 Task: Look for Airbnb options in KÃ©dougou, Senegal from 4th December, 2023 to 10th December, 2023 for 1 adult.1  bedroom having 1 bed and 1 bathroom. Property type can be hotel. Look for 5 properties as per requirement.
Action: Mouse moved to (537, 124)
Screenshot: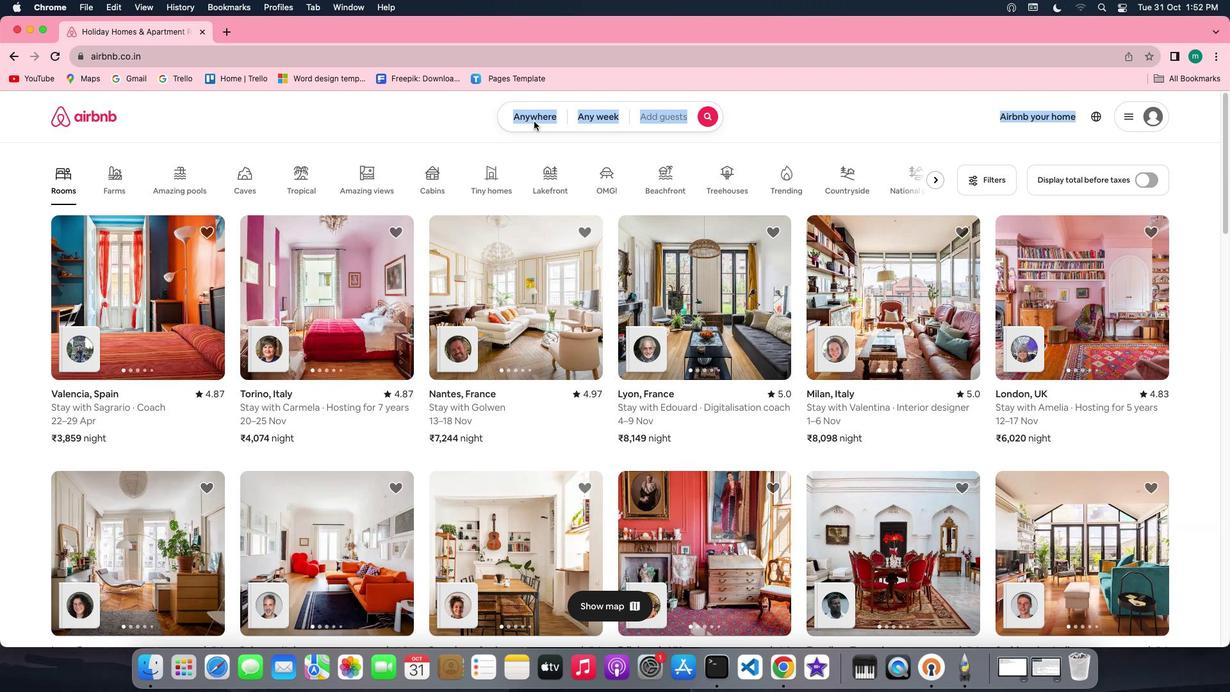 
Action: Mouse pressed left at (537, 124)
Screenshot: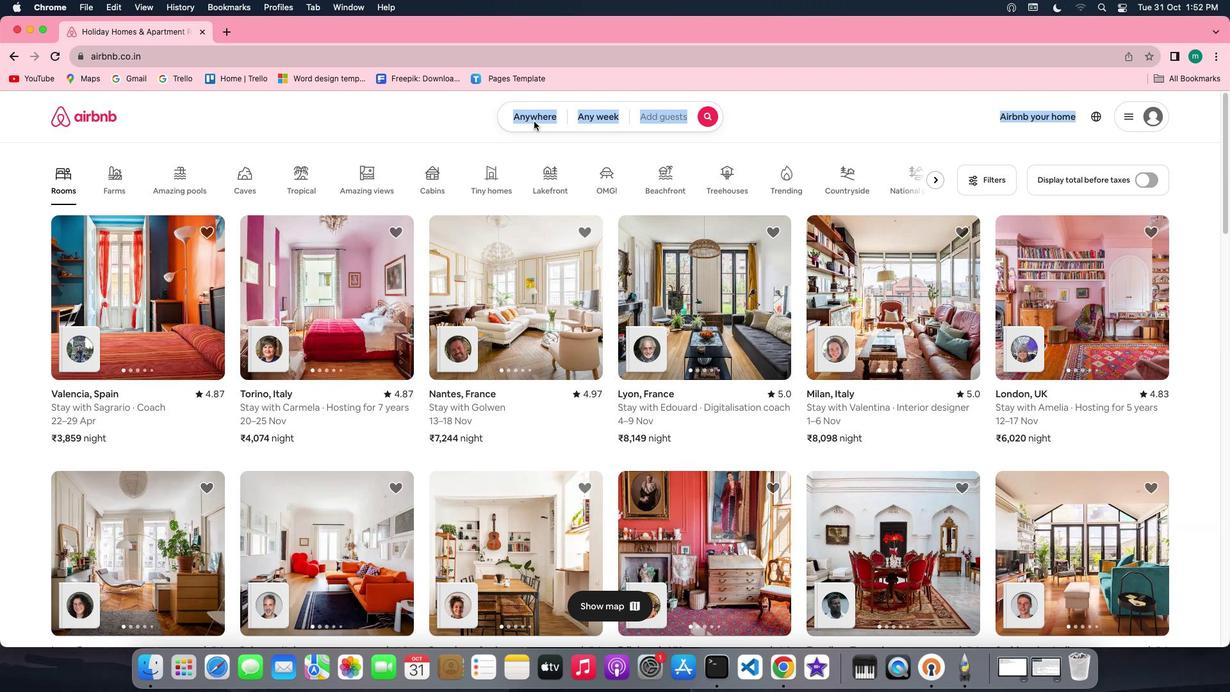 
Action: Mouse pressed left at (537, 124)
Screenshot: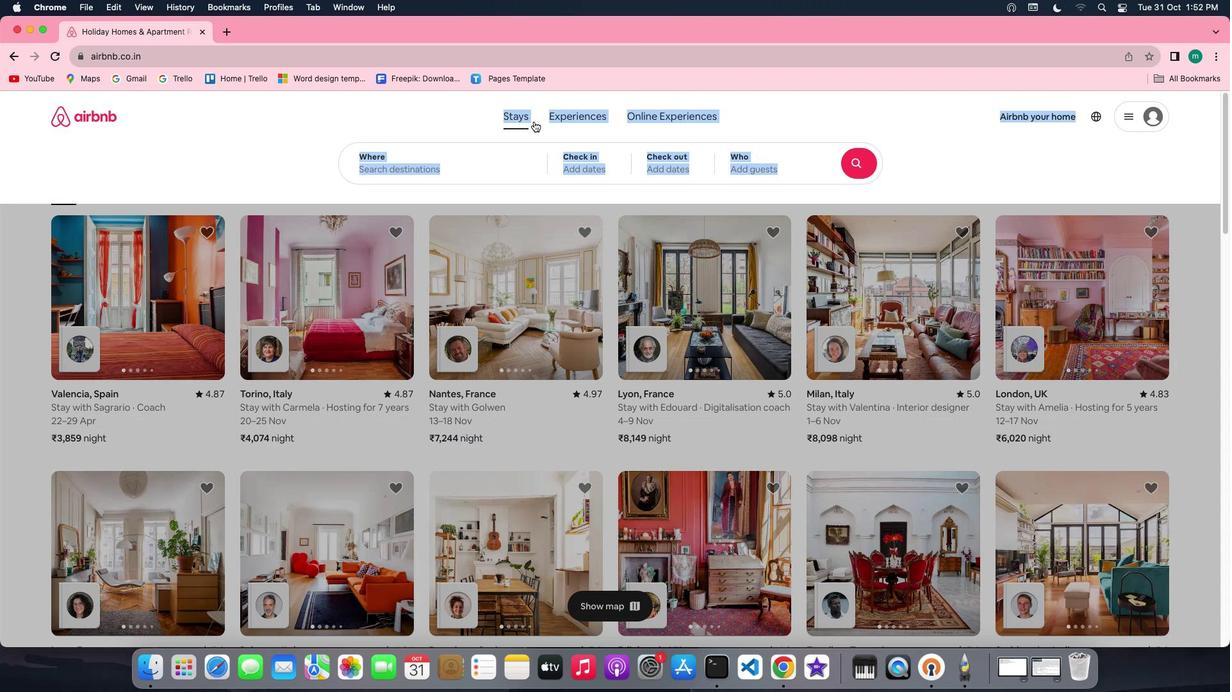 
Action: Mouse moved to (480, 164)
Screenshot: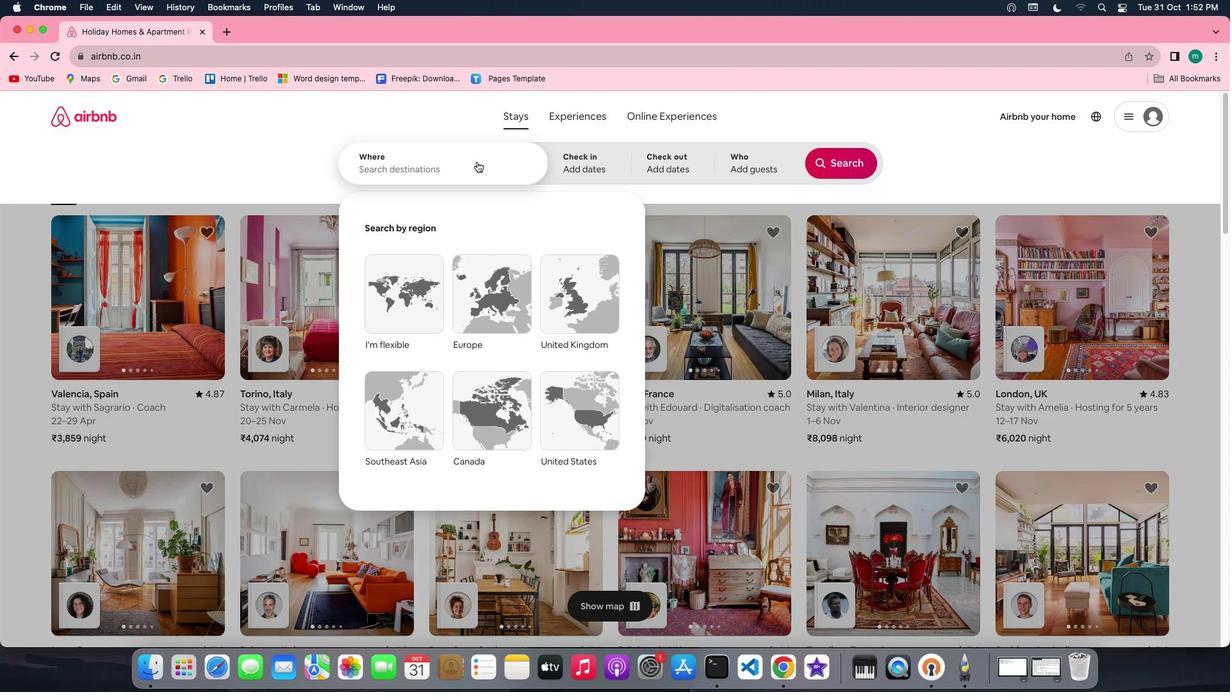 
Action: Mouse pressed left at (480, 164)
Screenshot: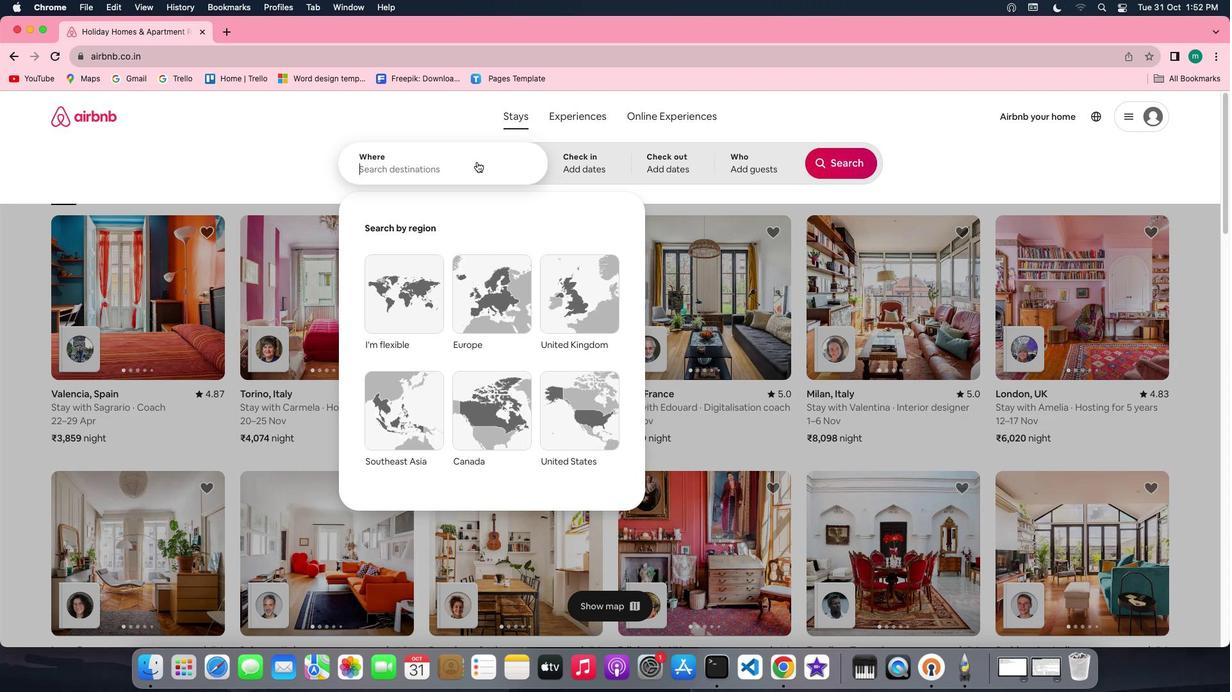 
Action: Key pressed Key.shift'K''e''d''o''u''g''o''u'','Key.spaceKey.shift'S''e''n''e''g''a''l'
Screenshot: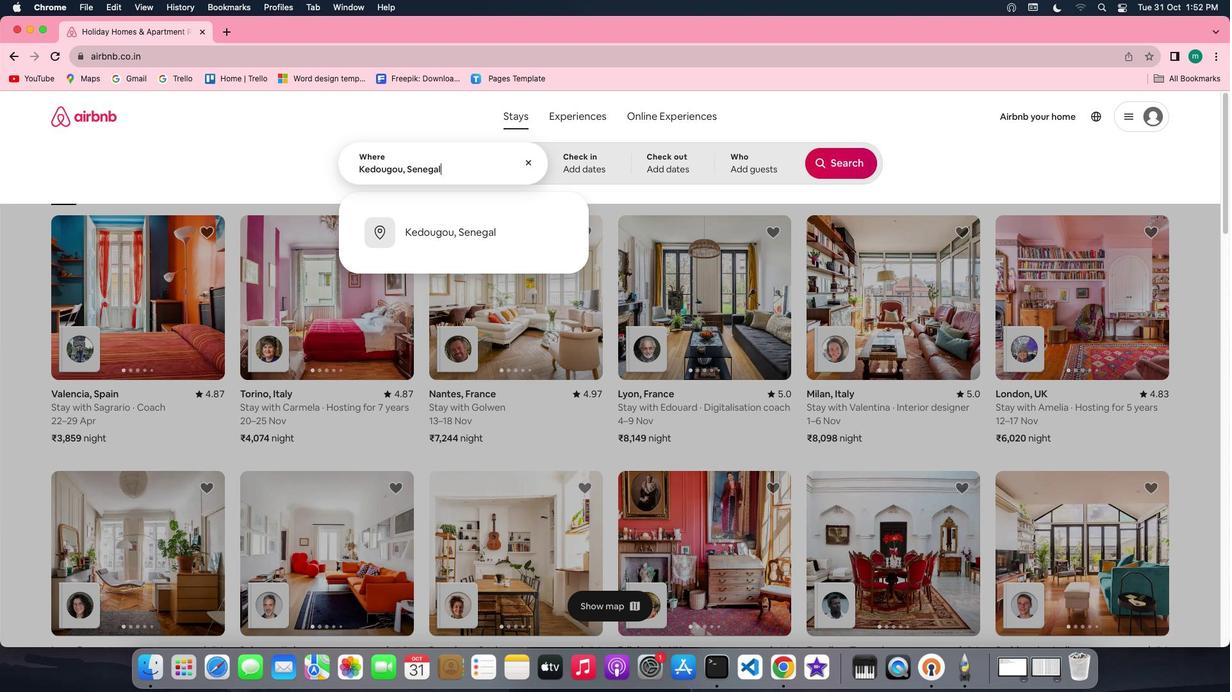 
Action: Mouse moved to (570, 160)
Screenshot: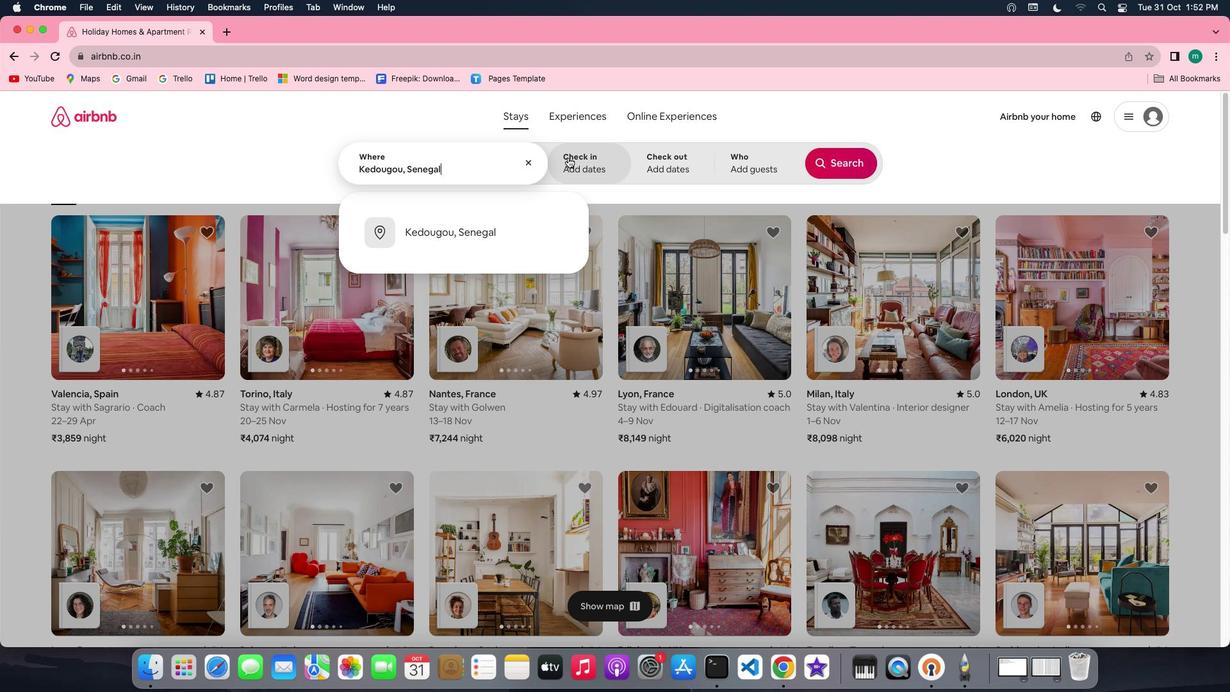 
Action: Mouse pressed left at (570, 160)
Screenshot: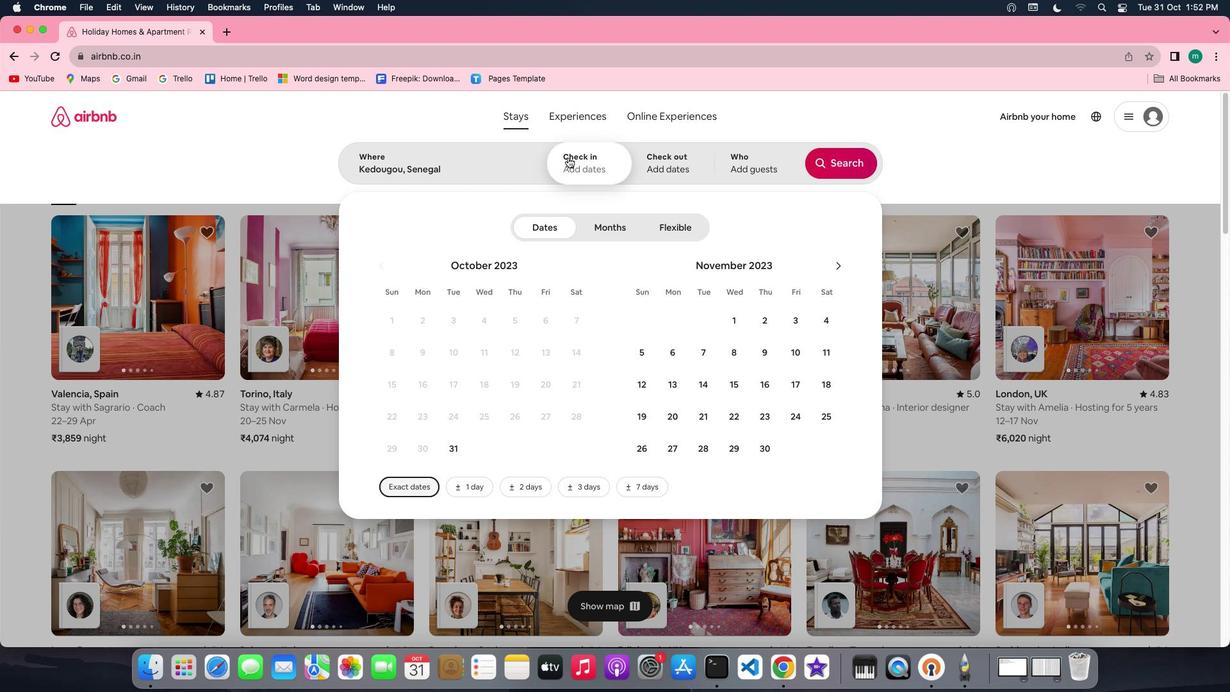 
Action: Mouse moved to (845, 265)
Screenshot: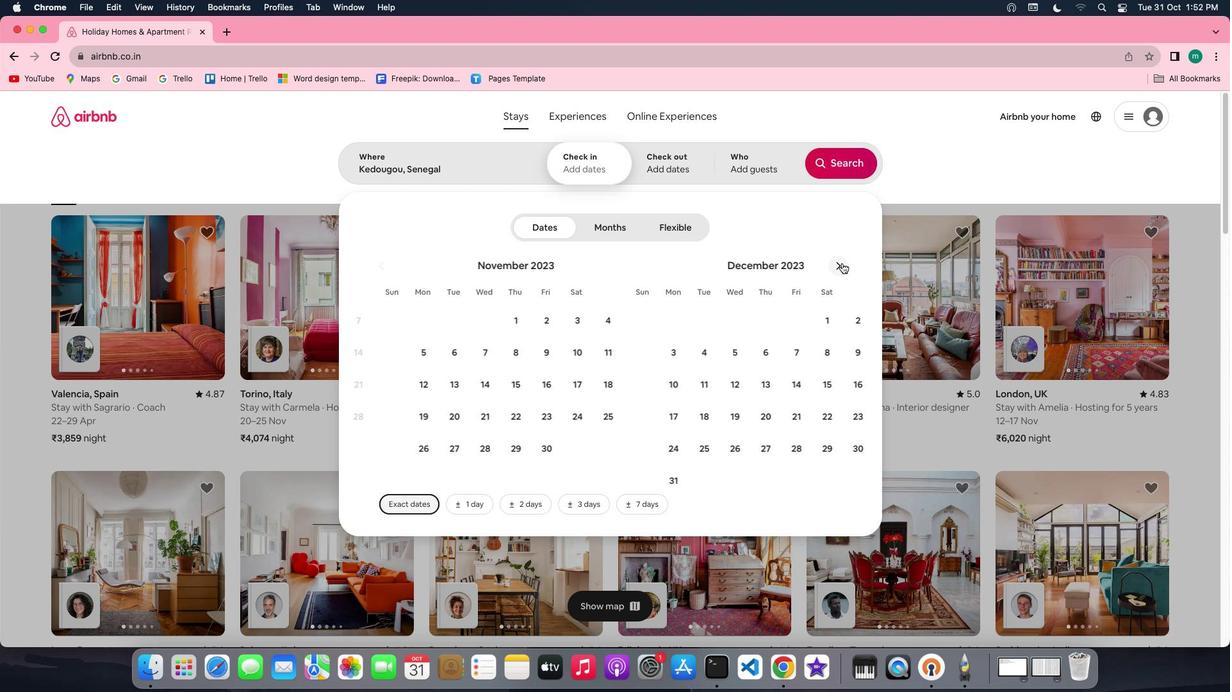 
Action: Mouse pressed left at (845, 265)
Screenshot: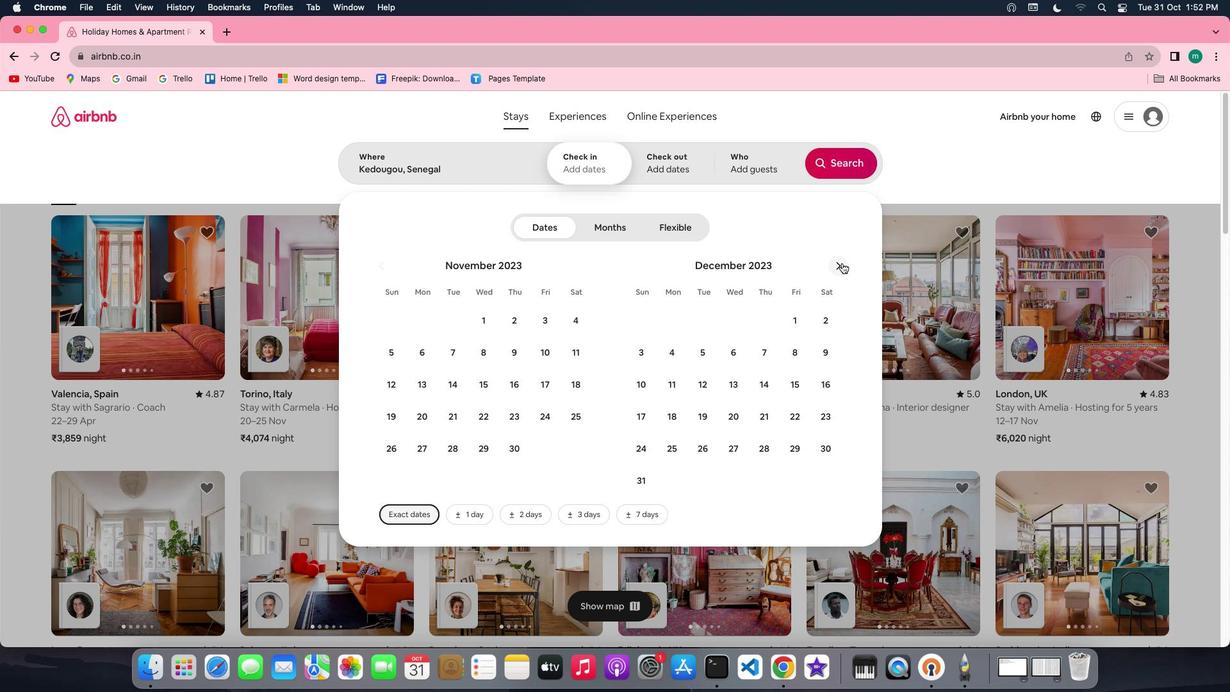 
Action: Mouse moved to (679, 355)
Screenshot: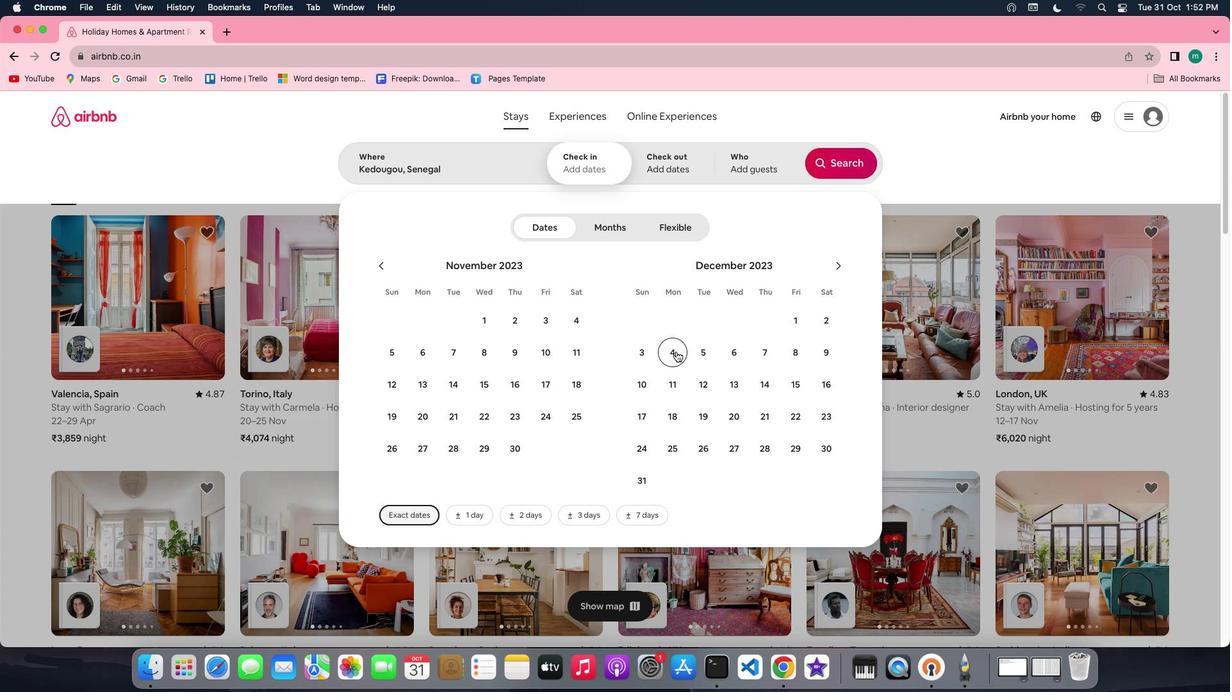 
Action: Mouse pressed left at (679, 355)
Screenshot: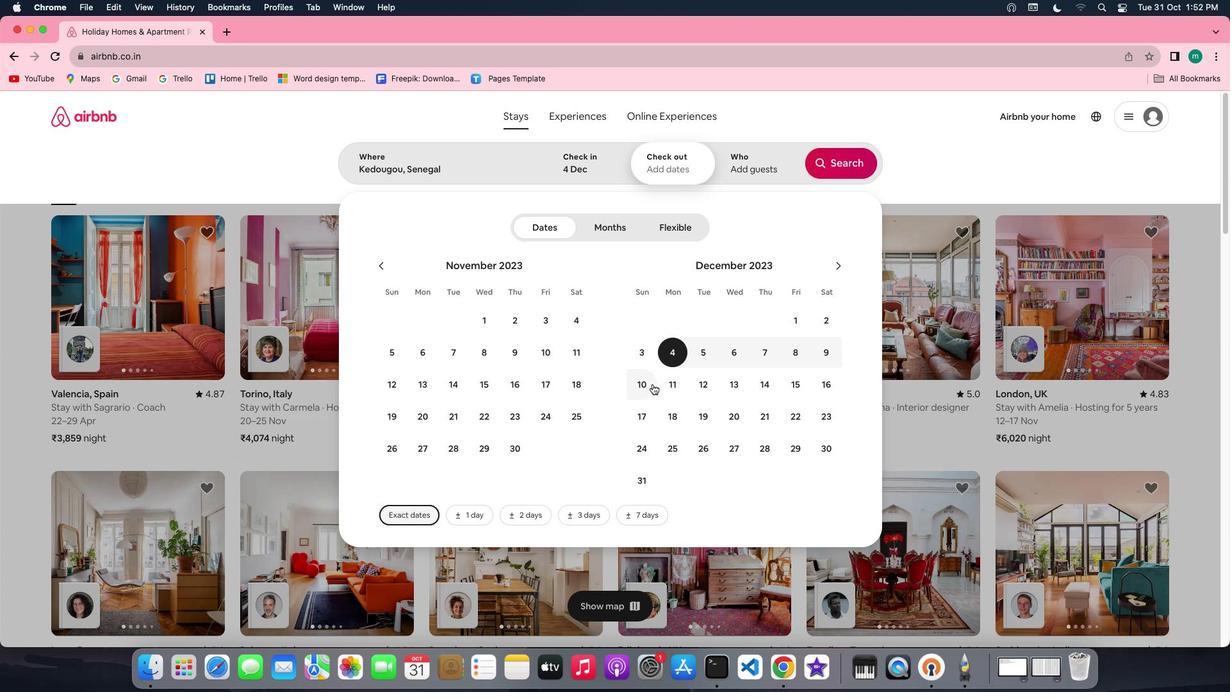 
Action: Mouse moved to (656, 387)
Screenshot: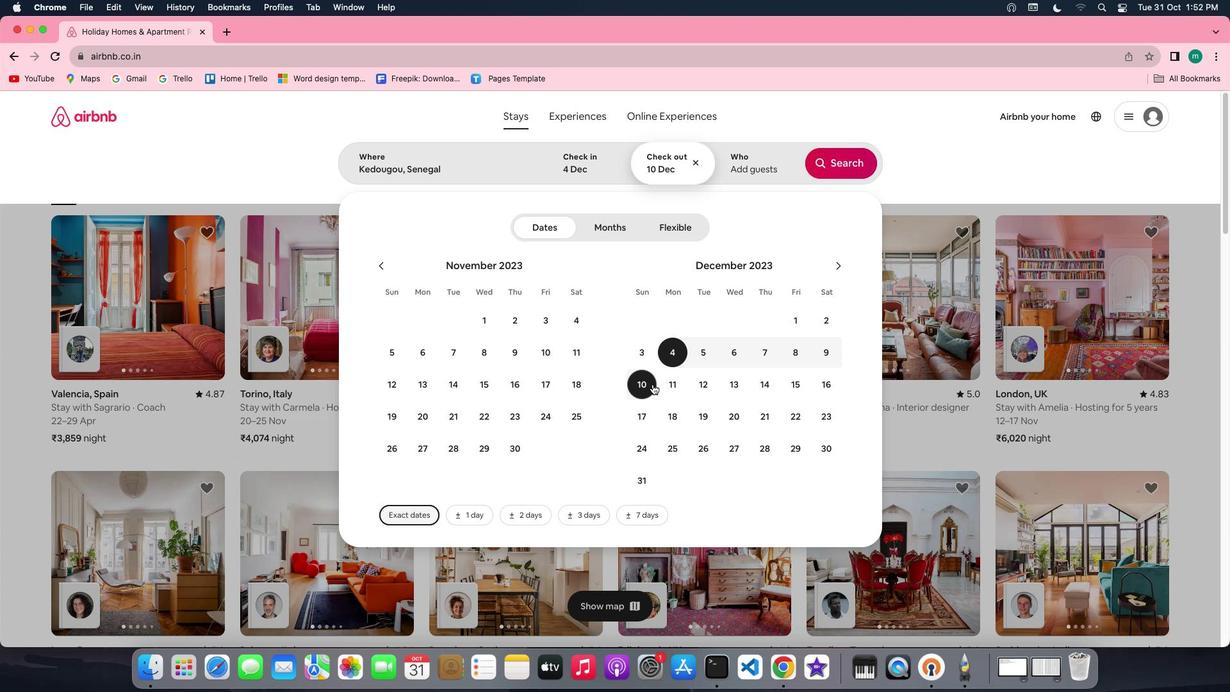 
Action: Mouse pressed left at (656, 387)
Screenshot: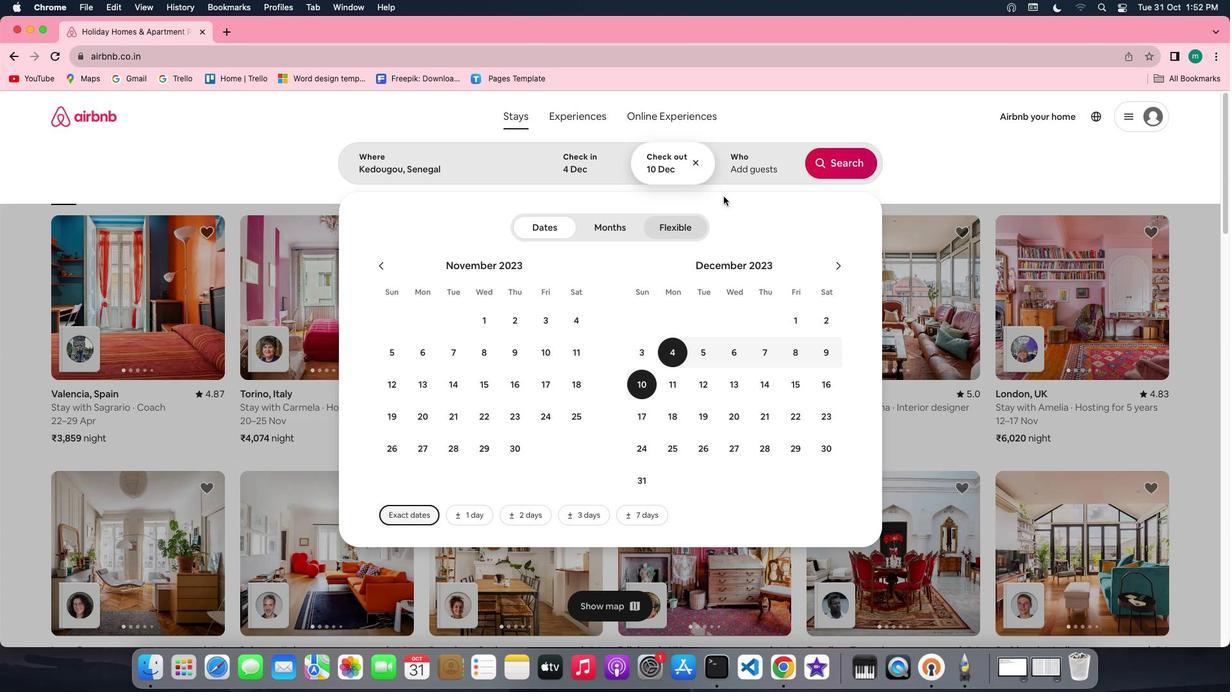 
Action: Mouse moved to (776, 160)
Screenshot: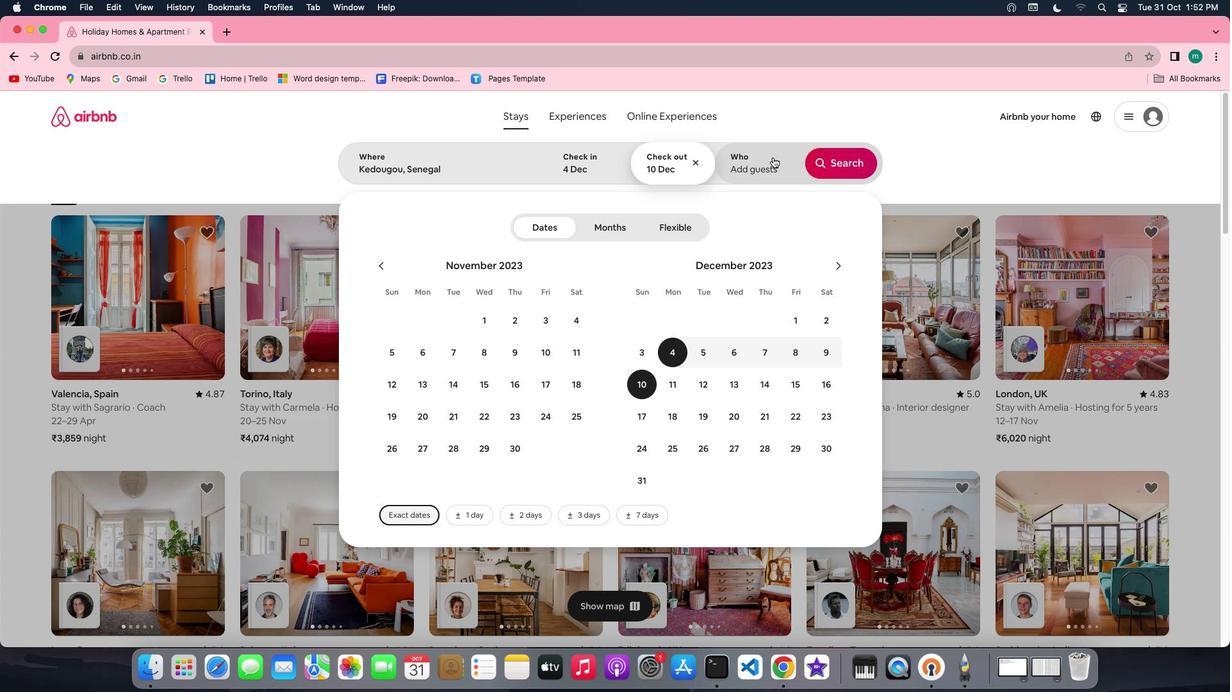 
Action: Mouse pressed left at (776, 160)
Screenshot: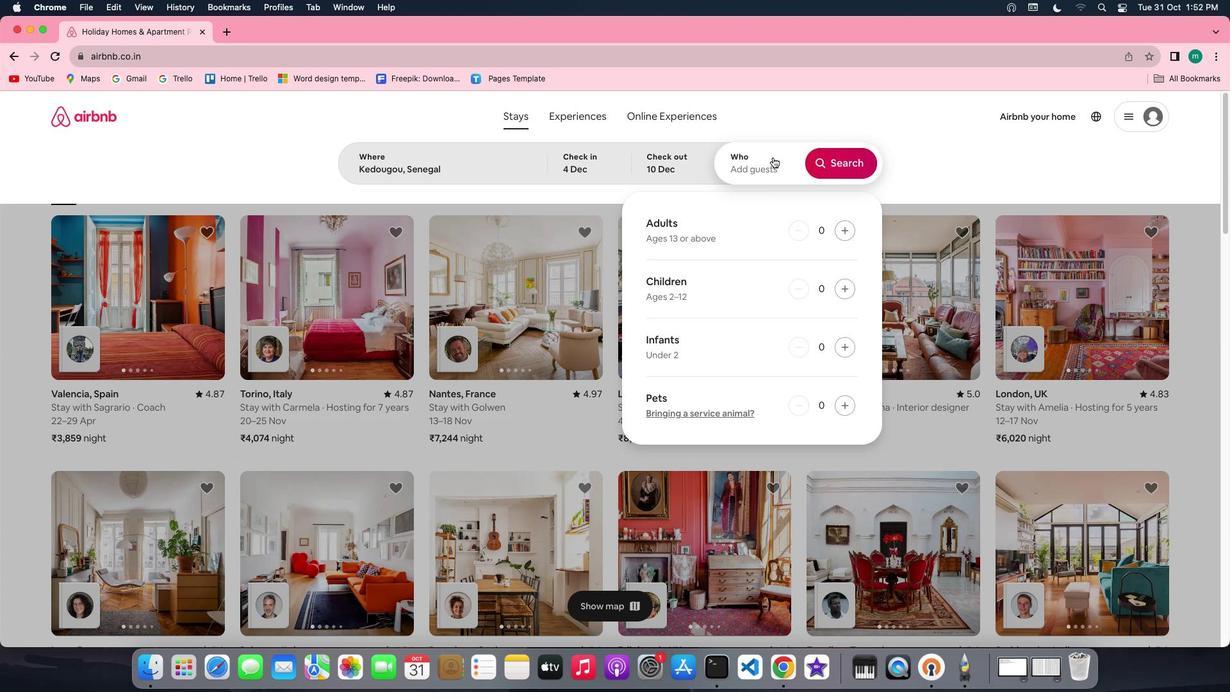 
Action: Mouse moved to (848, 228)
Screenshot: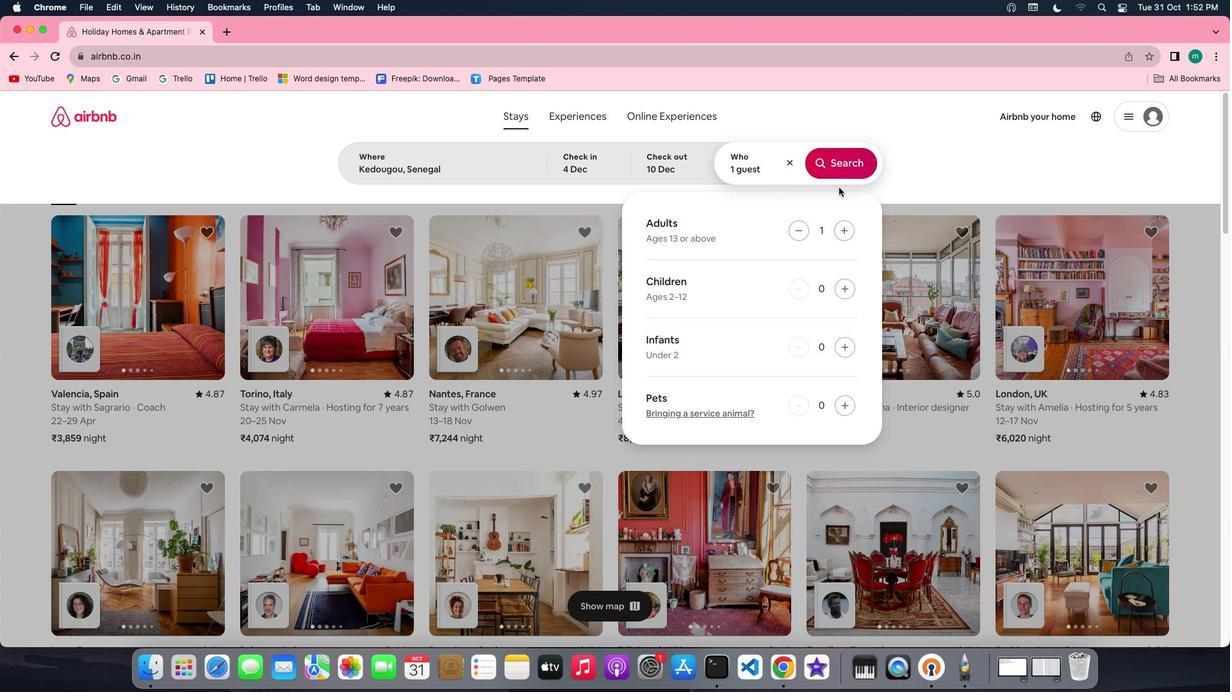 
Action: Mouse pressed left at (848, 228)
Screenshot: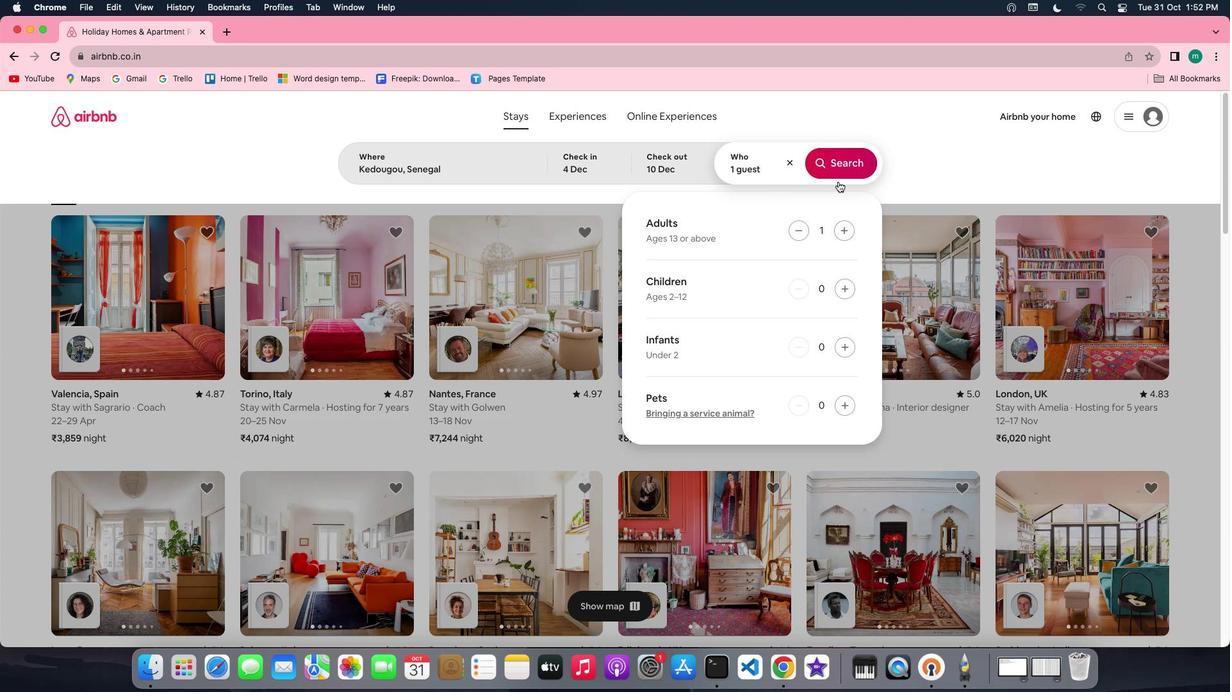 
Action: Mouse moved to (845, 176)
Screenshot: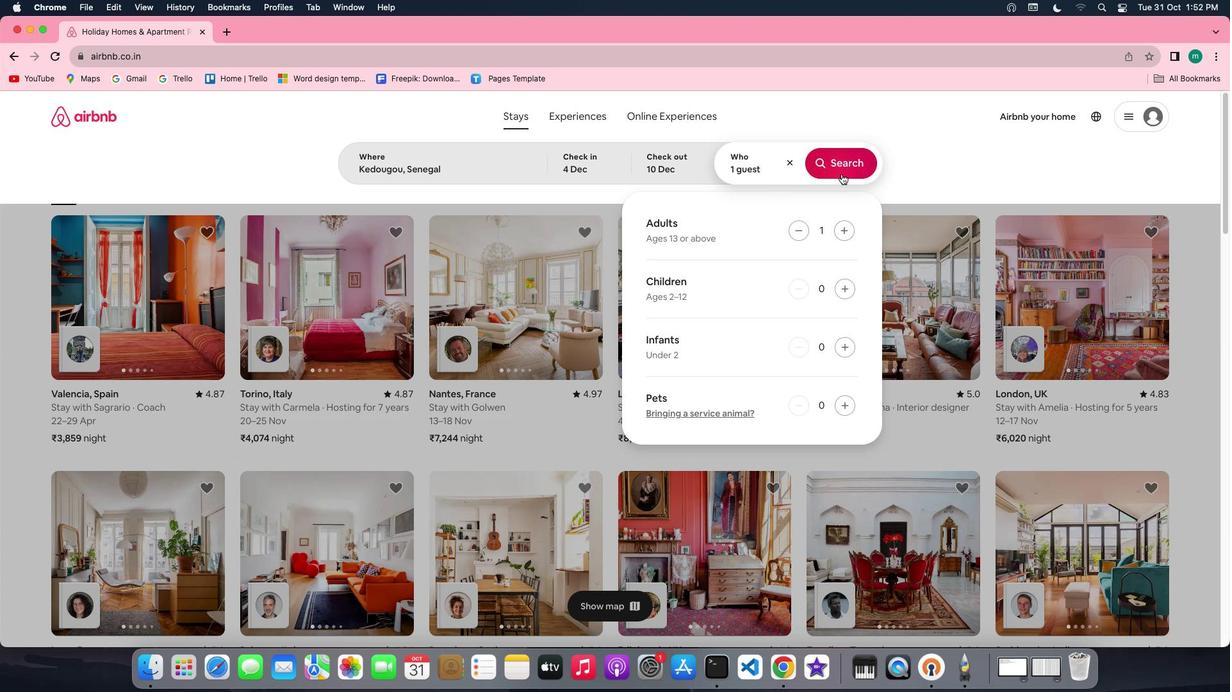 
Action: Mouse pressed left at (845, 176)
Screenshot: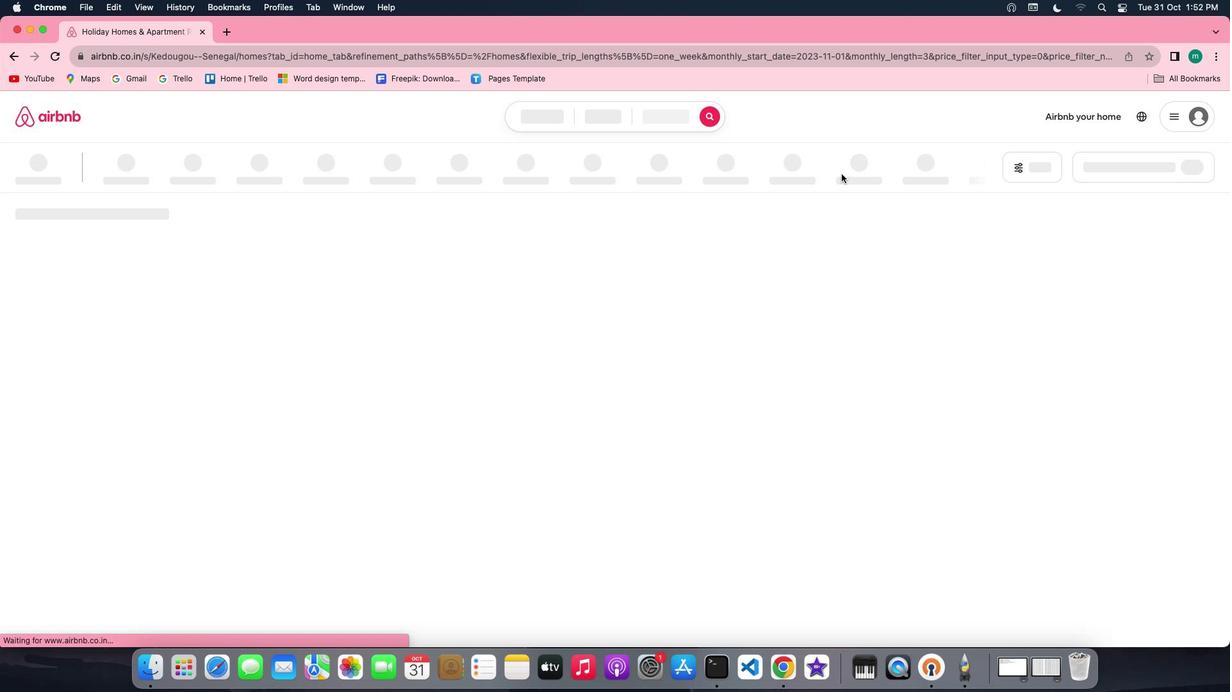 
Action: Mouse moved to (1024, 170)
Screenshot: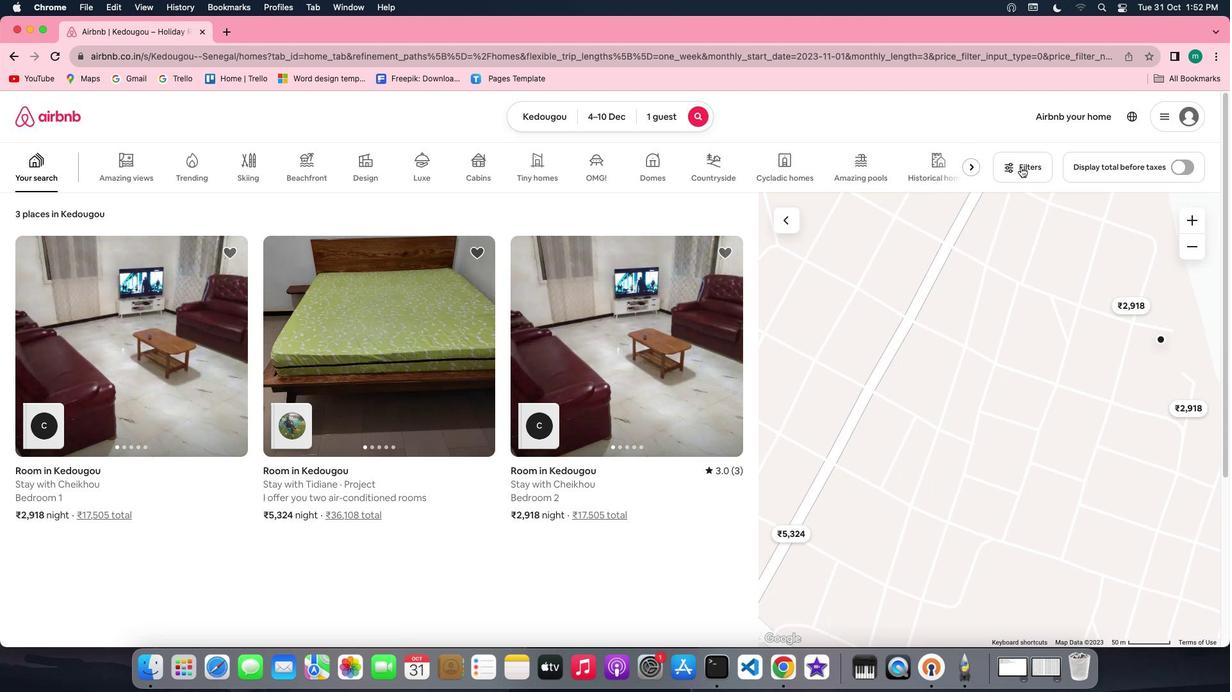 
Action: Mouse pressed left at (1024, 170)
Screenshot: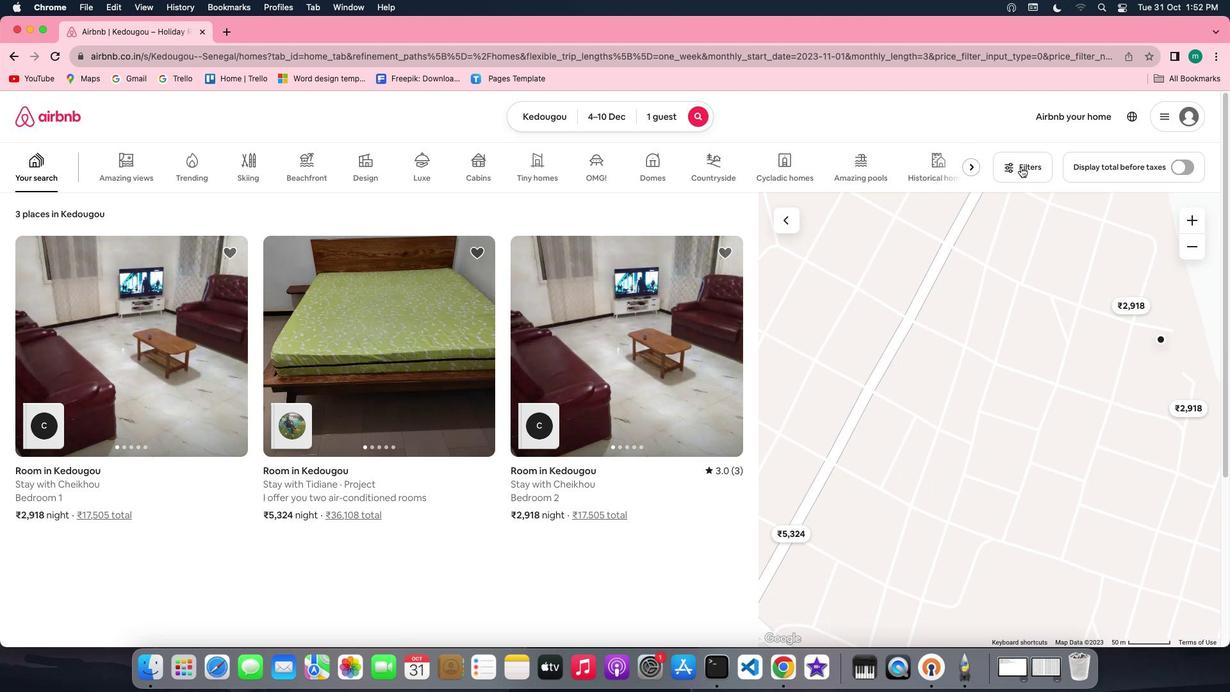 
Action: Mouse moved to (671, 301)
Screenshot: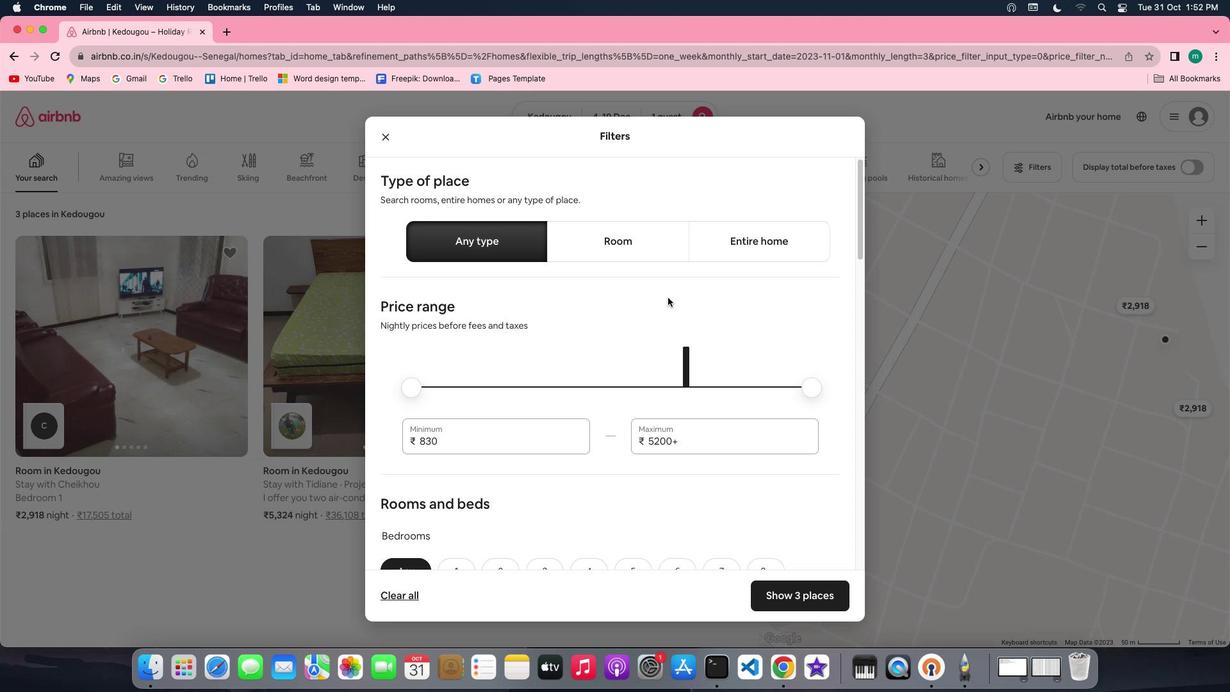 
Action: Mouse scrolled (671, 301) with delta (3, 2)
Screenshot: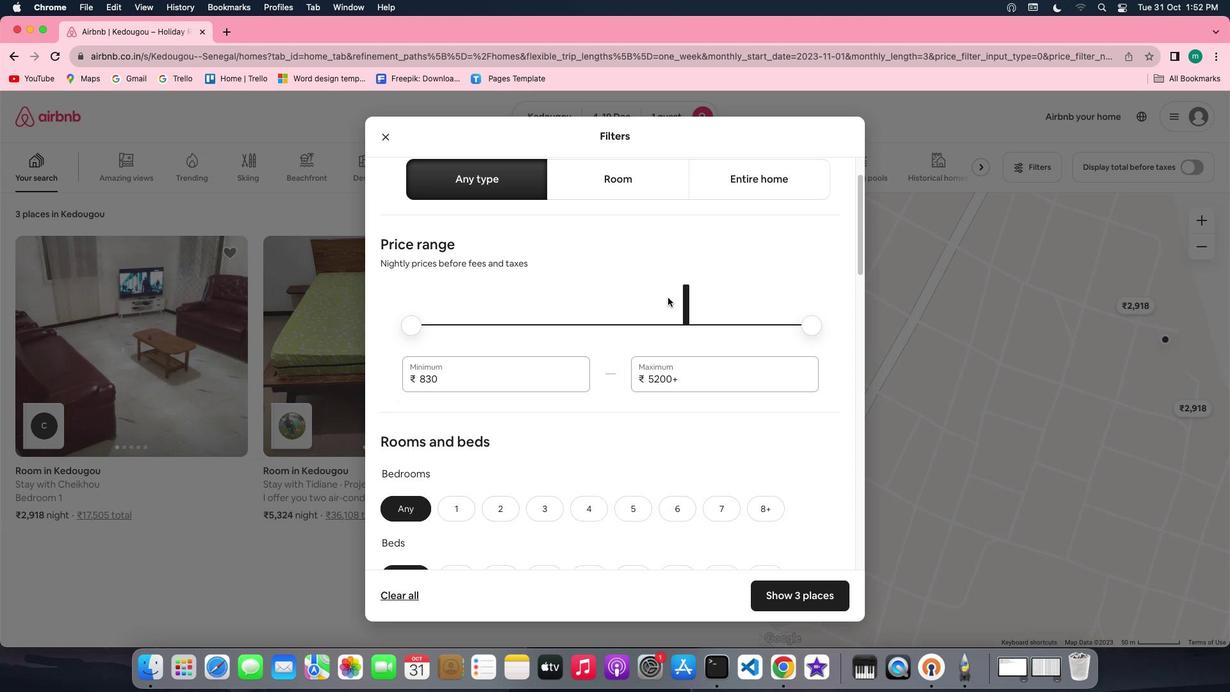 
Action: Mouse scrolled (671, 301) with delta (3, 2)
Screenshot: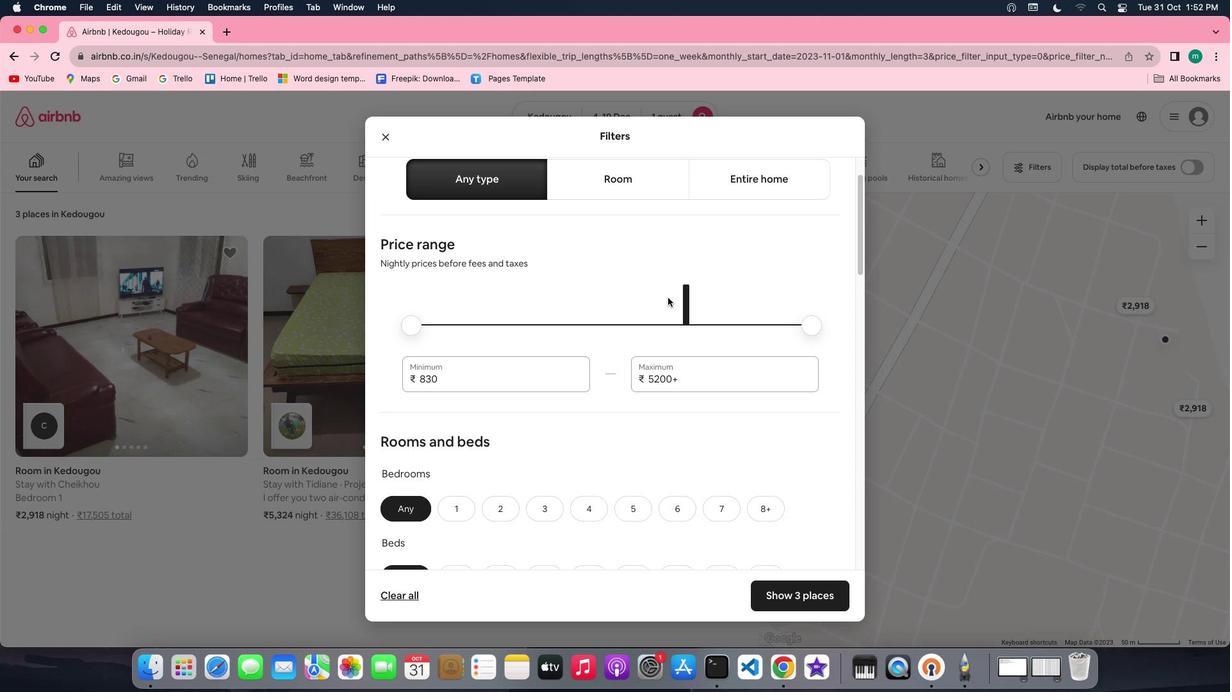 
Action: Mouse scrolled (671, 301) with delta (3, 2)
Screenshot: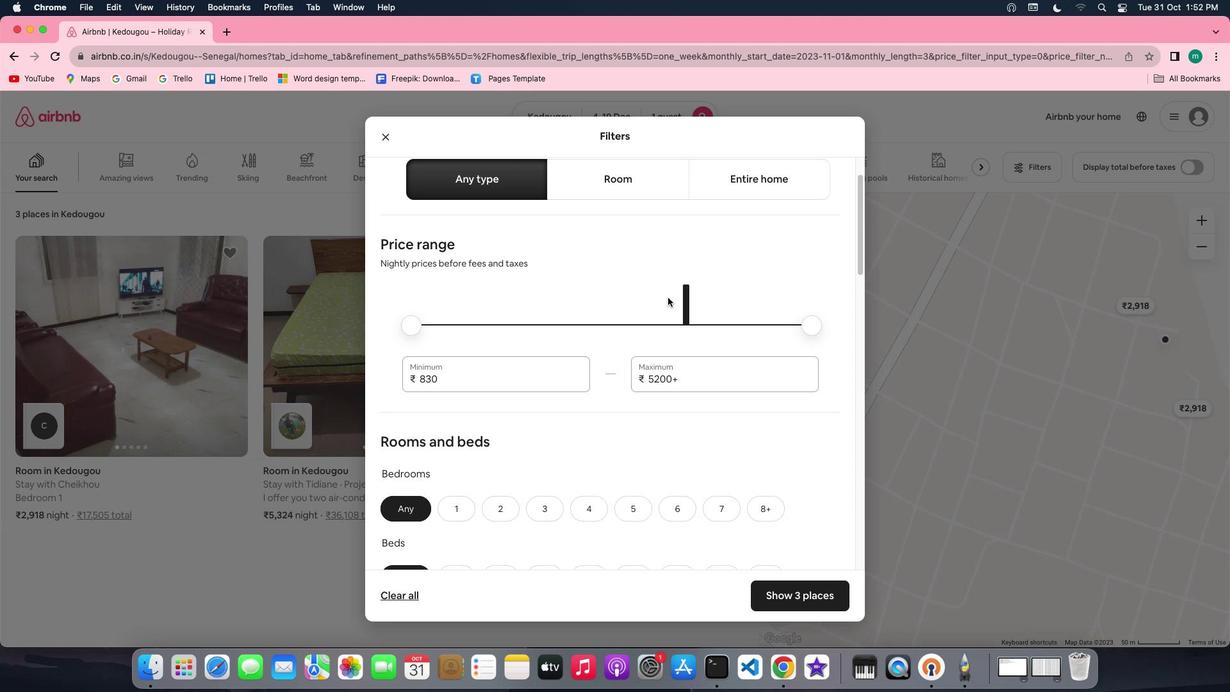 
Action: Mouse scrolled (671, 301) with delta (3, 2)
Screenshot: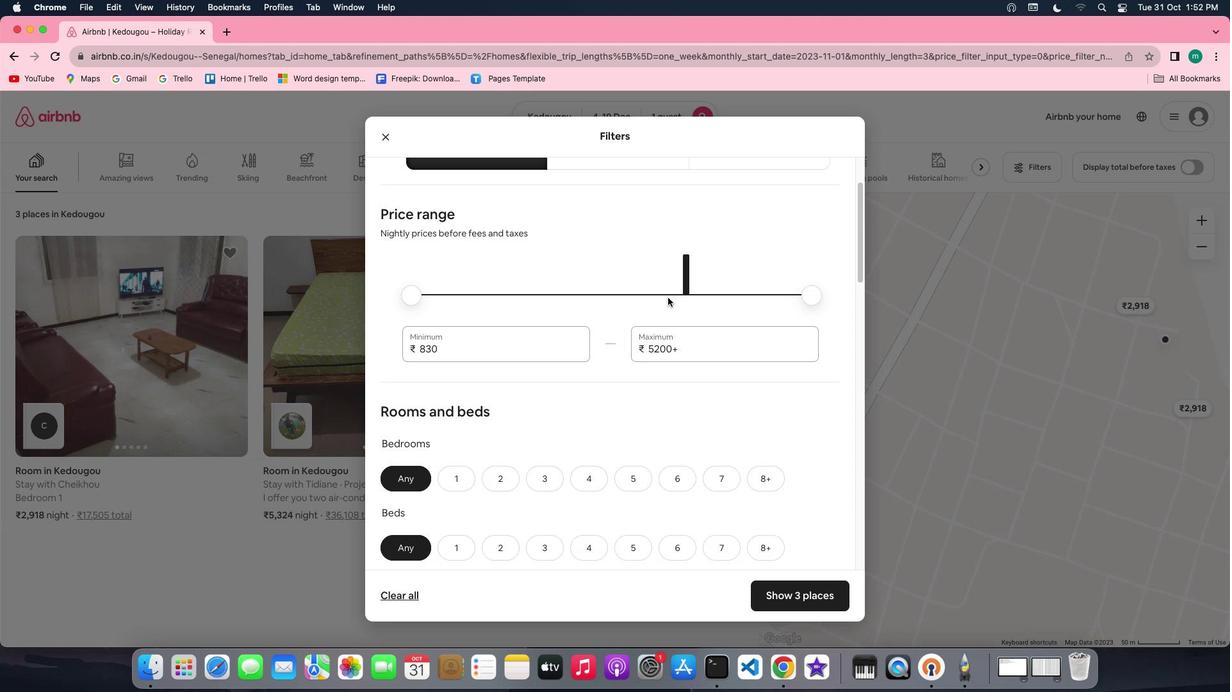 
Action: Mouse scrolled (671, 301) with delta (3, 2)
Screenshot: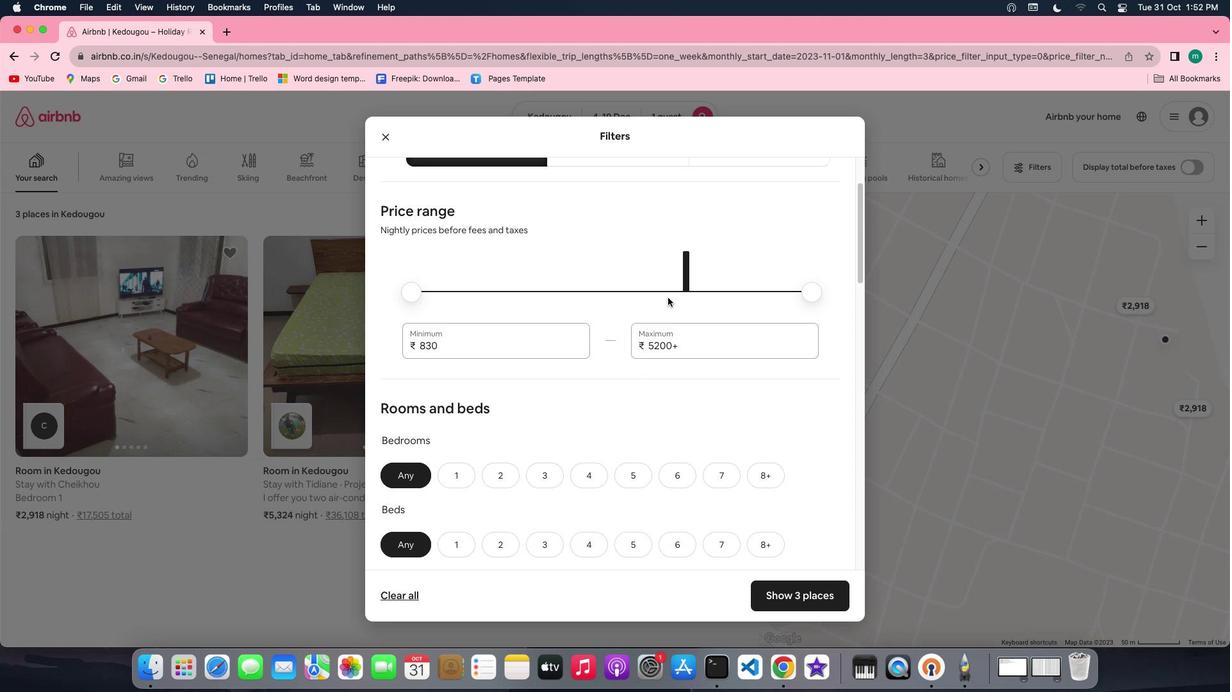 
Action: Mouse scrolled (671, 301) with delta (3, 2)
Screenshot: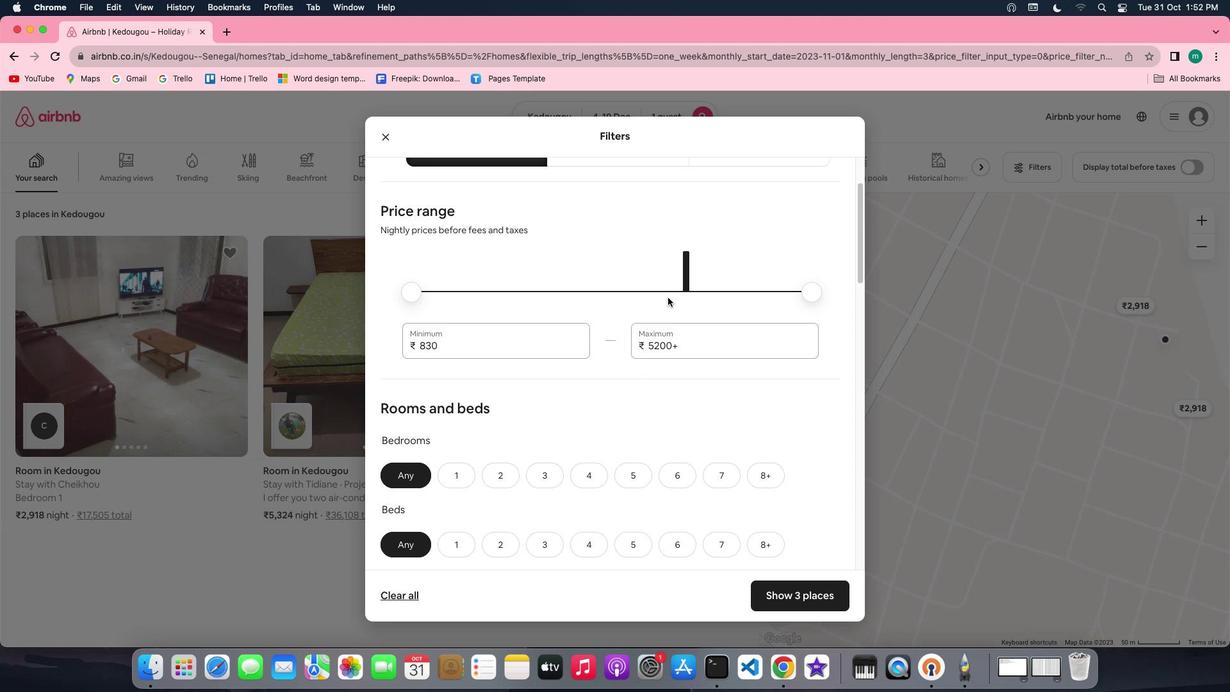 
Action: Mouse scrolled (671, 301) with delta (3, 2)
Screenshot: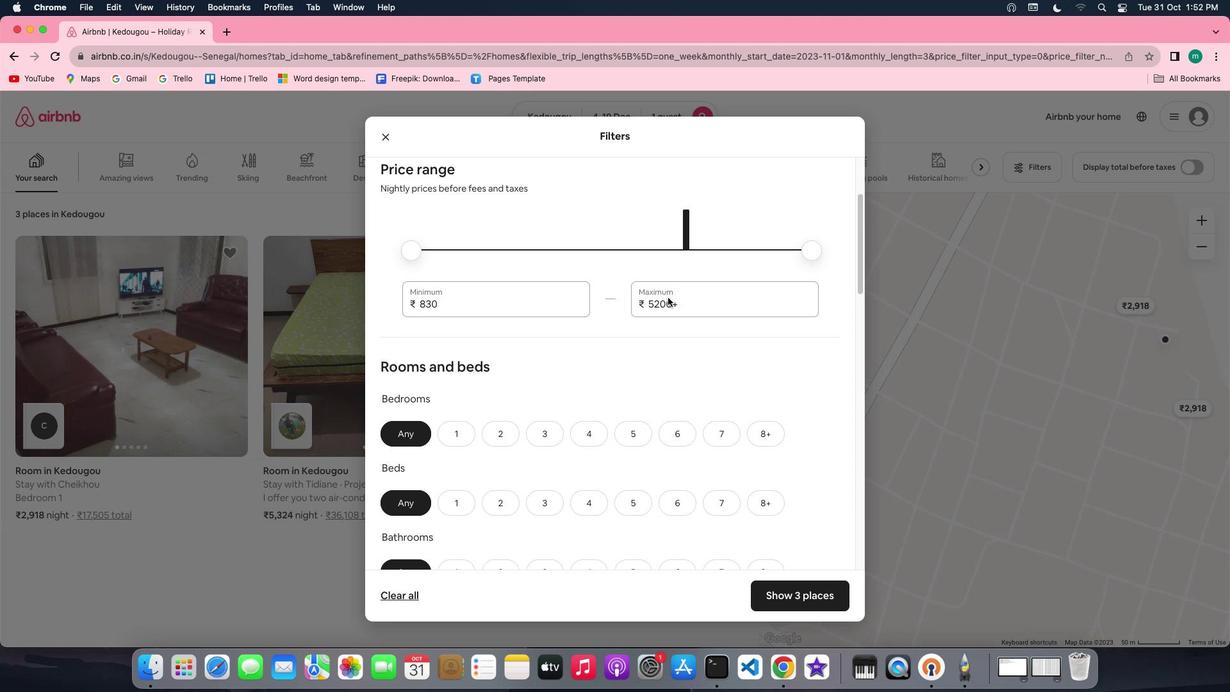 
Action: Mouse scrolled (671, 301) with delta (3, 2)
Screenshot: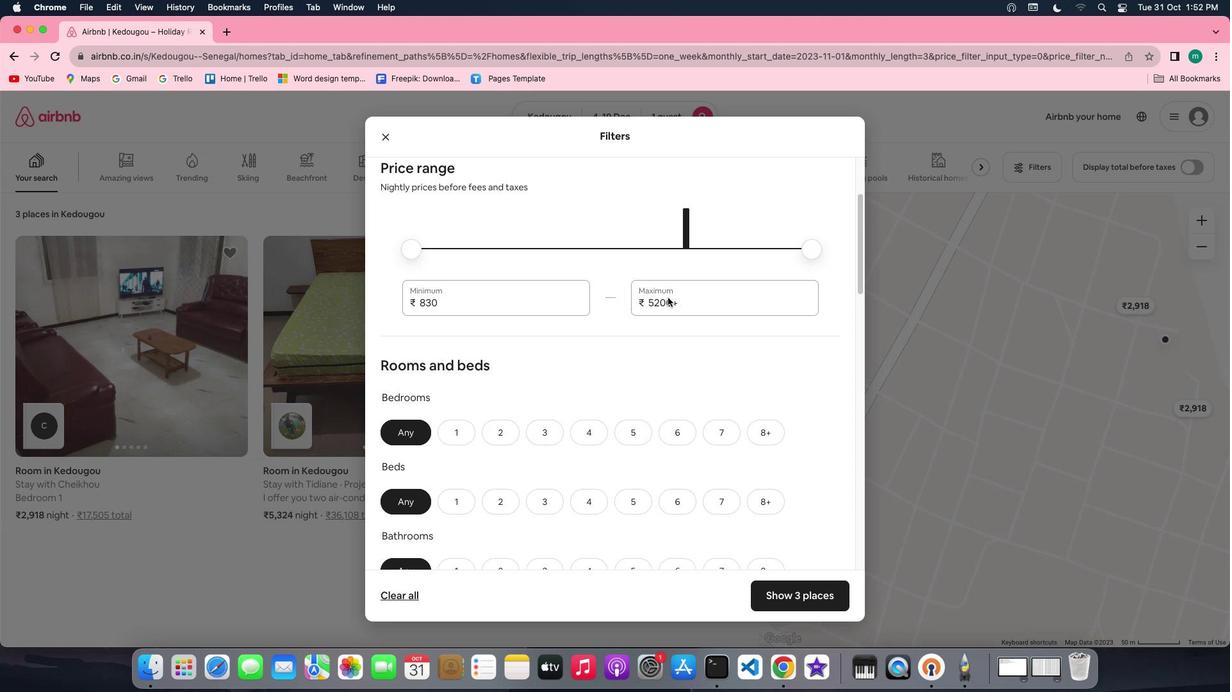 
Action: Mouse scrolled (671, 301) with delta (3, 2)
Screenshot: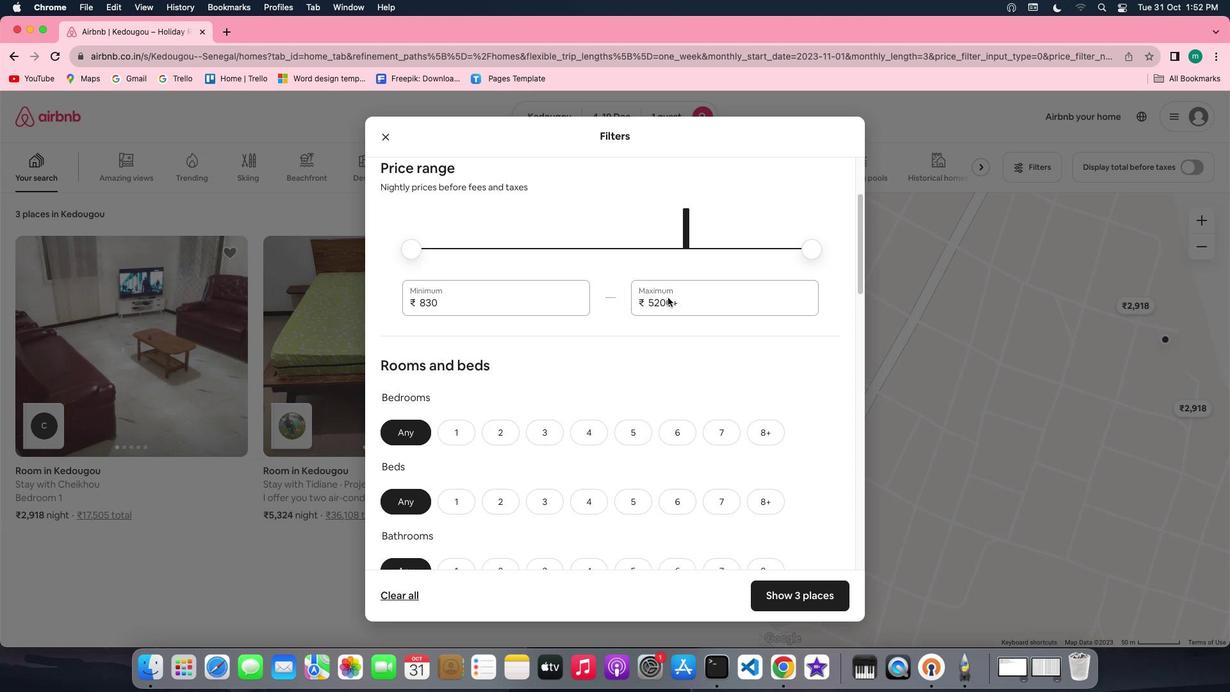 
Action: Mouse scrolled (671, 301) with delta (3, 2)
Screenshot: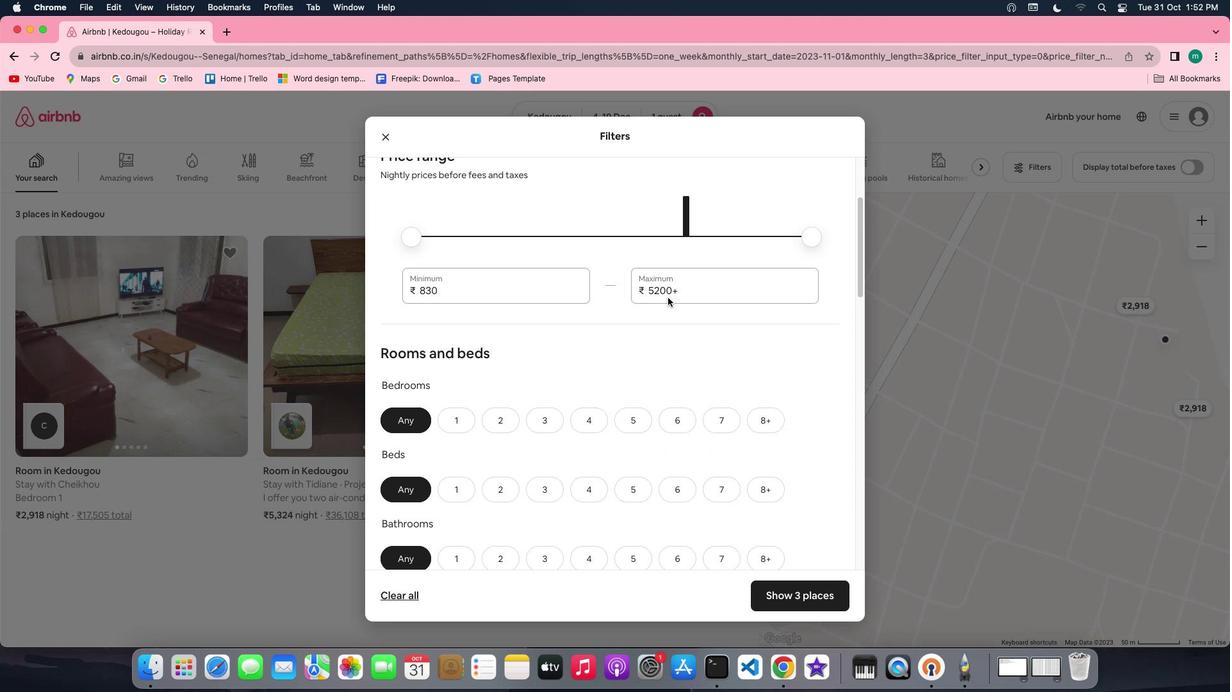 
Action: Mouse scrolled (671, 301) with delta (3, 2)
Screenshot: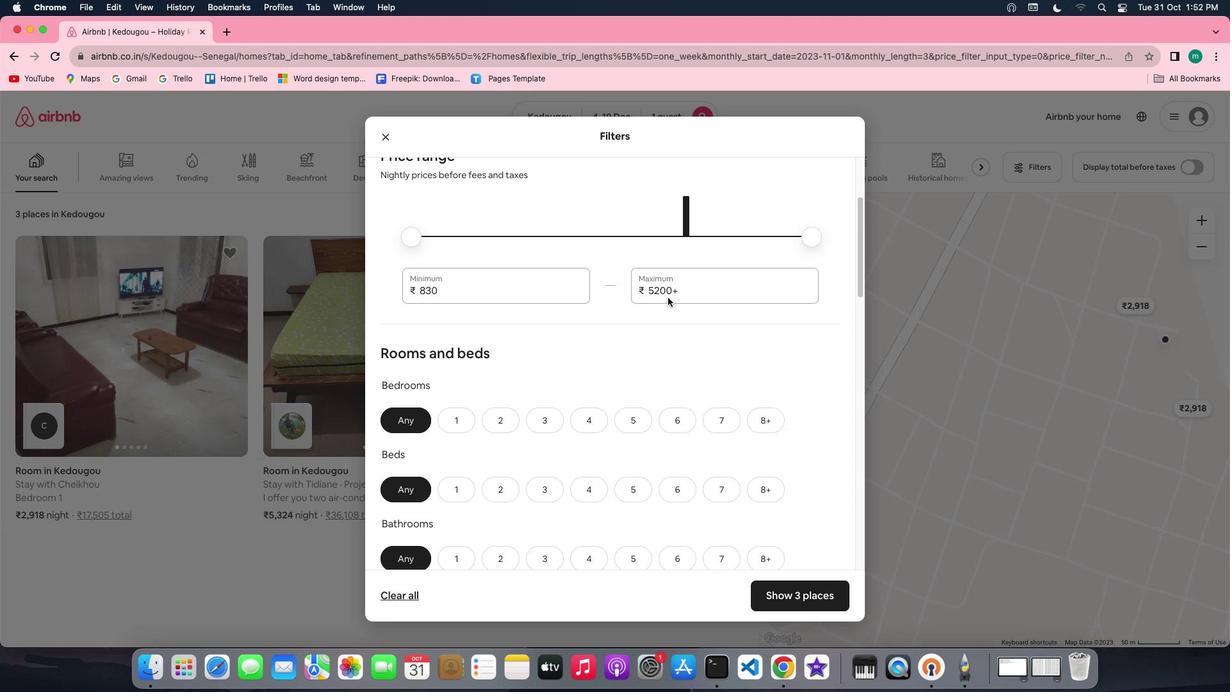
Action: Mouse scrolled (671, 301) with delta (3, 2)
Screenshot: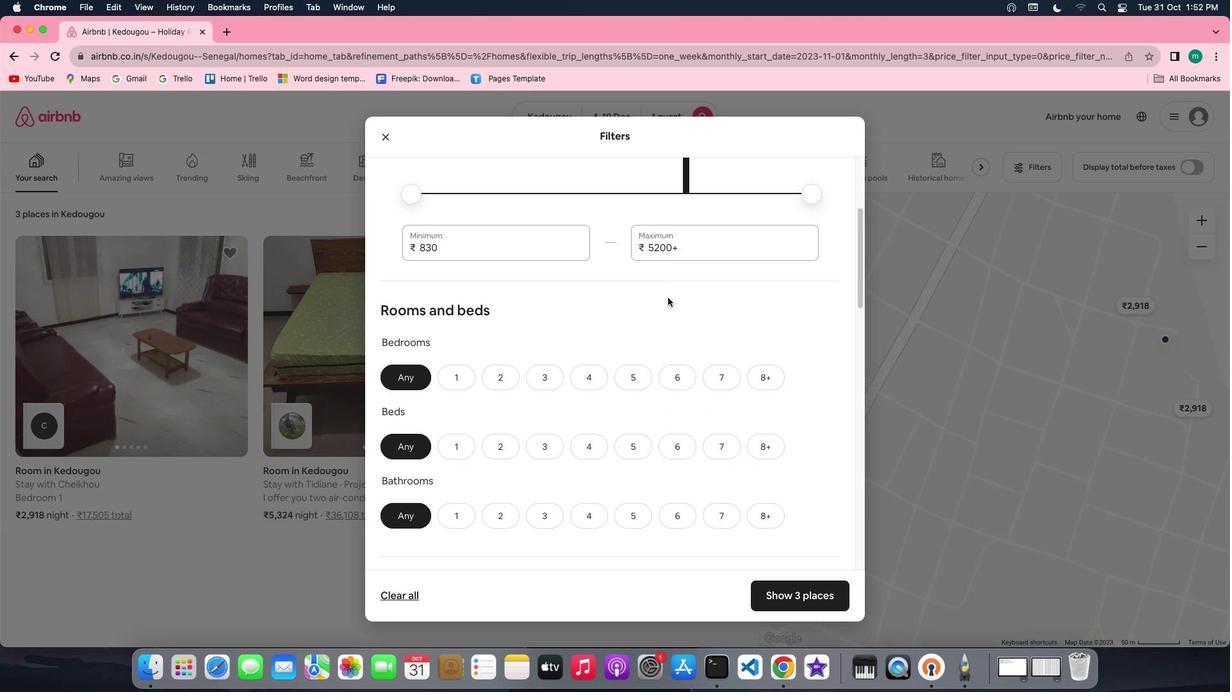 
Action: Mouse scrolled (671, 301) with delta (3, 2)
Screenshot: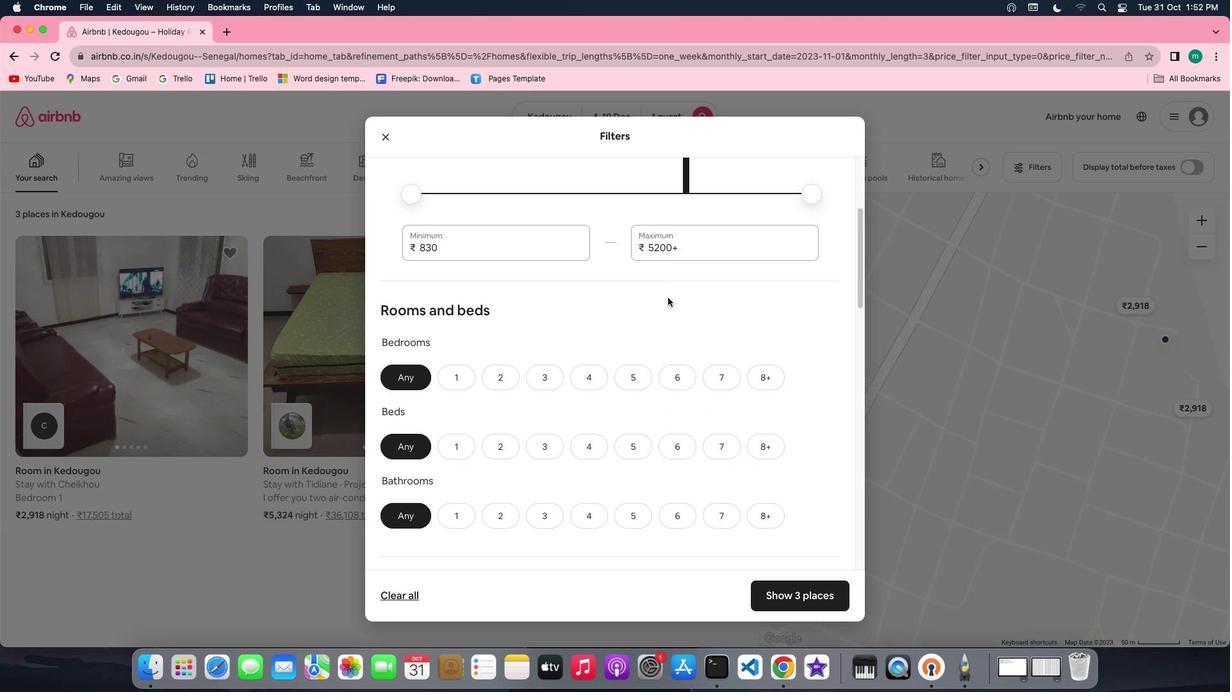 
Action: Mouse scrolled (671, 301) with delta (3, 2)
Screenshot: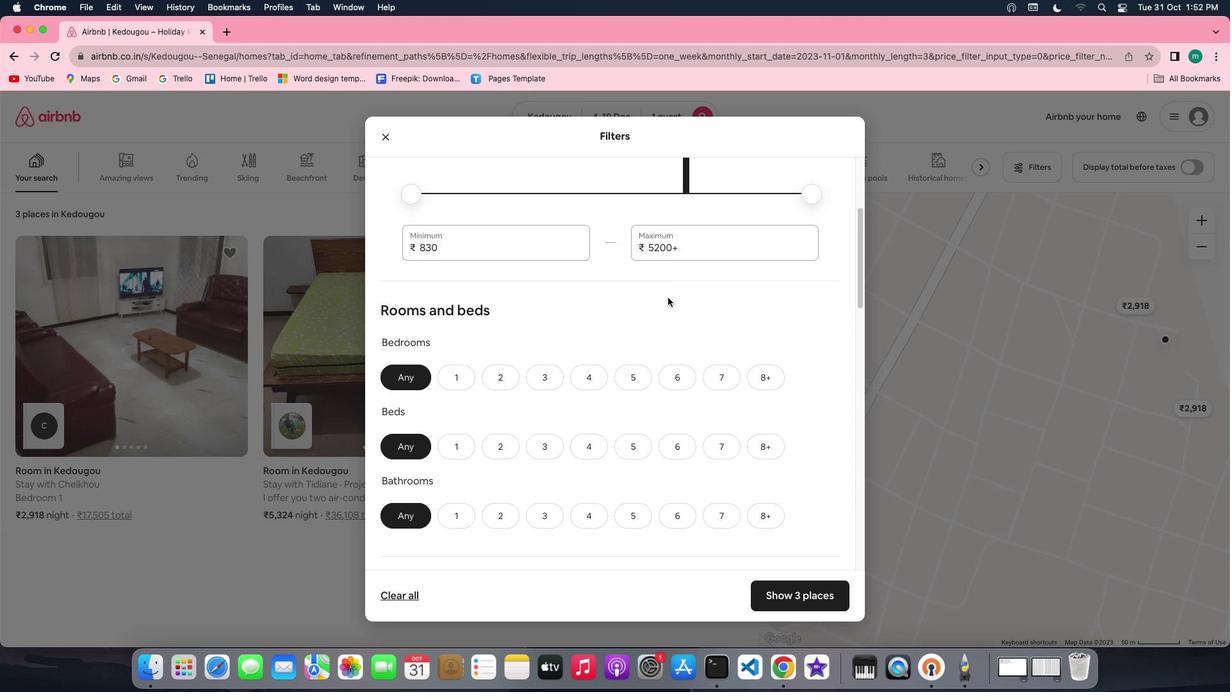 
Action: Mouse scrolled (671, 301) with delta (3, 2)
Screenshot: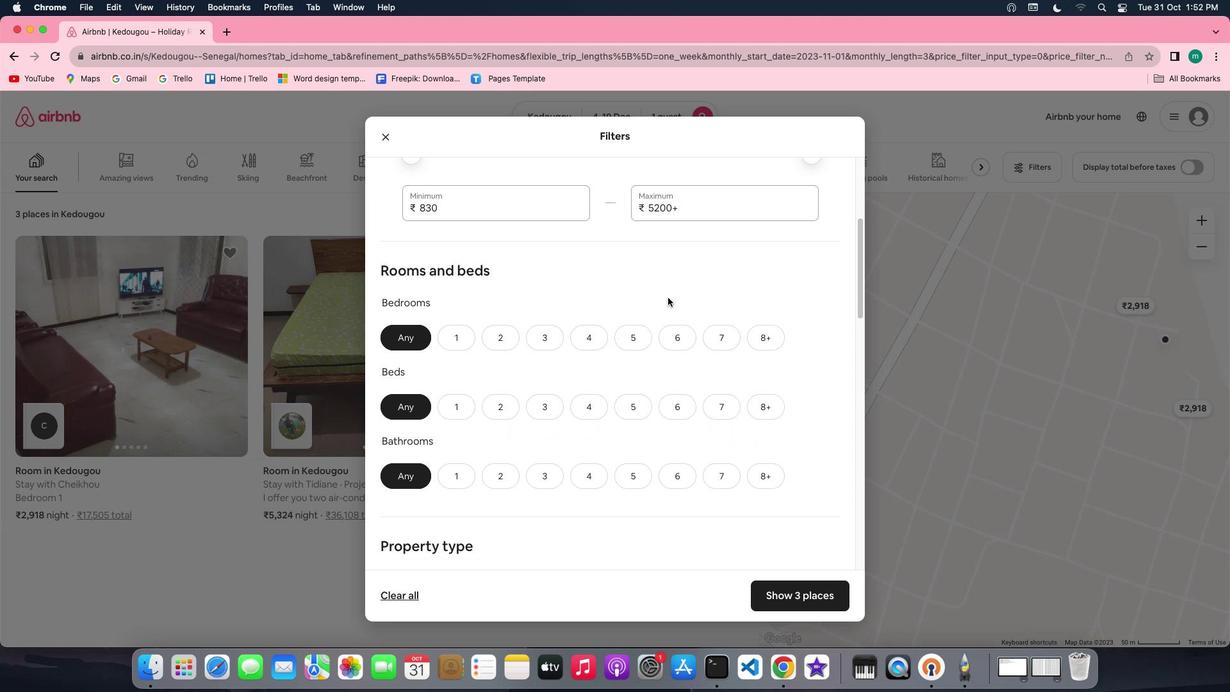 
Action: Mouse scrolled (671, 301) with delta (3, 2)
Screenshot: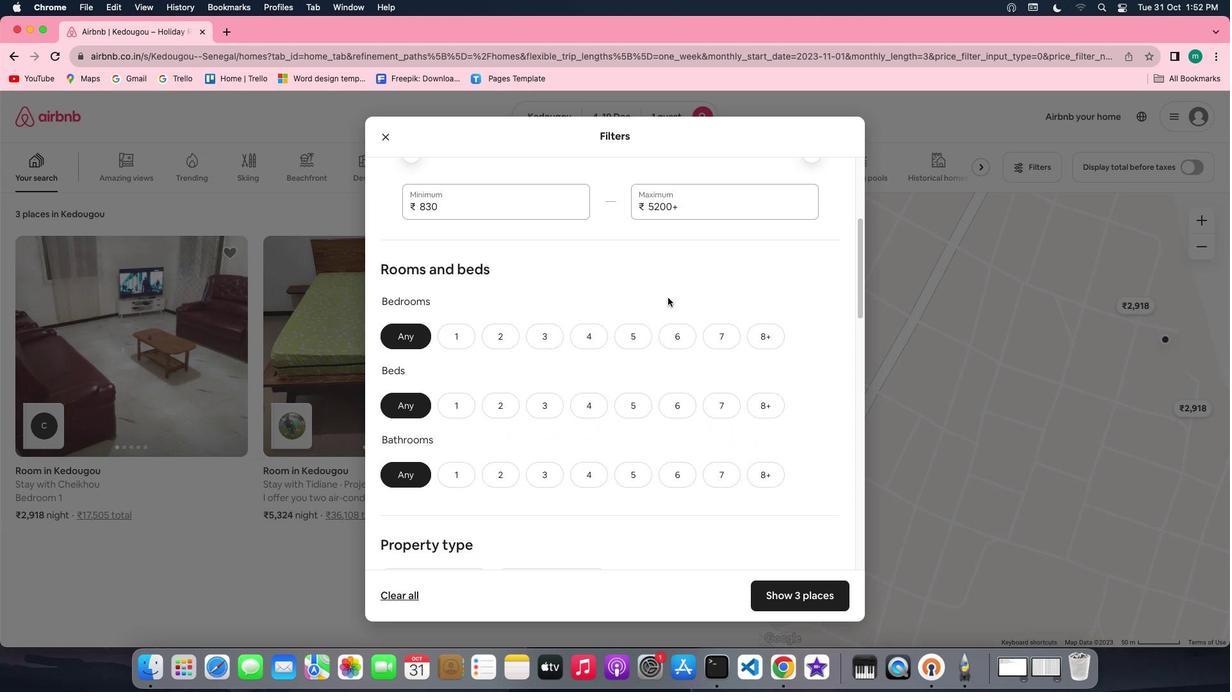 
Action: Mouse scrolled (671, 301) with delta (3, 2)
Screenshot: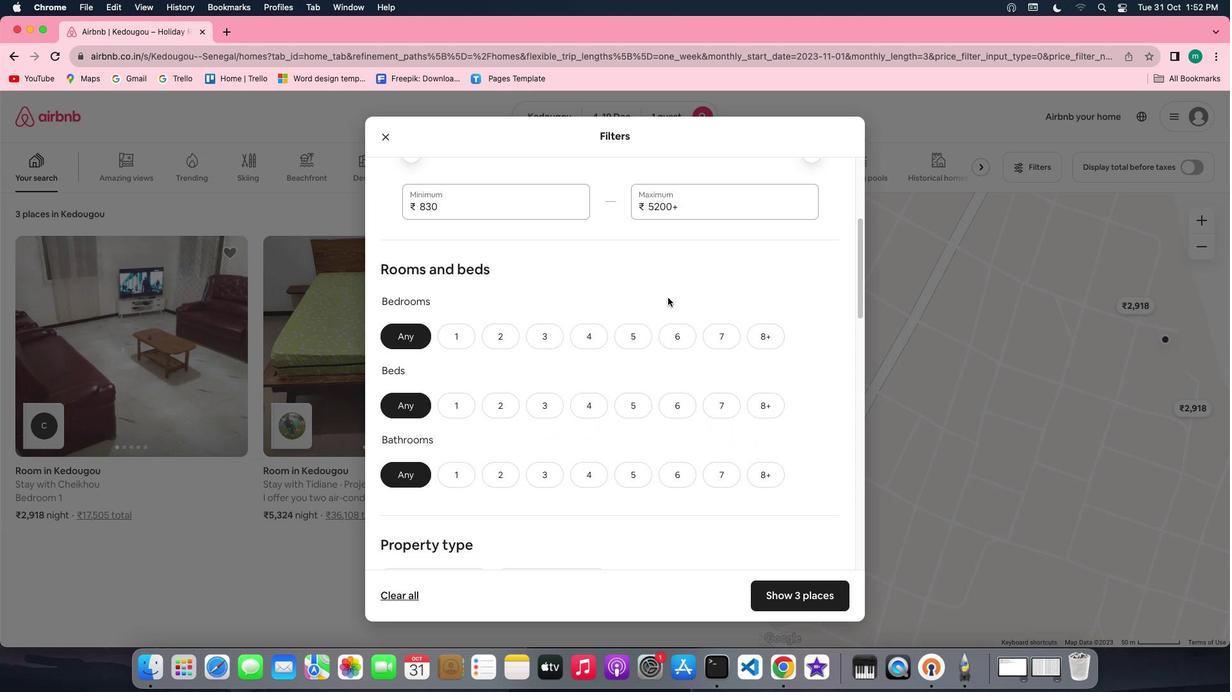 
Action: Mouse scrolled (671, 301) with delta (3, 2)
Screenshot: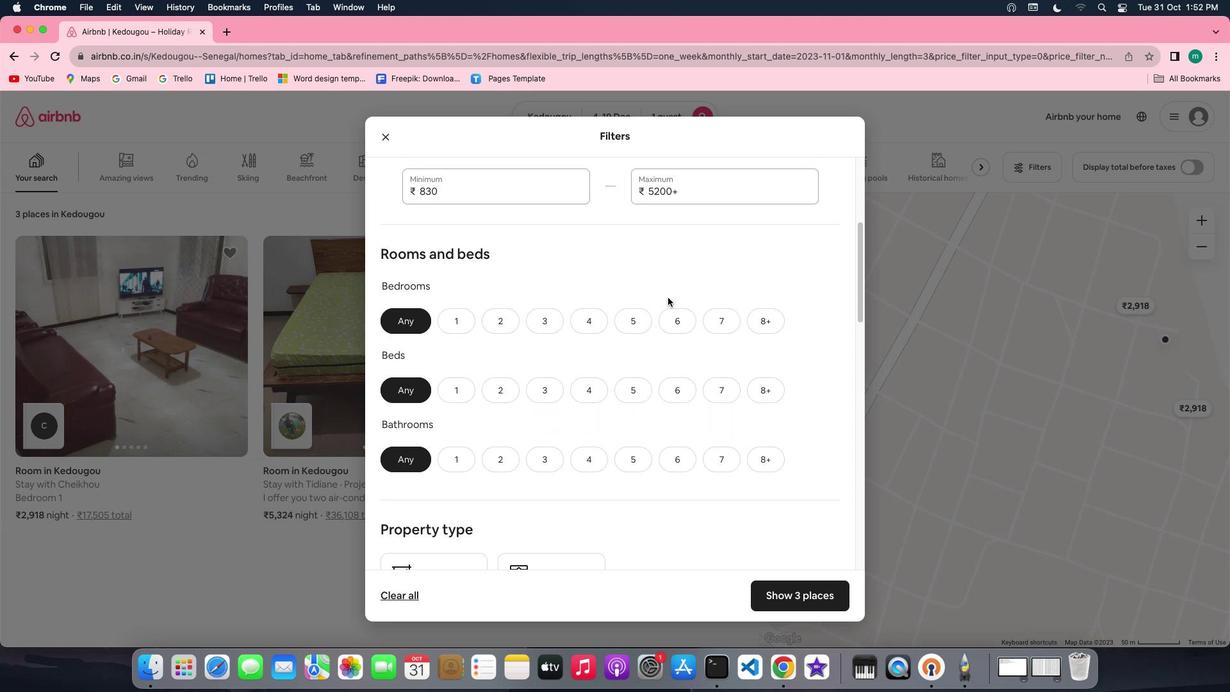 
Action: Mouse scrolled (671, 301) with delta (3, 2)
Screenshot: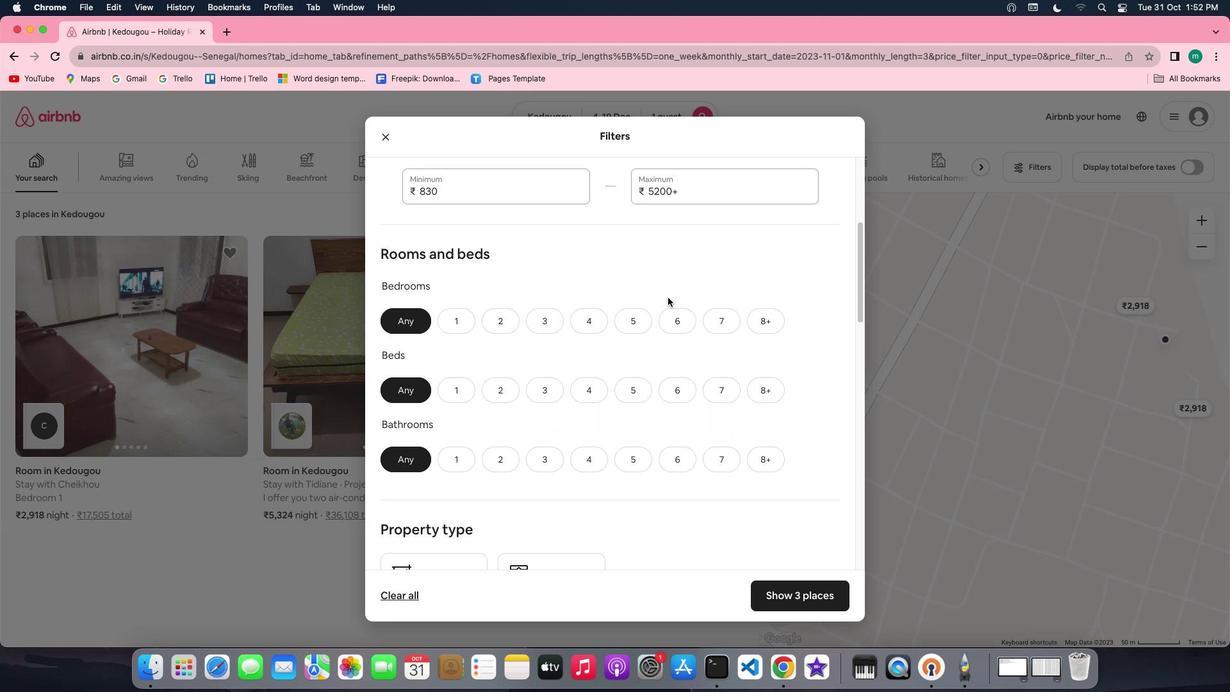 
Action: Mouse scrolled (671, 301) with delta (3, 2)
Screenshot: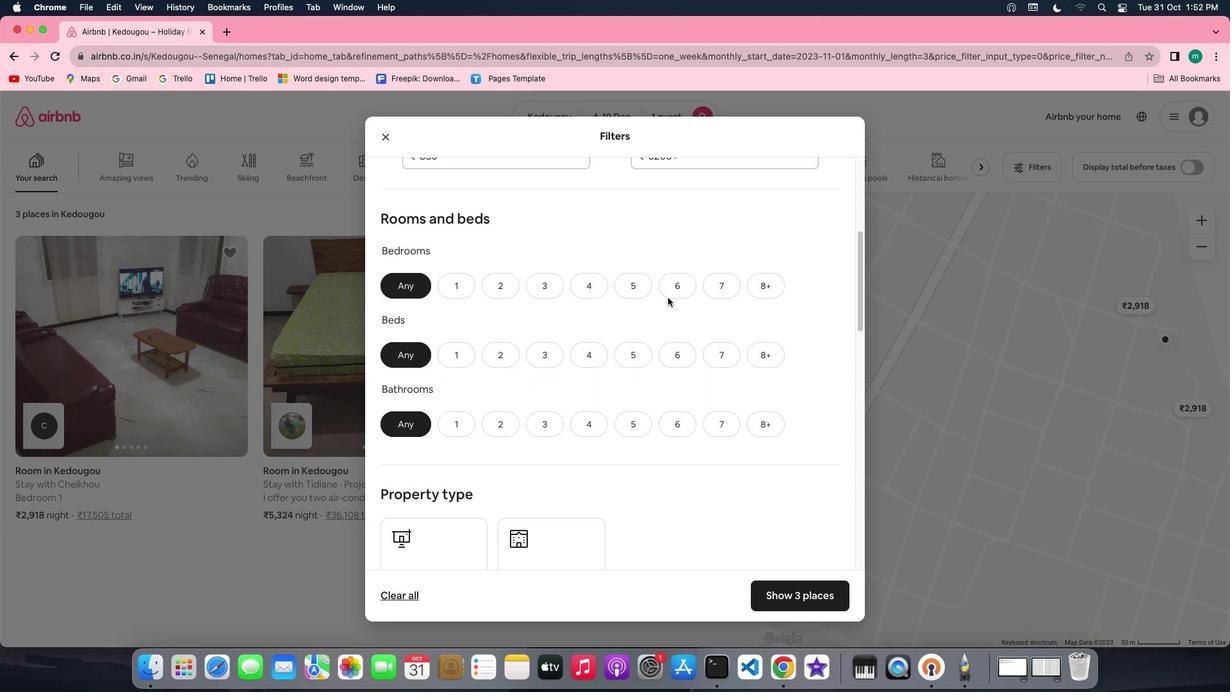 
Action: Mouse scrolled (671, 301) with delta (3, 2)
Screenshot: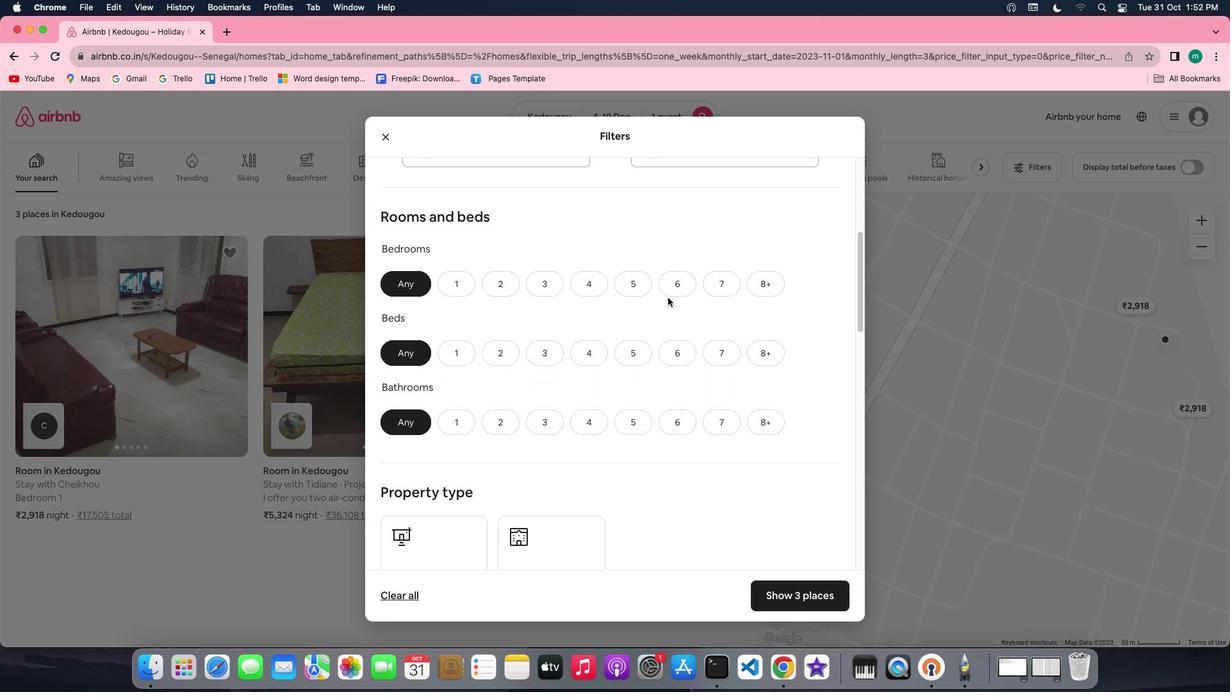 
Action: Mouse scrolled (671, 301) with delta (3, 2)
Screenshot: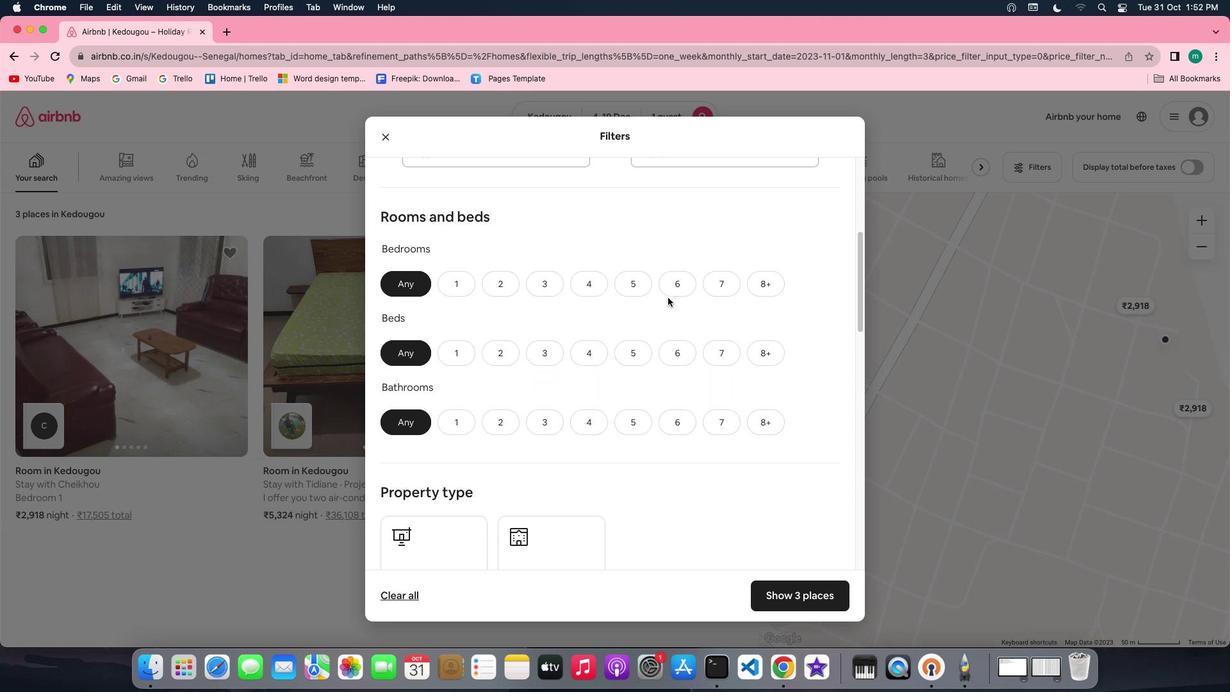 
Action: Mouse scrolled (671, 301) with delta (3, 2)
Screenshot: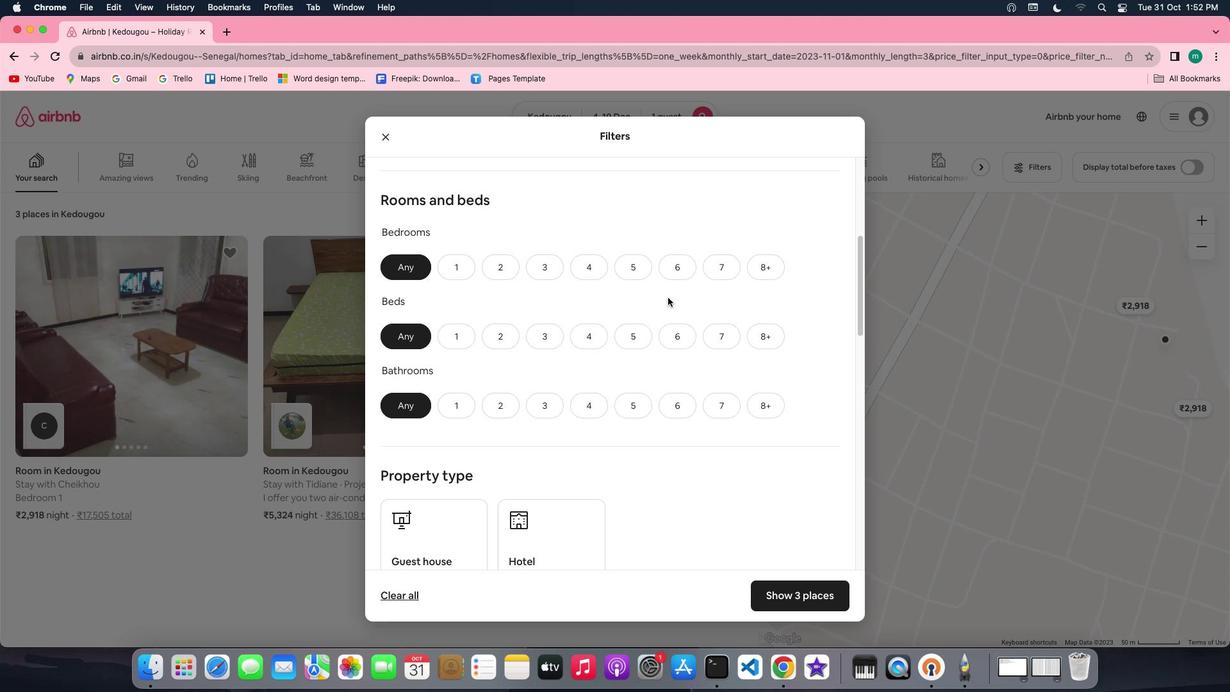 
Action: Mouse scrolled (671, 301) with delta (3, 2)
Screenshot: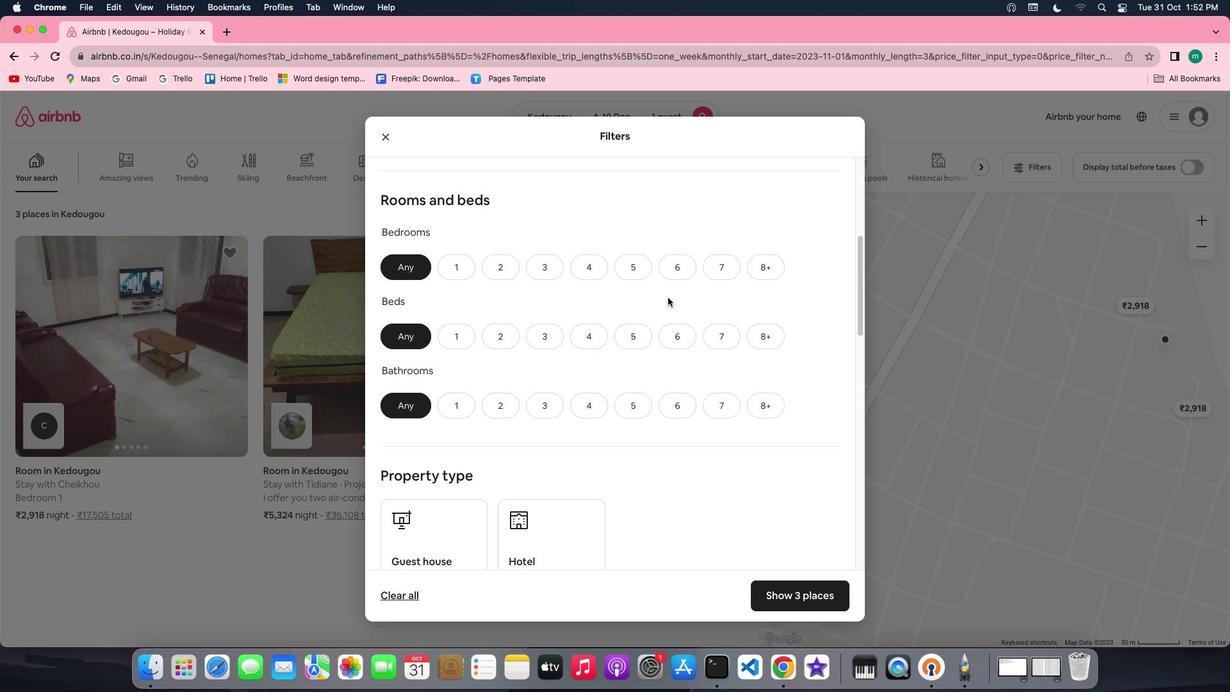 
Action: Mouse scrolled (671, 301) with delta (3, 2)
Screenshot: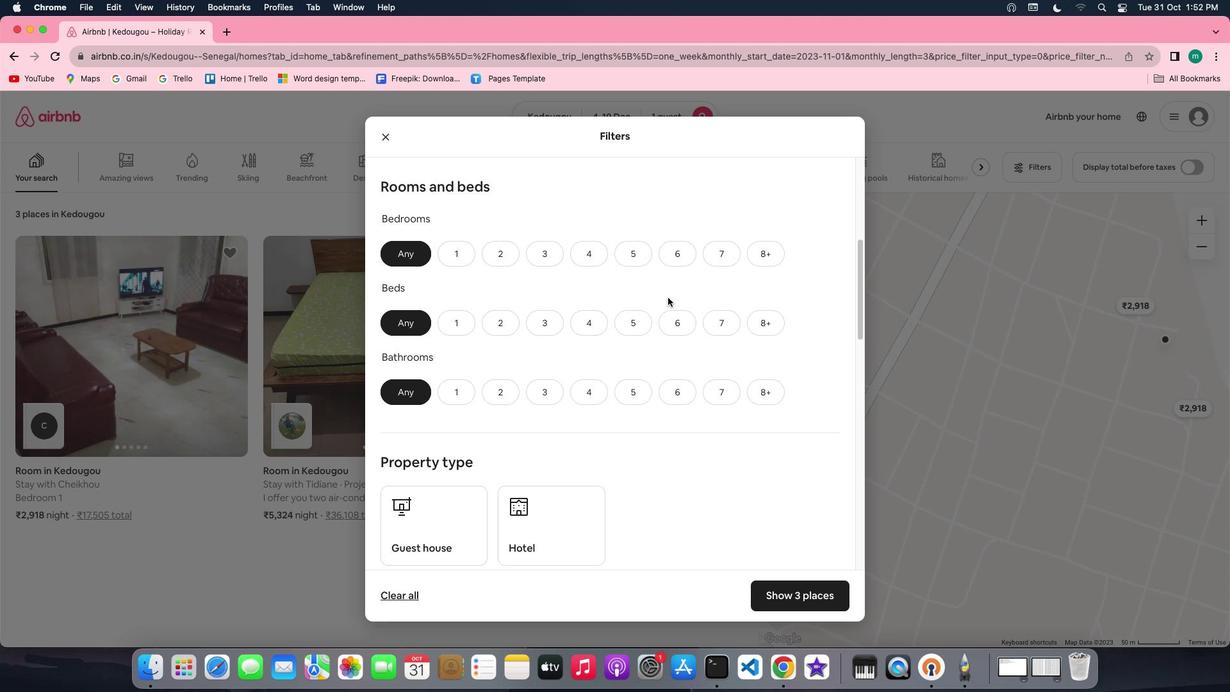 
Action: Mouse scrolled (671, 301) with delta (3, 2)
Screenshot: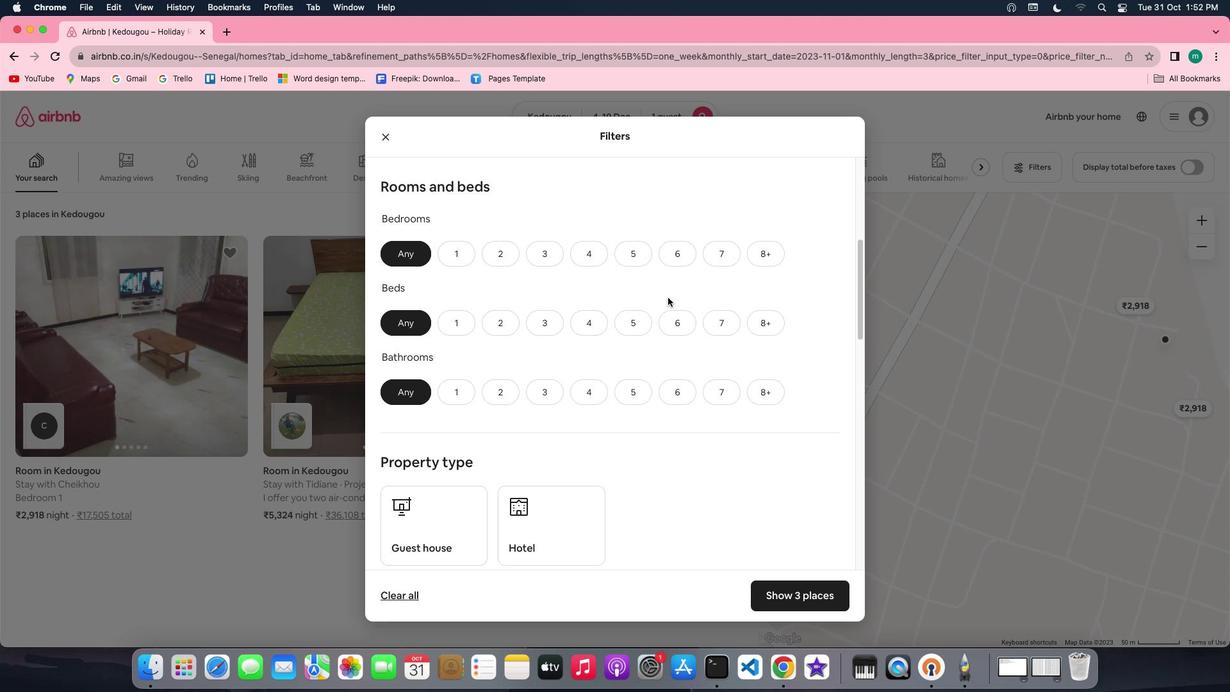 
Action: Mouse scrolled (671, 301) with delta (3, 2)
Screenshot: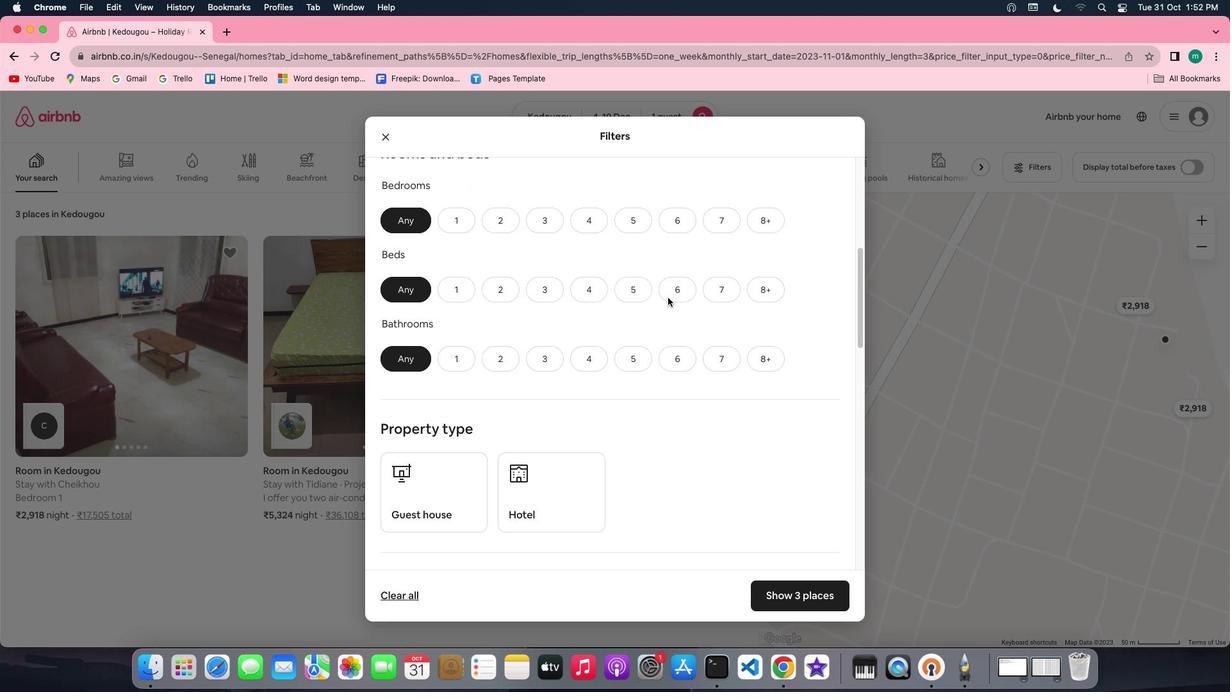 
Action: Mouse scrolled (671, 301) with delta (3, 2)
Screenshot: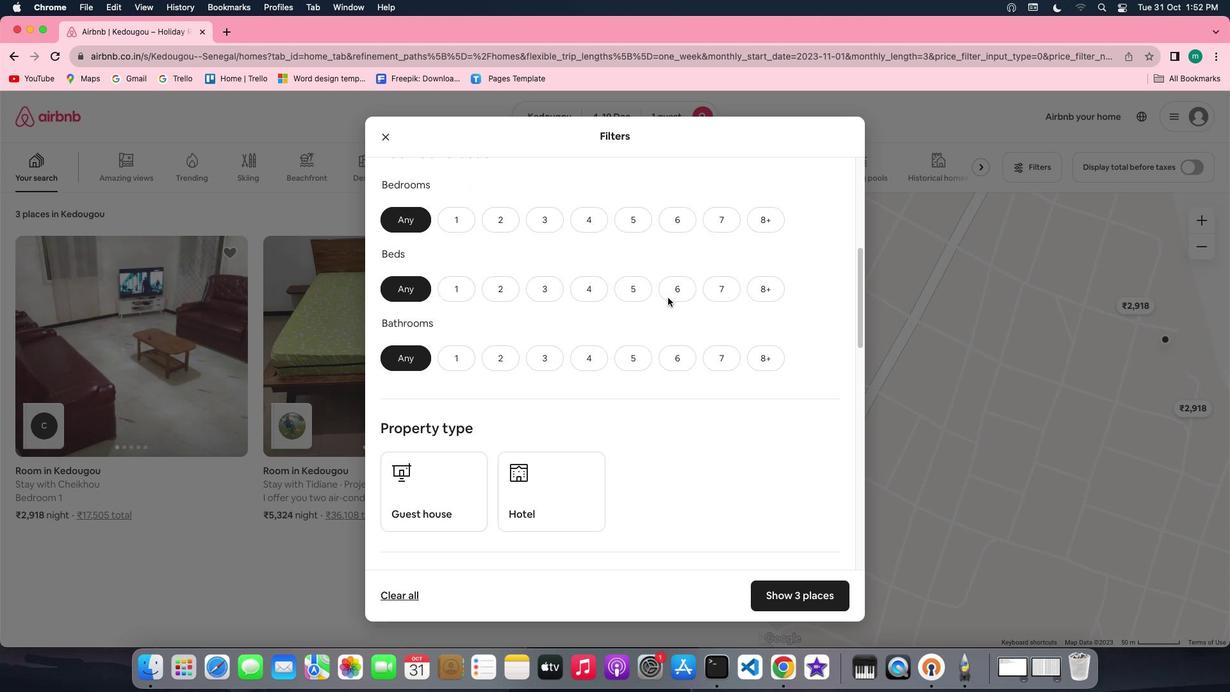 
Action: Mouse scrolled (671, 301) with delta (3, 2)
Screenshot: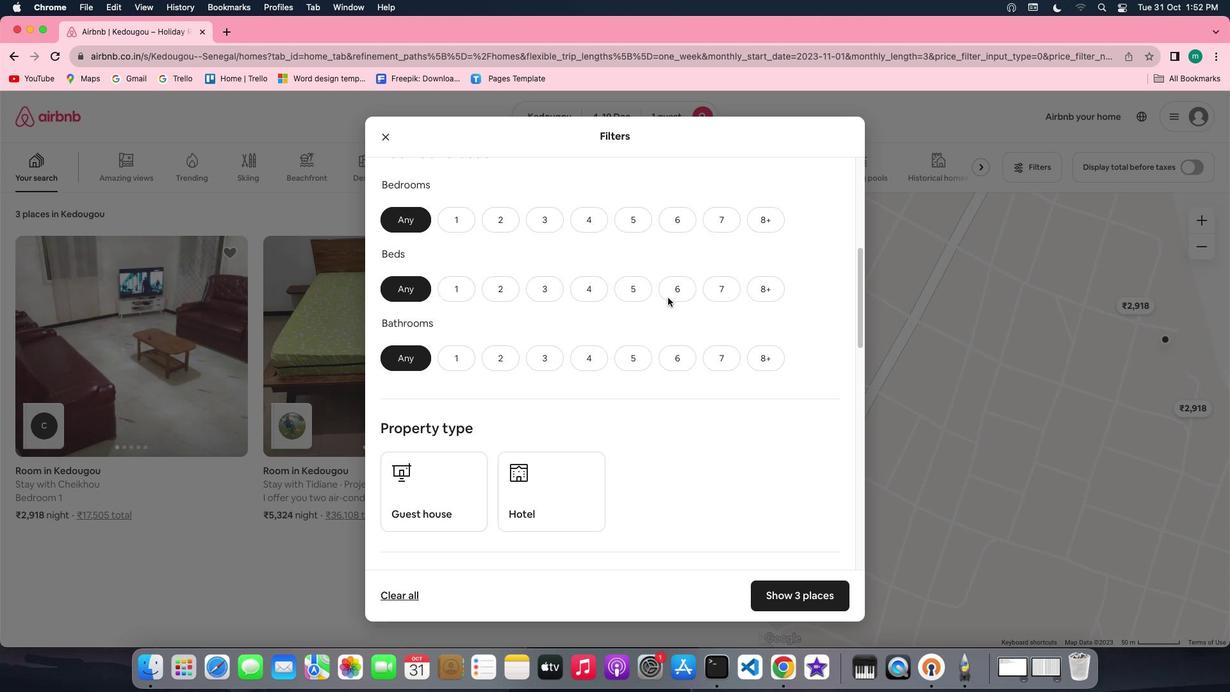 
Action: Mouse scrolled (671, 301) with delta (3, 2)
Screenshot: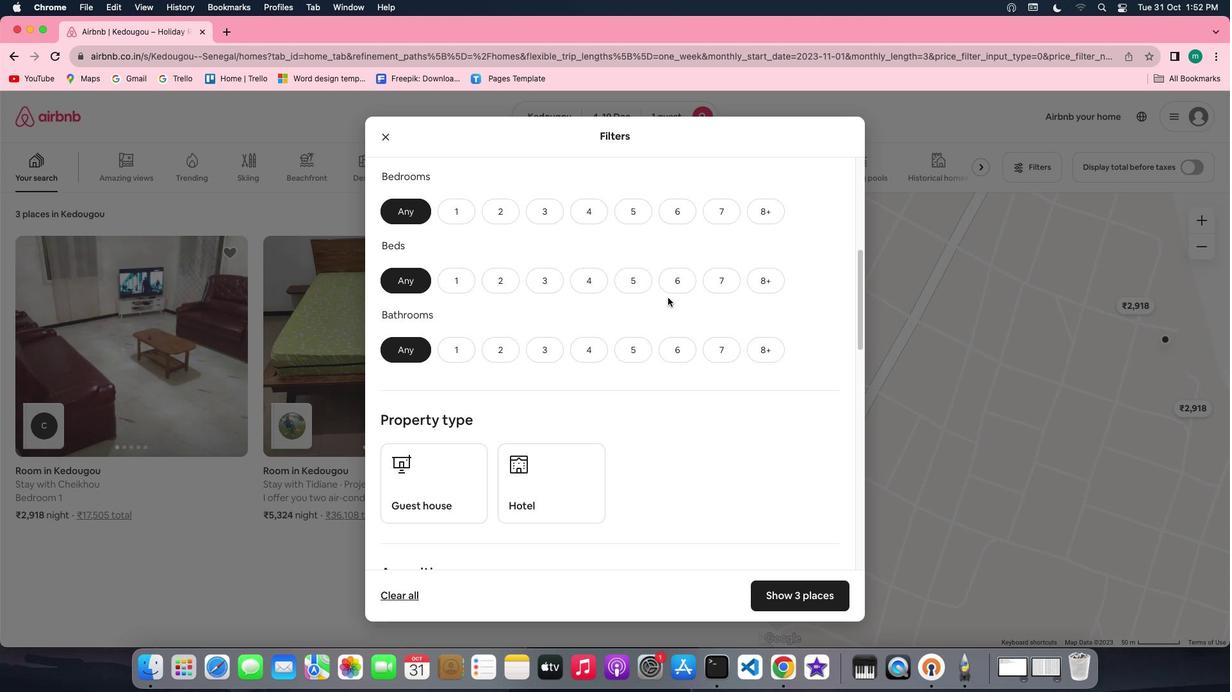
Action: Mouse scrolled (671, 301) with delta (3, 2)
Screenshot: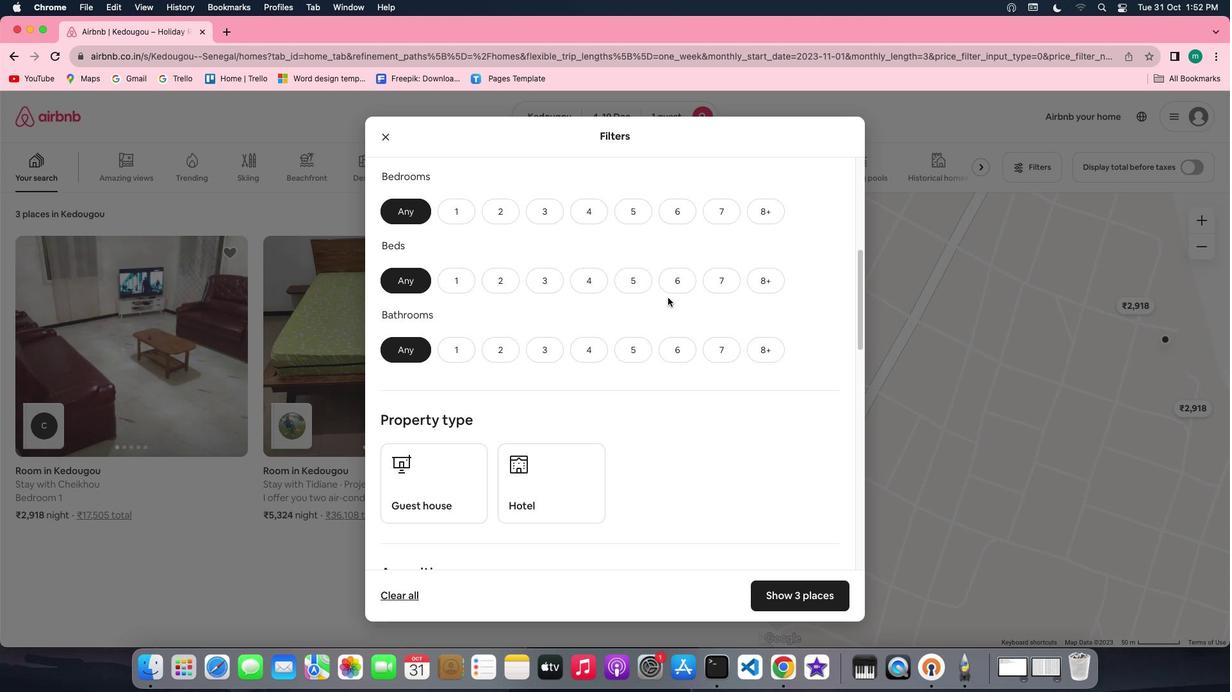 
Action: Mouse scrolled (671, 301) with delta (3, 2)
Screenshot: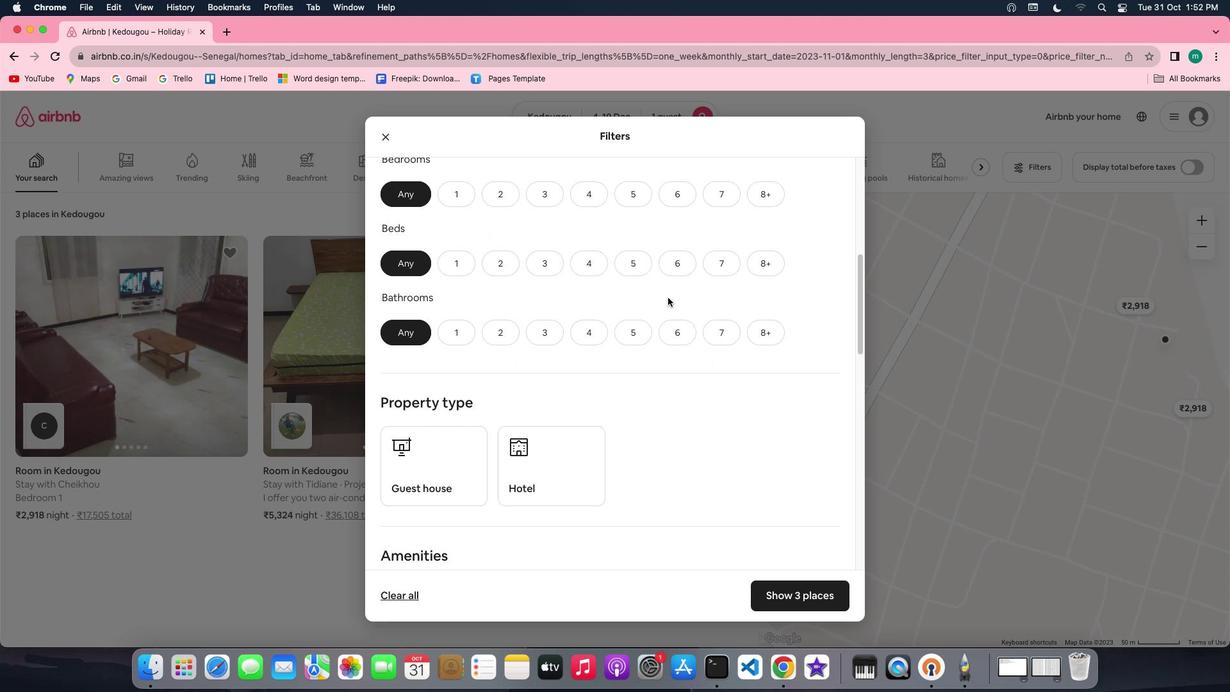 
Action: Mouse scrolled (671, 301) with delta (3, 2)
Screenshot: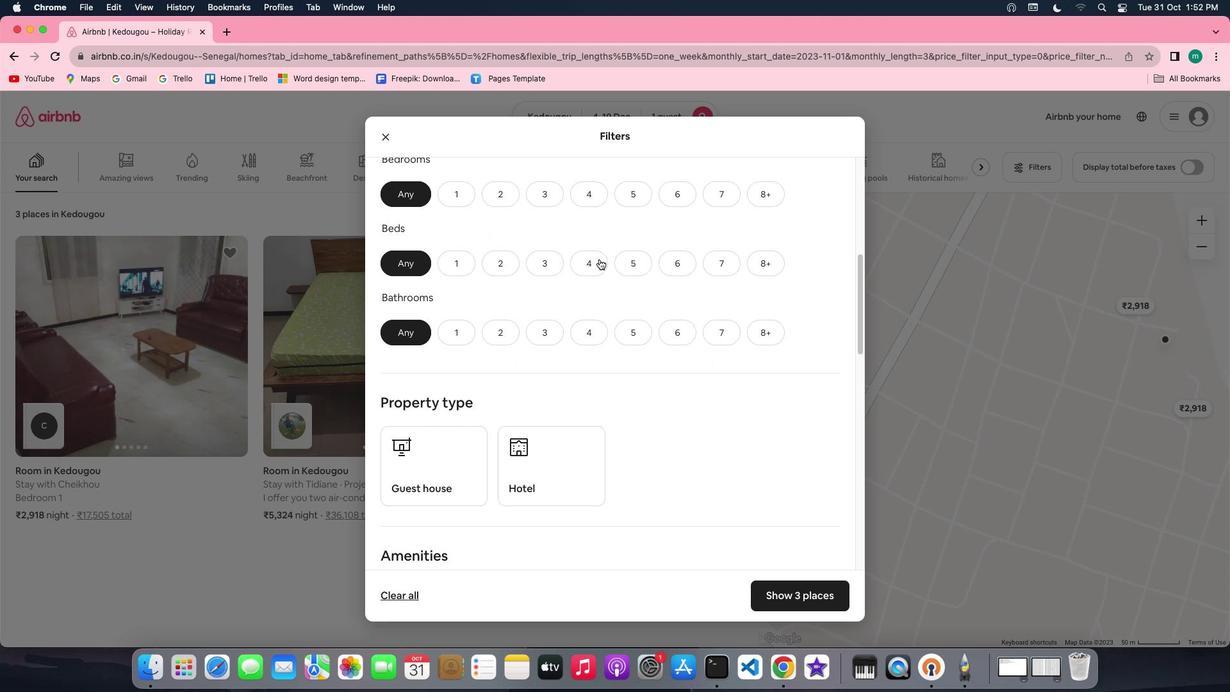 
Action: Mouse moved to (458, 194)
Screenshot: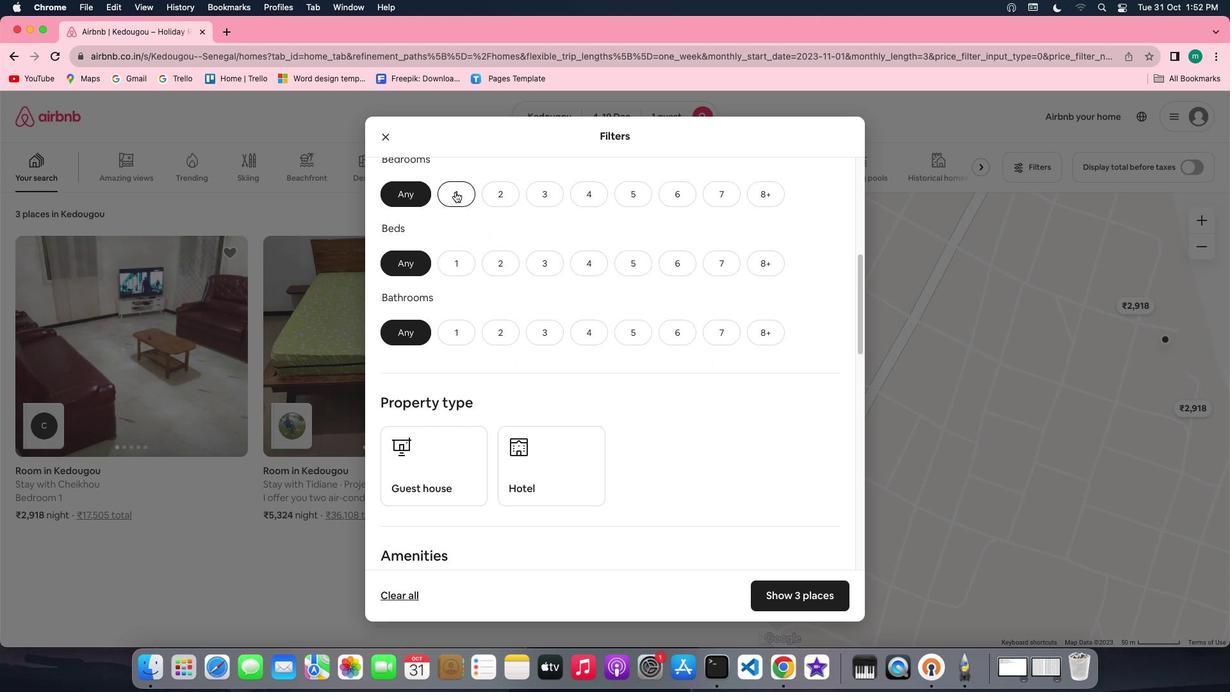 
Action: Mouse pressed left at (458, 194)
Screenshot: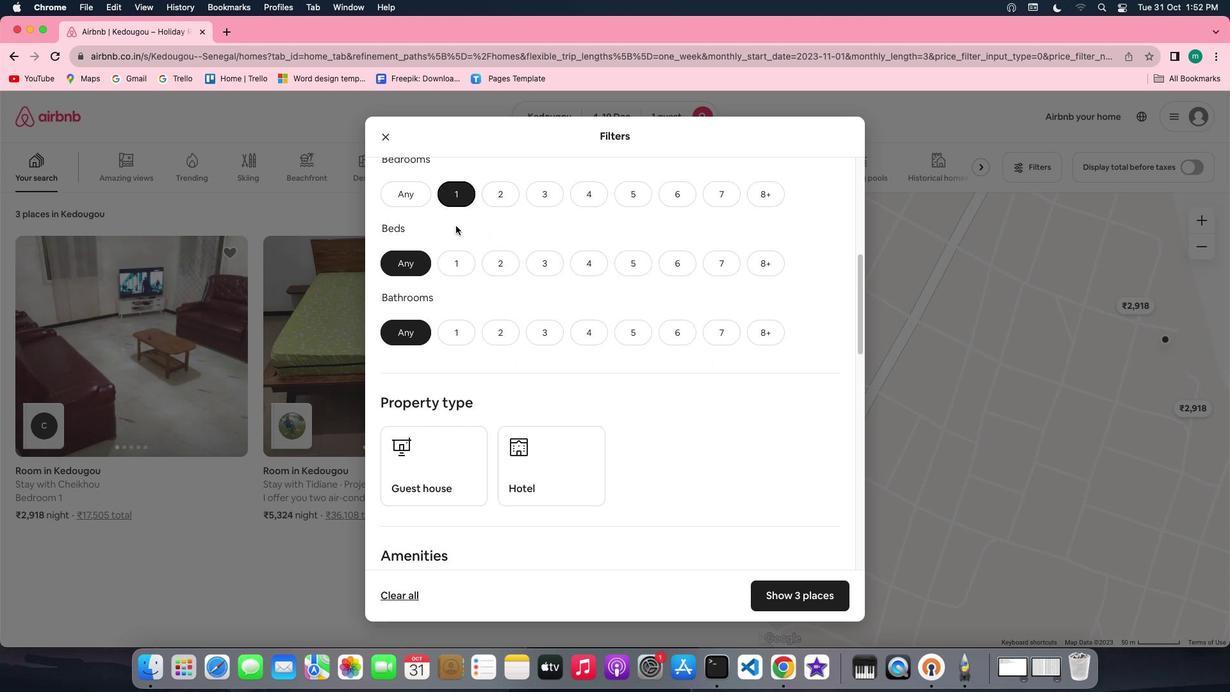 
Action: Mouse moved to (458, 273)
Screenshot: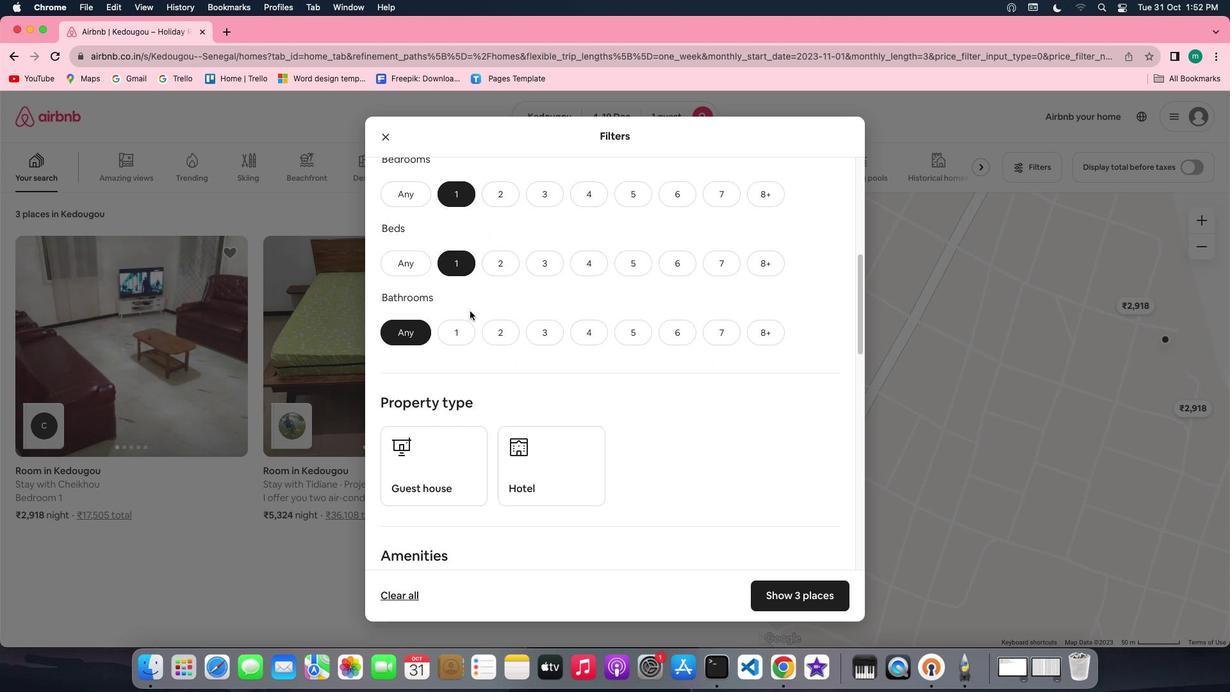 
Action: Mouse pressed left at (458, 273)
Screenshot: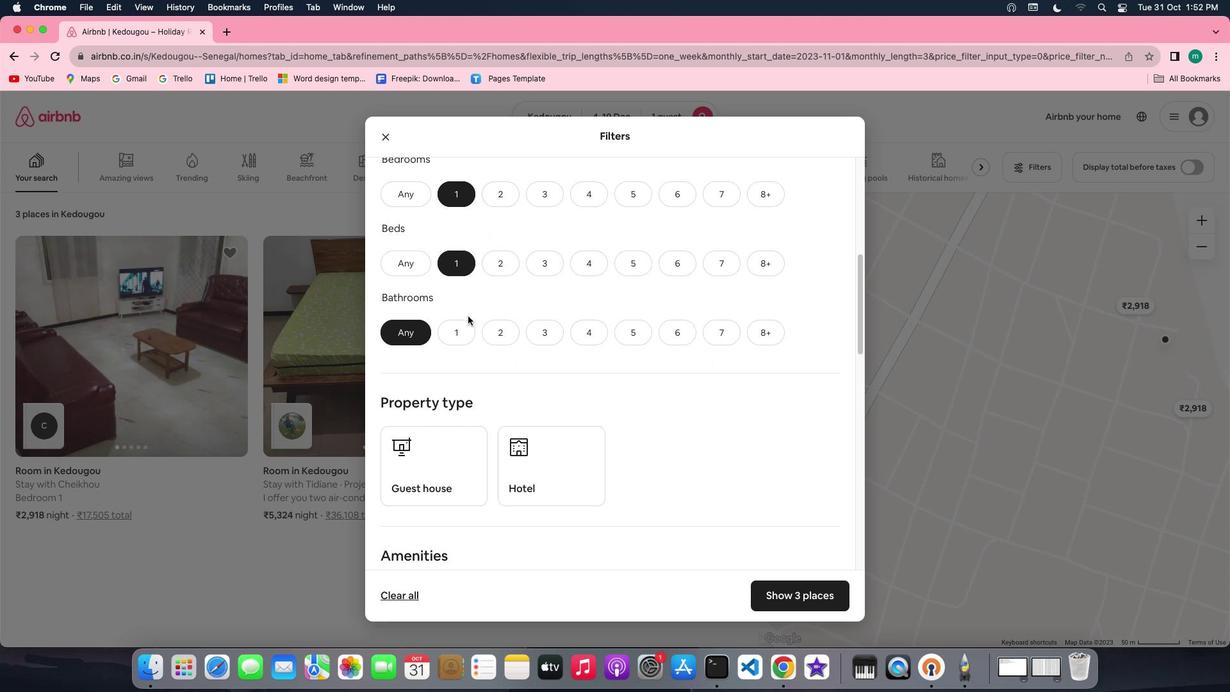 
Action: Mouse moved to (468, 333)
Screenshot: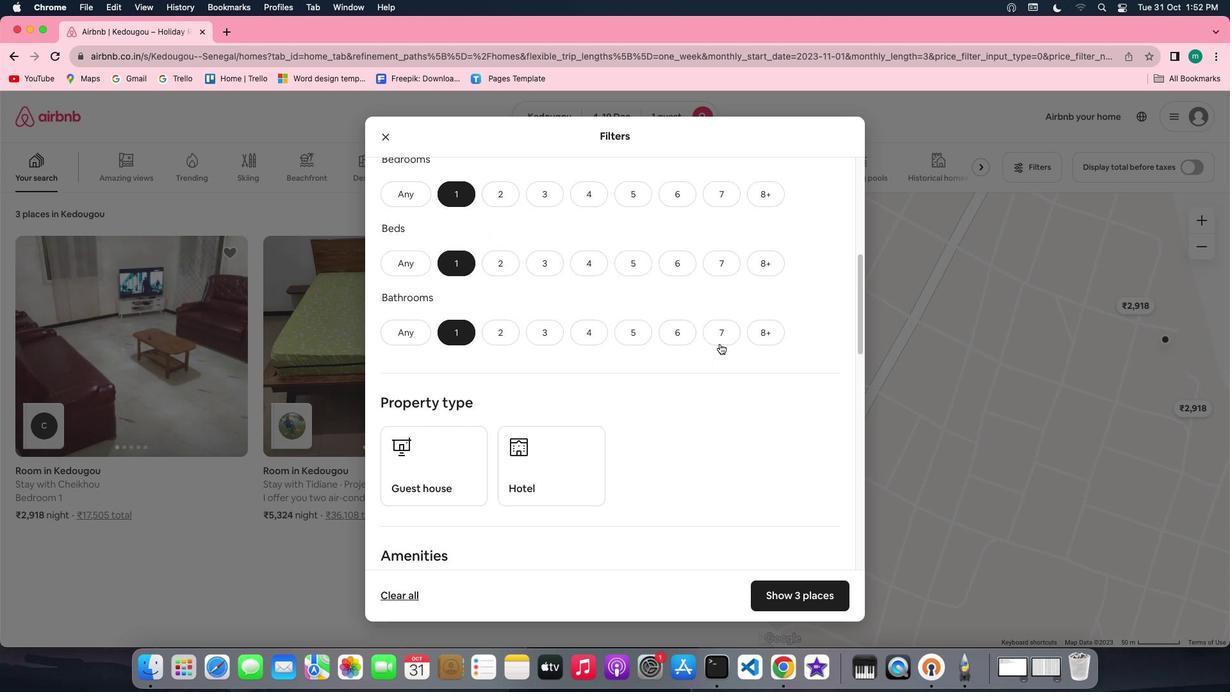 
Action: Mouse pressed left at (468, 333)
Screenshot: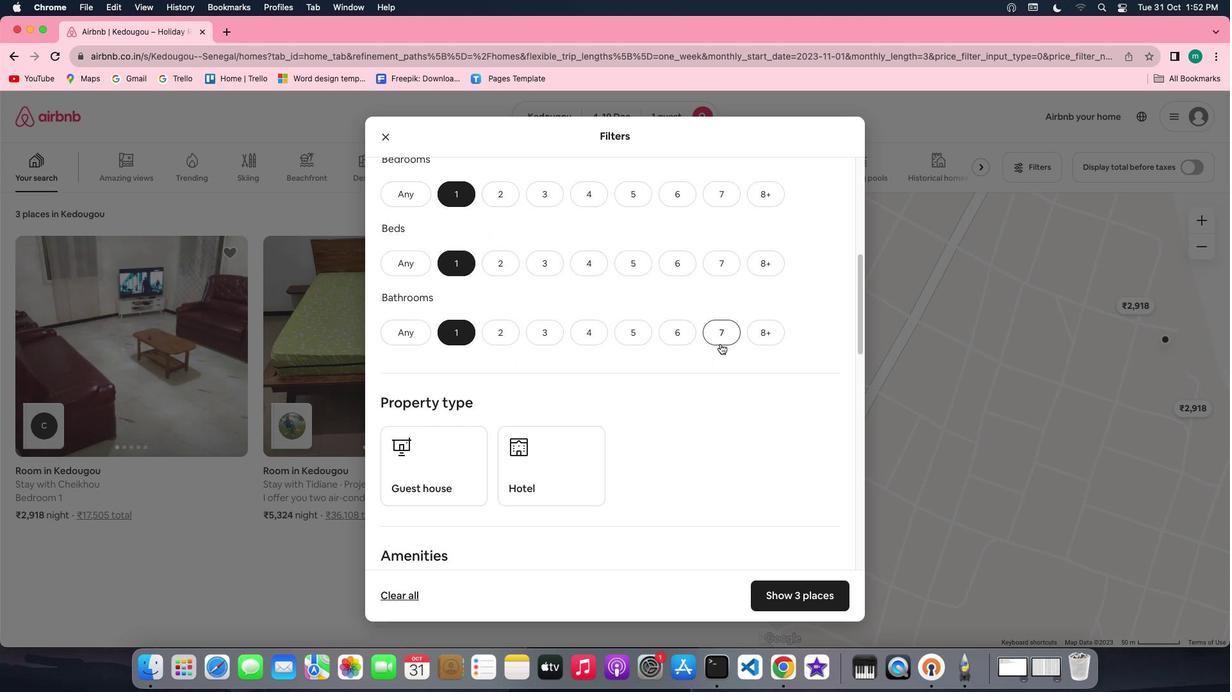
Action: Mouse moved to (724, 347)
Screenshot: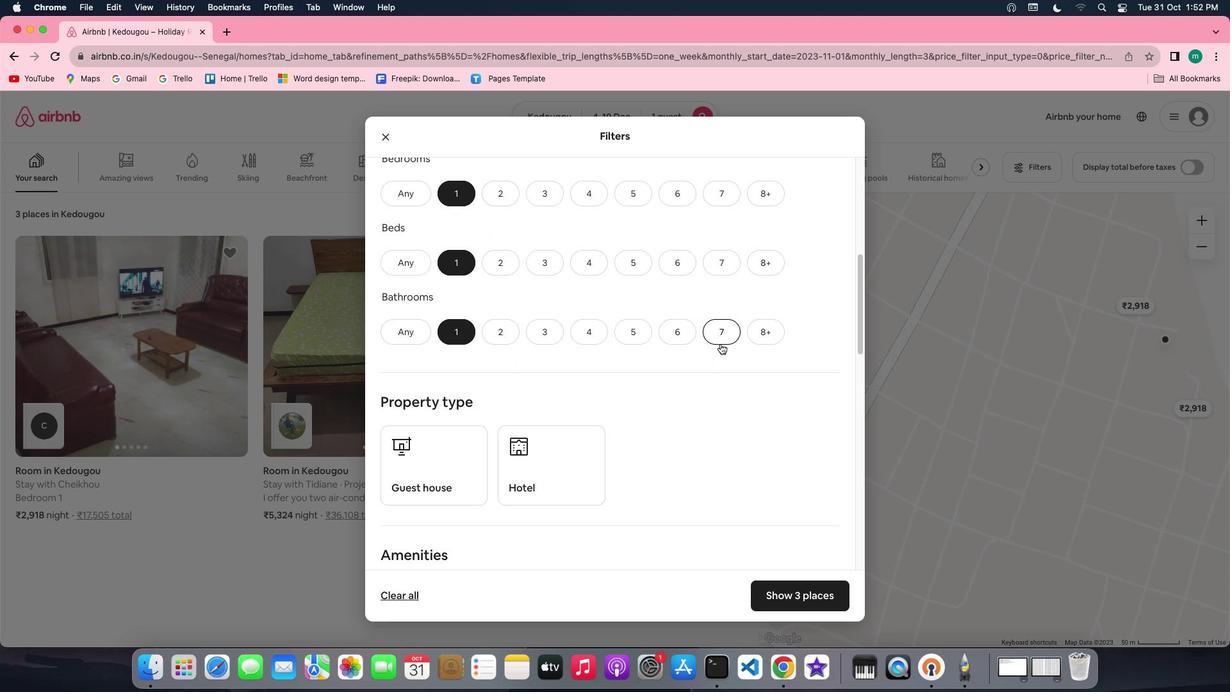 
Action: Mouse scrolled (724, 347) with delta (3, 2)
Screenshot: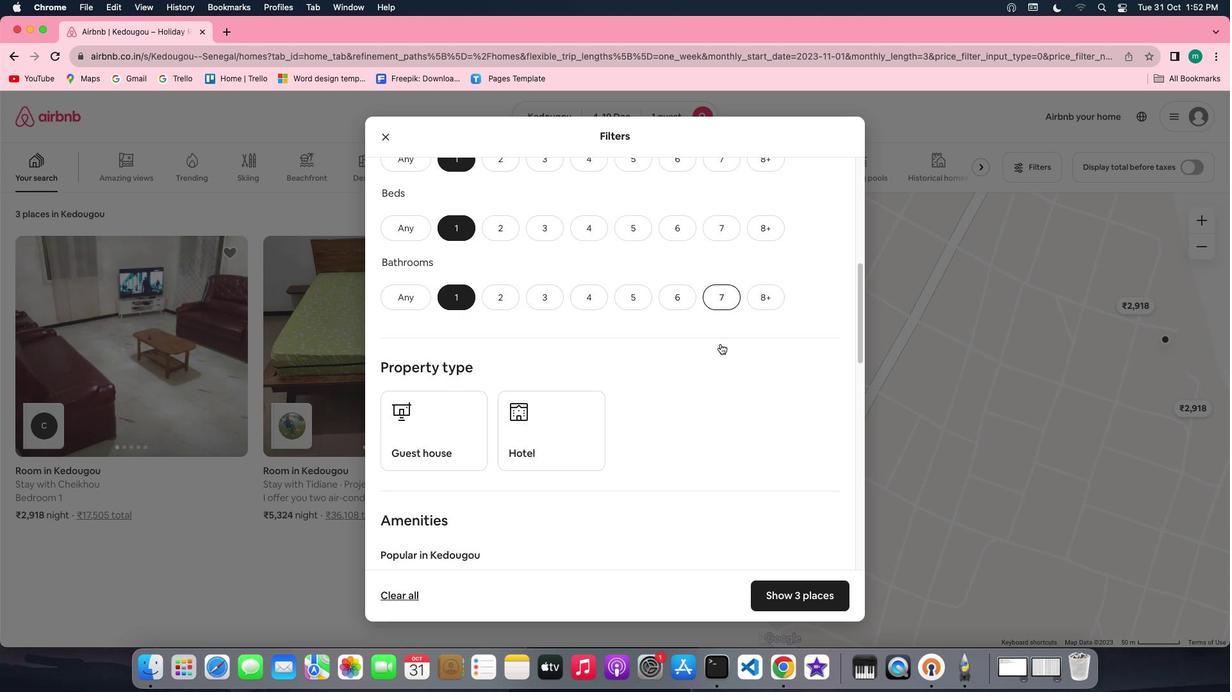 
Action: Mouse scrolled (724, 347) with delta (3, 2)
Screenshot: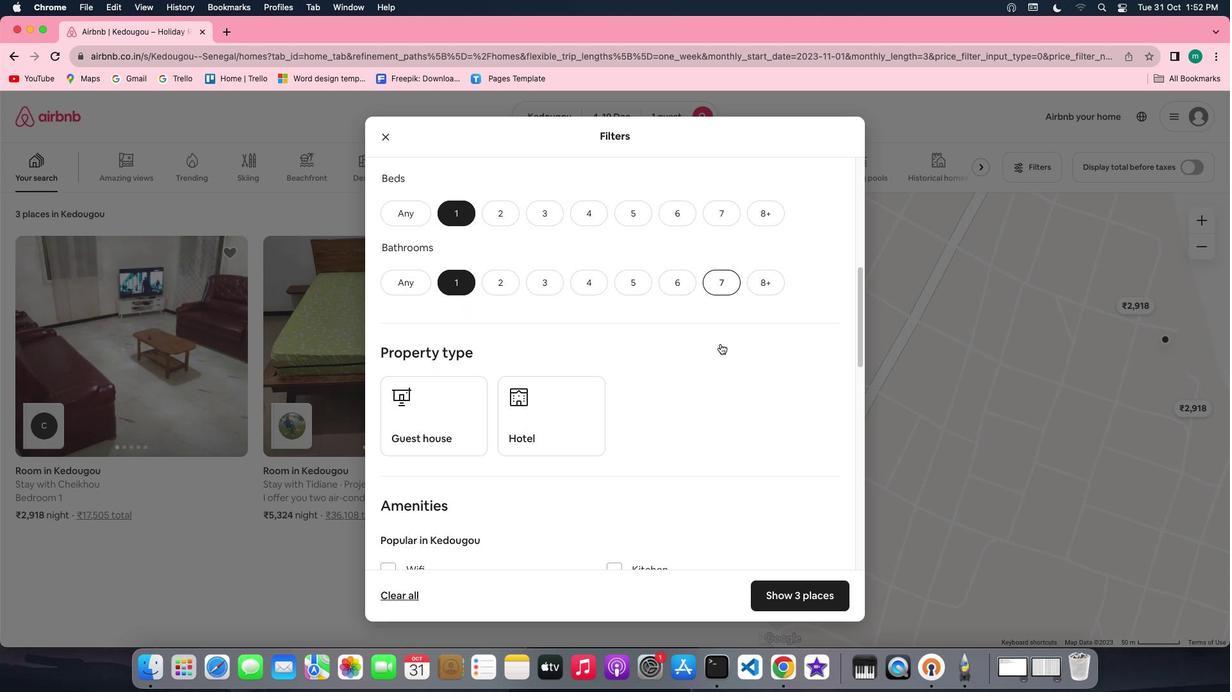 
Action: Mouse scrolled (724, 347) with delta (3, 2)
Screenshot: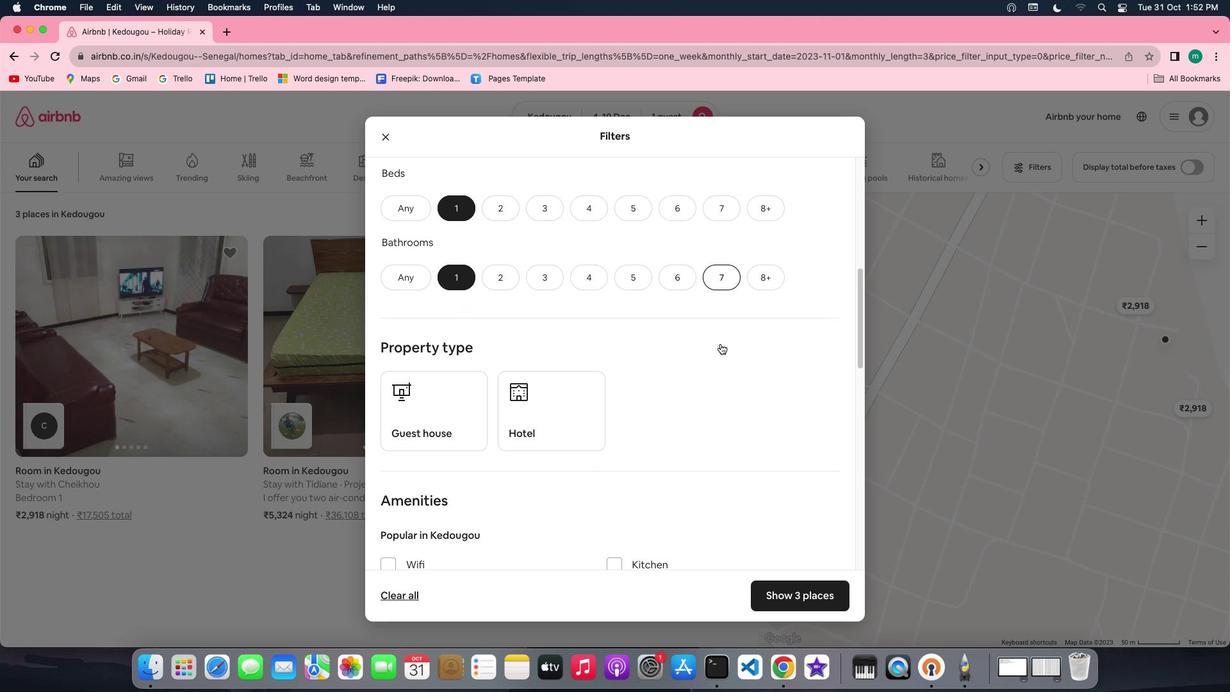 
Action: Mouse scrolled (724, 347) with delta (3, 2)
Screenshot: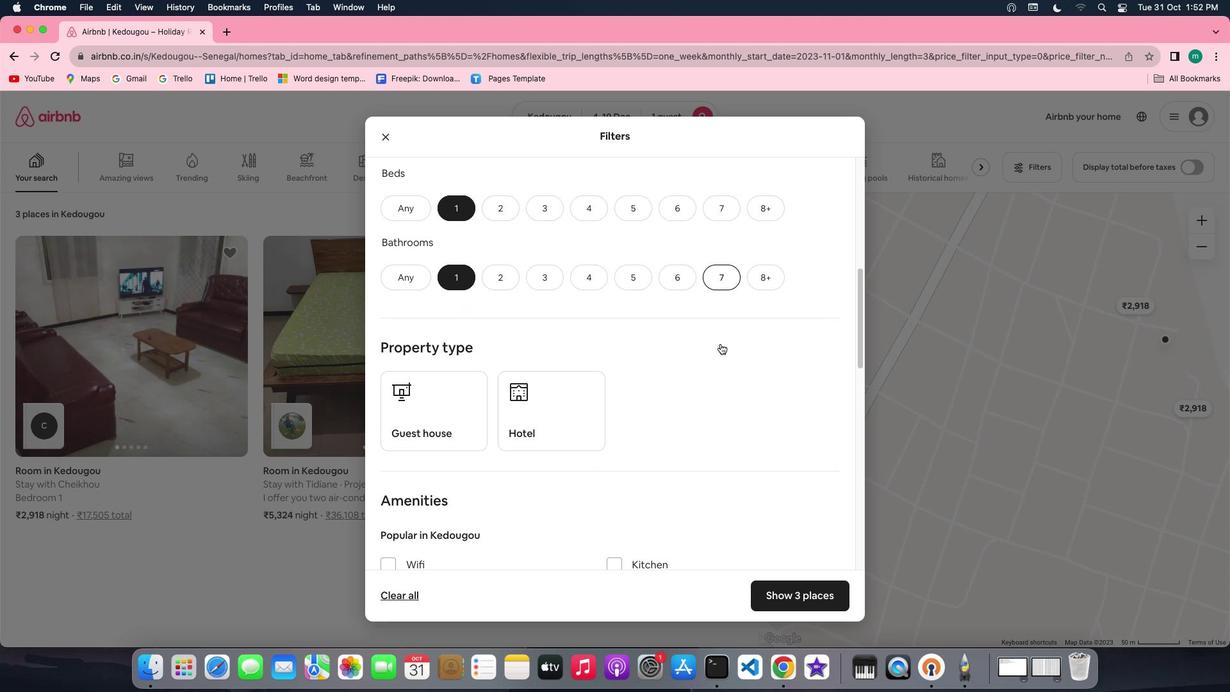 
Action: Mouse scrolled (724, 347) with delta (3, 2)
Screenshot: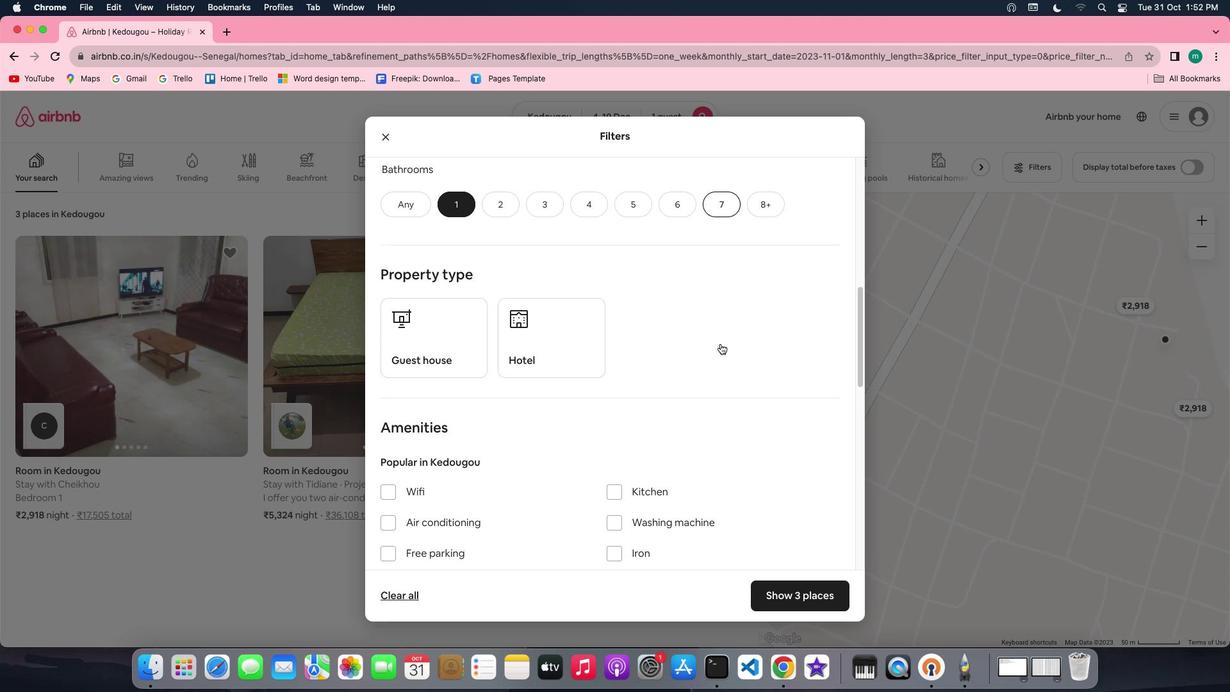 
Action: Mouse scrolled (724, 347) with delta (3, 2)
Screenshot: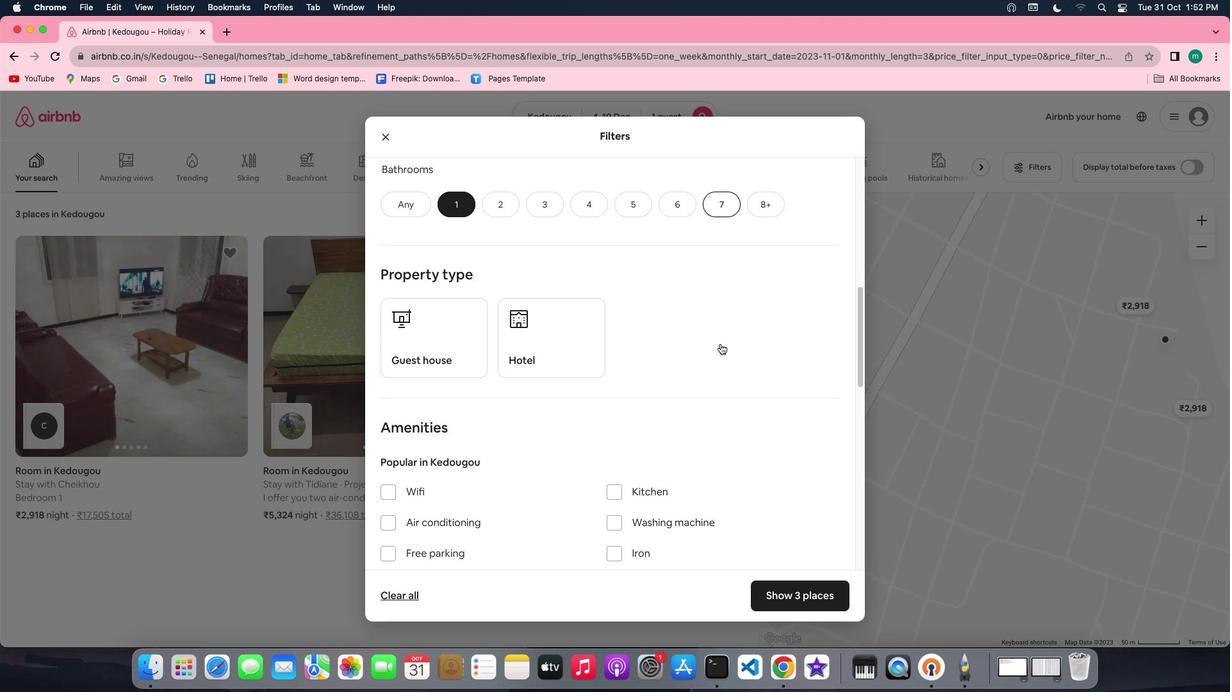 
Action: Mouse scrolled (724, 347) with delta (3, 1)
Screenshot: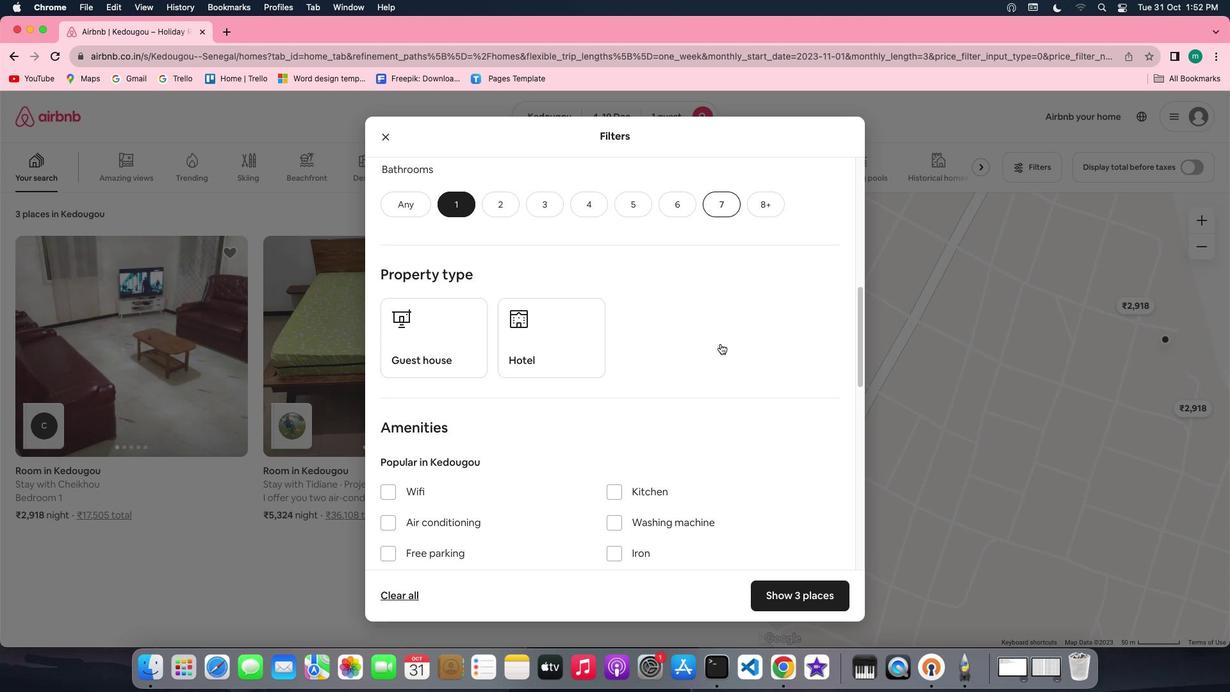 
Action: Mouse scrolled (724, 347) with delta (3, 2)
Screenshot: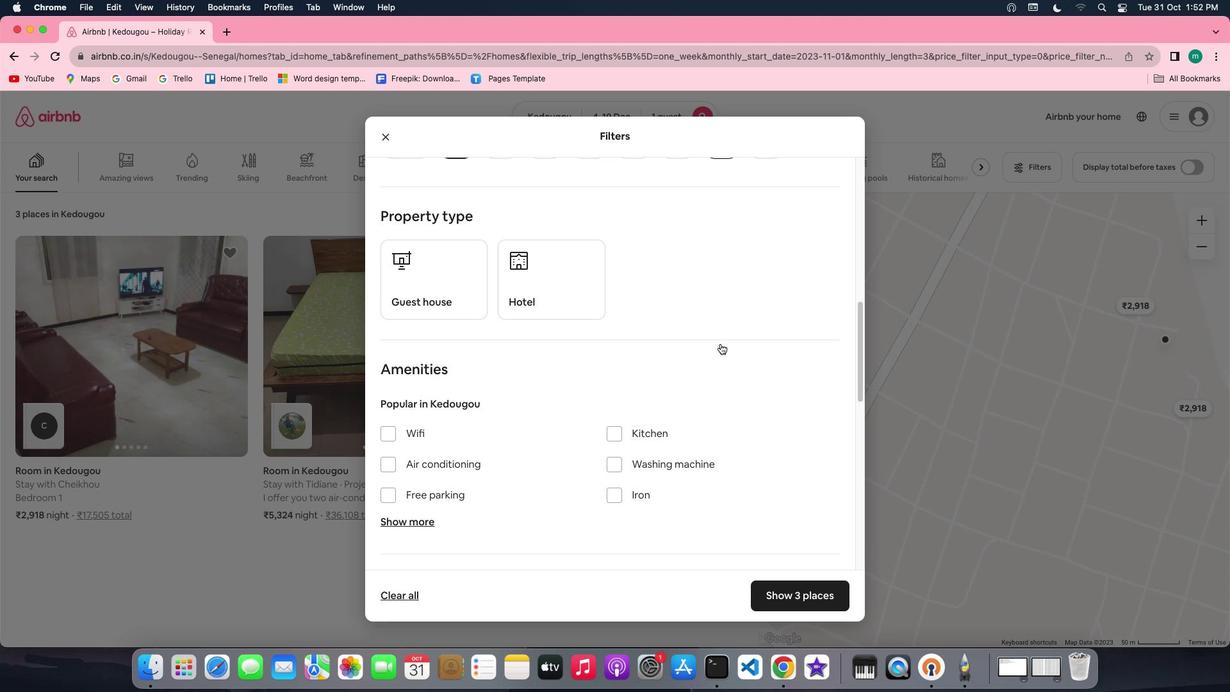 
Action: Mouse scrolled (724, 347) with delta (3, 2)
Screenshot: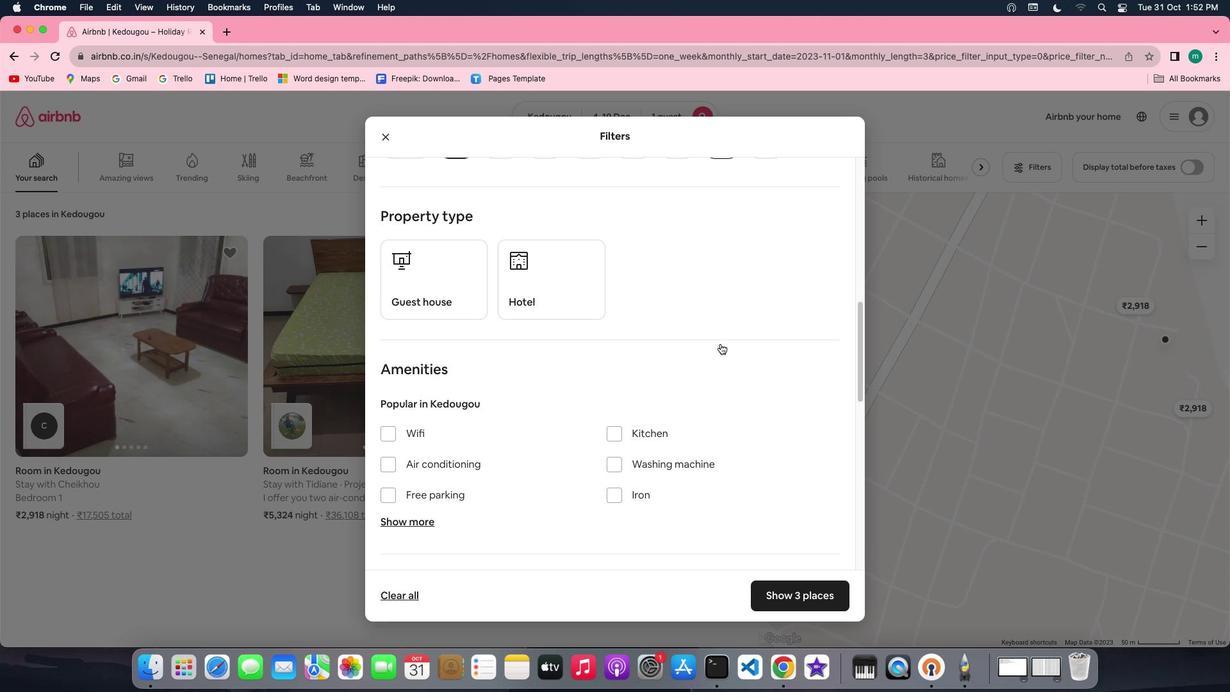 
Action: Mouse scrolled (724, 347) with delta (3, 2)
Screenshot: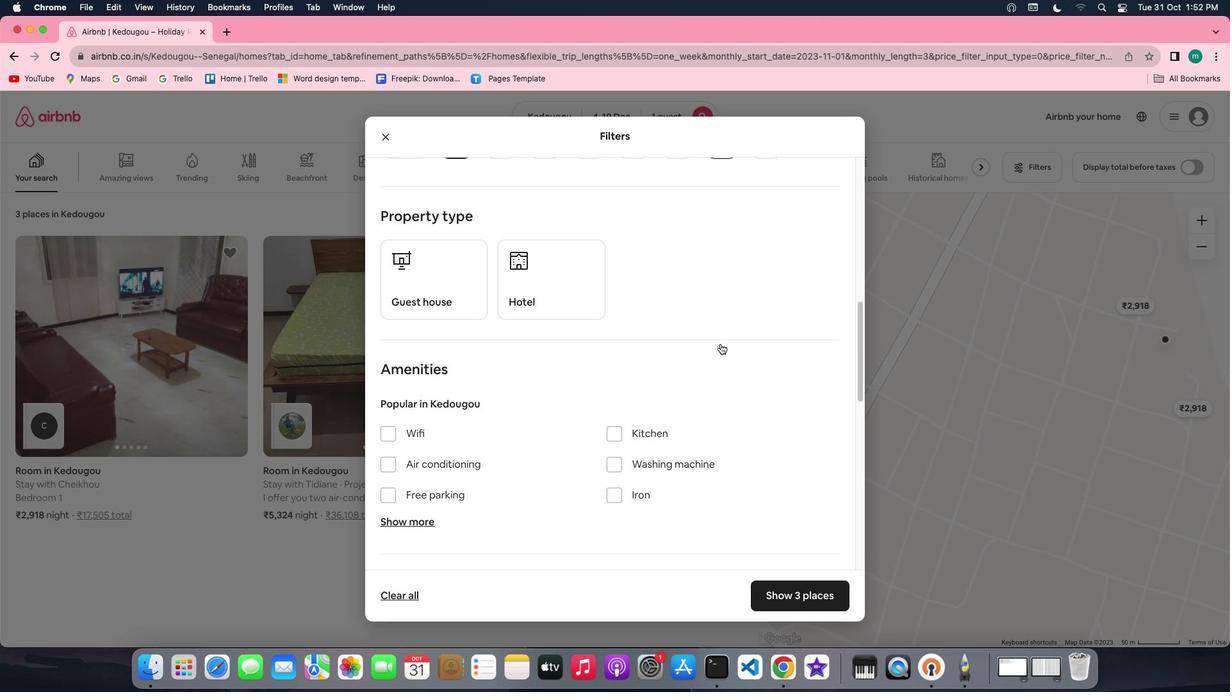 
Action: Mouse scrolled (724, 347) with delta (3, 2)
Screenshot: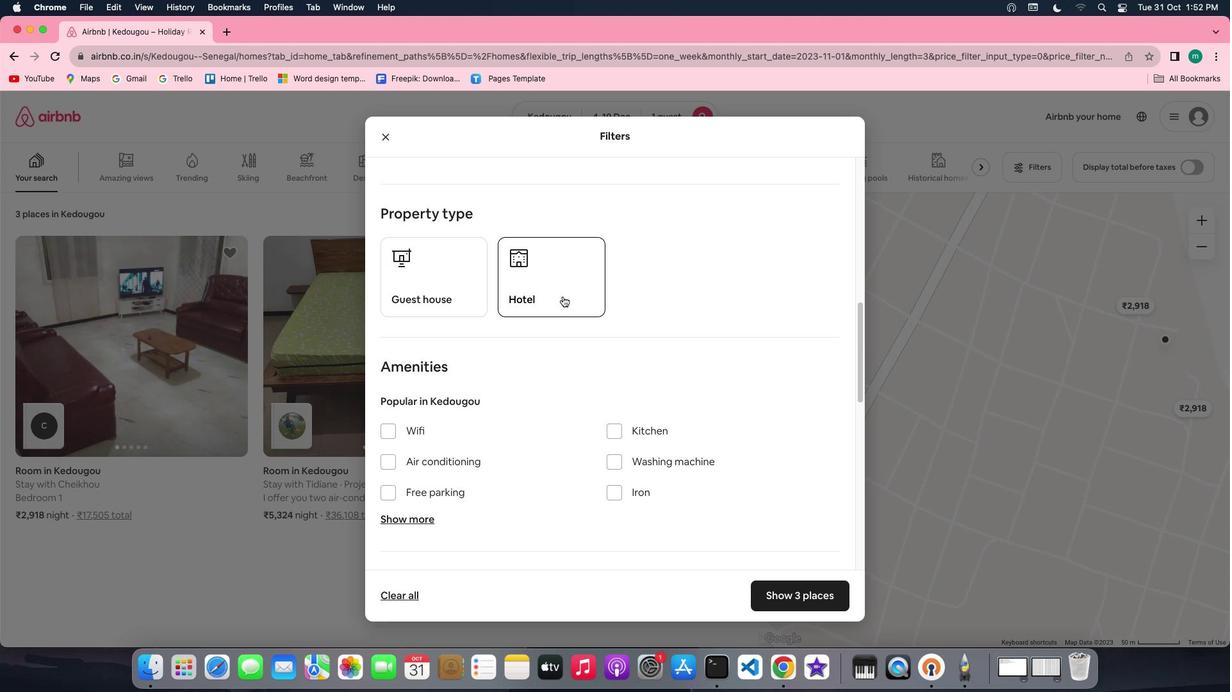 
Action: Mouse moved to (565, 299)
Screenshot: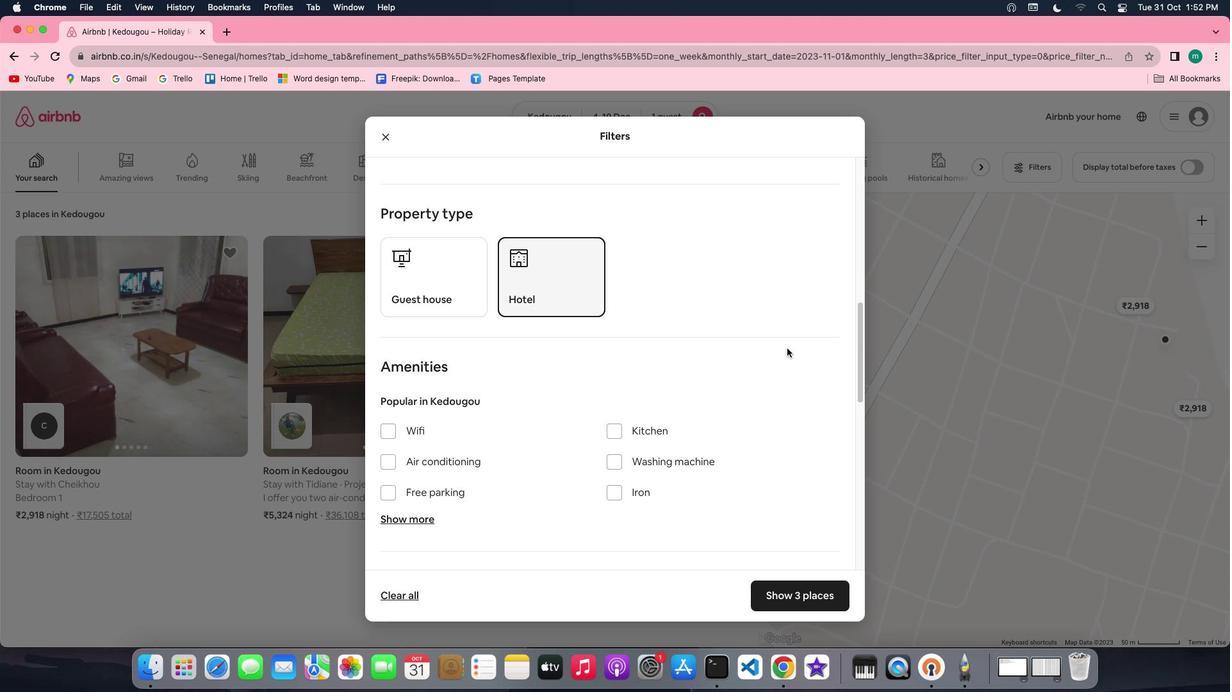 
Action: Mouse pressed left at (565, 299)
Screenshot: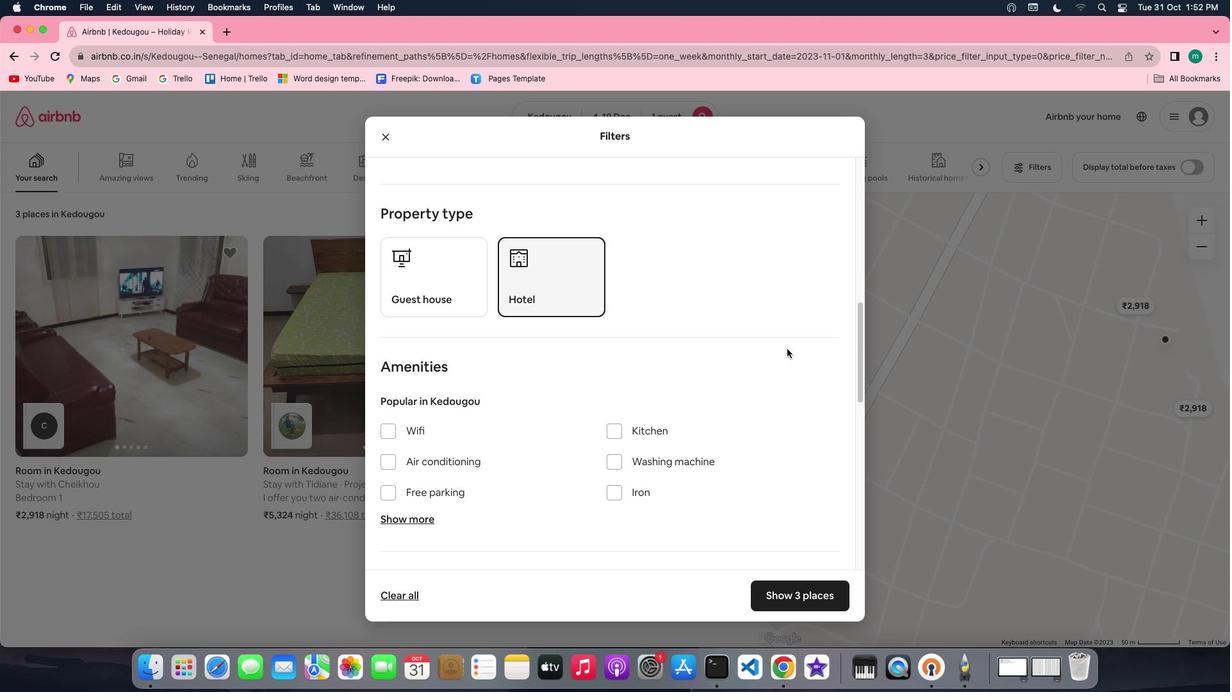 
Action: Mouse moved to (790, 351)
Screenshot: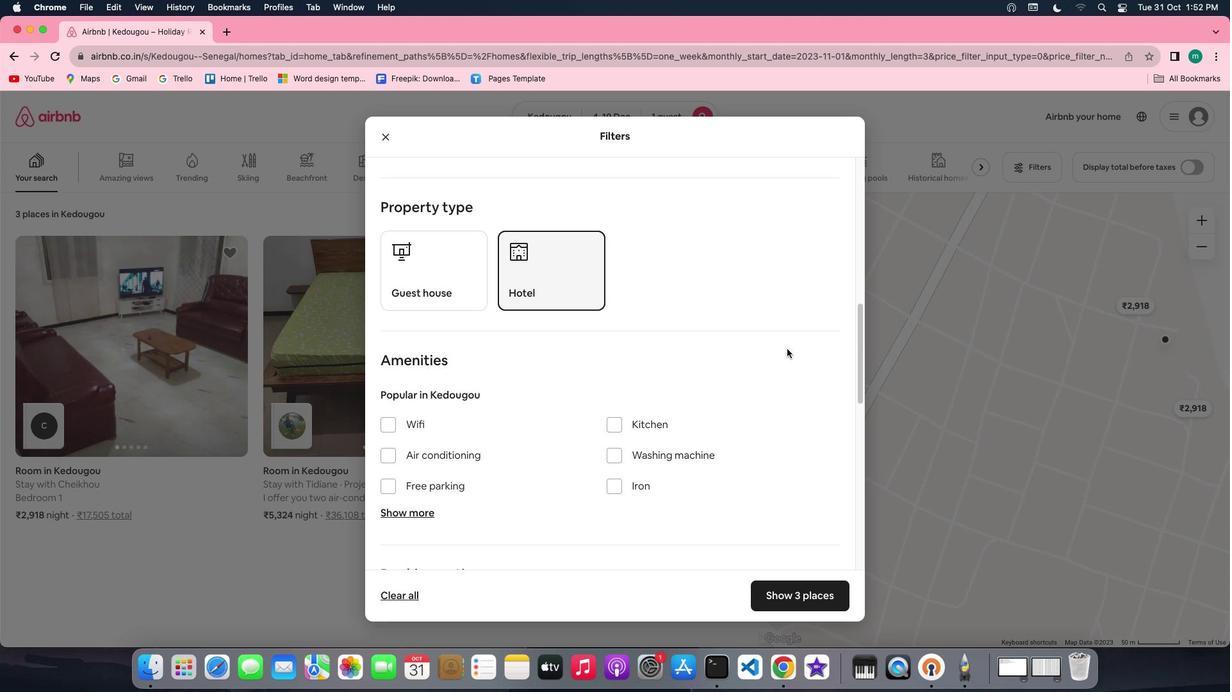 
Action: Mouse scrolled (790, 351) with delta (3, 2)
Screenshot: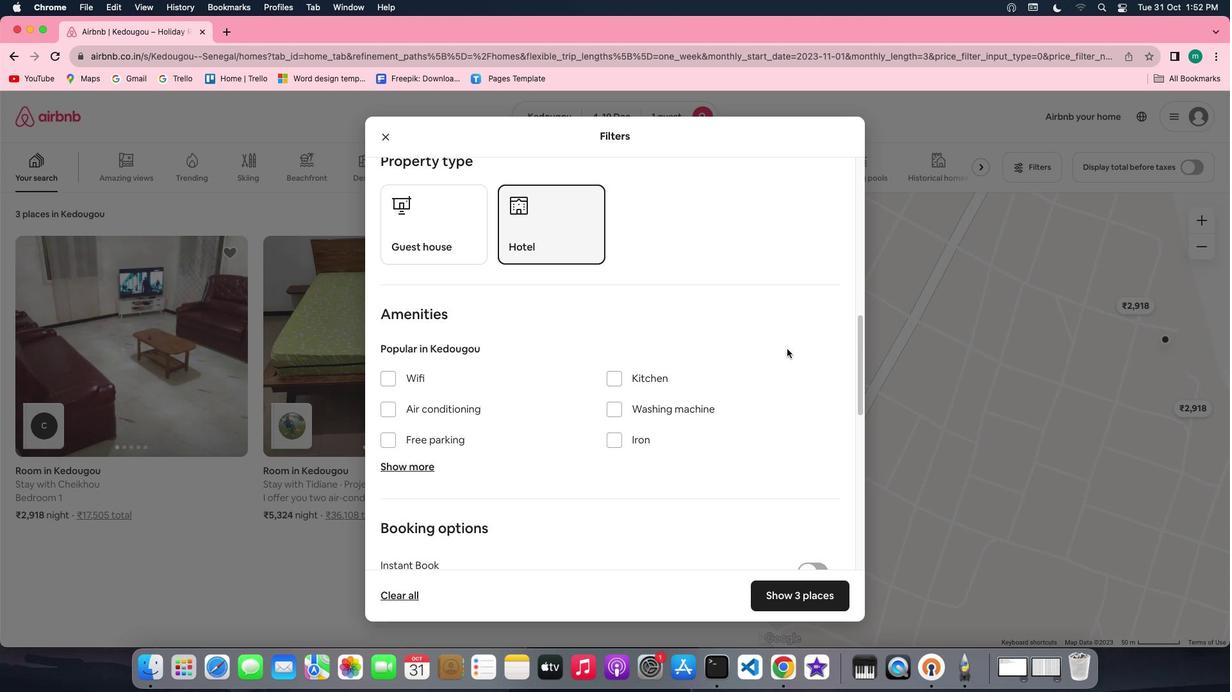 
Action: Mouse scrolled (790, 351) with delta (3, 2)
Screenshot: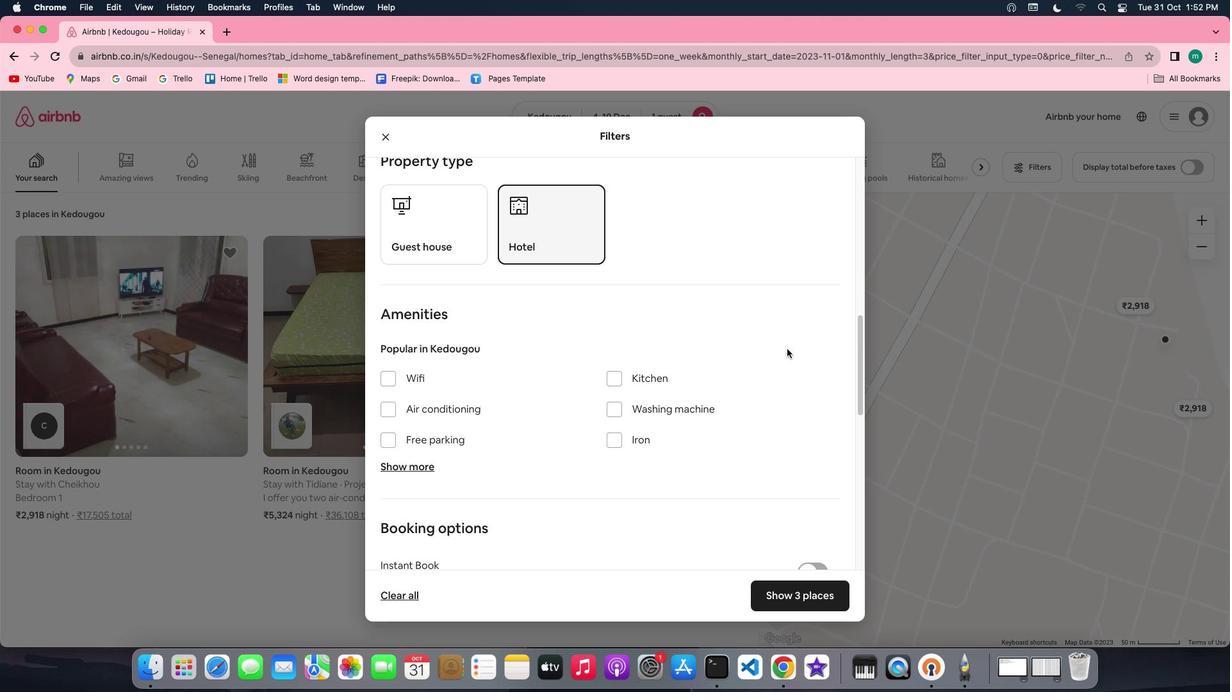 
Action: Mouse scrolled (790, 351) with delta (3, 2)
Screenshot: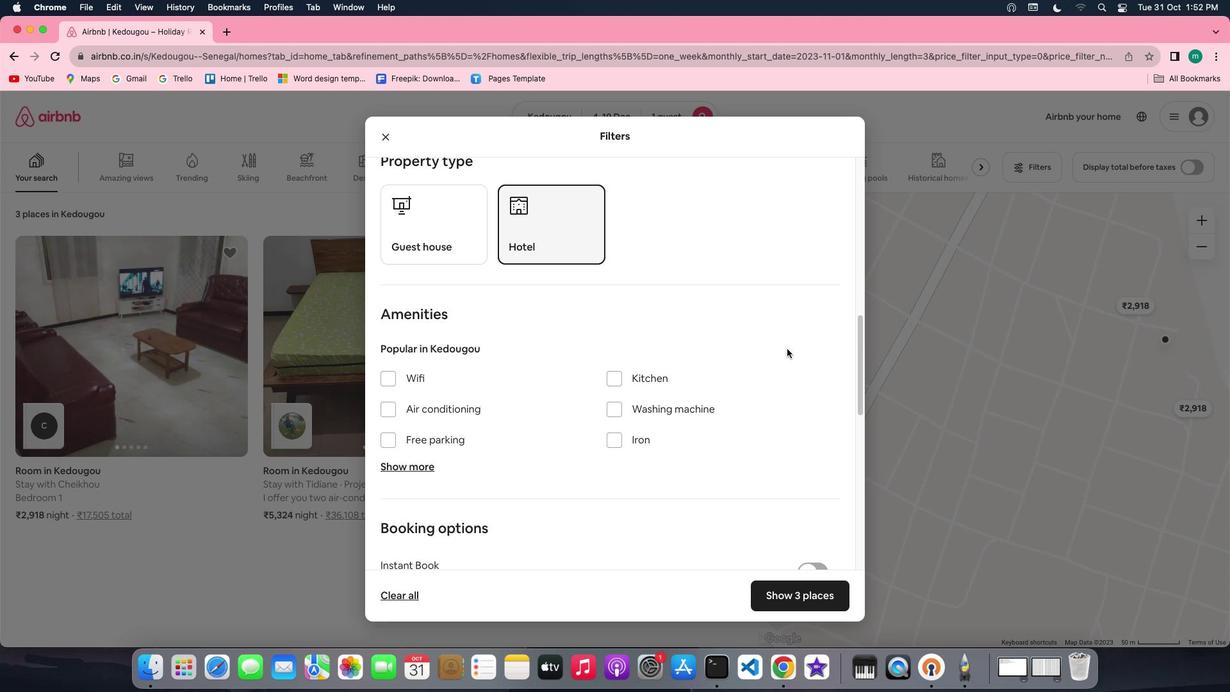 
Action: Mouse scrolled (790, 351) with delta (3, 2)
Screenshot: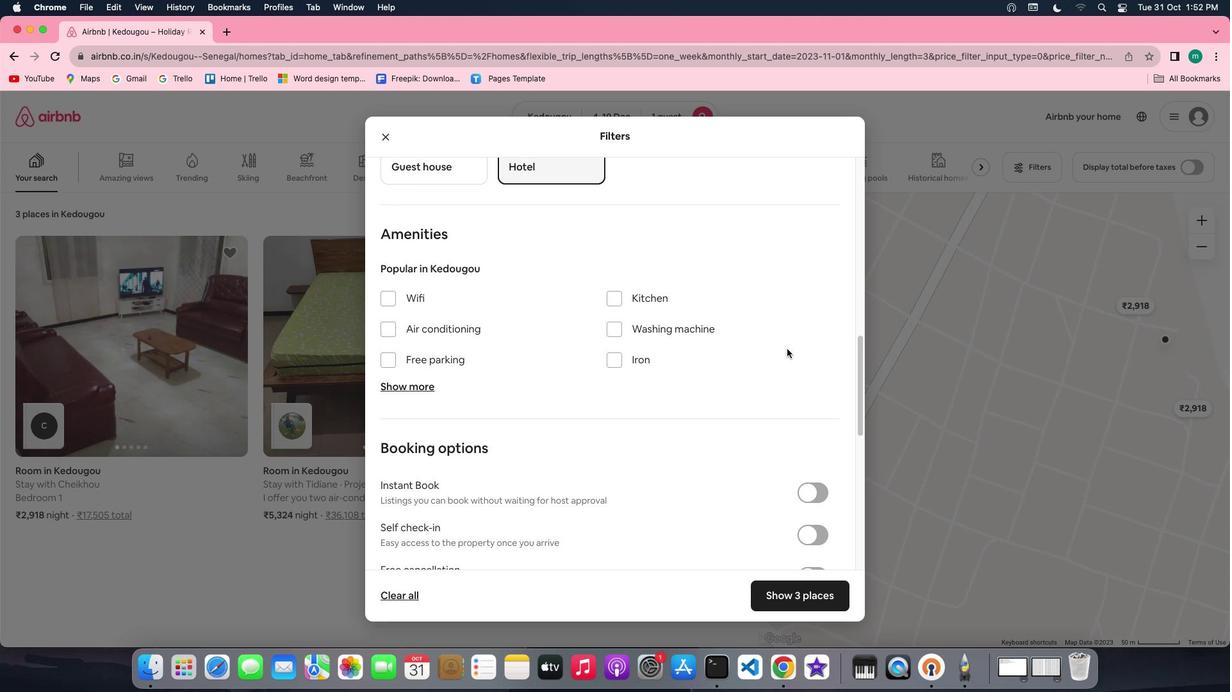 
Action: Mouse scrolled (790, 351) with delta (3, 2)
Screenshot: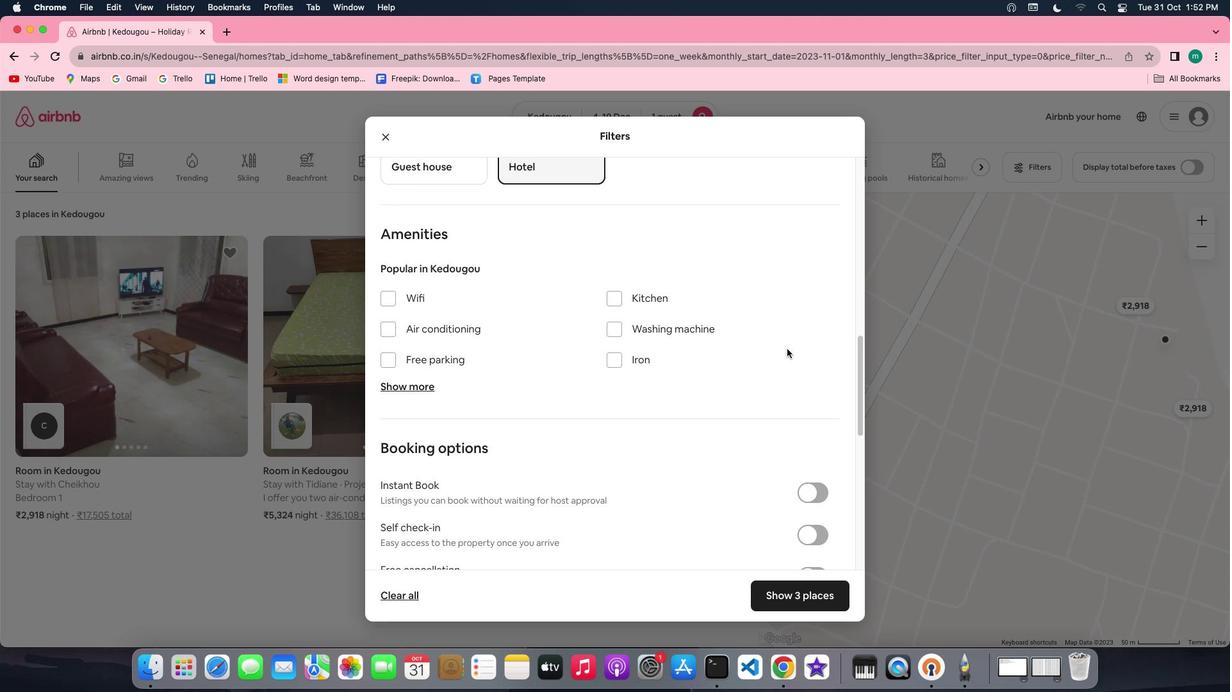 
Action: Mouse scrolled (790, 351) with delta (3, 1)
Screenshot: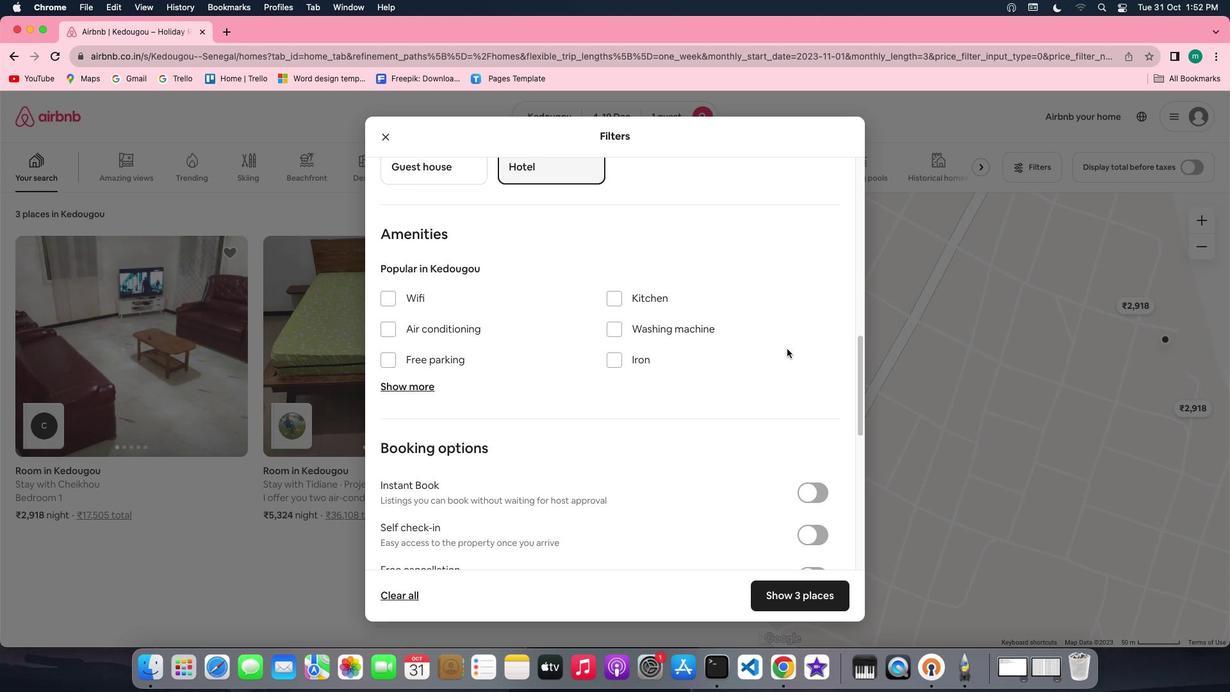 
Action: Mouse scrolled (790, 351) with delta (3, 2)
Screenshot: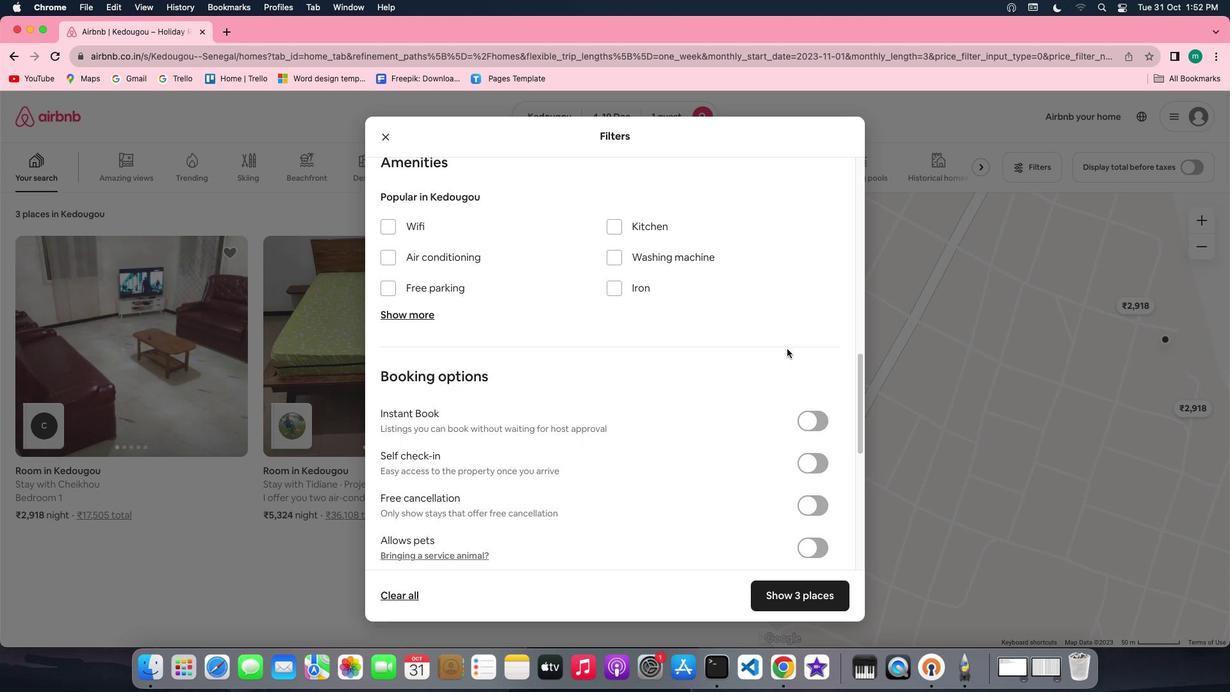 
Action: Mouse scrolled (790, 351) with delta (3, 2)
Screenshot: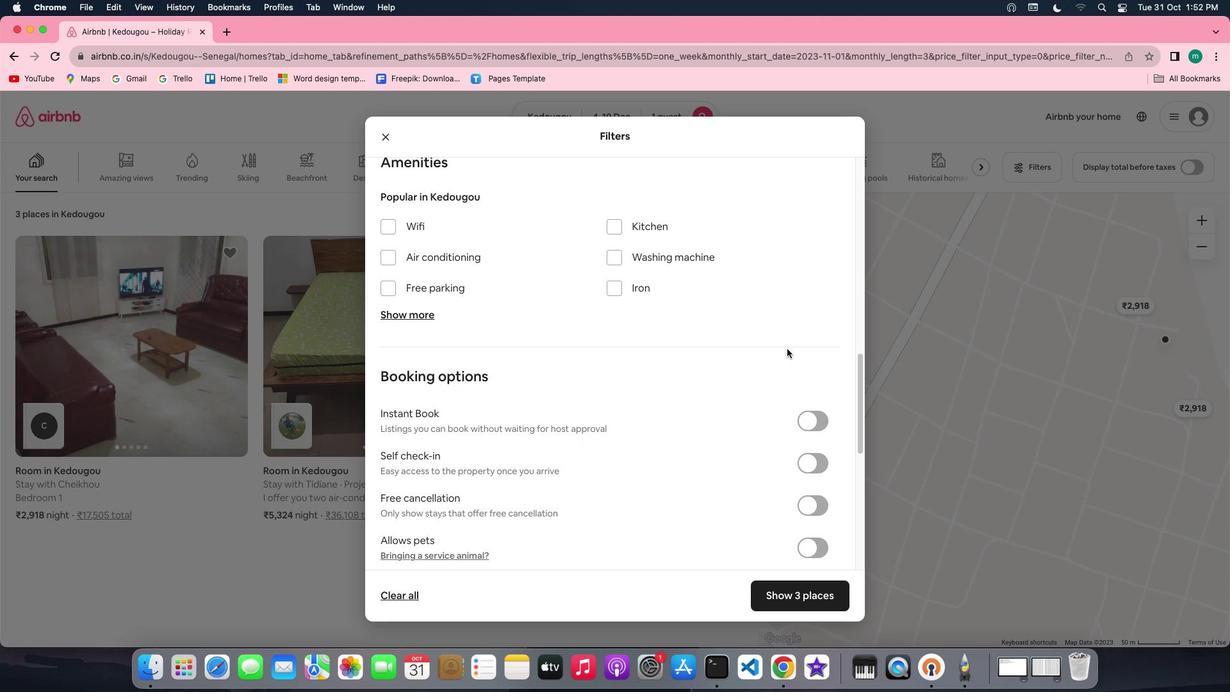 
Action: Mouse scrolled (790, 351) with delta (3, 1)
Screenshot: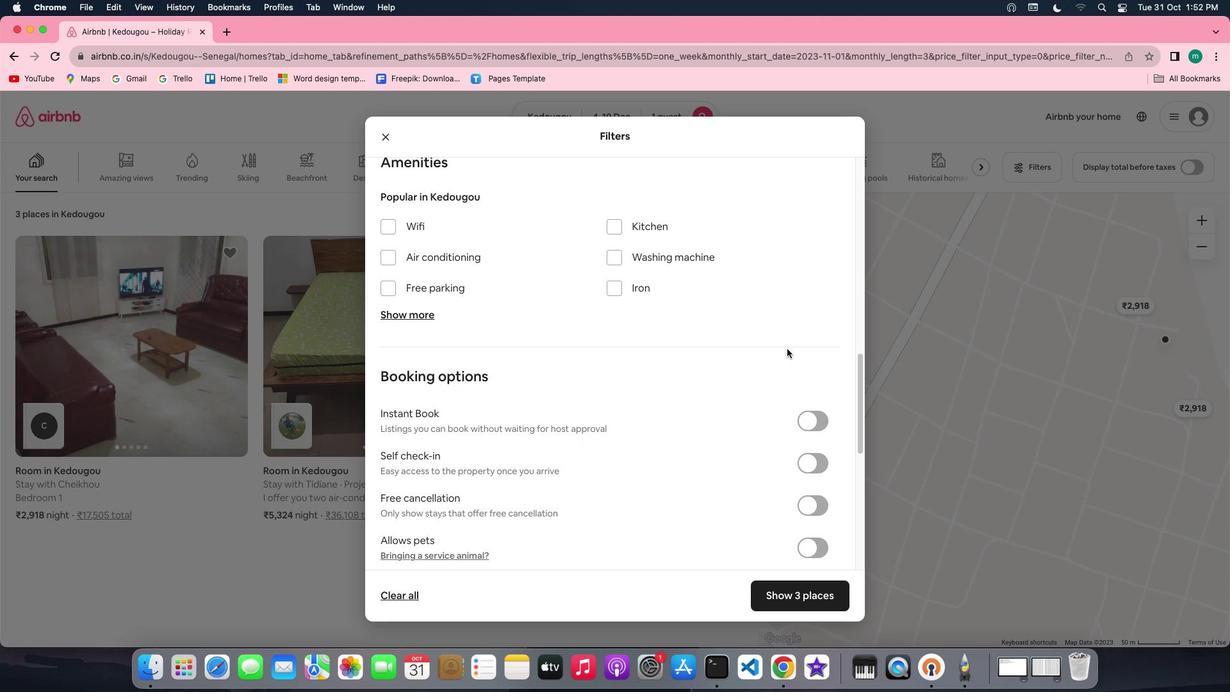 
Action: Mouse scrolled (790, 351) with delta (3, 2)
Screenshot: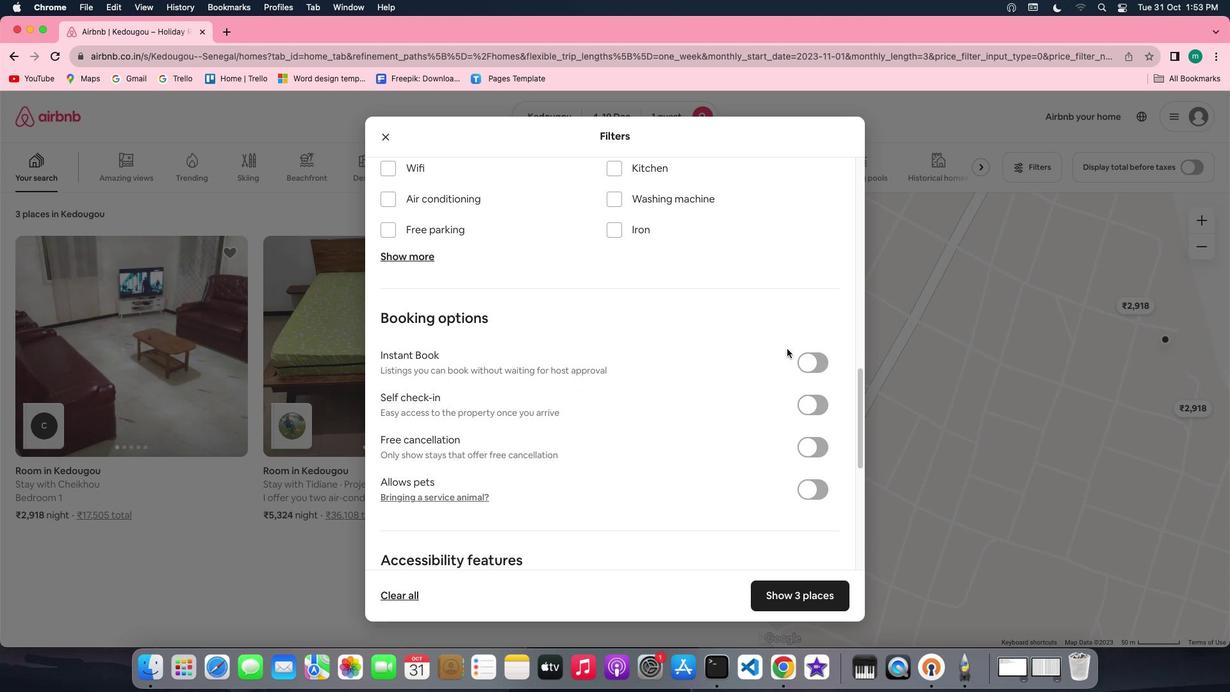 
Action: Mouse scrolled (790, 351) with delta (3, 2)
Screenshot: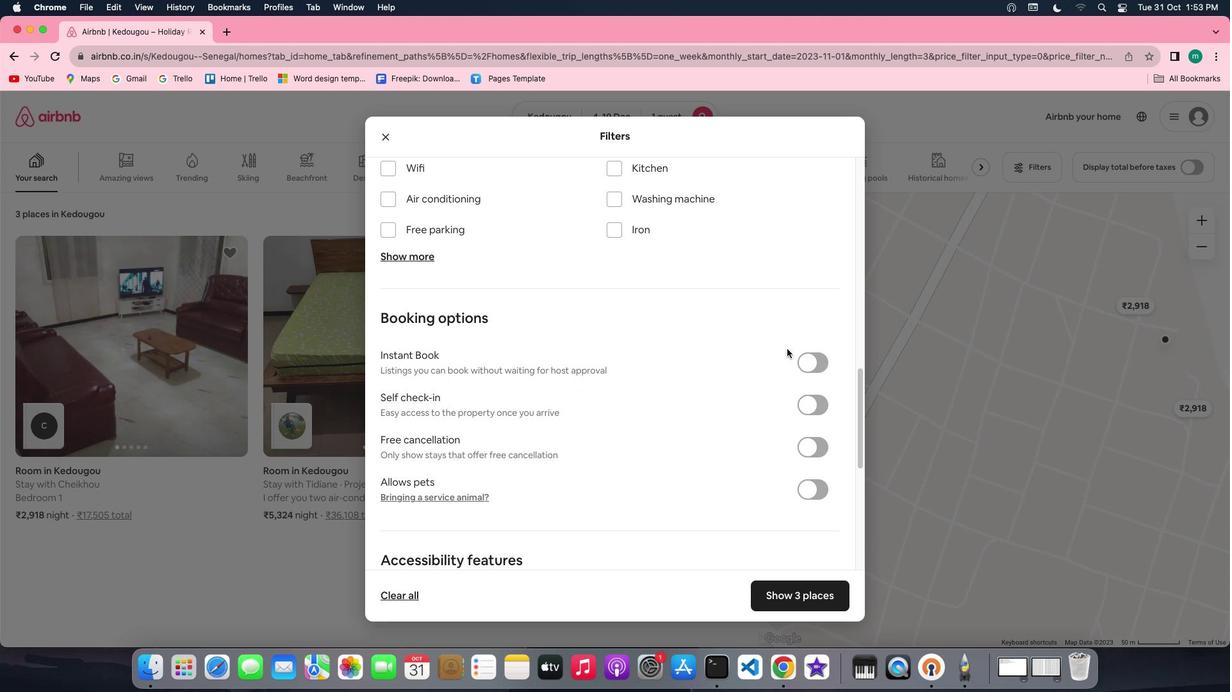 
Action: Mouse scrolled (790, 351) with delta (3, 2)
Screenshot: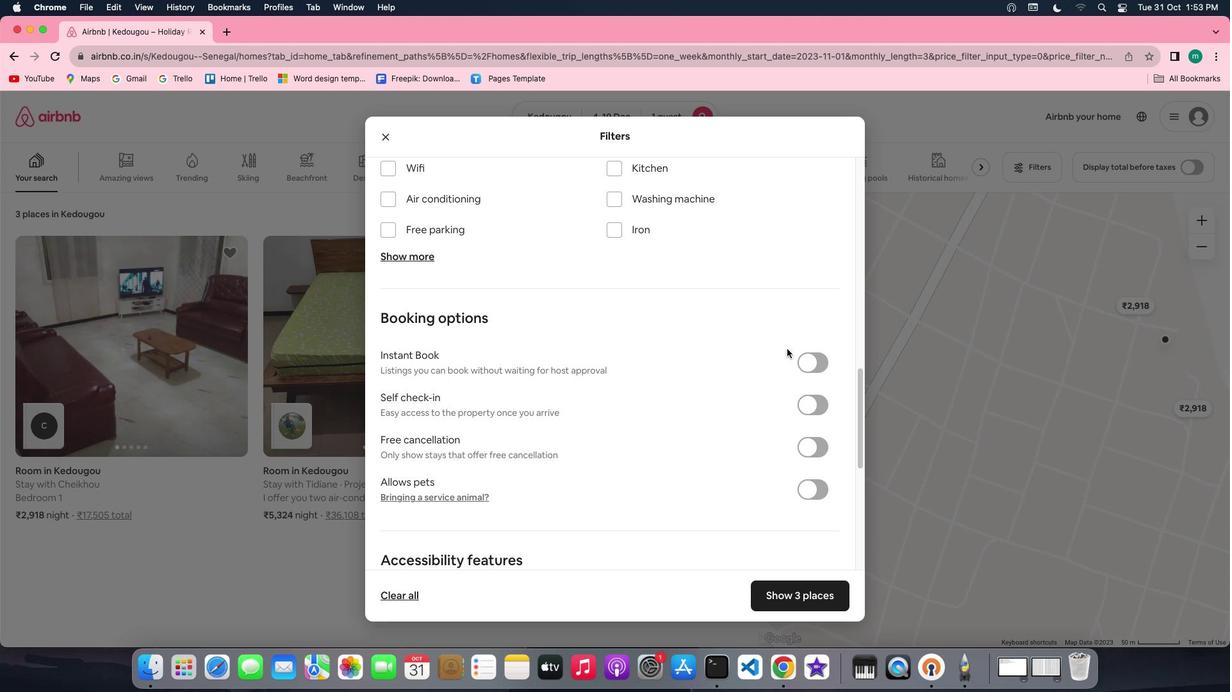 
Action: Mouse scrolled (790, 351) with delta (3, 2)
Screenshot: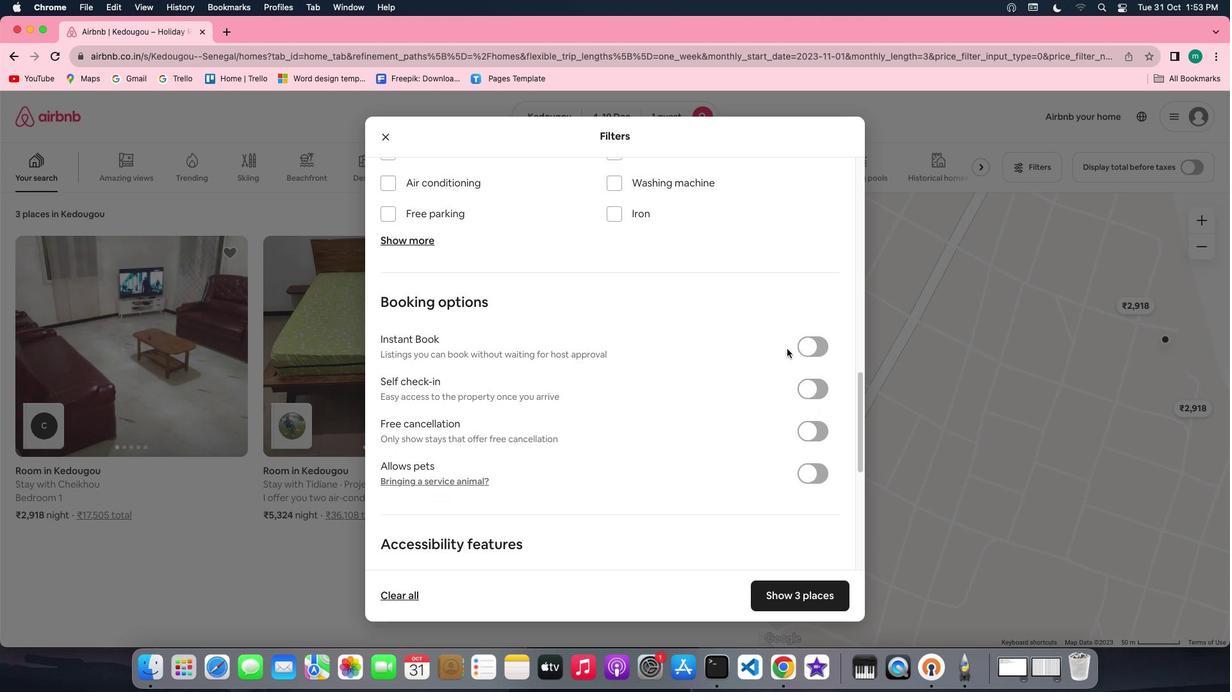 
Action: Mouse scrolled (790, 351) with delta (3, 2)
Screenshot: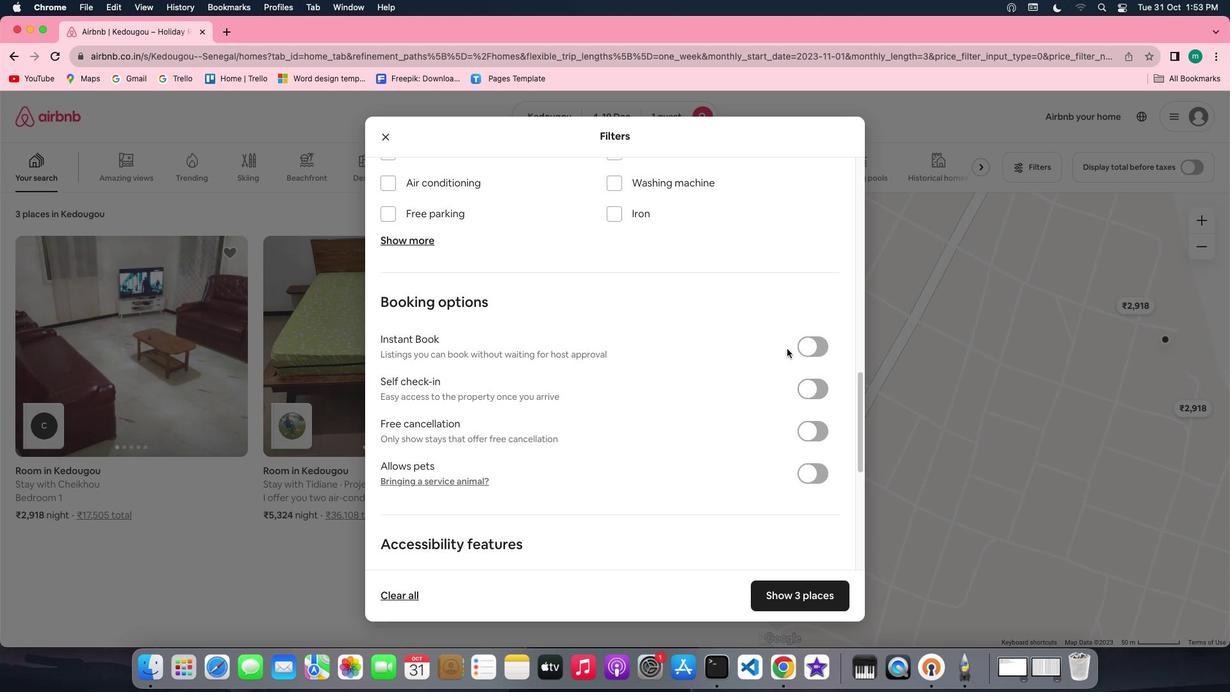 
Action: Mouse scrolled (790, 351) with delta (3, 2)
Screenshot: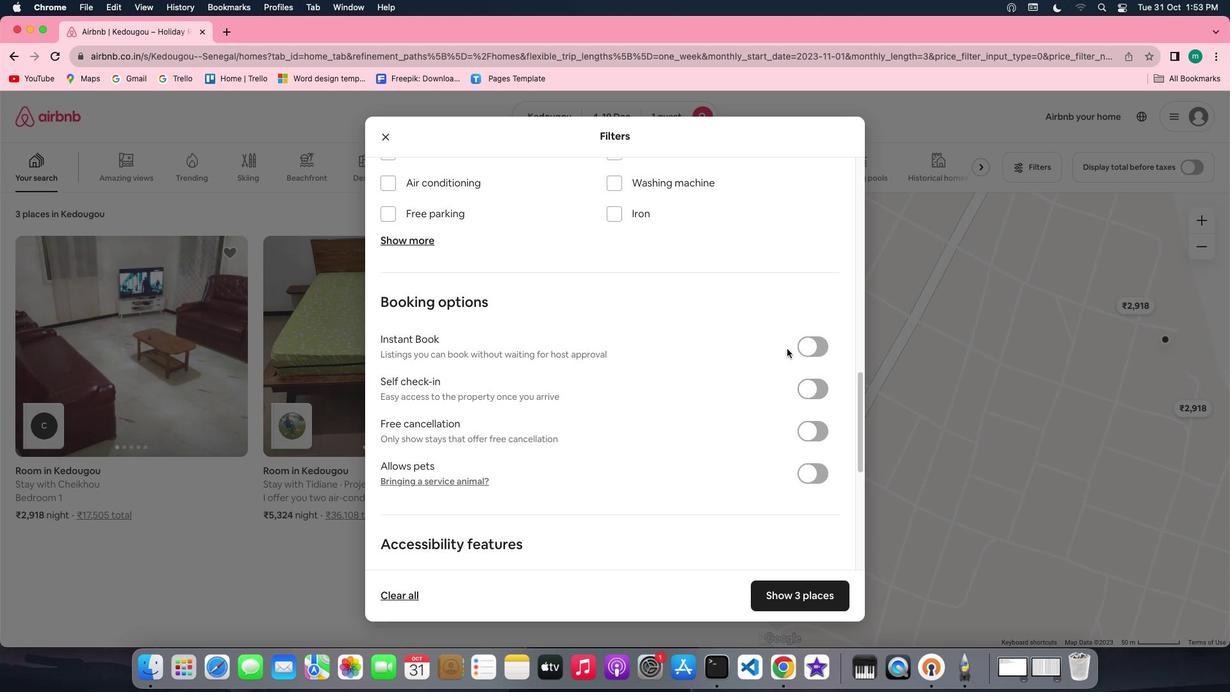 
Action: Mouse scrolled (790, 351) with delta (3, 2)
Screenshot: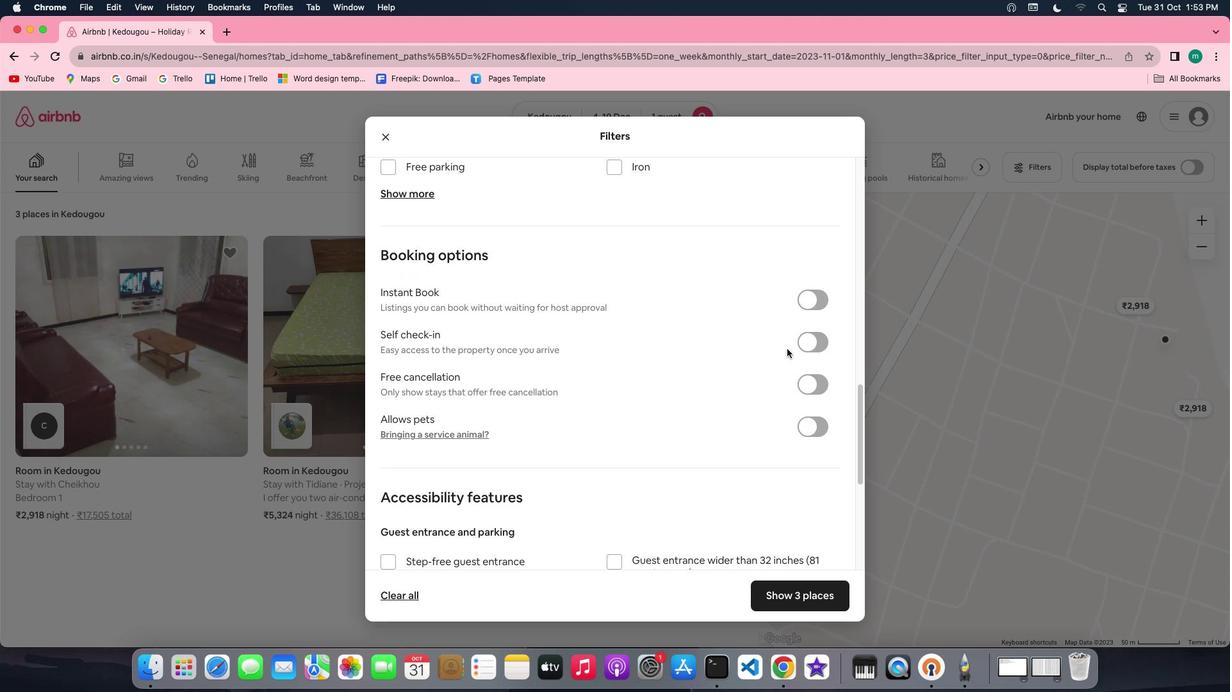 
Action: Mouse scrolled (790, 351) with delta (3, 2)
Screenshot: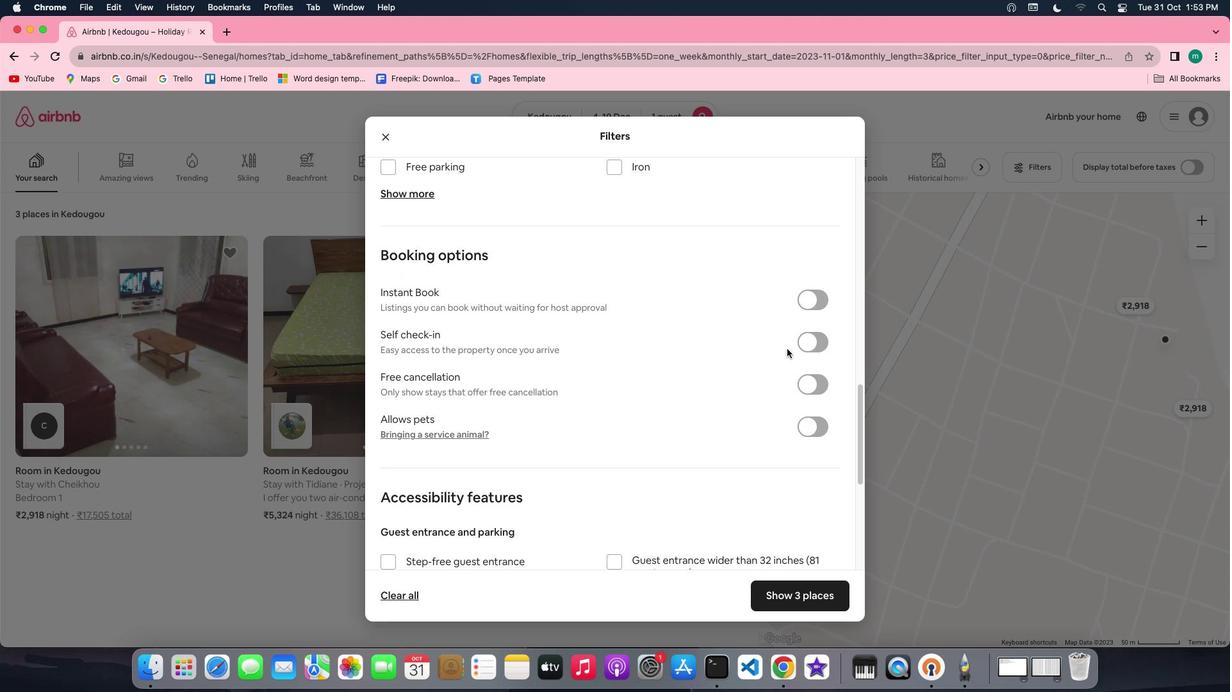 
Action: Mouse scrolled (790, 351) with delta (3, 2)
Screenshot: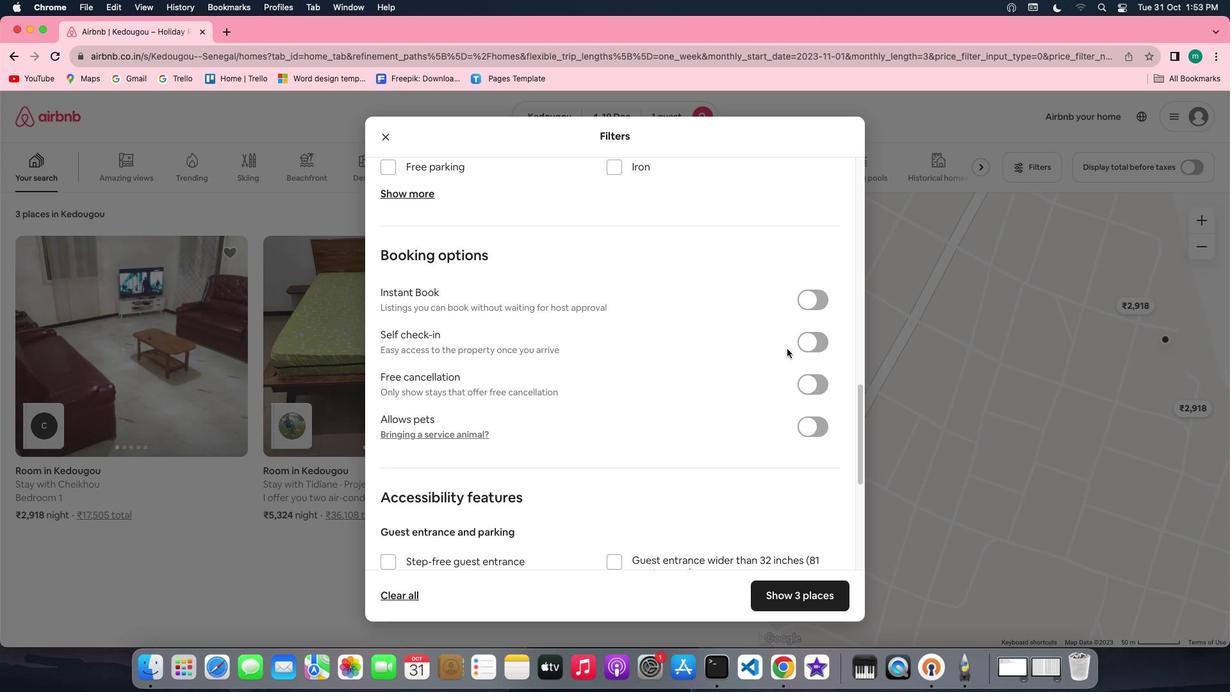 
Action: Mouse scrolled (790, 351) with delta (3, 3)
Screenshot: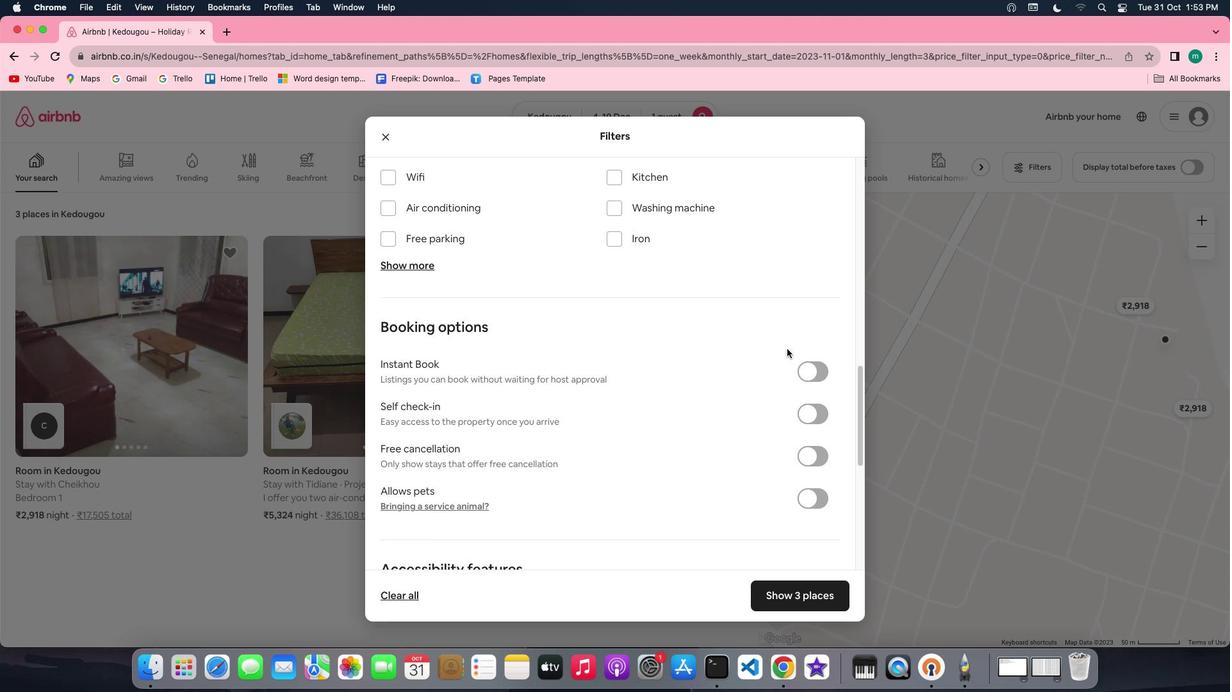 
Action: Mouse scrolled (790, 351) with delta (3, 3)
Screenshot: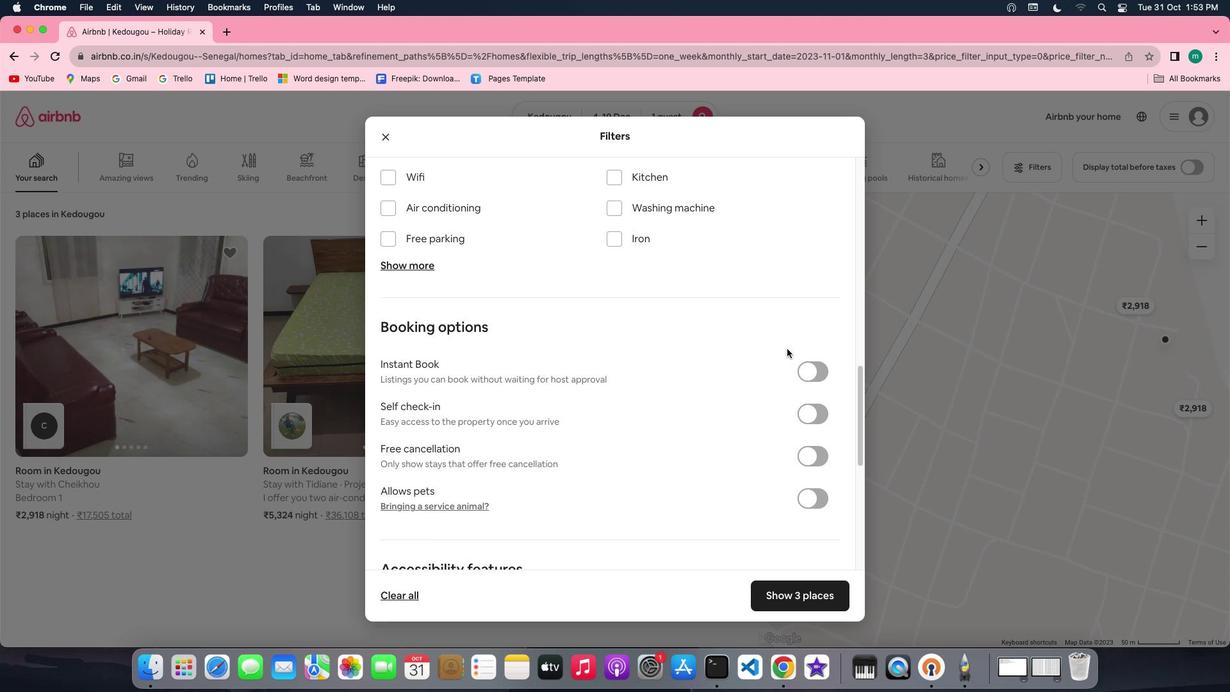 
Action: Mouse scrolled (790, 351) with delta (3, 4)
Screenshot: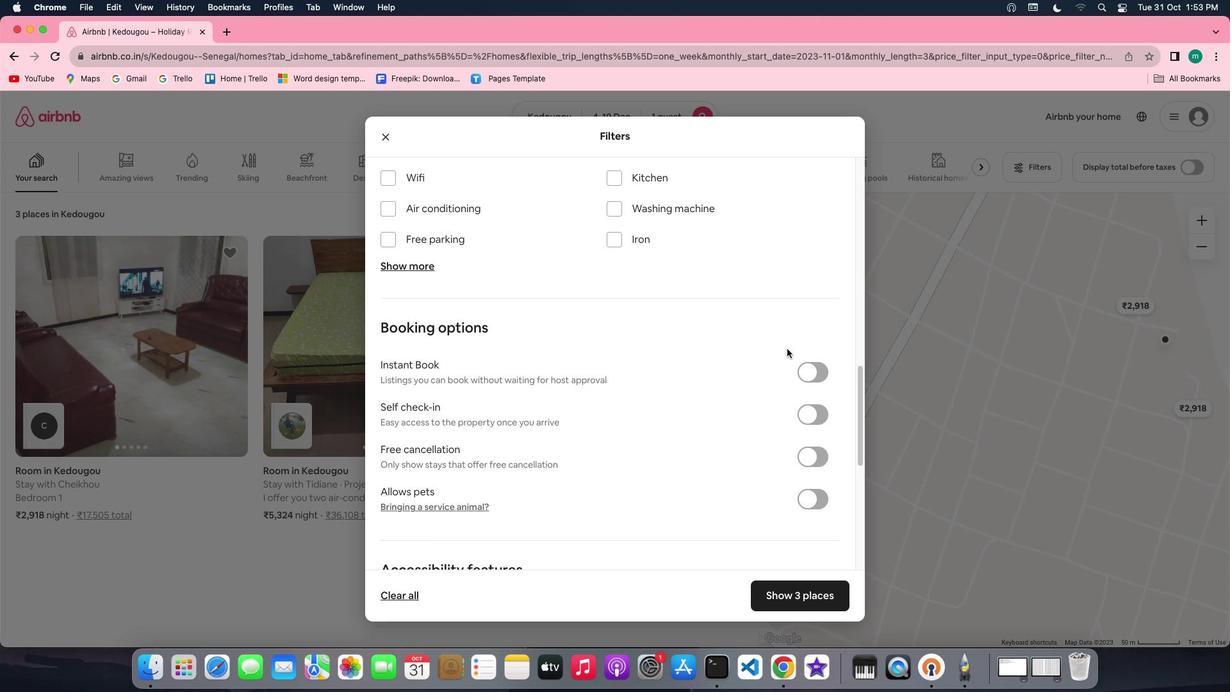 
Action: Mouse scrolled (790, 351) with delta (3, 3)
Screenshot: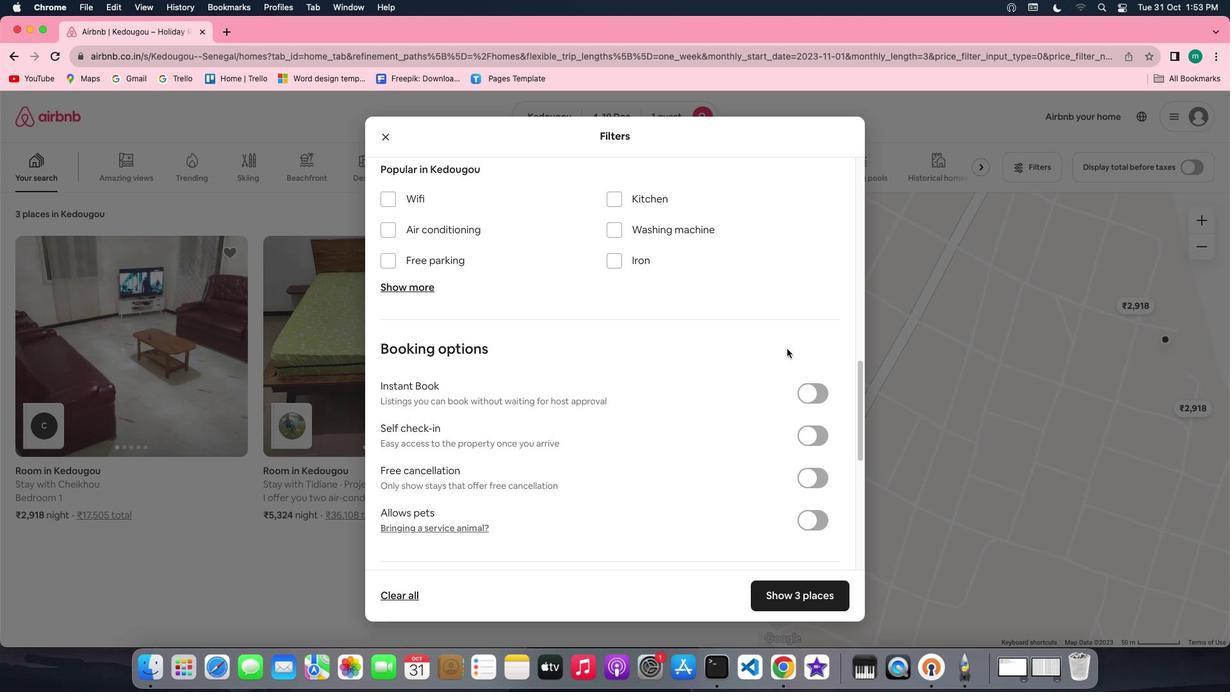 
Action: Mouse scrolled (790, 351) with delta (3, 3)
Screenshot: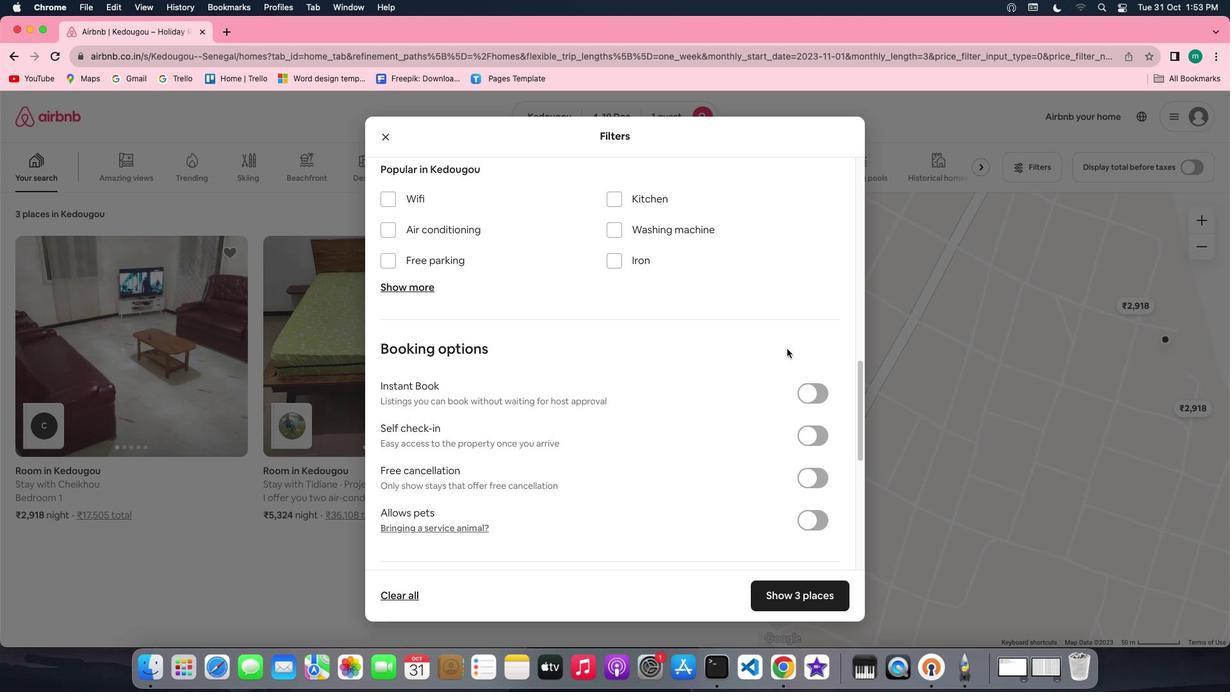 
Action: Mouse scrolled (790, 351) with delta (3, 2)
Screenshot: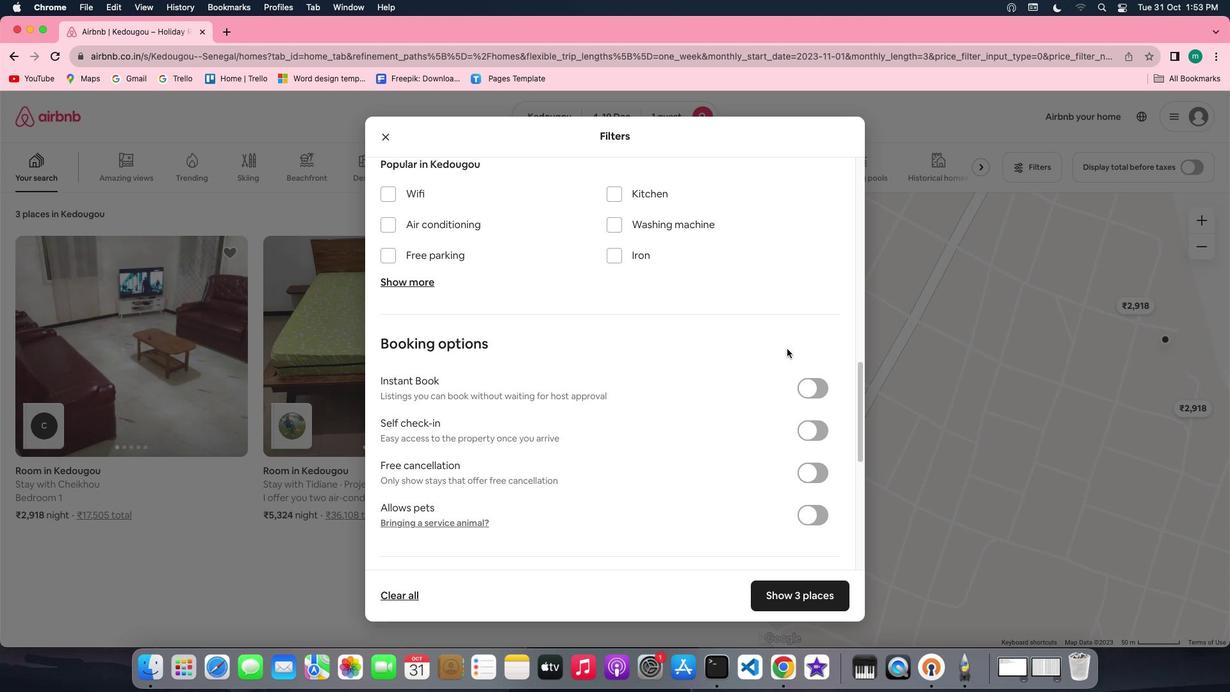 
Action: Mouse scrolled (790, 351) with delta (3, 2)
Screenshot: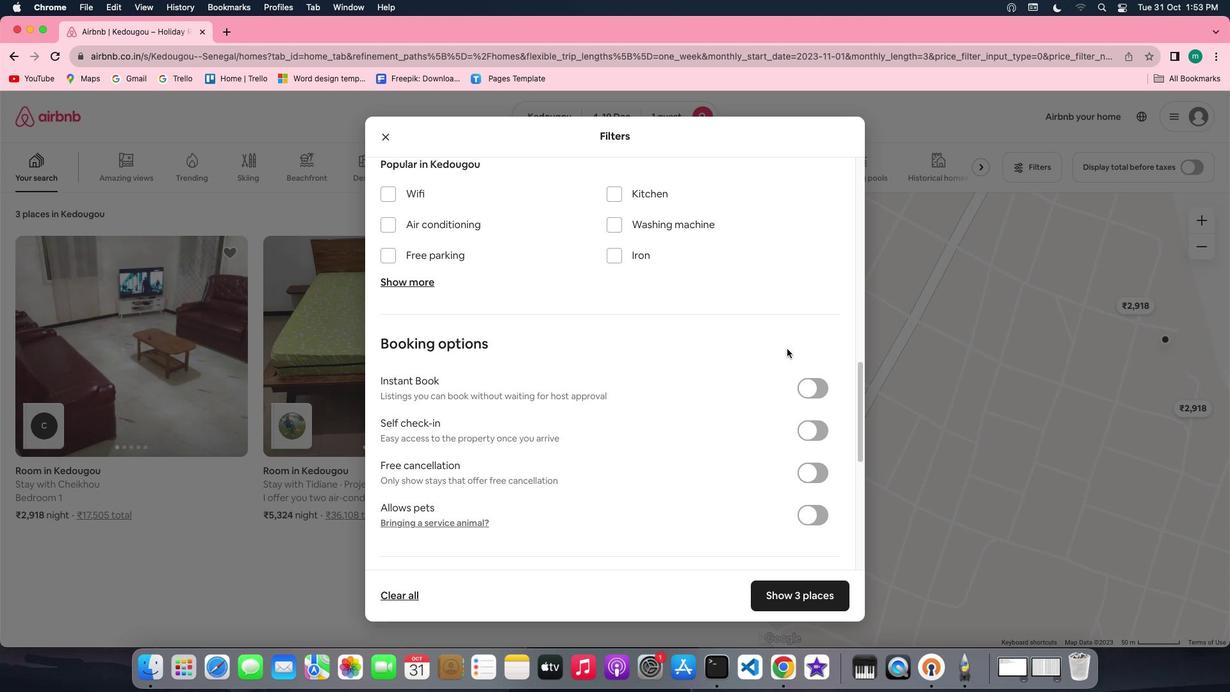 
Action: Mouse scrolled (790, 351) with delta (3, 2)
Screenshot: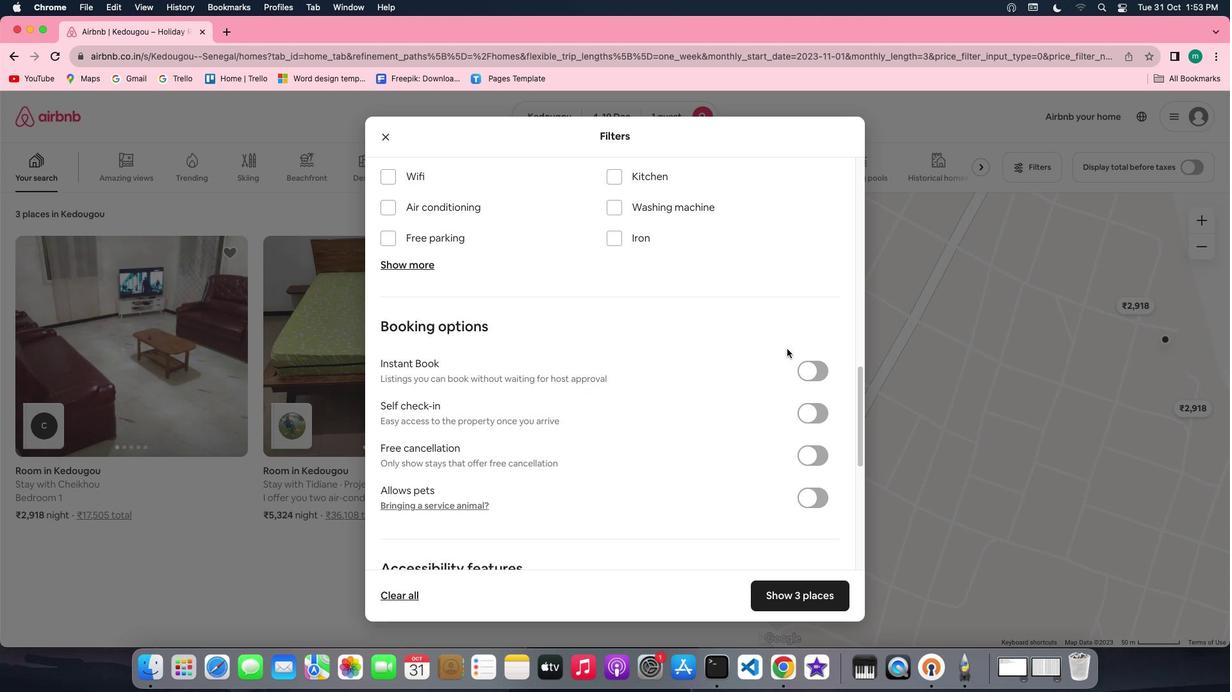 
Action: Mouse scrolled (790, 351) with delta (3, 2)
Screenshot: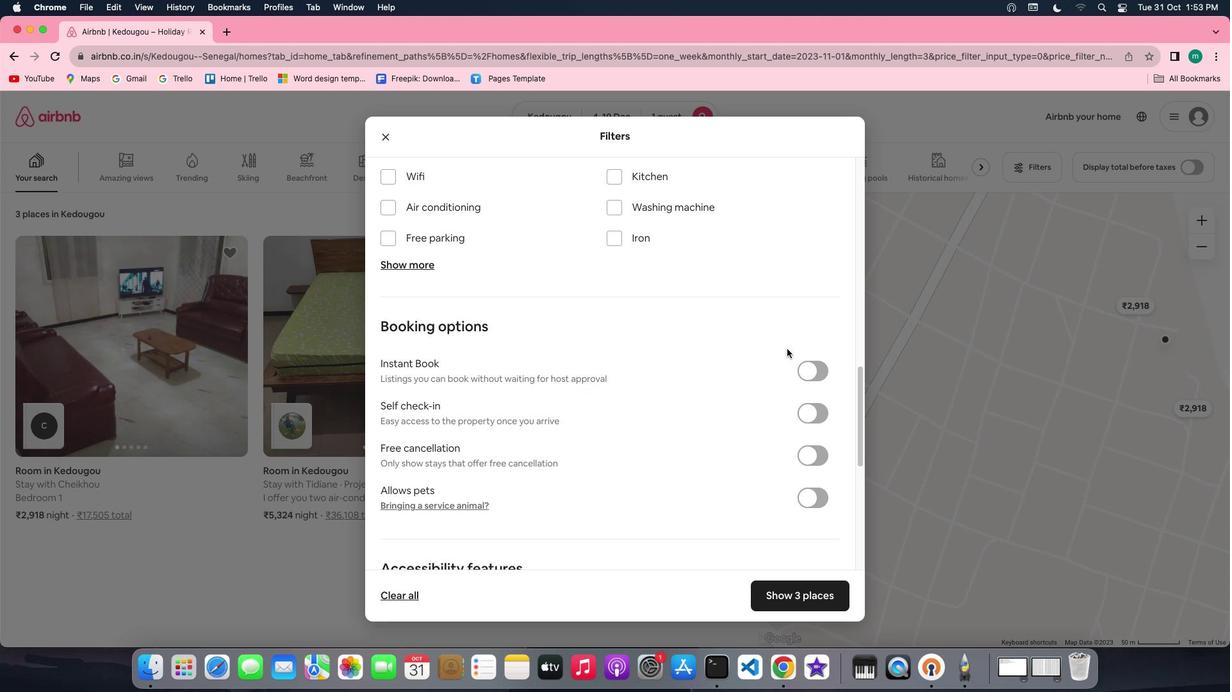 
Action: Mouse scrolled (790, 351) with delta (3, 2)
Screenshot: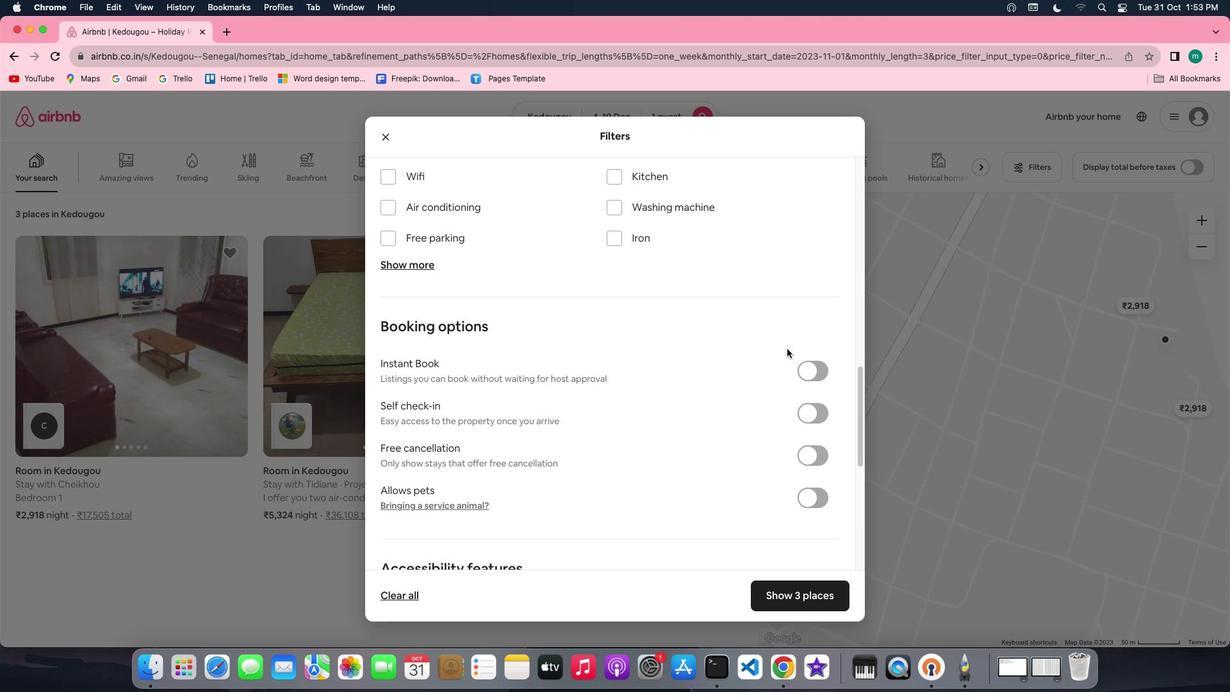 
Action: Mouse scrolled (790, 351) with delta (3, 2)
Screenshot: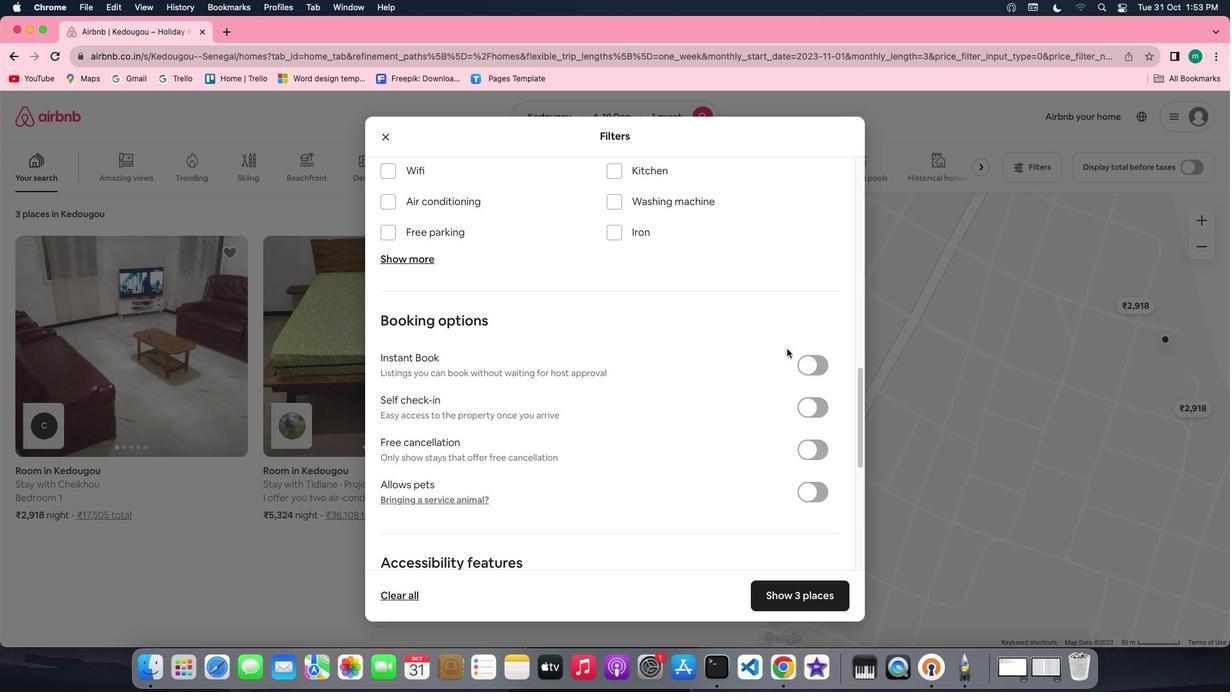 
Action: Mouse scrolled (790, 351) with delta (3, 2)
Screenshot: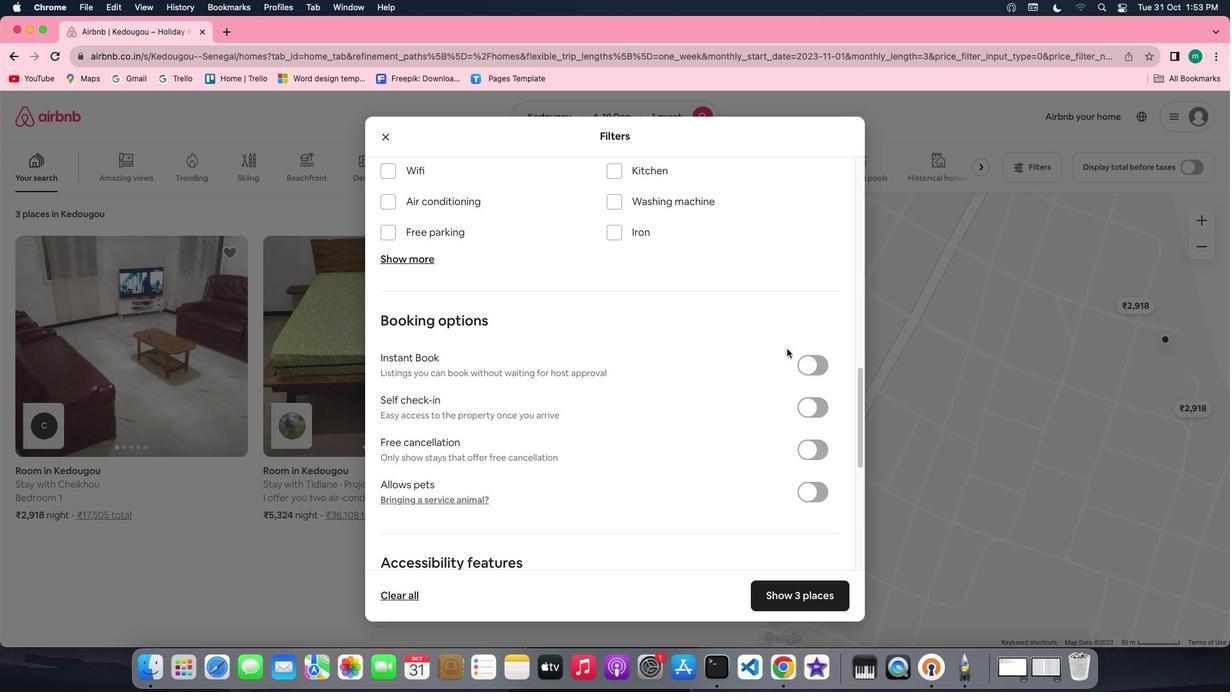 
Action: Mouse scrolled (790, 351) with delta (3, 2)
Screenshot: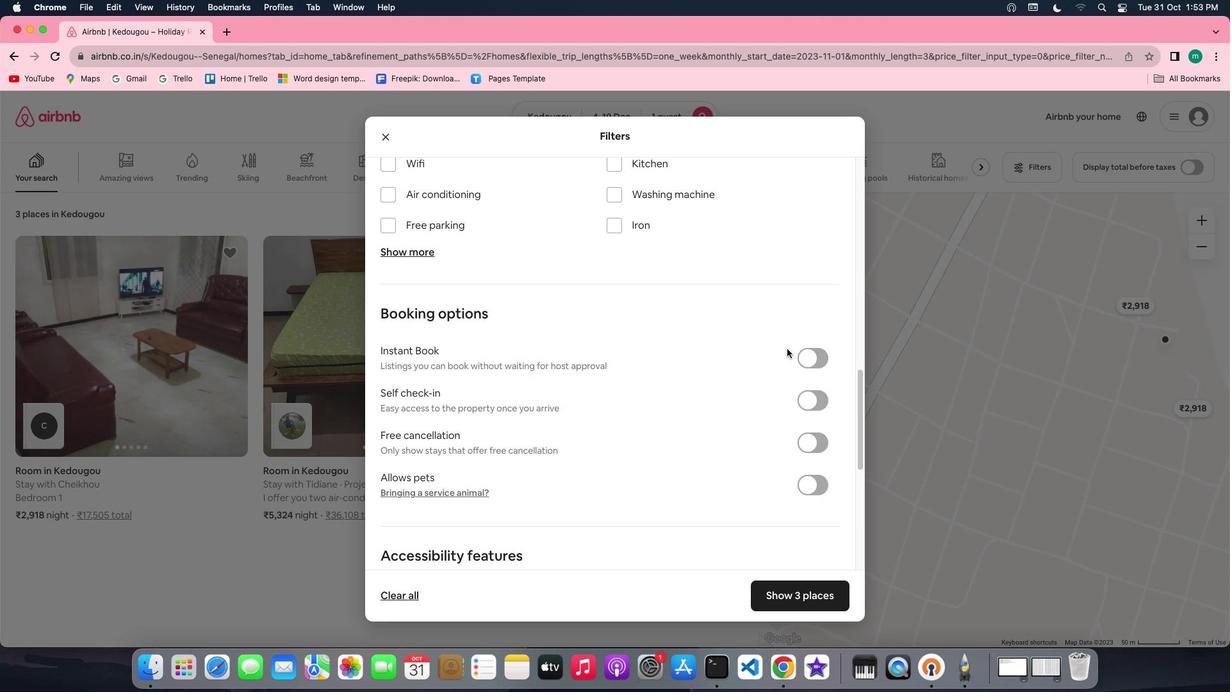 
Action: Mouse scrolled (790, 351) with delta (3, 2)
Screenshot: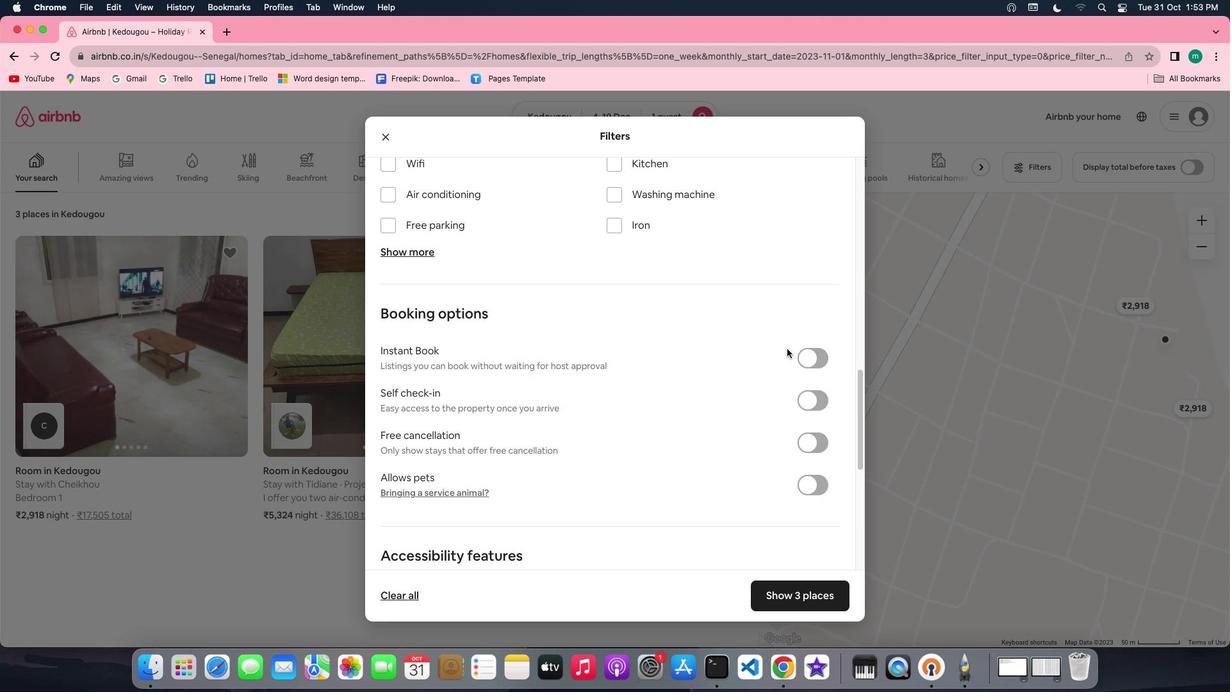 
Action: Mouse scrolled (790, 351) with delta (3, 2)
Screenshot: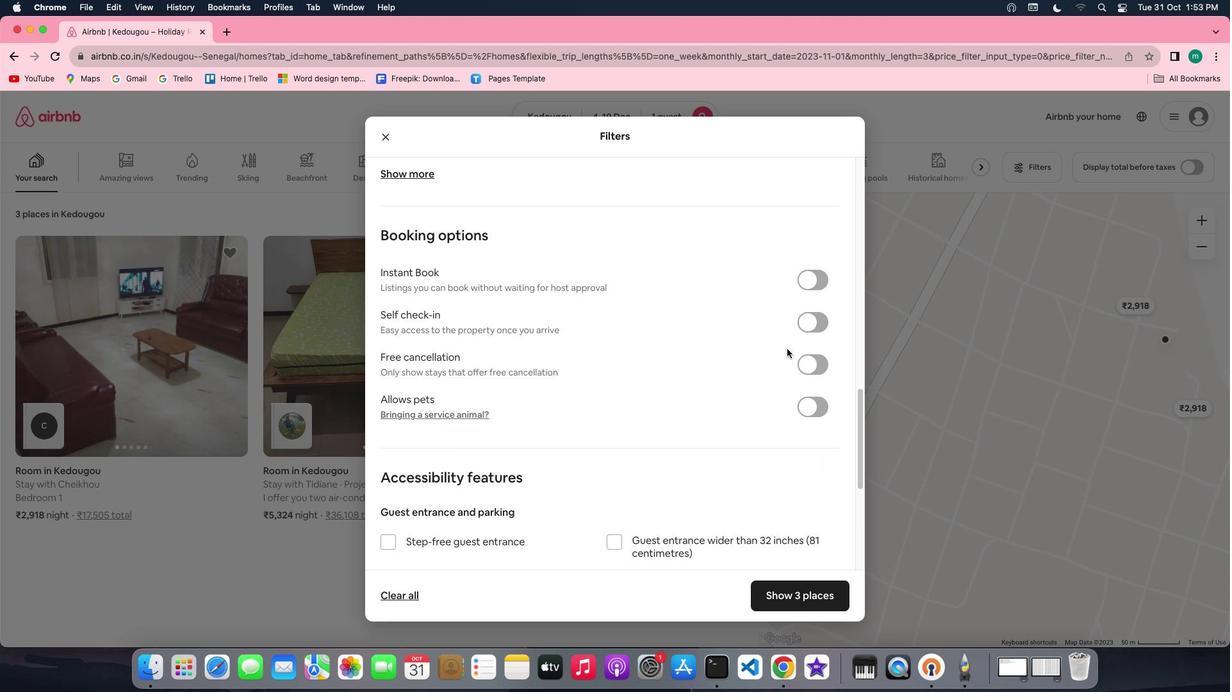 
Action: Mouse scrolled (790, 351) with delta (3, 2)
Screenshot: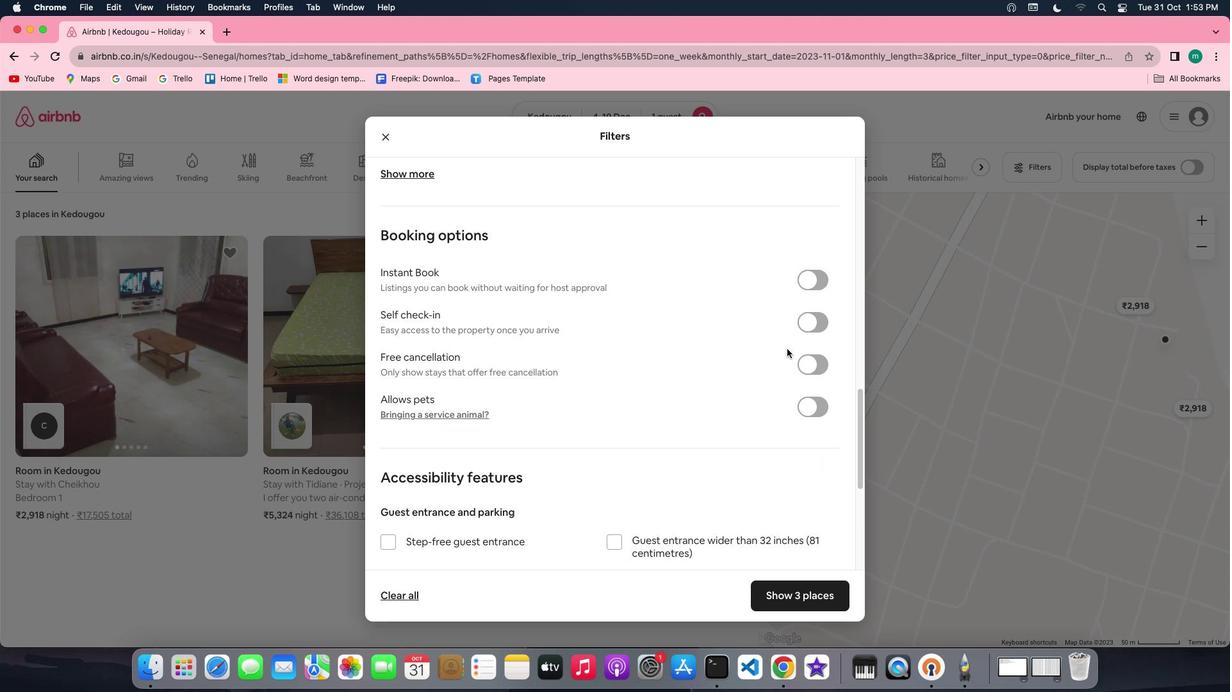 
Action: Mouse scrolled (790, 351) with delta (3, 1)
Screenshot: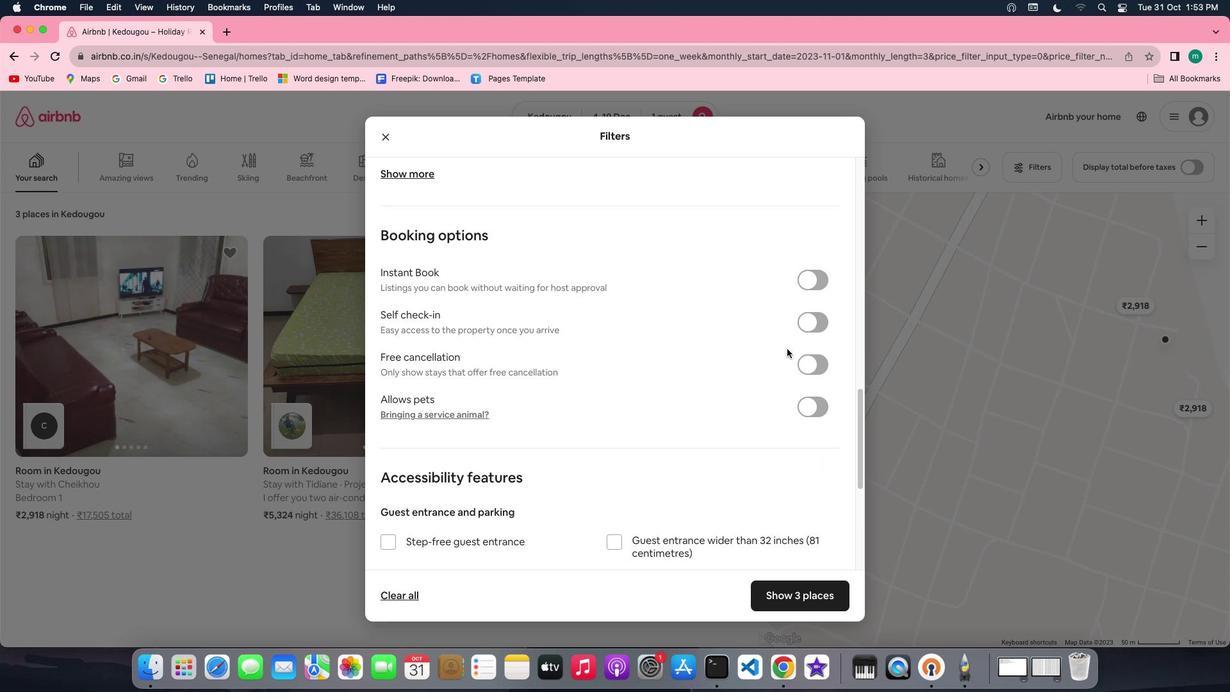 
Action: Mouse moved to (792, 390)
Screenshot: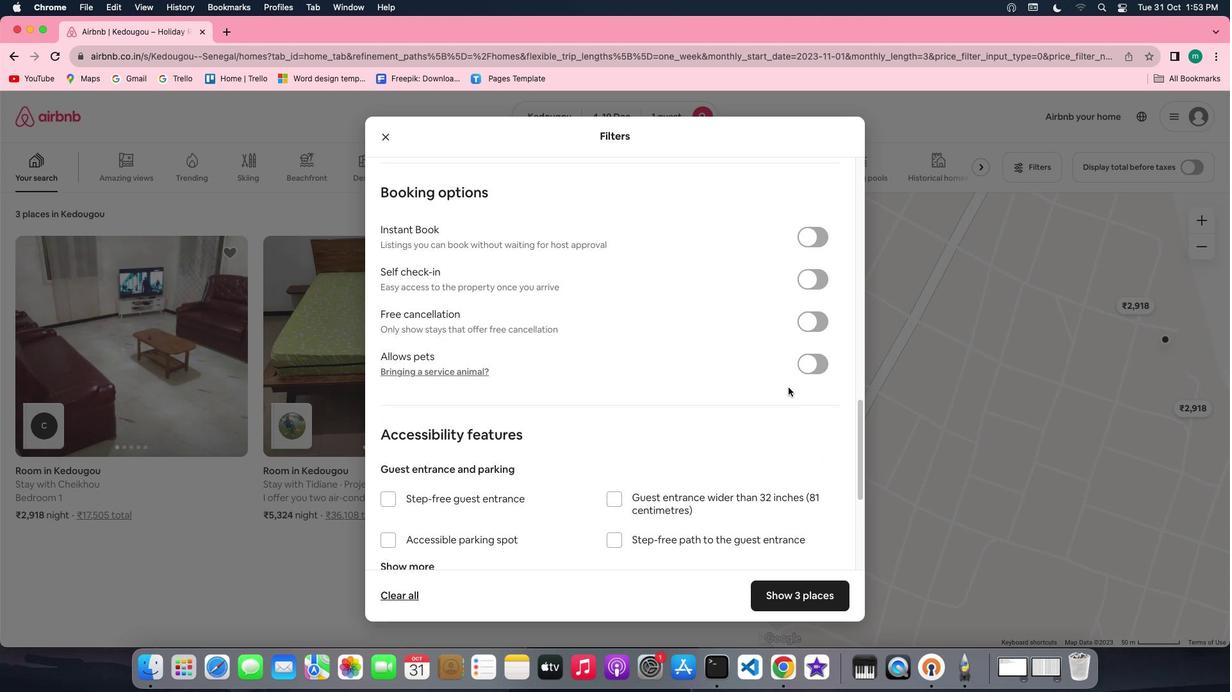
Action: Mouse scrolled (792, 390) with delta (3, 2)
Screenshot: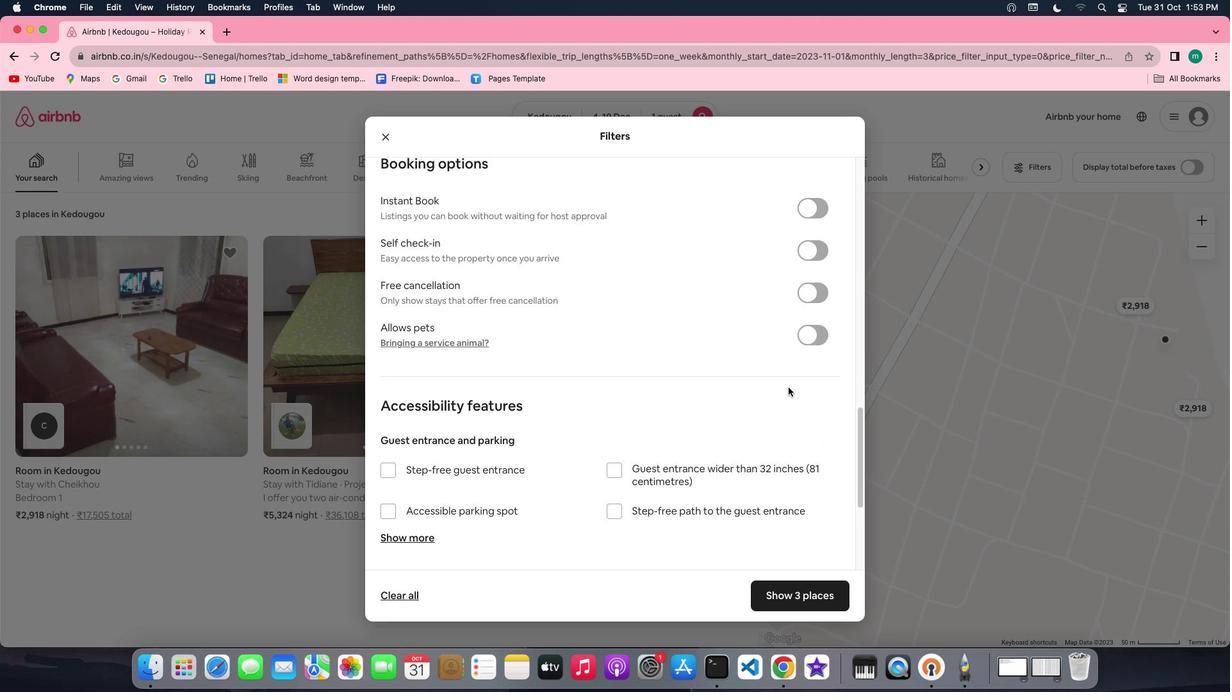 
Action: Mouse scrolled (792, 390) with delta (3, 2)
Screenshot: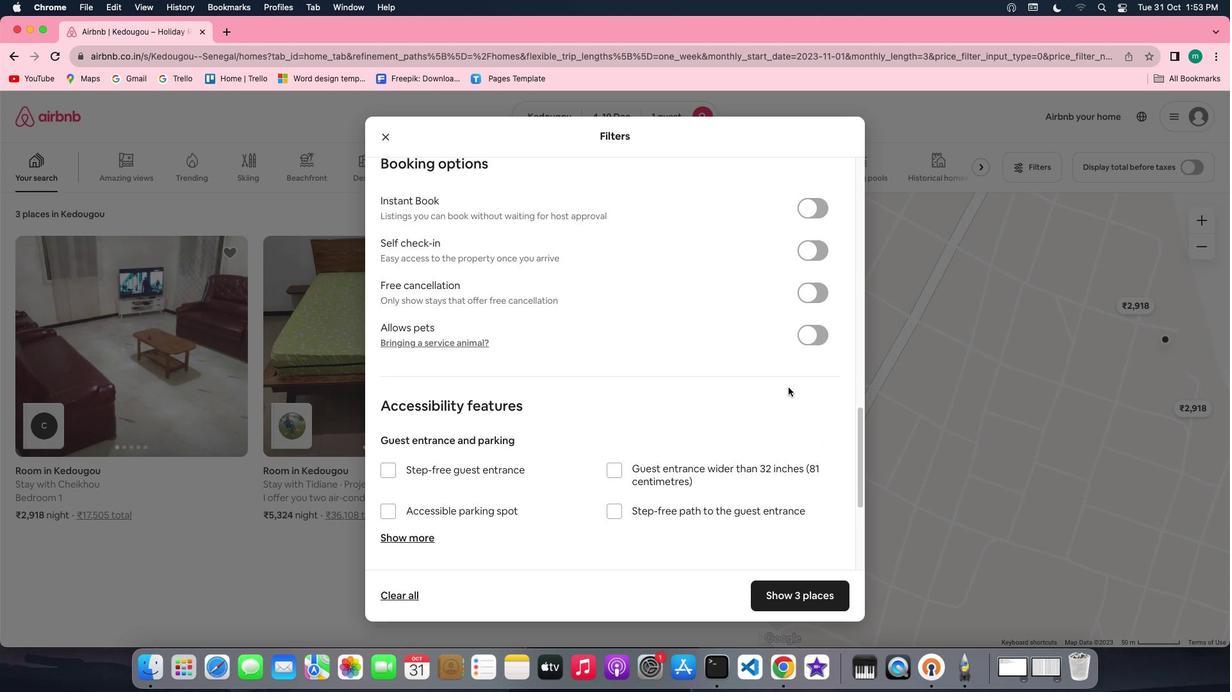 
Action: Mouse scrolled (792, 390) with delta (3, 1)
Screenshot: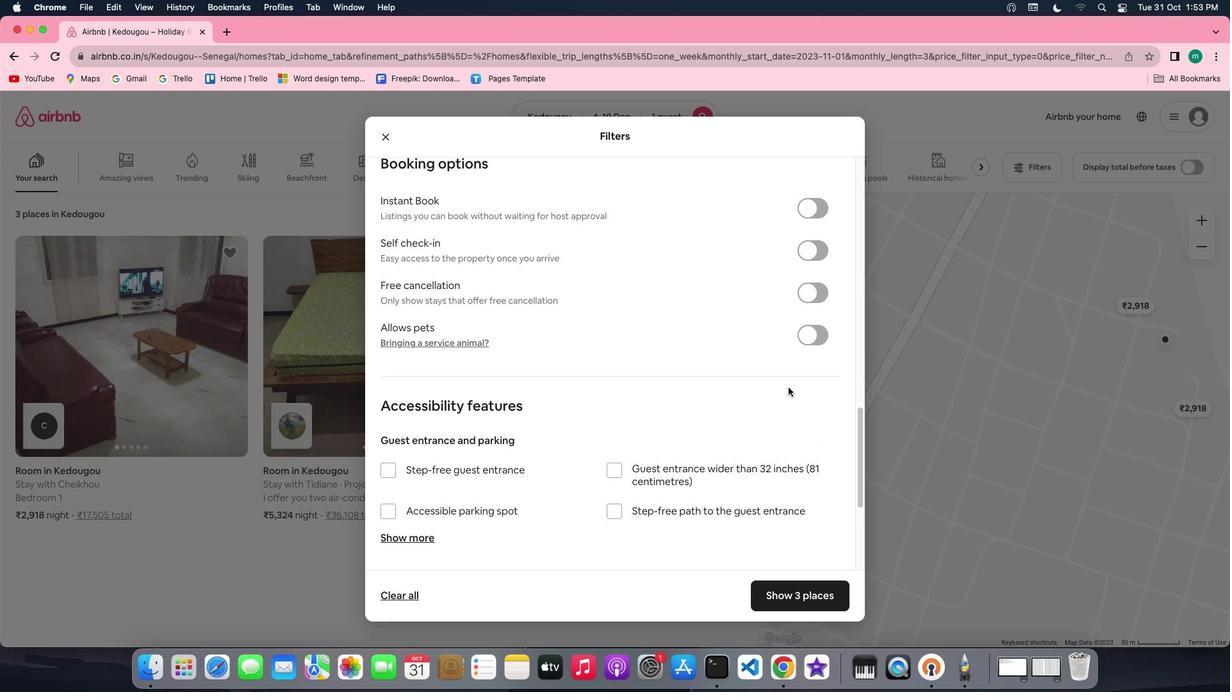 
Action: Mouse scrolled (792, 390) with delta (3, 2)
Screenshot: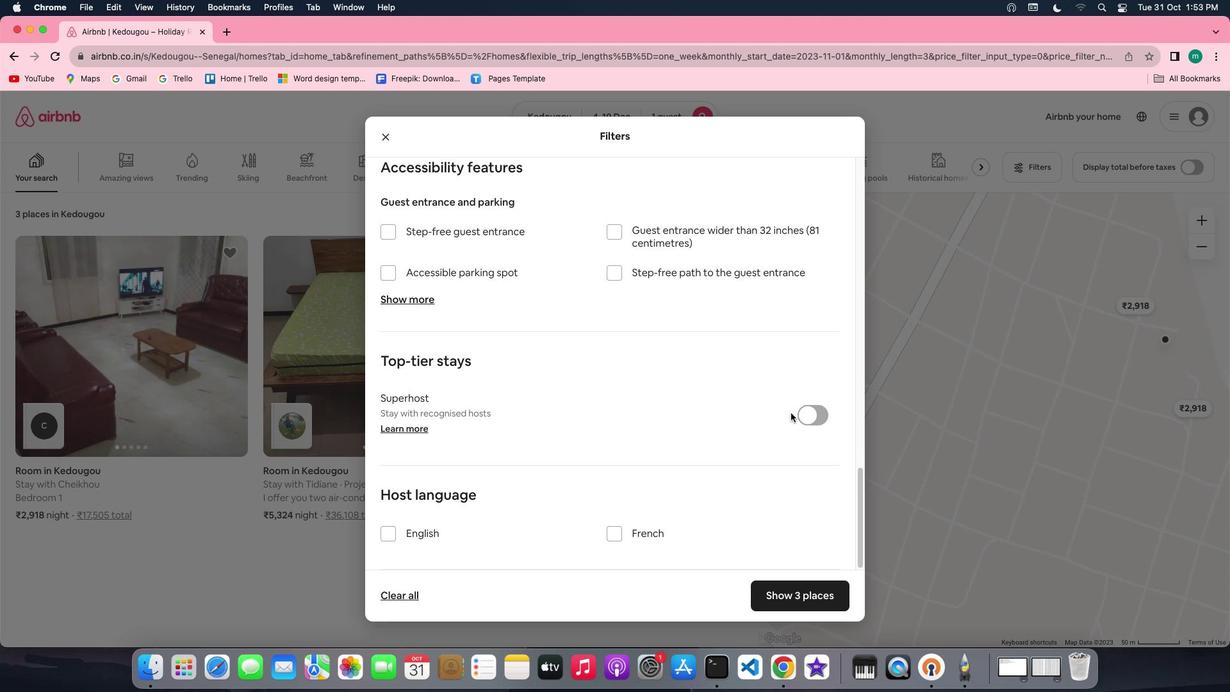 
Action: Mouse scrolled (792, 390) with delta (3, 2)
Screenshot: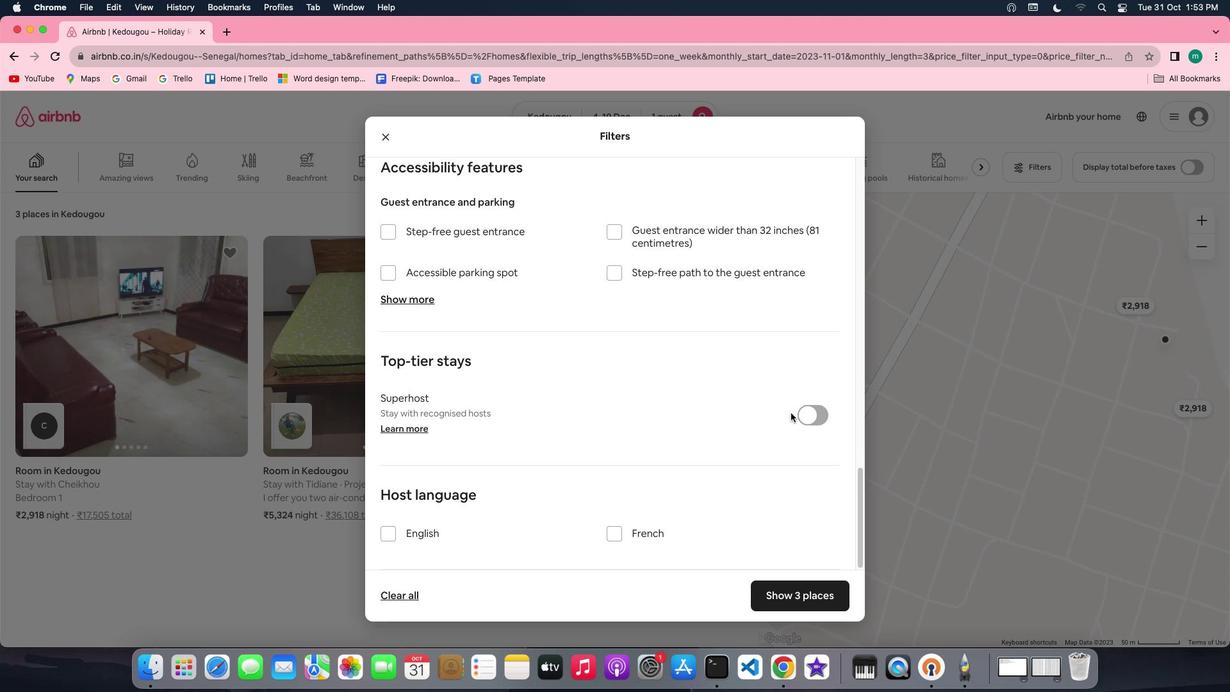 
Action: Mouse scrolled (792, 390) with delta (3, 1)
Screenshot: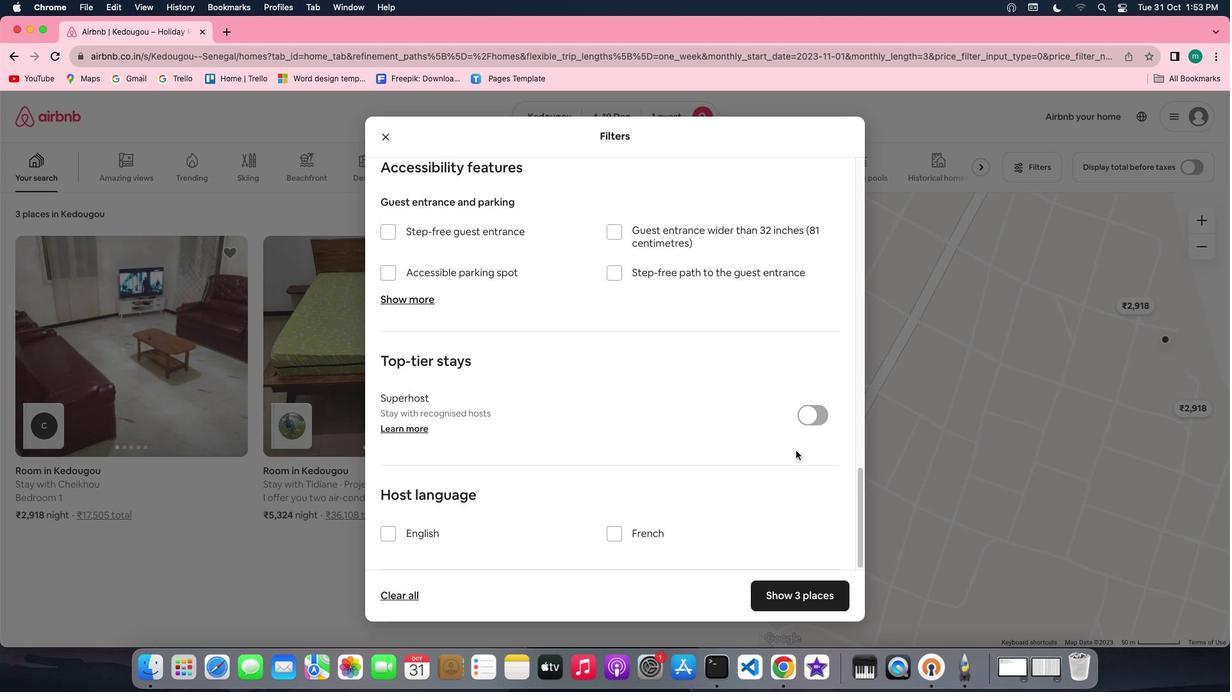 
Action: Mouse scrolled (792, 390) with delta (3, 0)
Screenshot: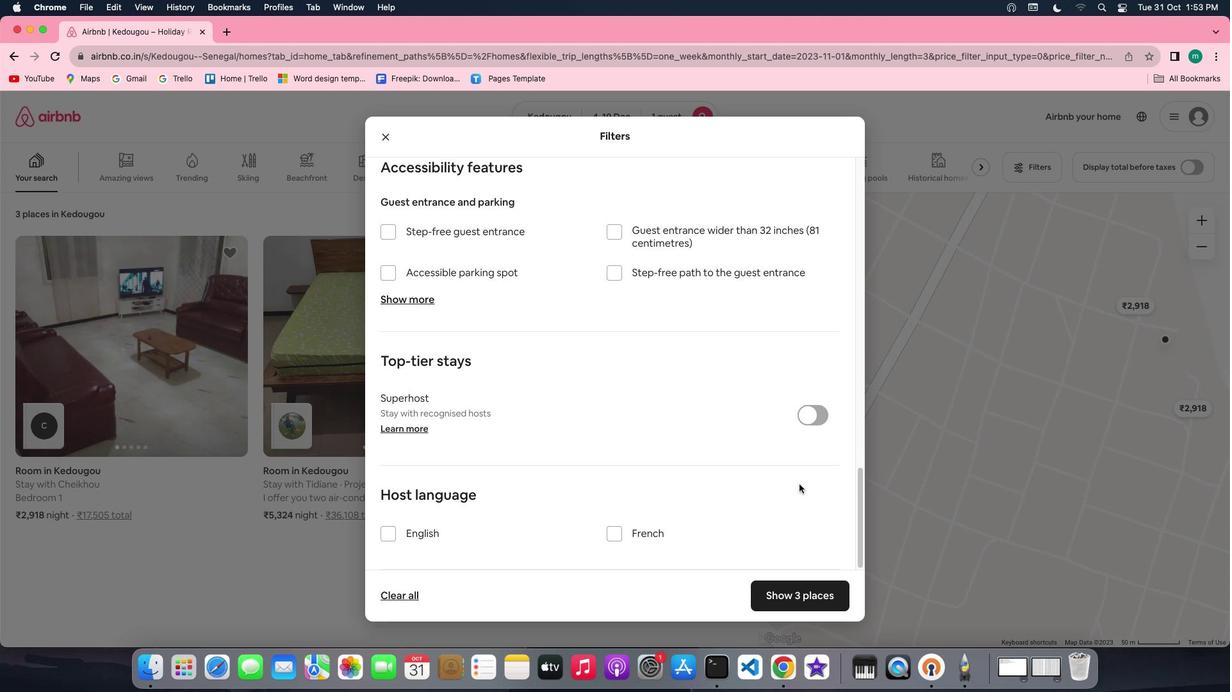 
Action: Mouse scrolled (792, 390) with delta (3, 0)
Screenshot: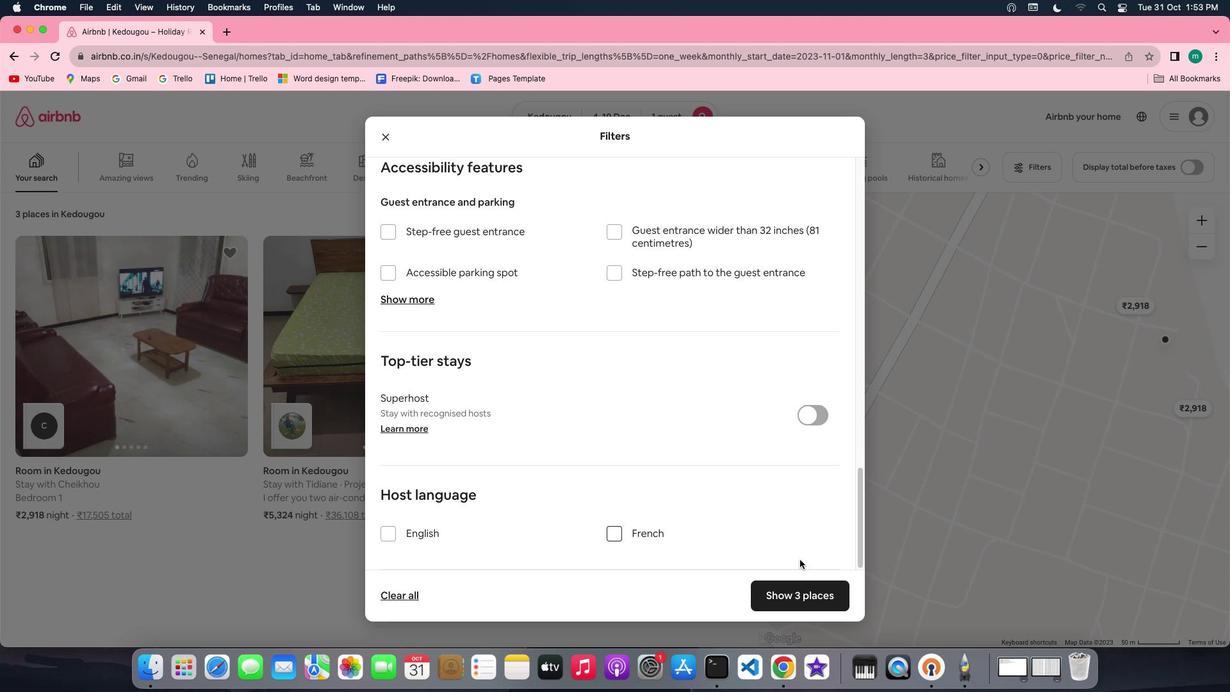
Action: Mouse moved to (816, 603)
Screenshot: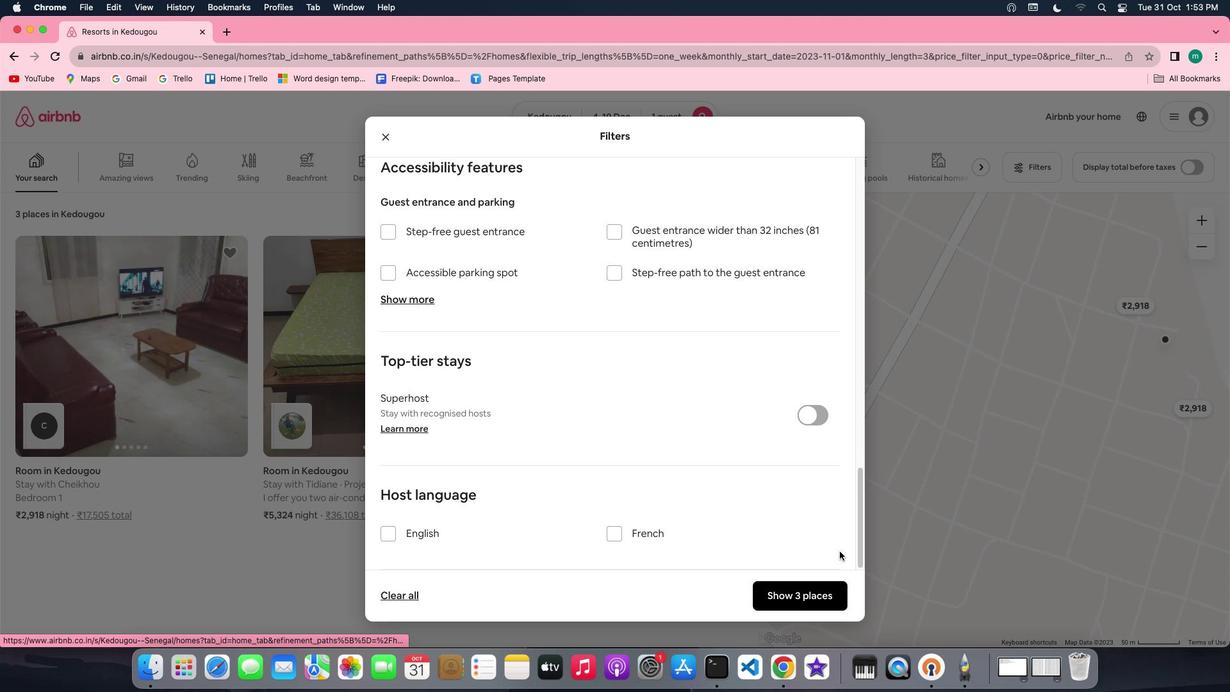 
Action: Mouse pressed left at (816, 603)
Screenshot: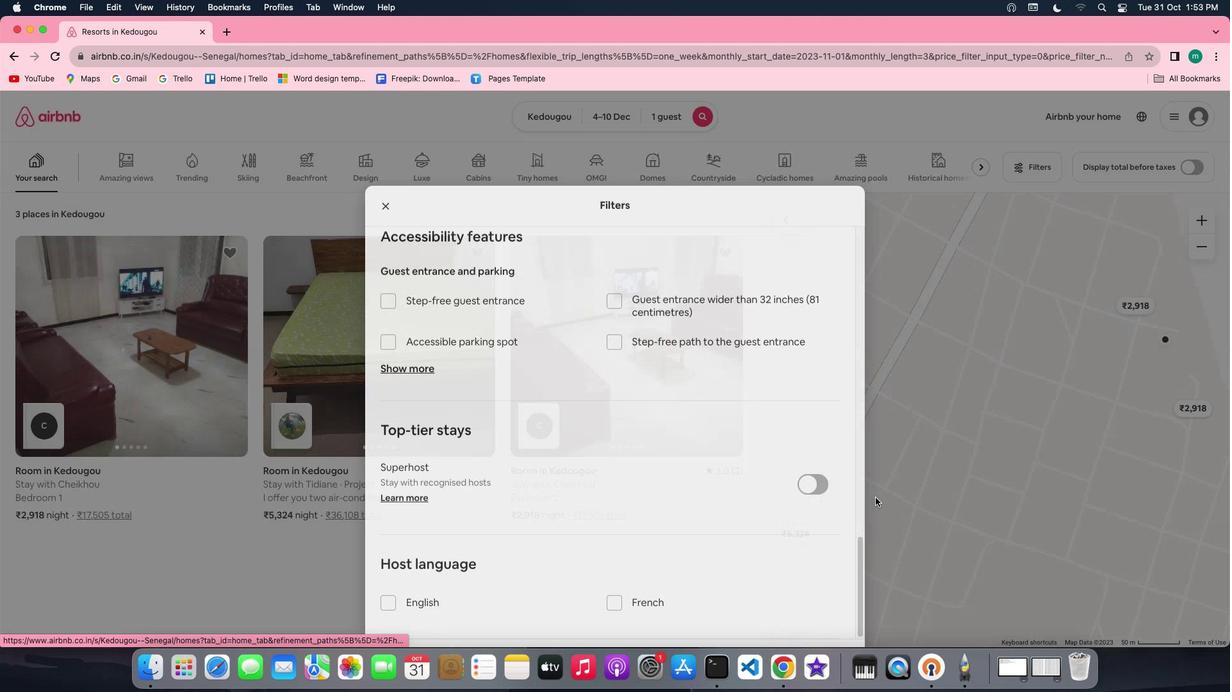 
Action: Mouse moved to (171, 371)
Screenshot: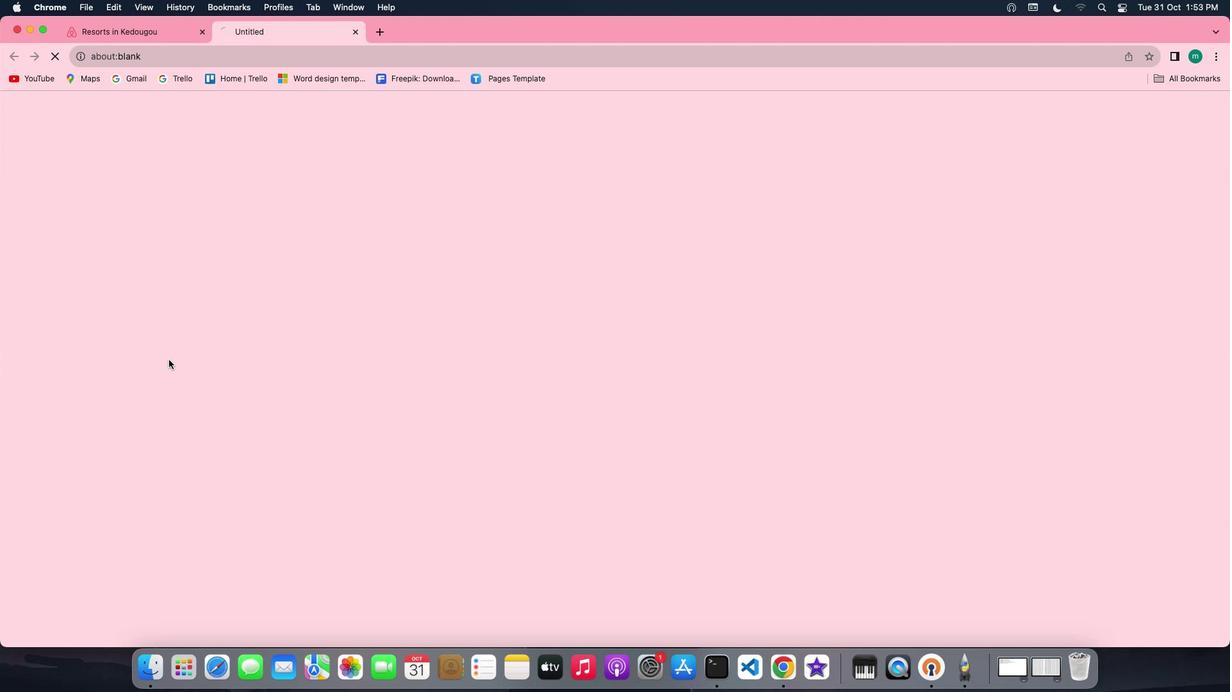 
Action: Mouse pressed left at (171, 371)
Screenshot: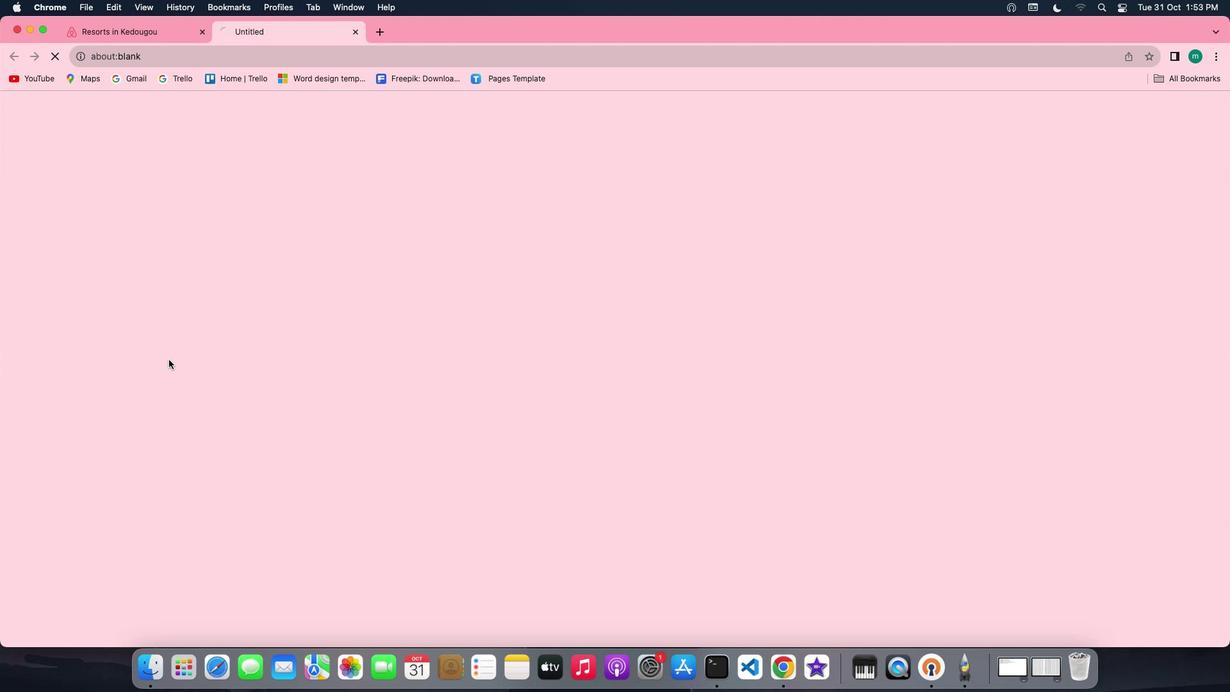 
Action: Mouse moved to (879, 477)
Screenshot: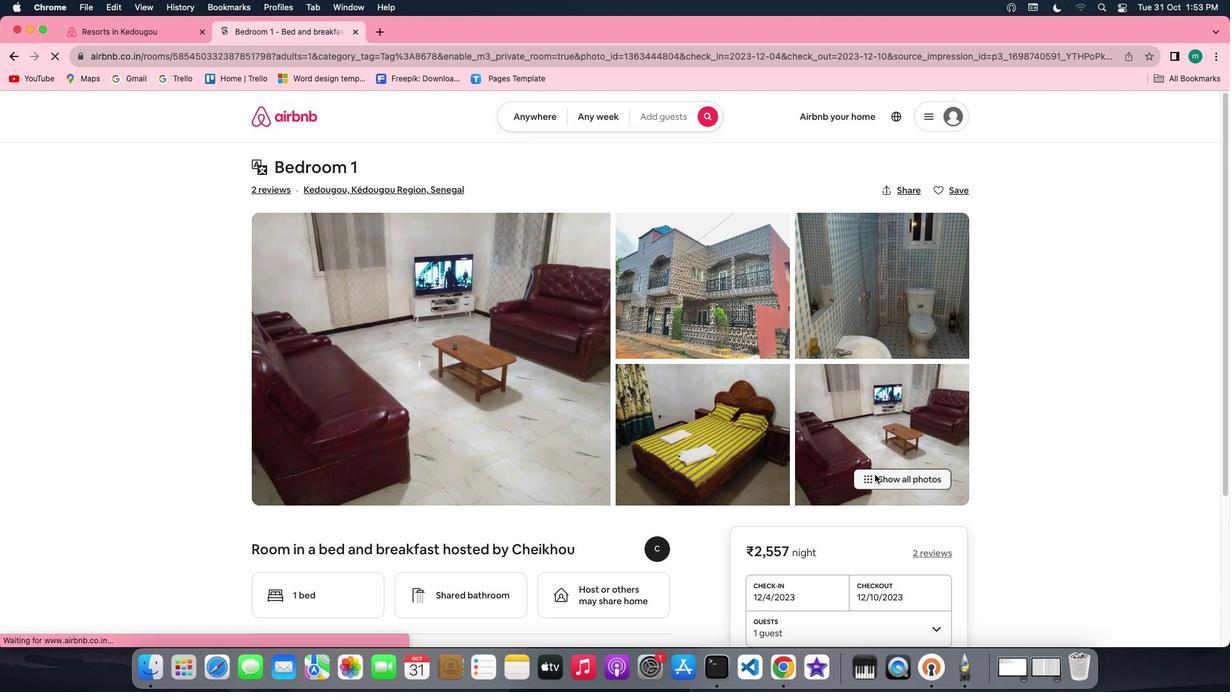 
Action: Mouse pressed left at (879, 477)
Screenshot: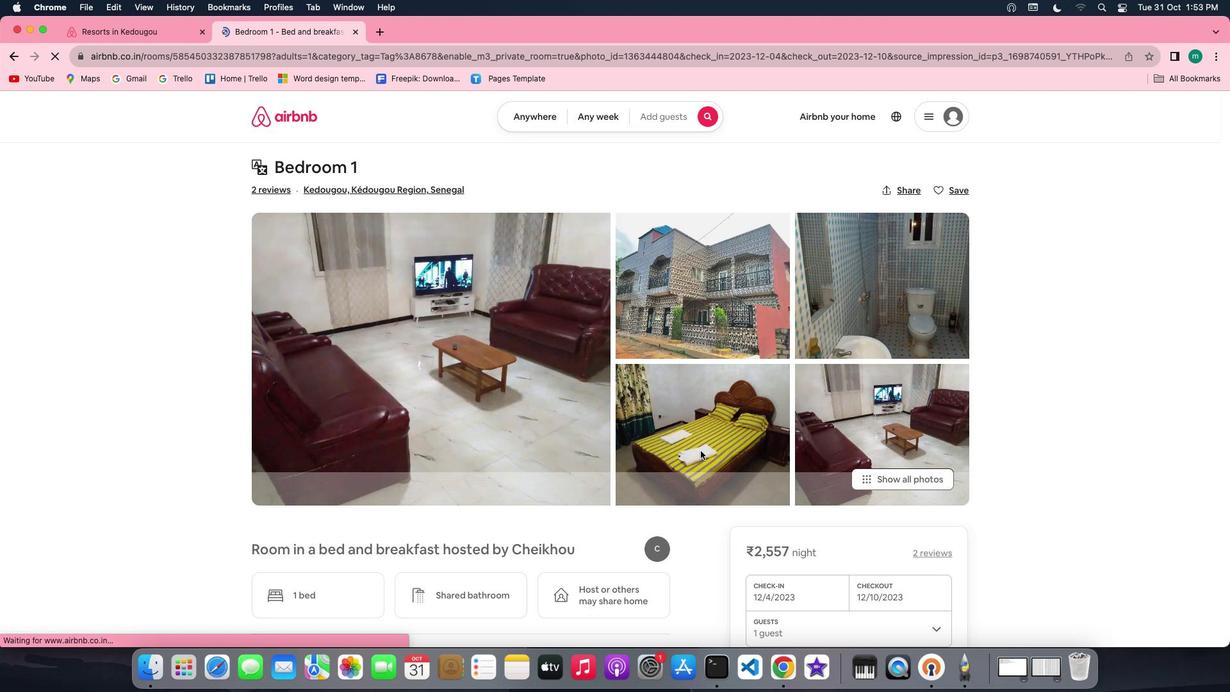 
Action: Mouse moved to (645, 441)
Screenshot: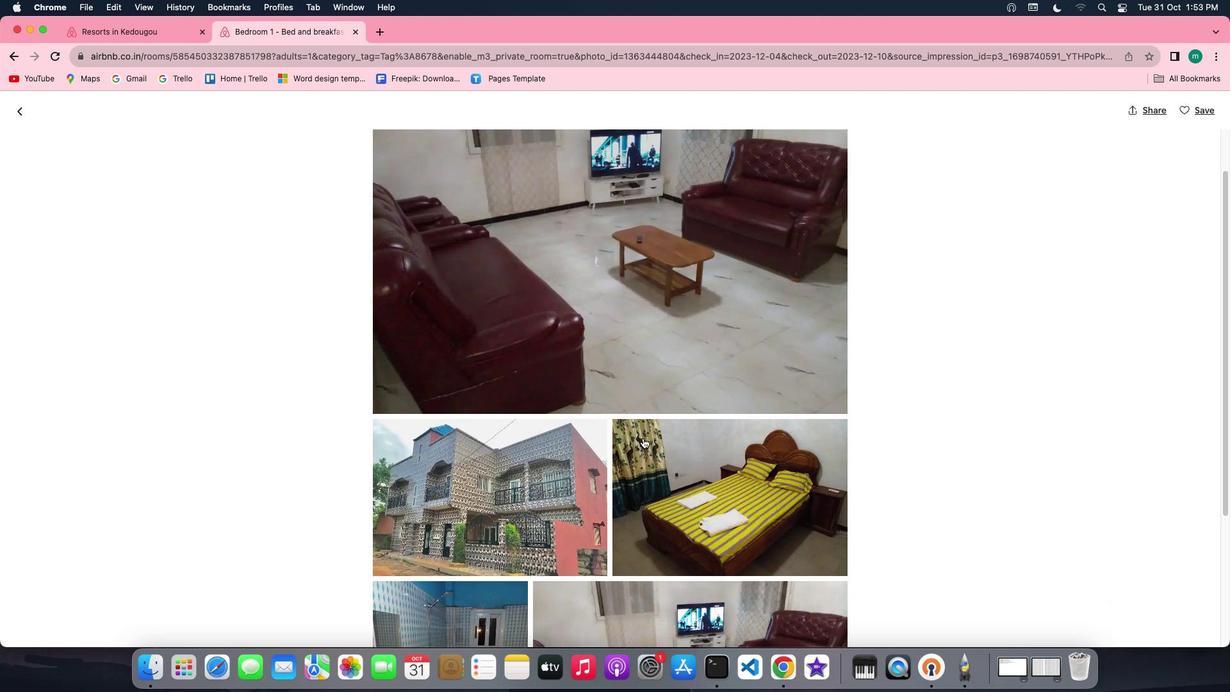 
Action: Mouse scrolled (645, 441) with delta (3, 2)
Screenshot: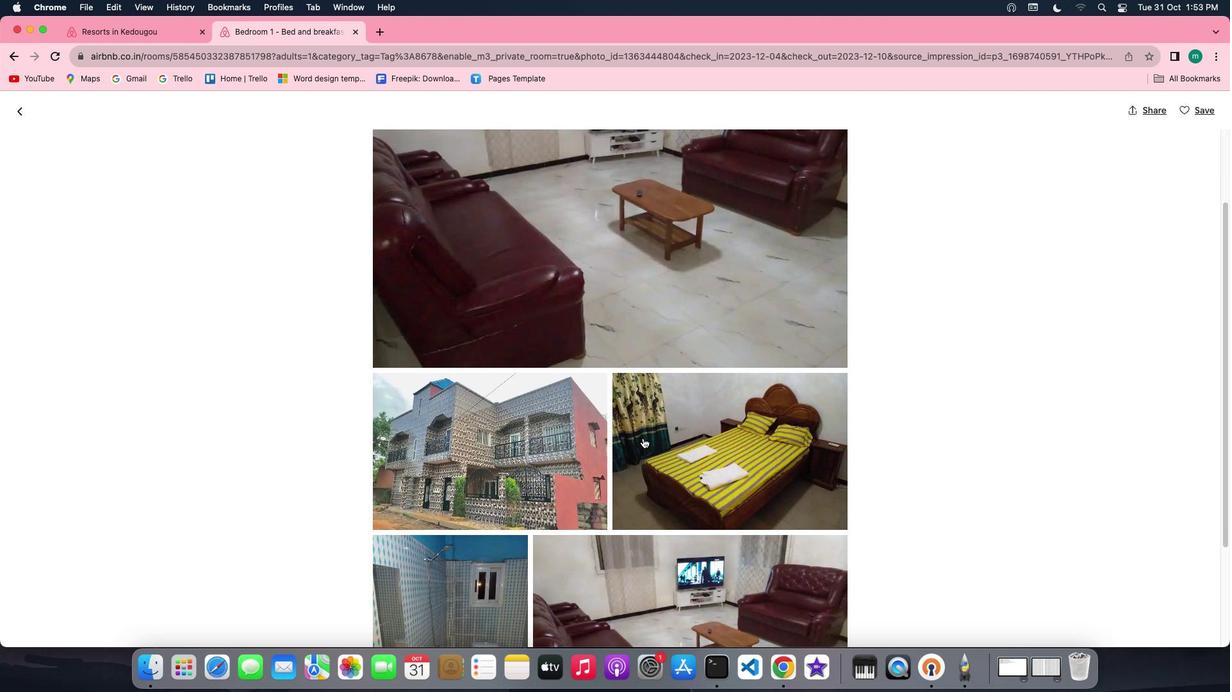 
Action: Mouse scrolled (645, 441) with delta (3, 2)
Screenshot: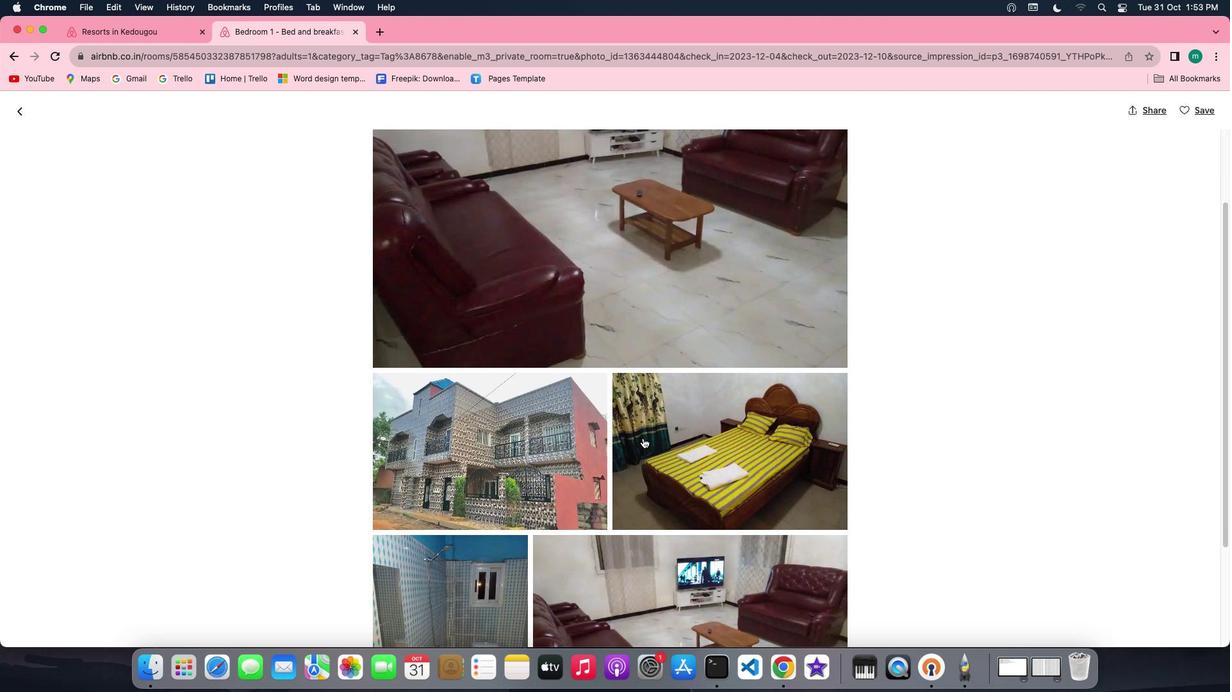 
Action: Mouse scrolled (645, 441) with delta (3, 1)
Screenshot: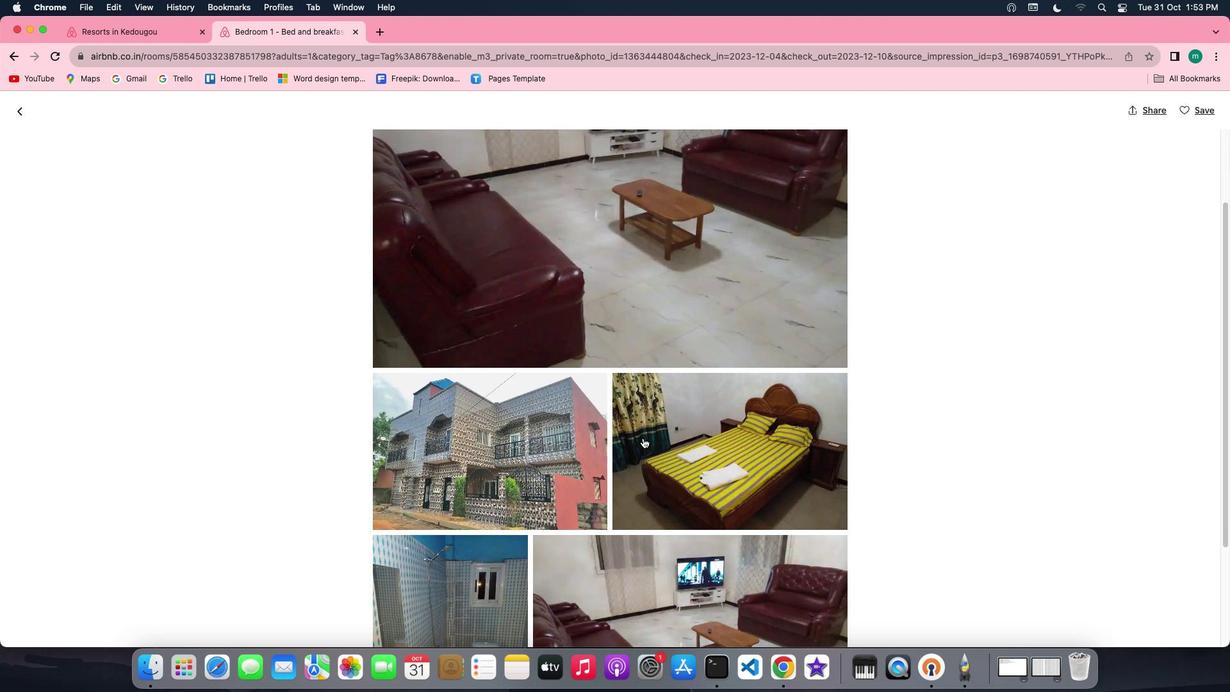 
Action: Mouse scrolled (645, 441) with delta (3, 2)
Screenshot: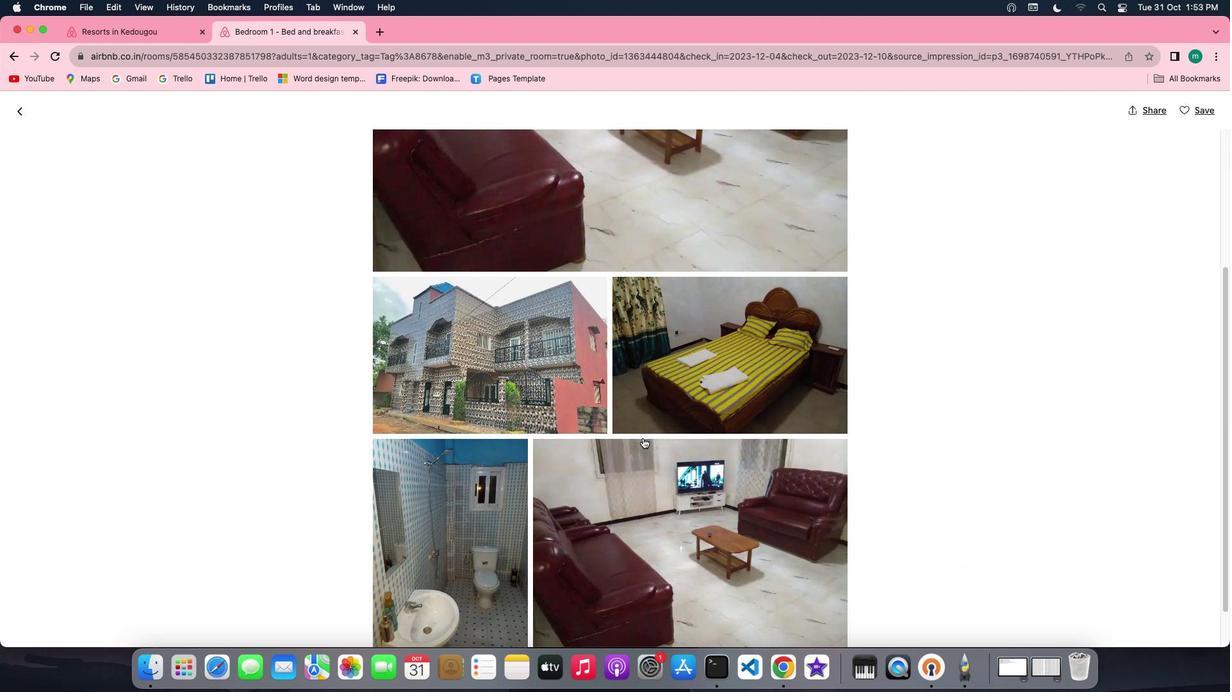 
Action: Mouse scrolled (645, 441) with delta (3, 2)
Screenshot: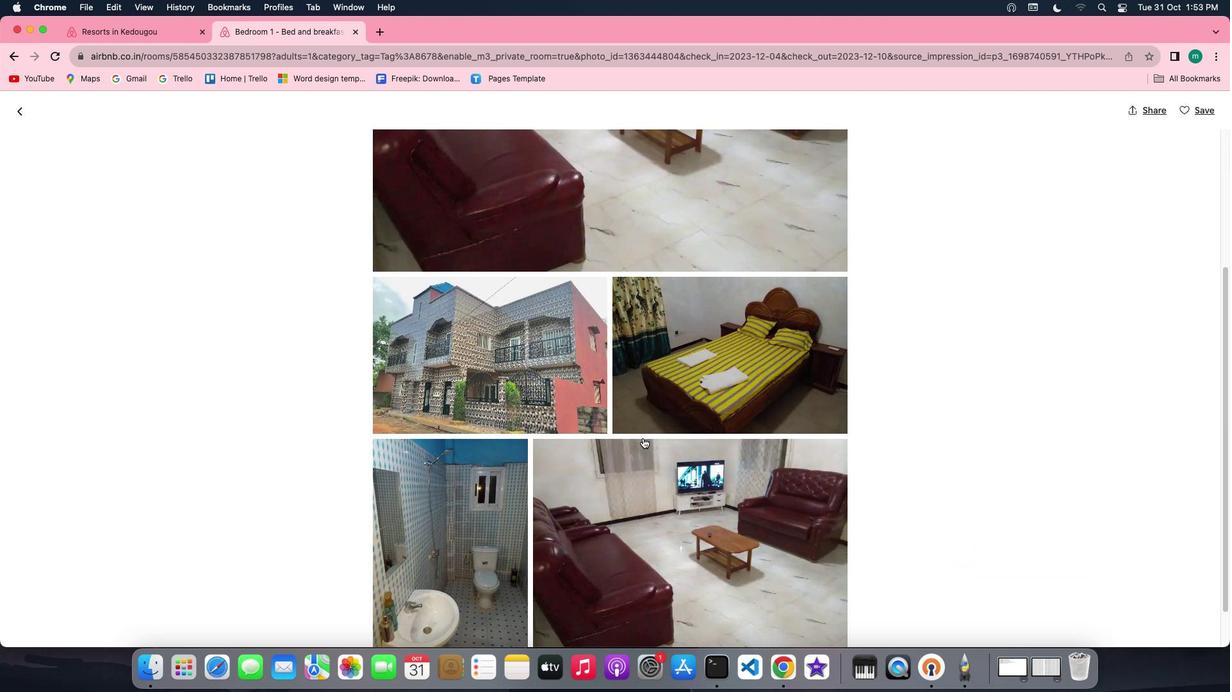 
Action: Mouse scrolled (645, 441) with delta (3, 1)
Screenshot: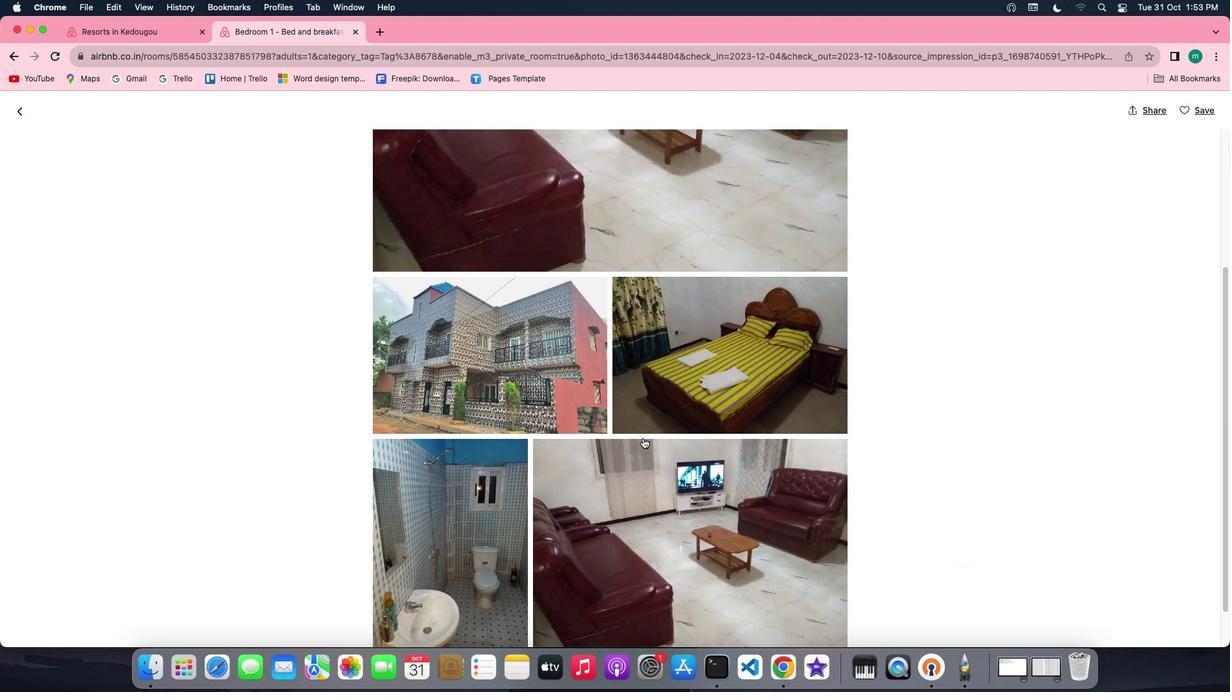 
Action: Mouse scrolled (645, 441) with delta (3, 2)
Screenshot: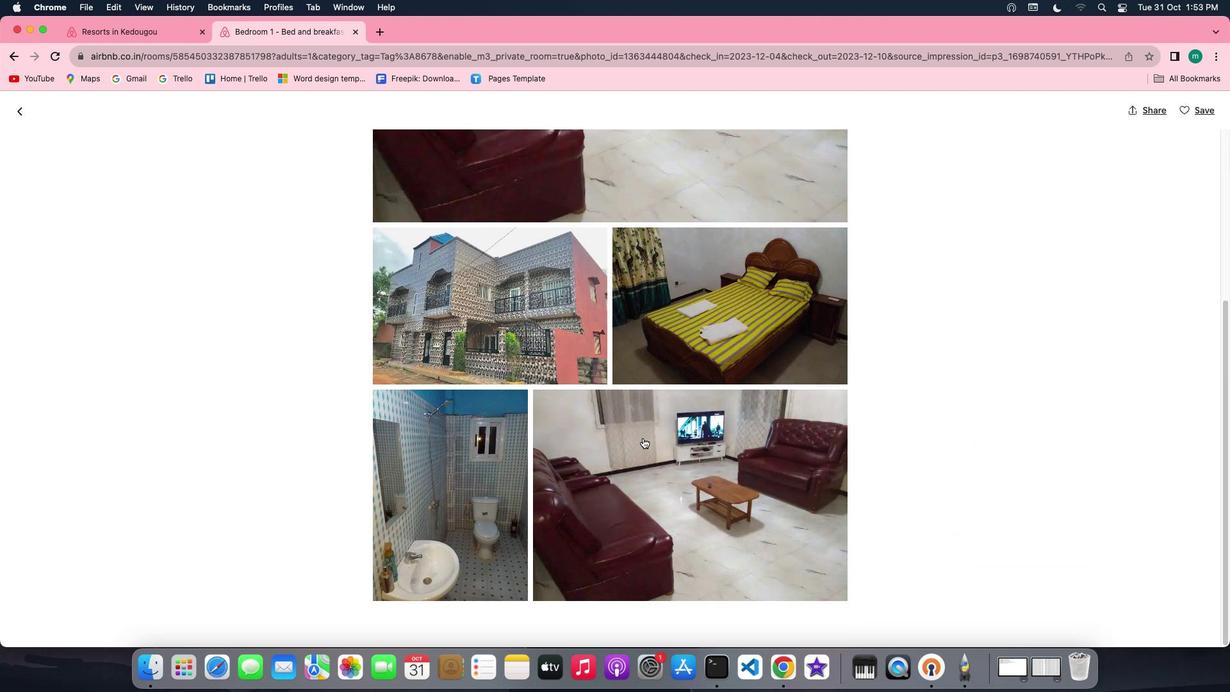 
Action: Mouse scrolled (645, 441) with delta (3, 2)
Screenshot: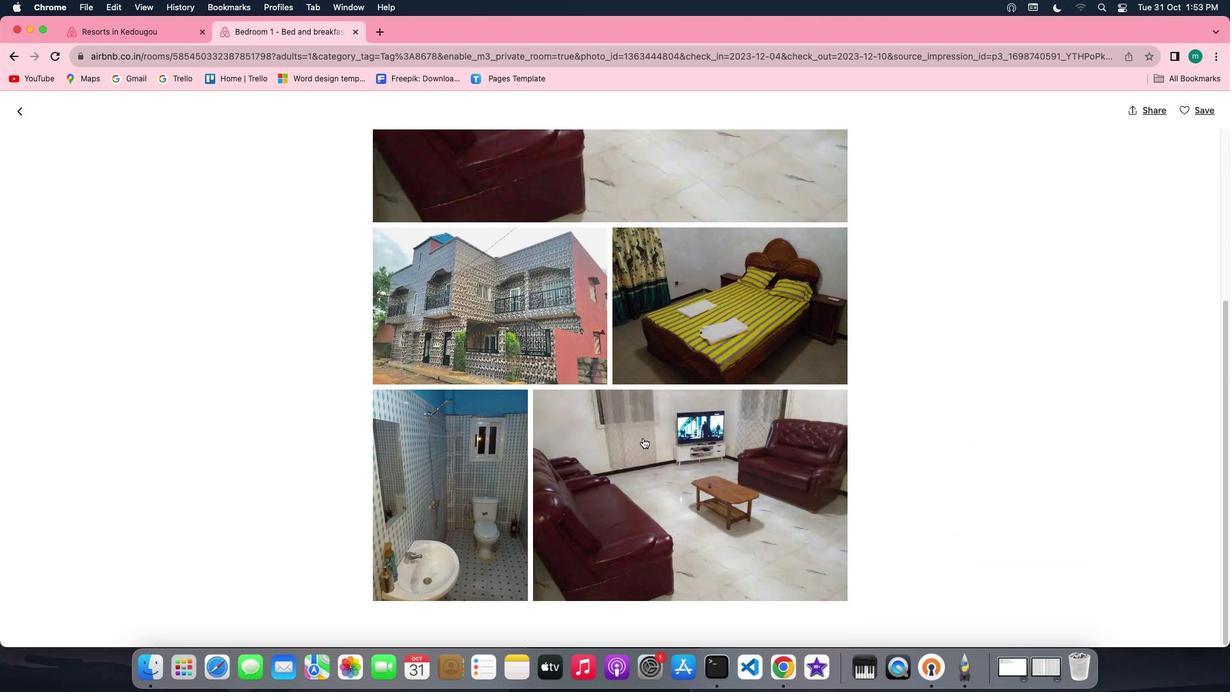 
Action: Mouse scrolled (645, 441) with delta (3, 1)
Screenshot: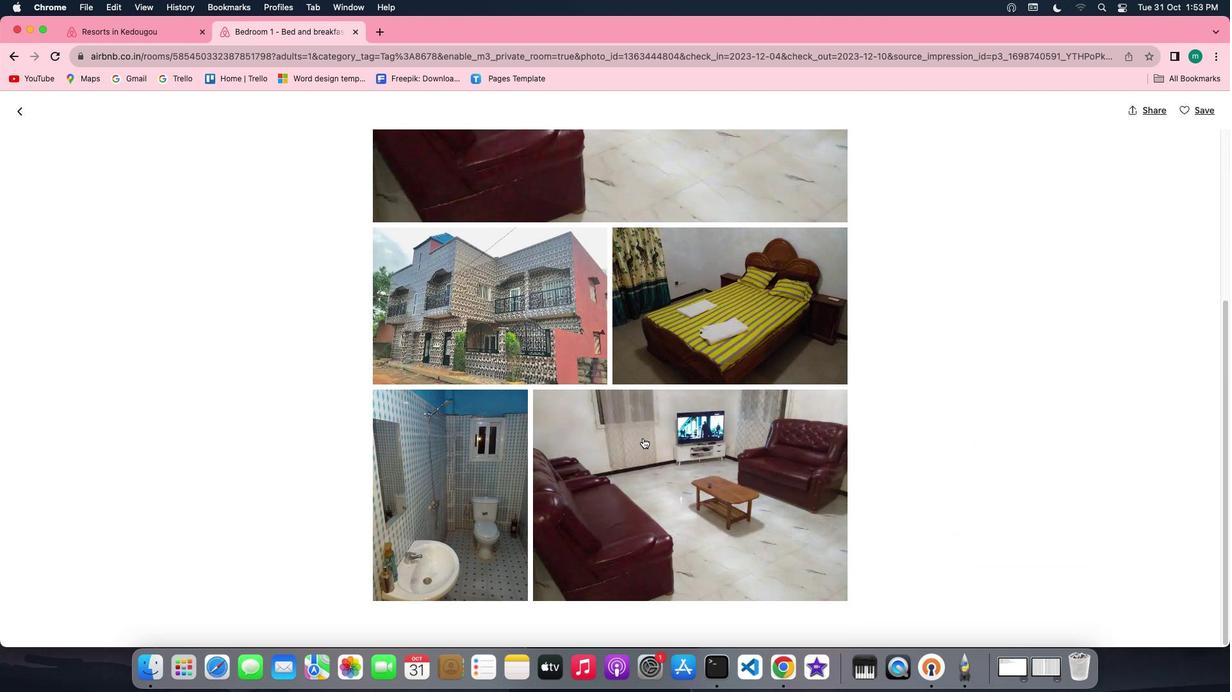 
Action: Mouse scrolled (645, 441) with delta (3, 2)
Screenshot: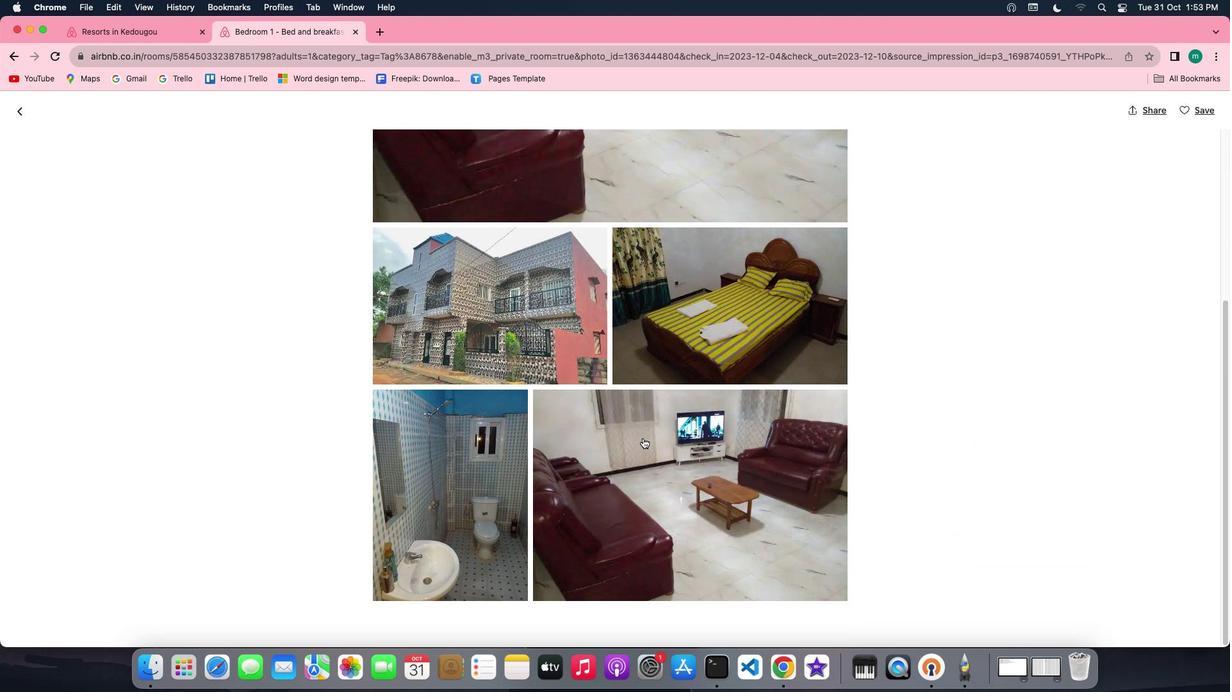 
Action: Mouse scrolled (645, 441) with delta (3, 2)
Screenshot: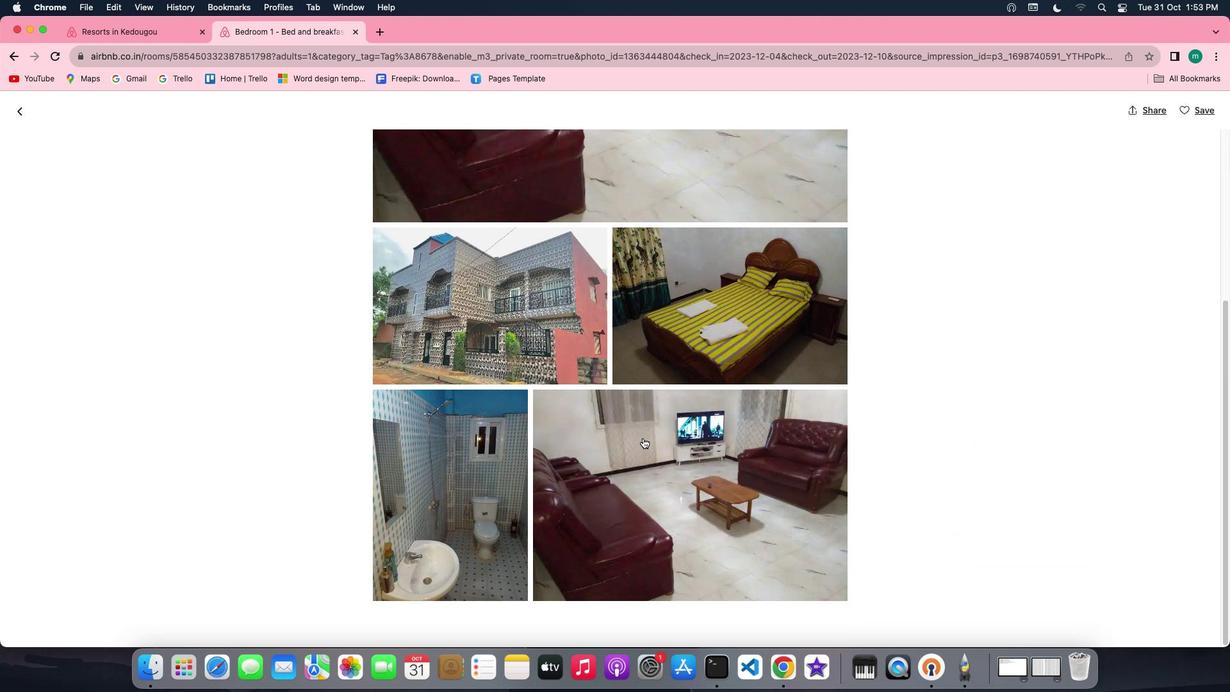 
Action: Mouse scrolled (645, 441) with delta (3, 2)
Screenshot: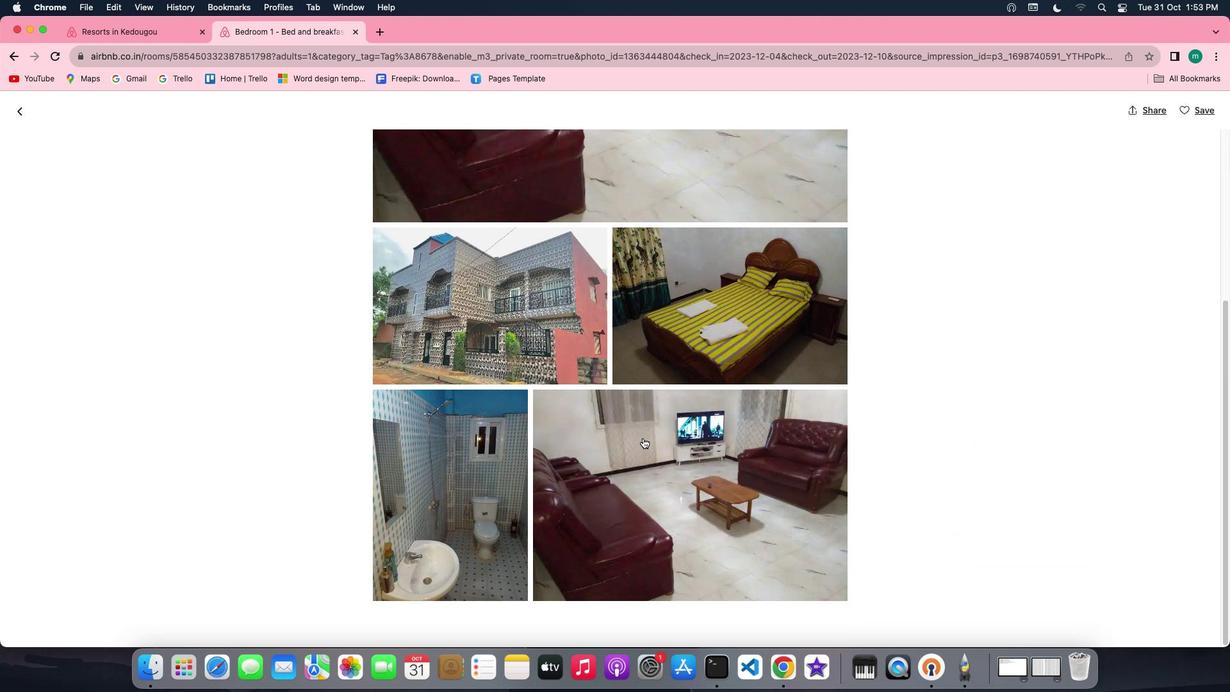 
Action: Mouse scrolled (645, 441) with delta (3, 2)
Screenshot: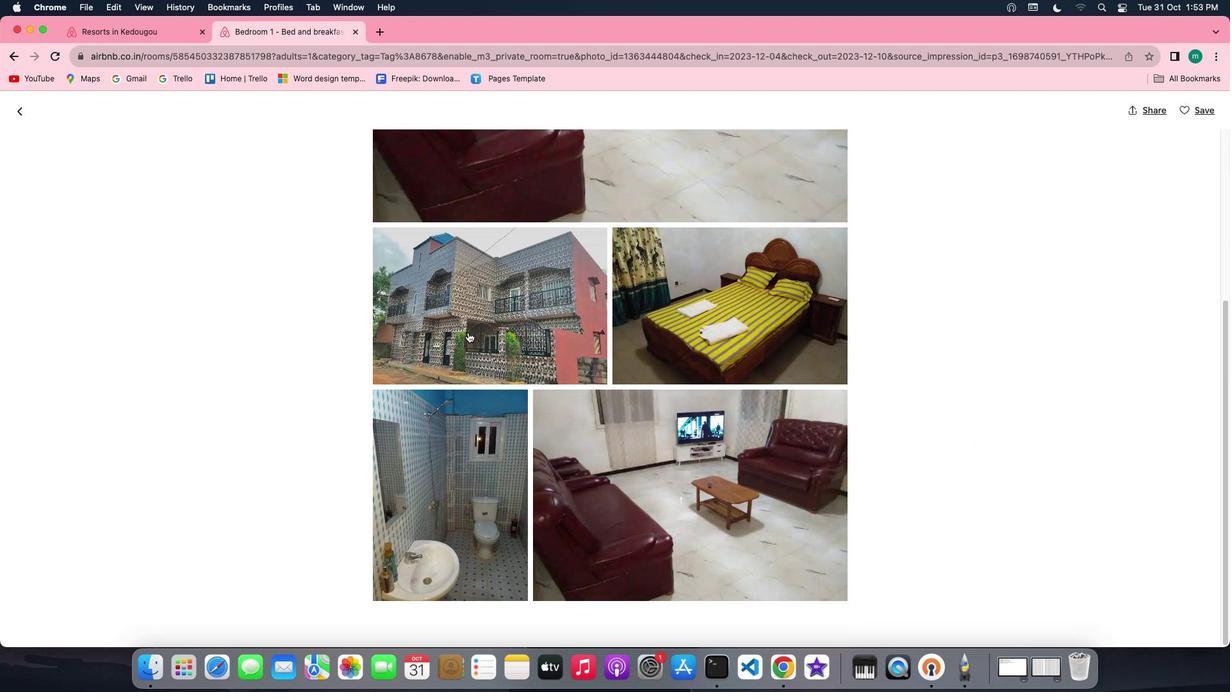 
Action: Mouse scrolled (645, 441) with delta (3, 2)
Screenshot: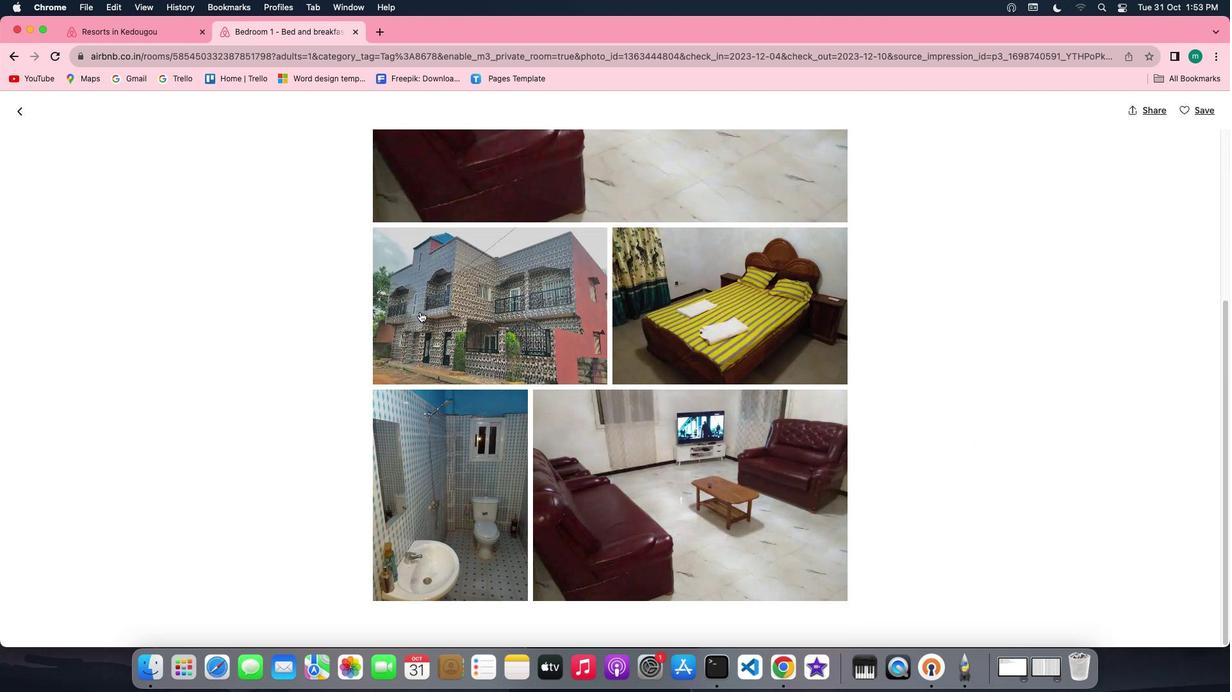 
Action: Mouse scrolled (645, 441) with delta (3, 1)
Screenshot: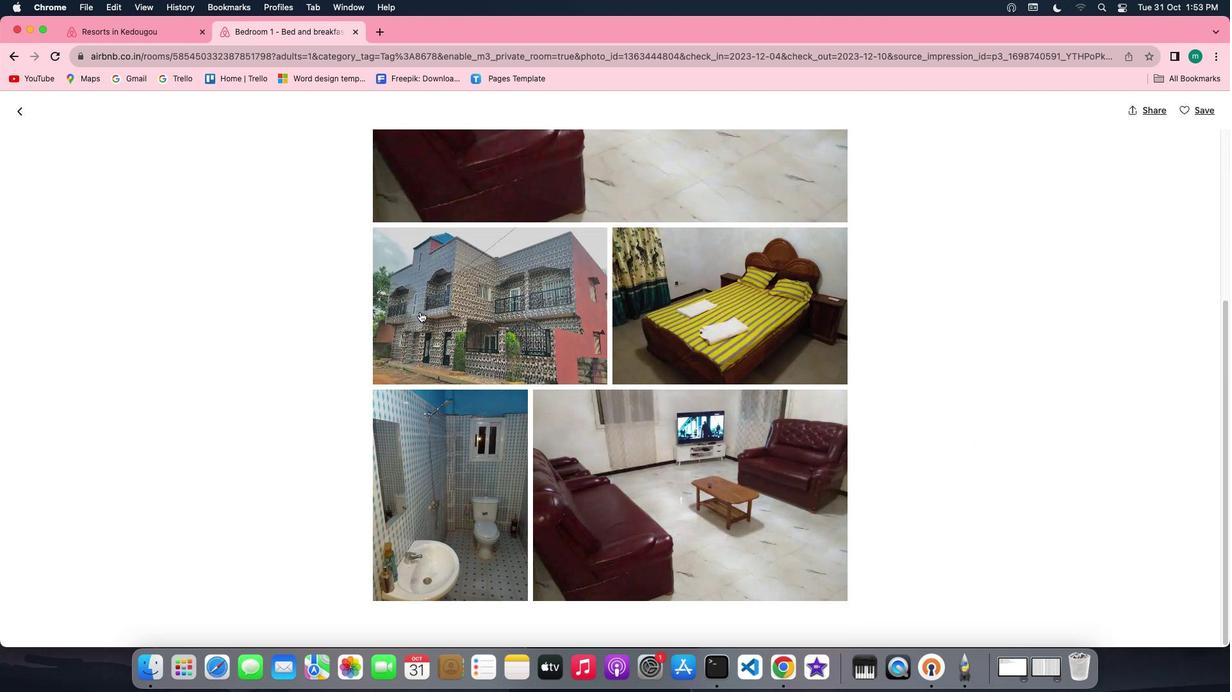 
Action: Mouse scrolled (645, 441) with delta (3, 0)
Screenshot: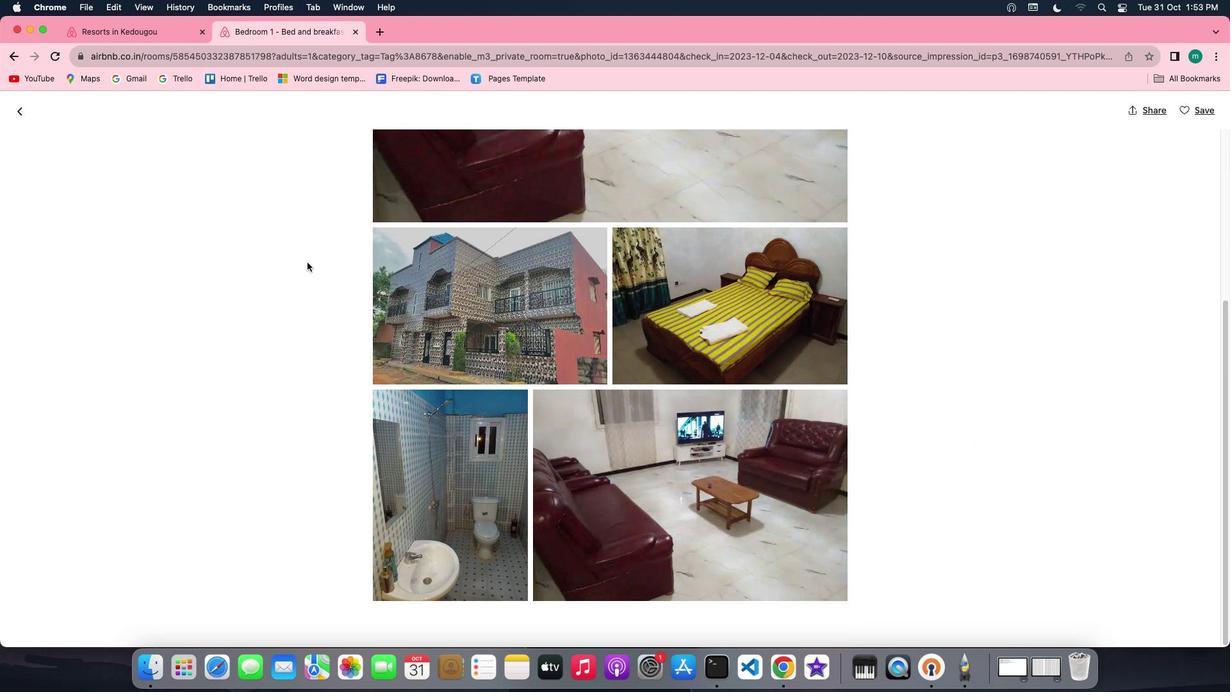 
Action: Mouse moved to (26, 119)
Screenshot: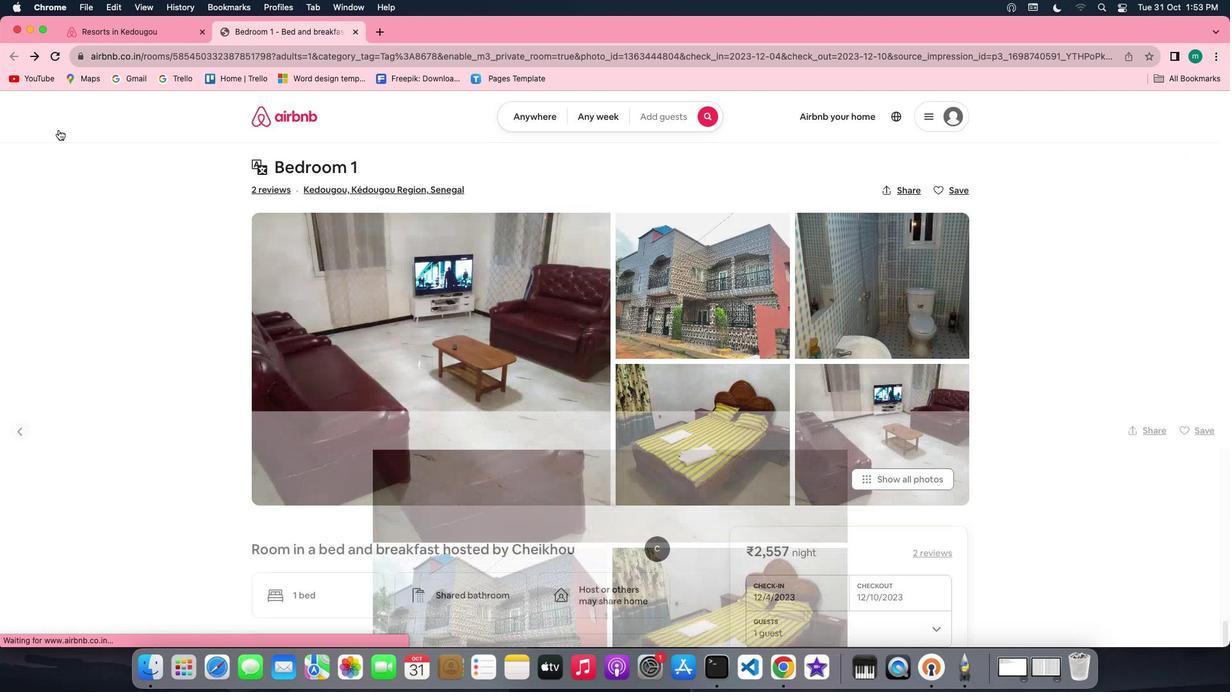 
Action: Mouse pressed left at (26, 119)
Screenshot: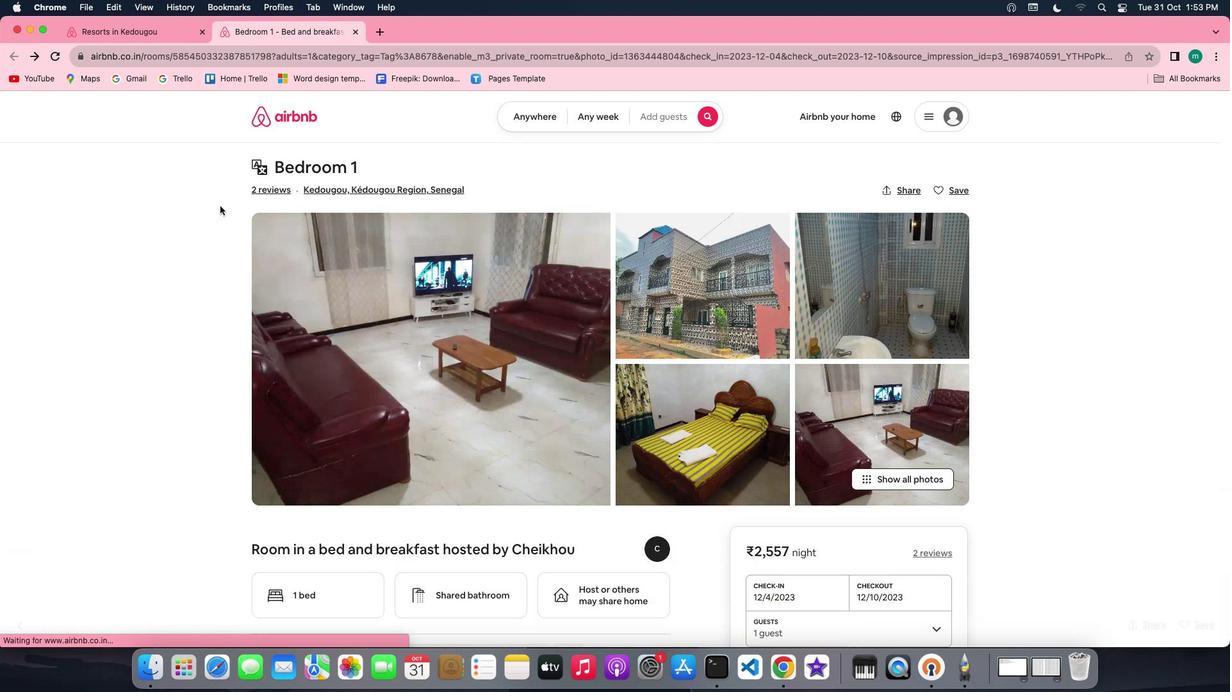 
Action: Mouse moved to (752, 493)
Screenshot: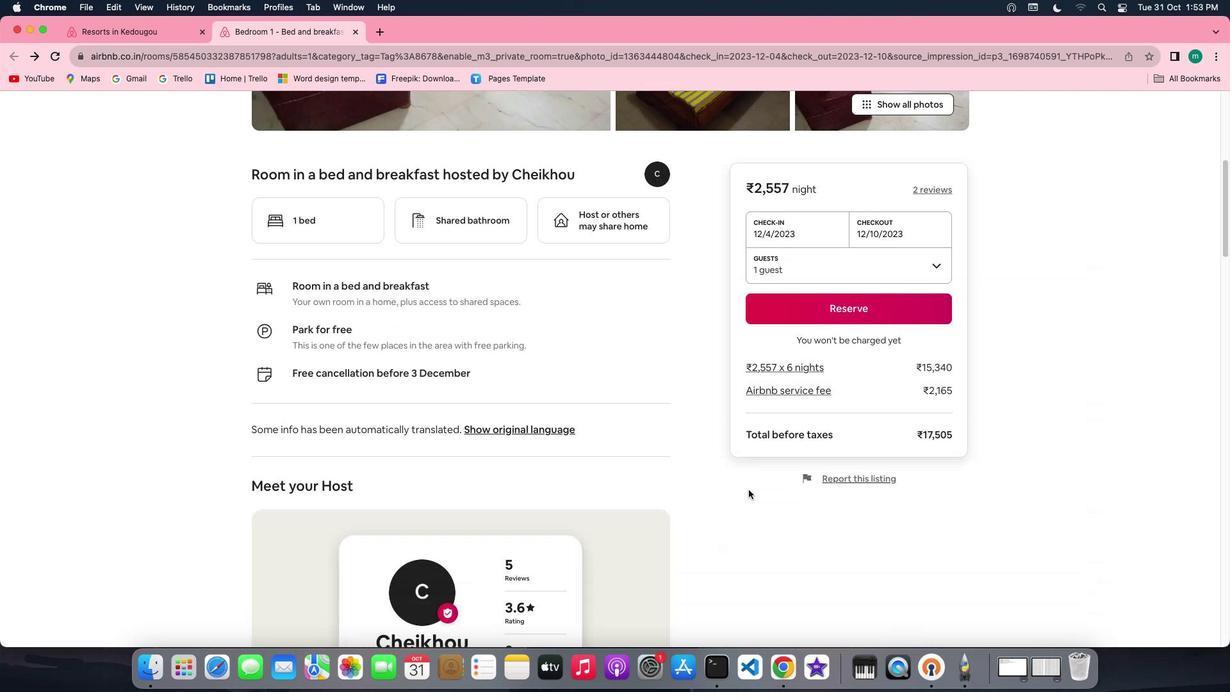 
Action: Mouse scrolled (752, 493) with delta (3, 2)
Screenshot: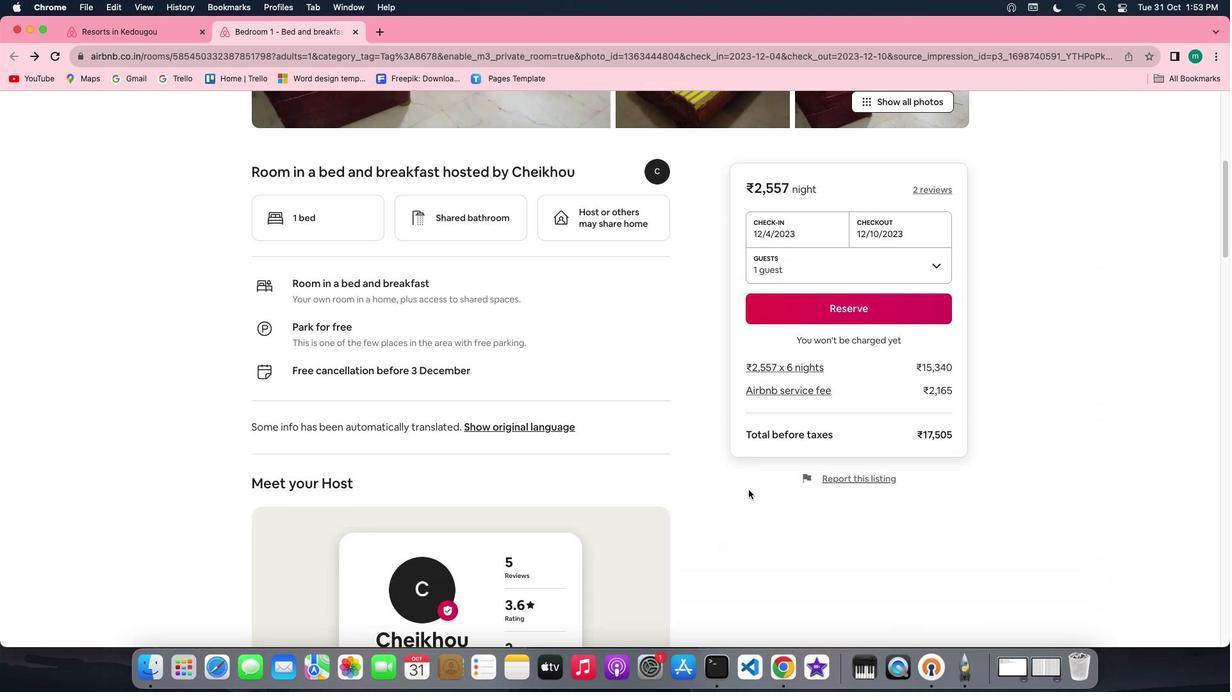 
Action: Mouse scrolled (752, 493) with delta (3, 2)
Screenshot: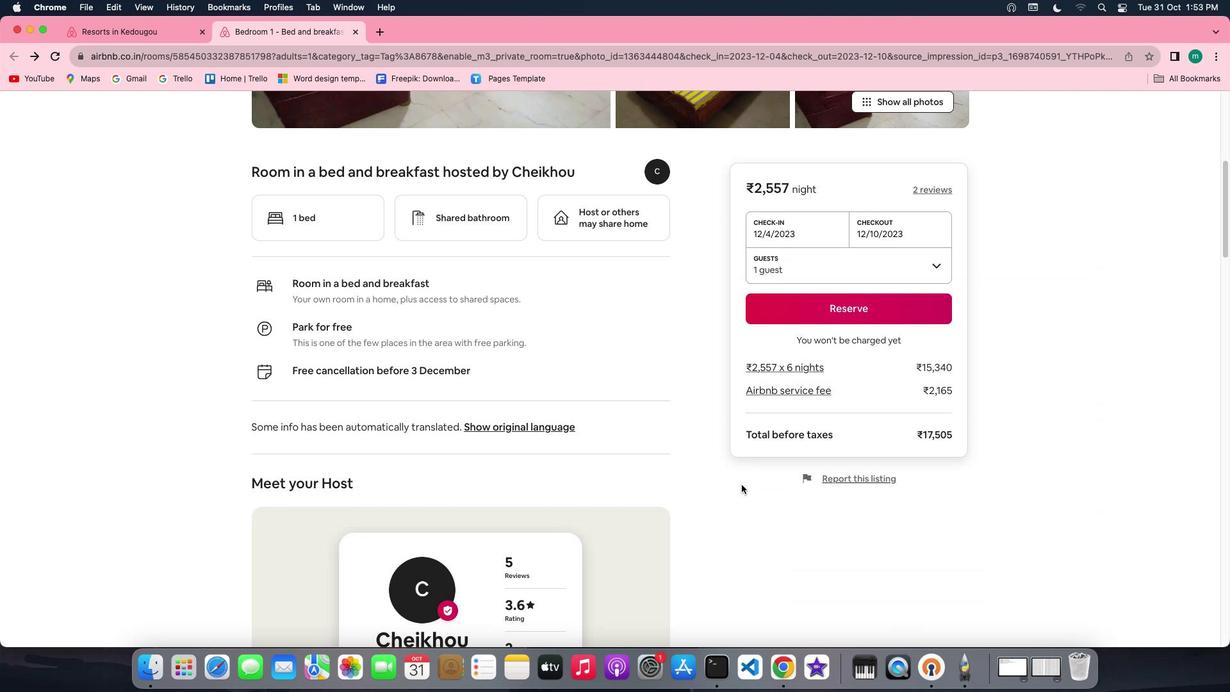
Action: Mouse scrolled (752, 493) with delta (3, 1)
Screenshot: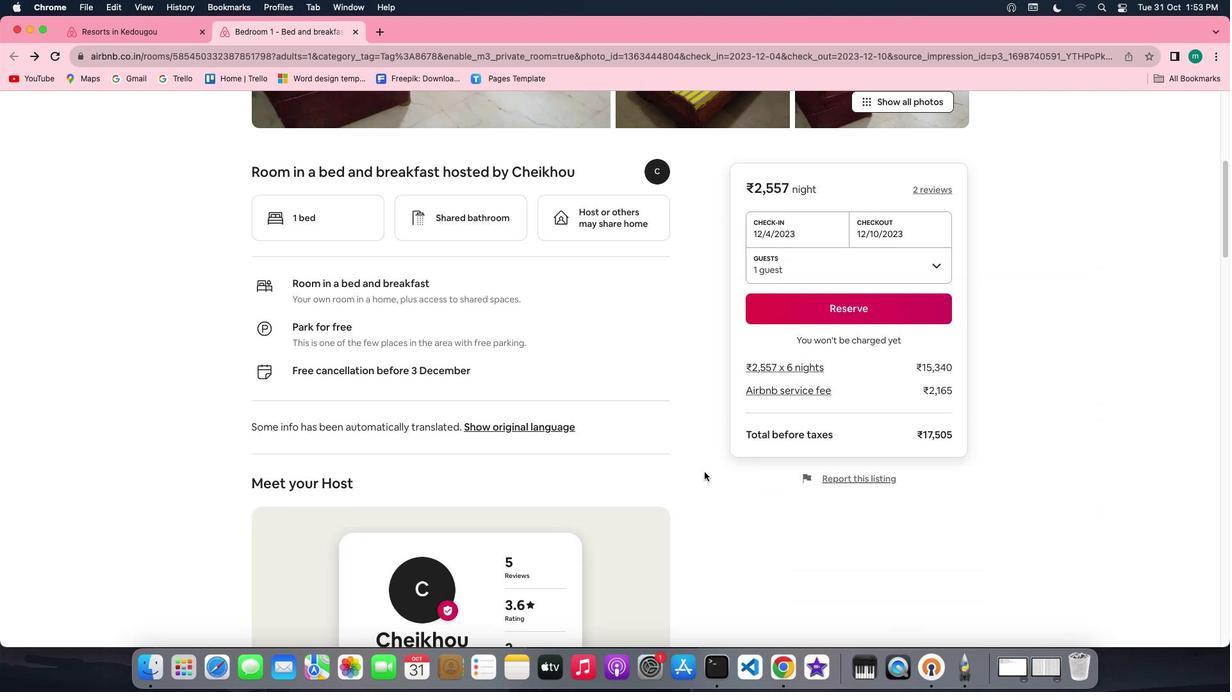 
Action: Mouse scrolled (752, 493) with delta (3, 0)
Screenshot: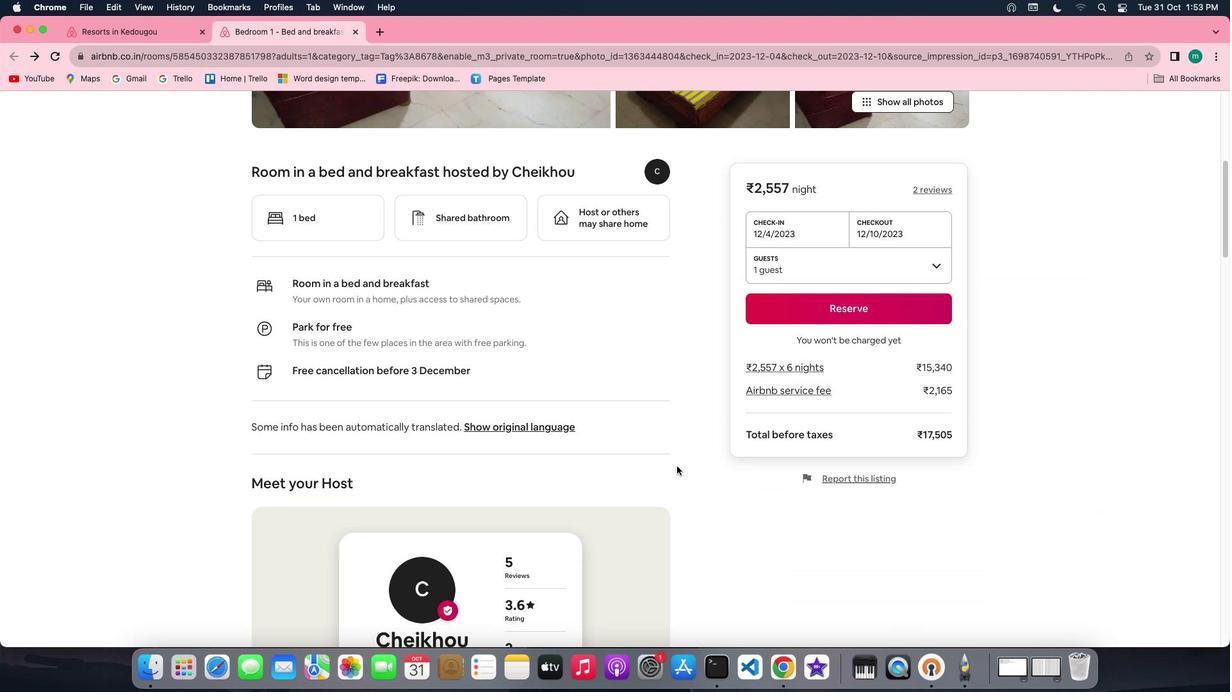 
Action: Mouse scrolled (752, 493) with delta (3, 0)
Screenshot: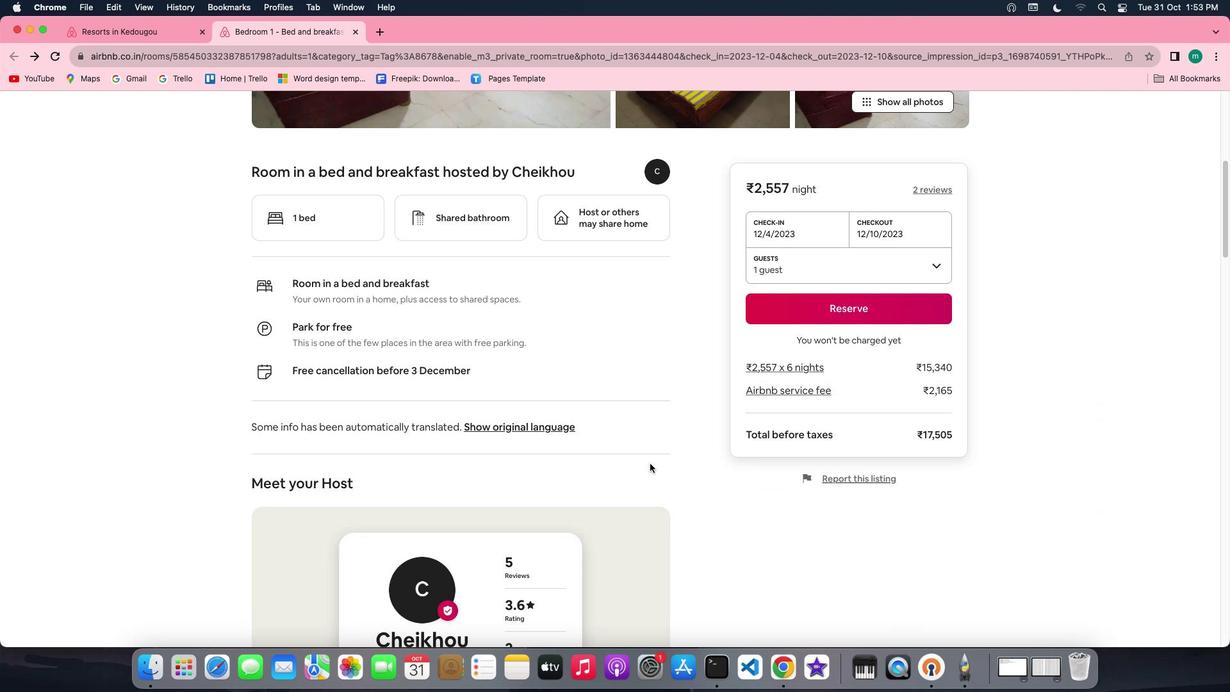 
Action: Mouse moved to (528, 463)
Screenshot: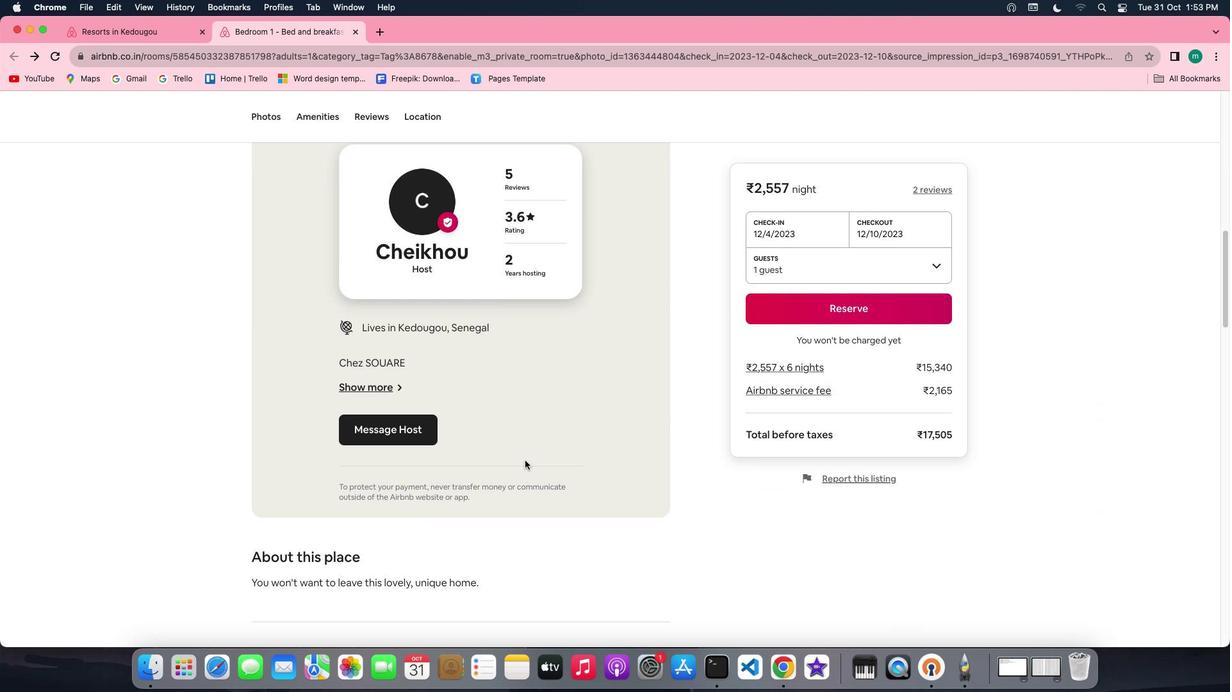 
Action: Mouse scrolled (528, 463) with delta (3, 2)
Screenshot: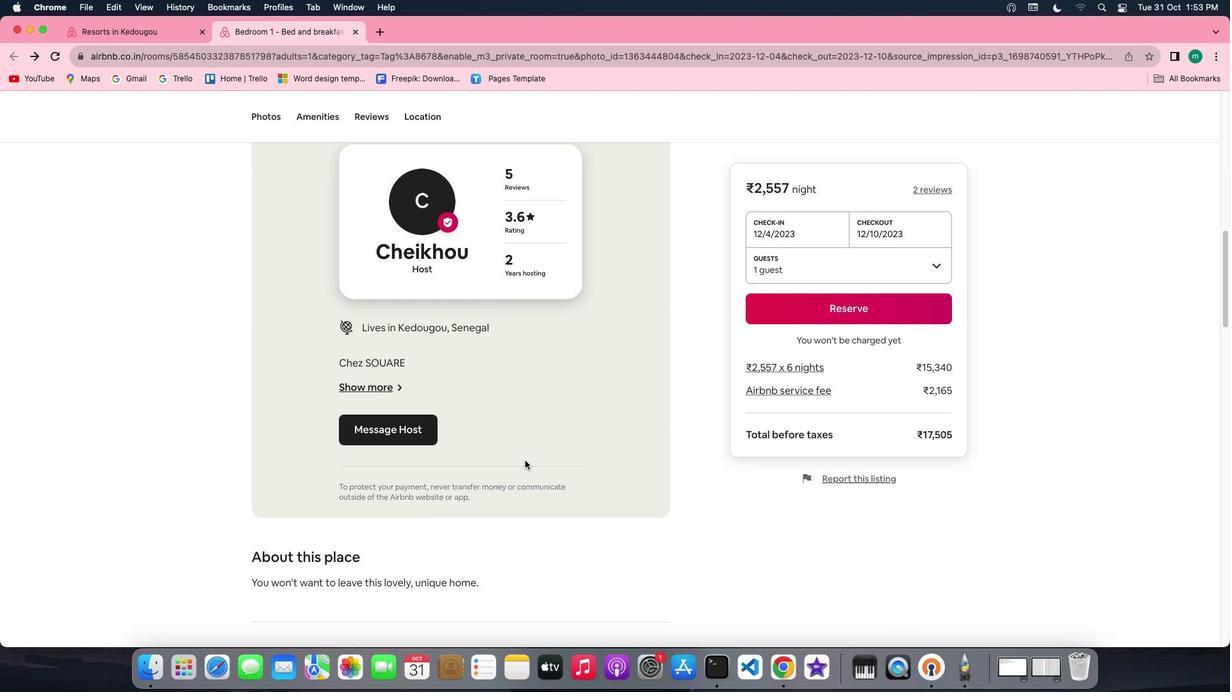 
Action: Mouse scrolled (528, 463) with delta (3, 2)
Screenshot: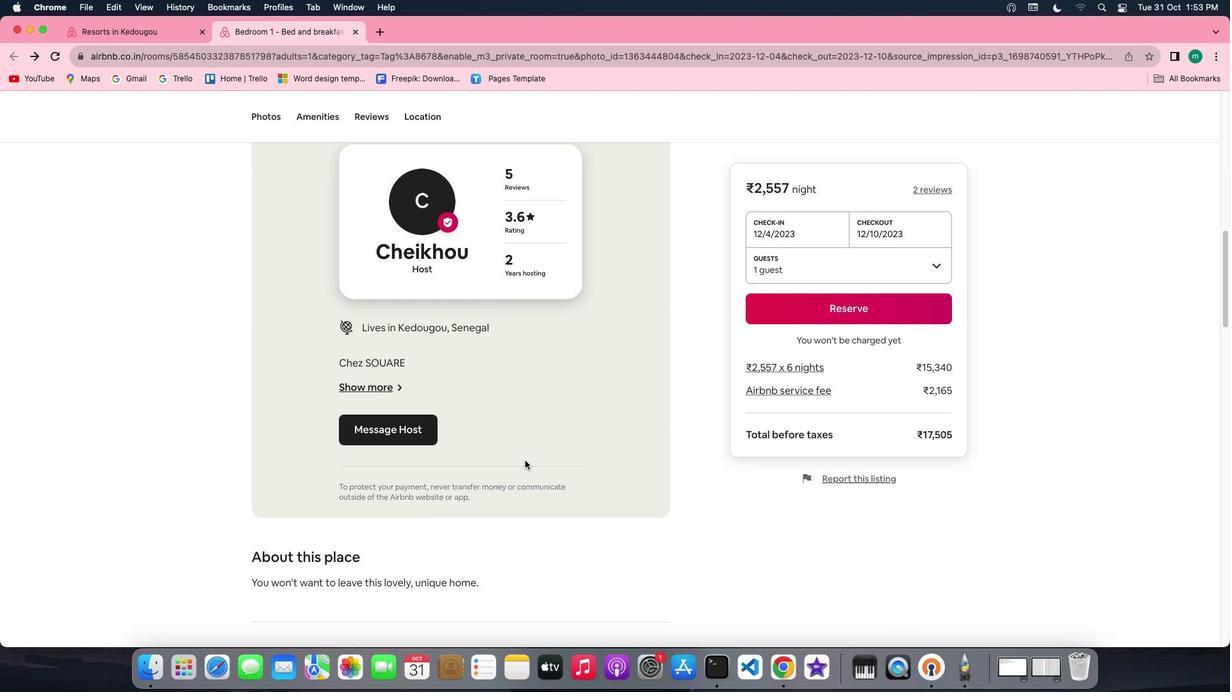 
Action: Mouse scrolled (528, 463) with delta (3, 1)
Screenshot: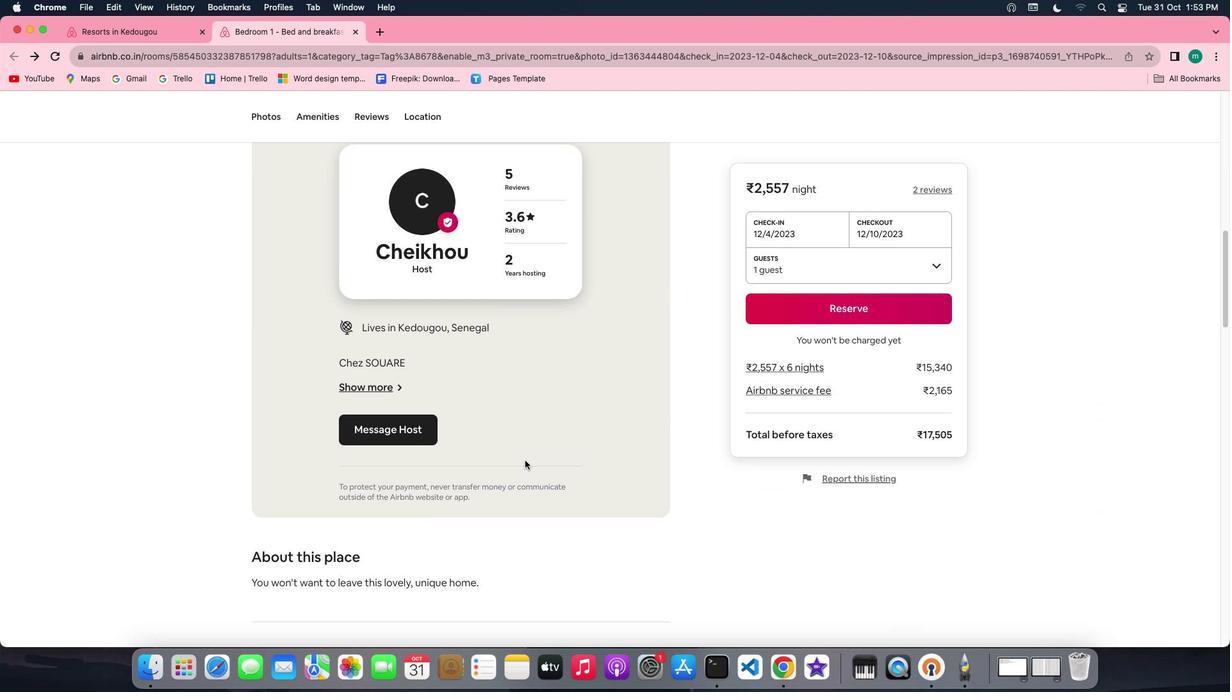 
Action: Mouse scrolled (528, 463) with delta (3, 0)
Screenshot: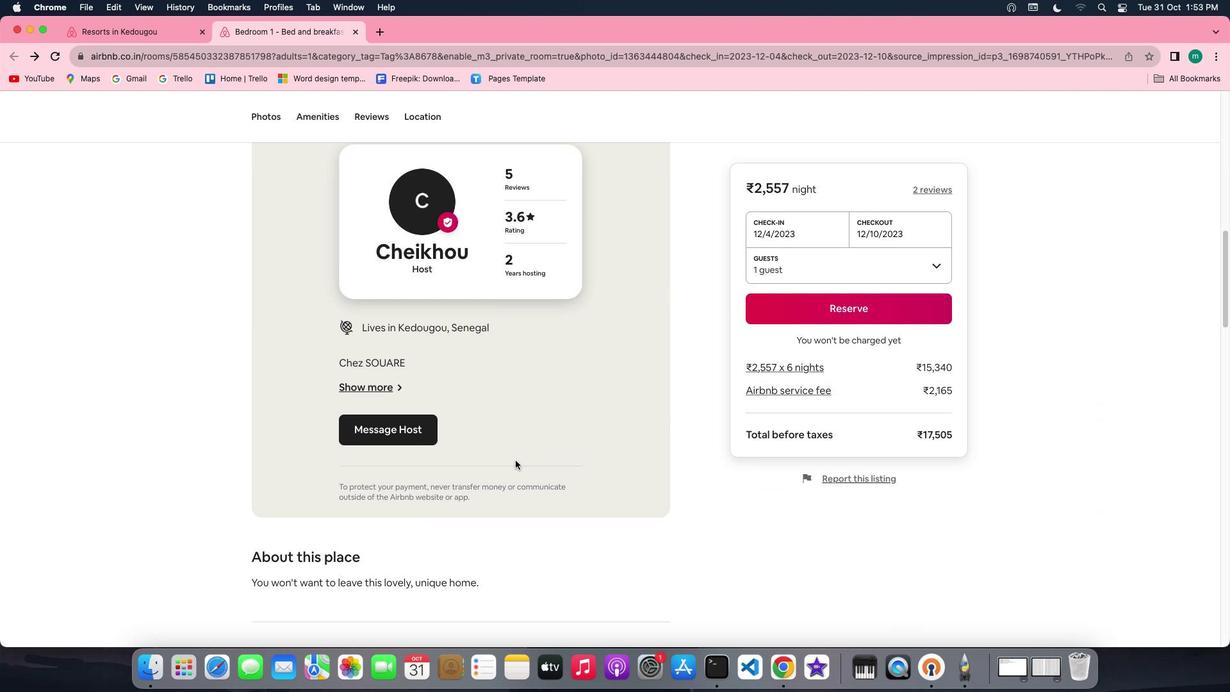 
Action: Mouse scrolled (528, 463) with delta (3, 0)
Screenshot: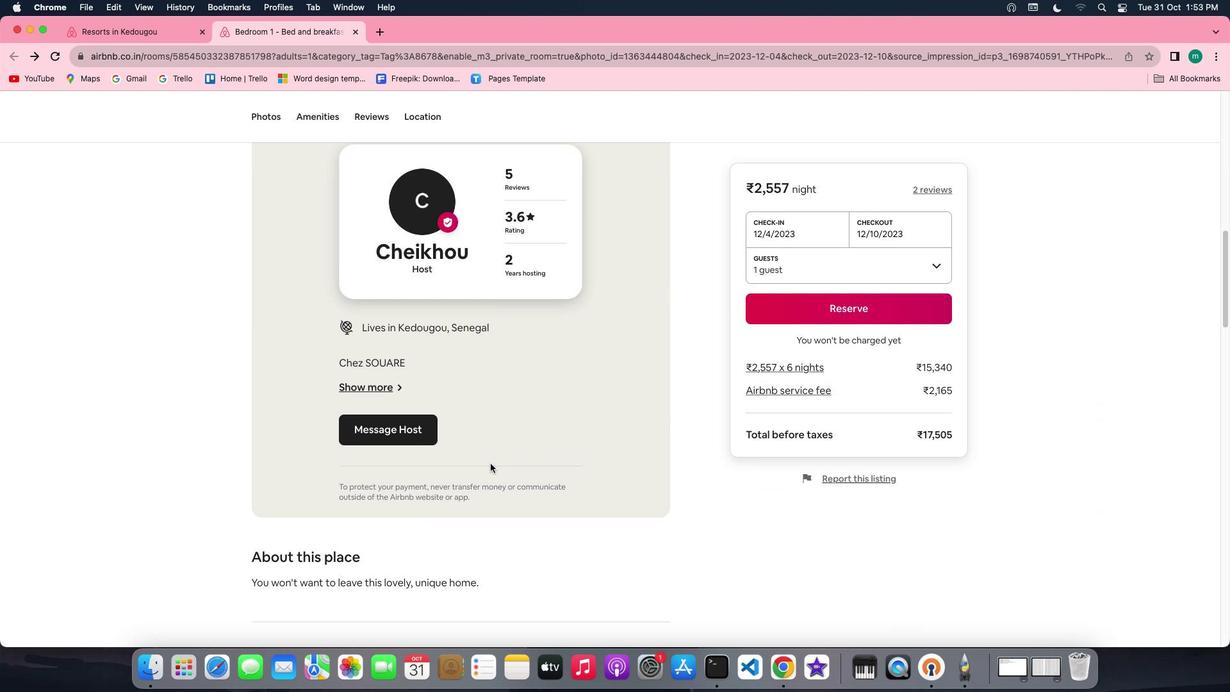 
Action: Mouse moved to (427, 497)
Screenshot: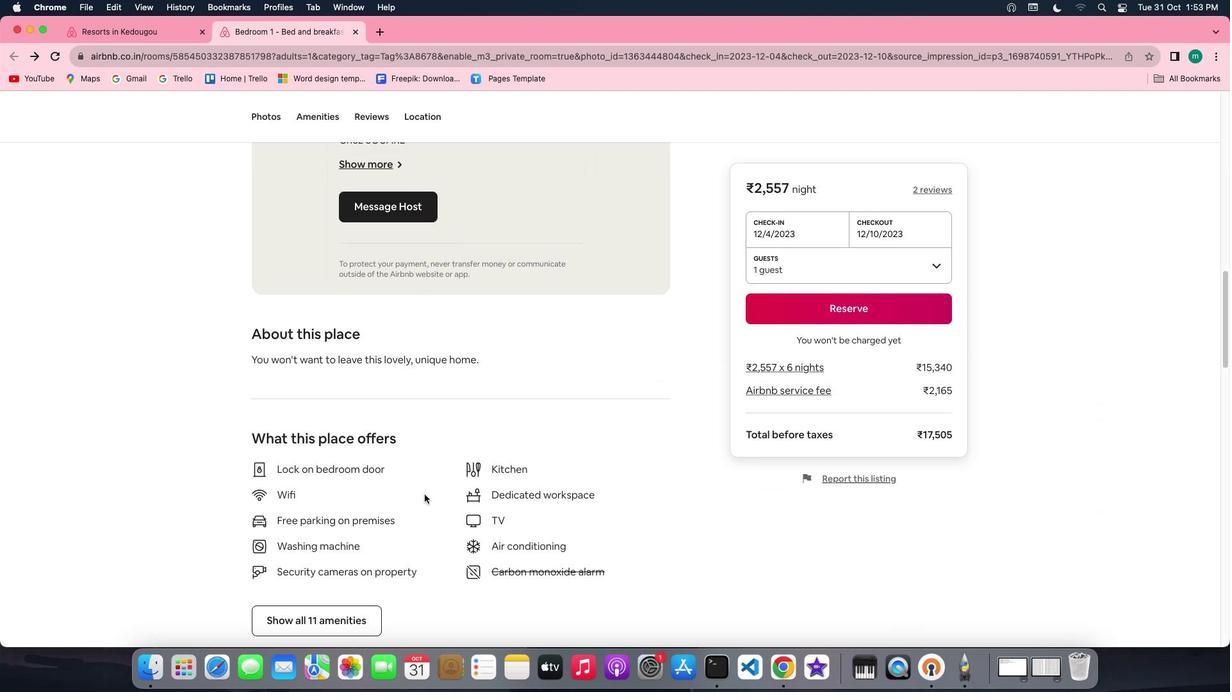 
Action: Mouse scrolled (427, 497) with delta (3, 2)
Screenshot: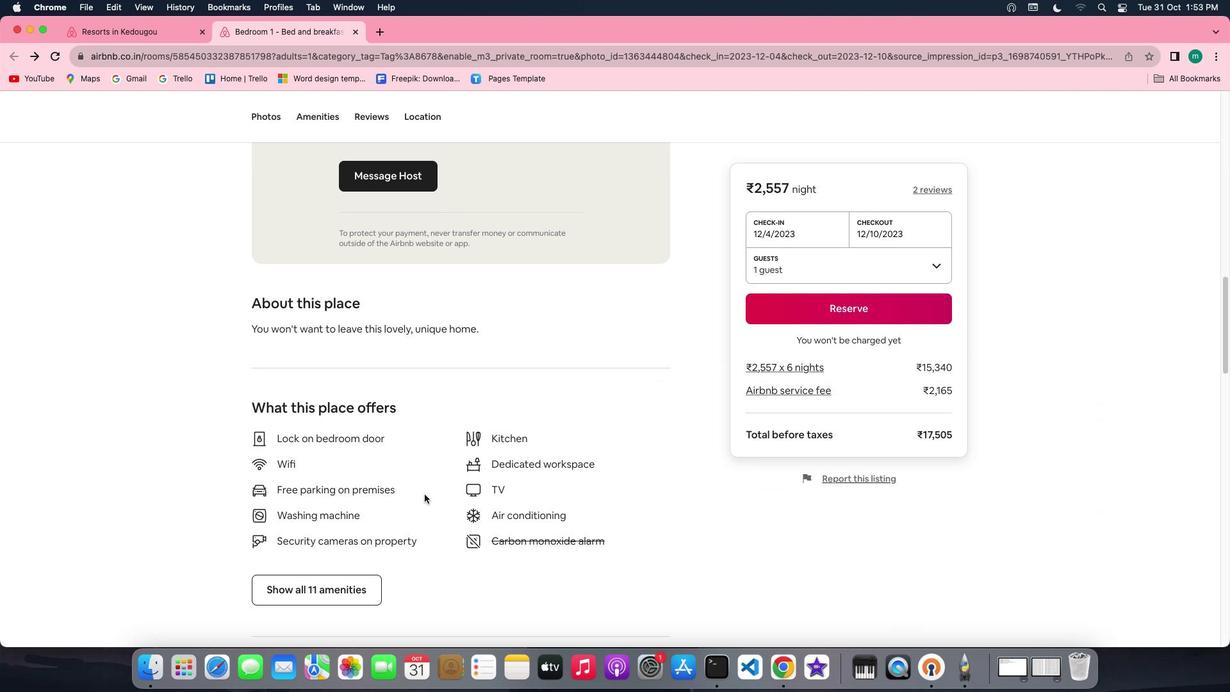 
Action: Mouse scrolled (427, 497) with delta (3, 2)
Screenshot: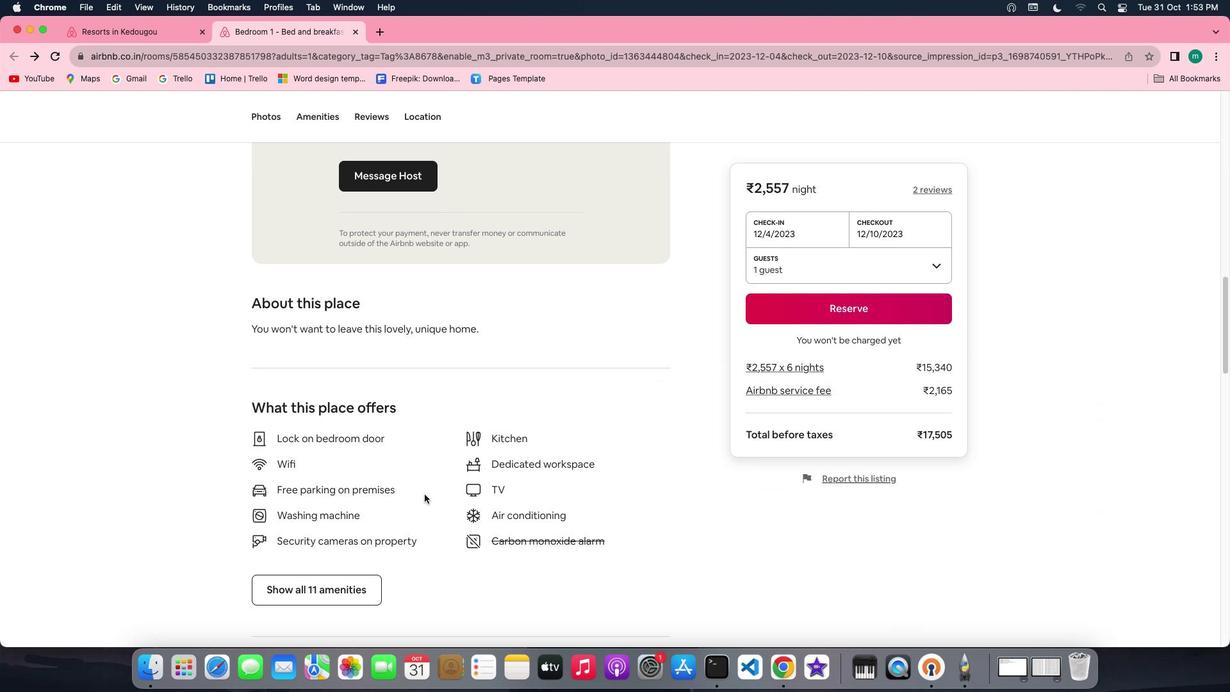 
Action: Mouse scrolled (427, 497) with delta (3, 1)
Screenshot: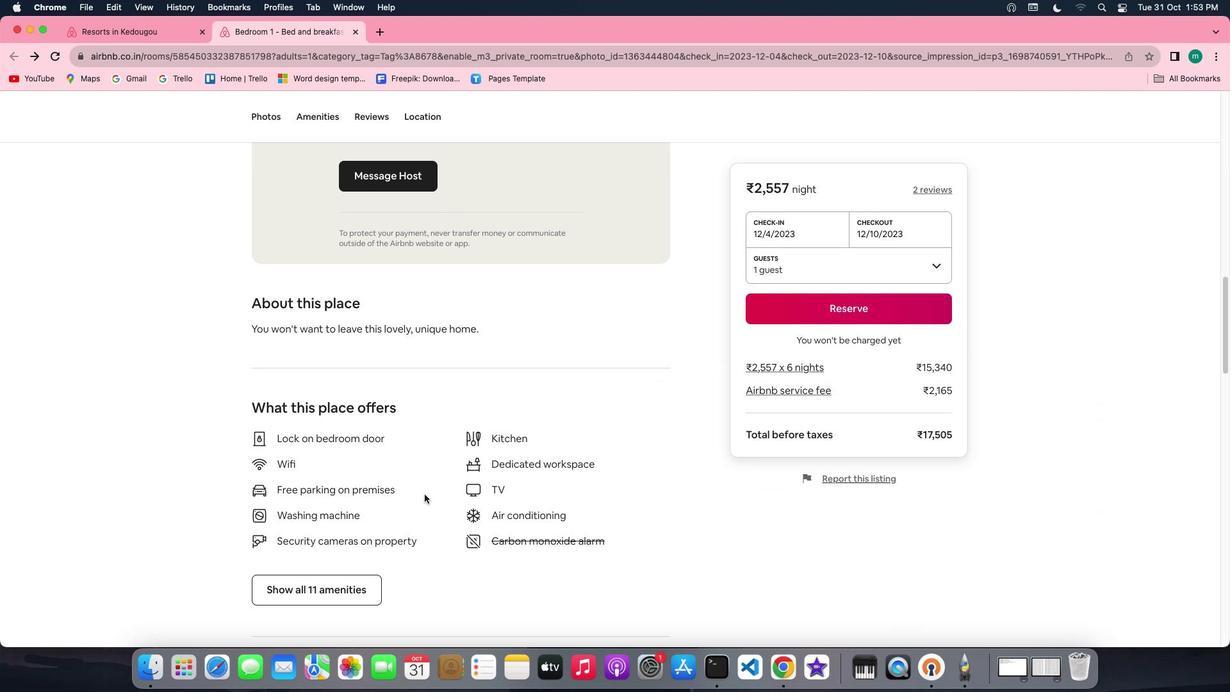 
Action: Mouse scrolled (427, 497) with delta (3, 0)
Screenshot: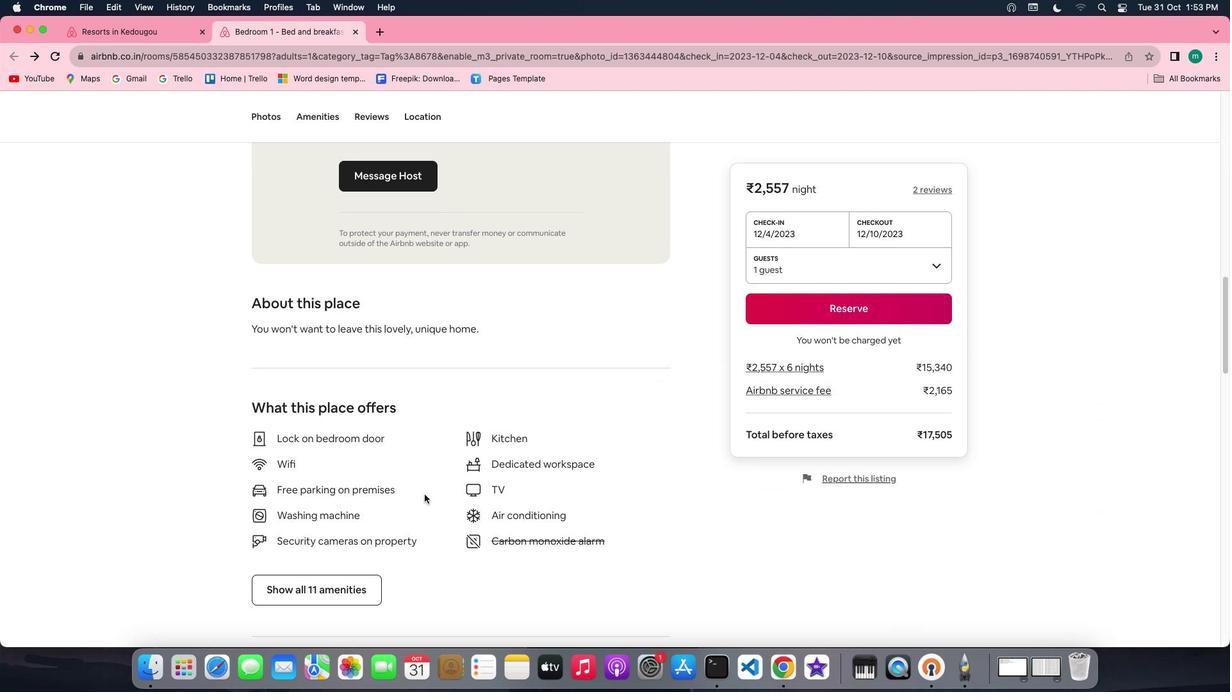 
Action: Mouse moved to (349, 594)
Screenshot: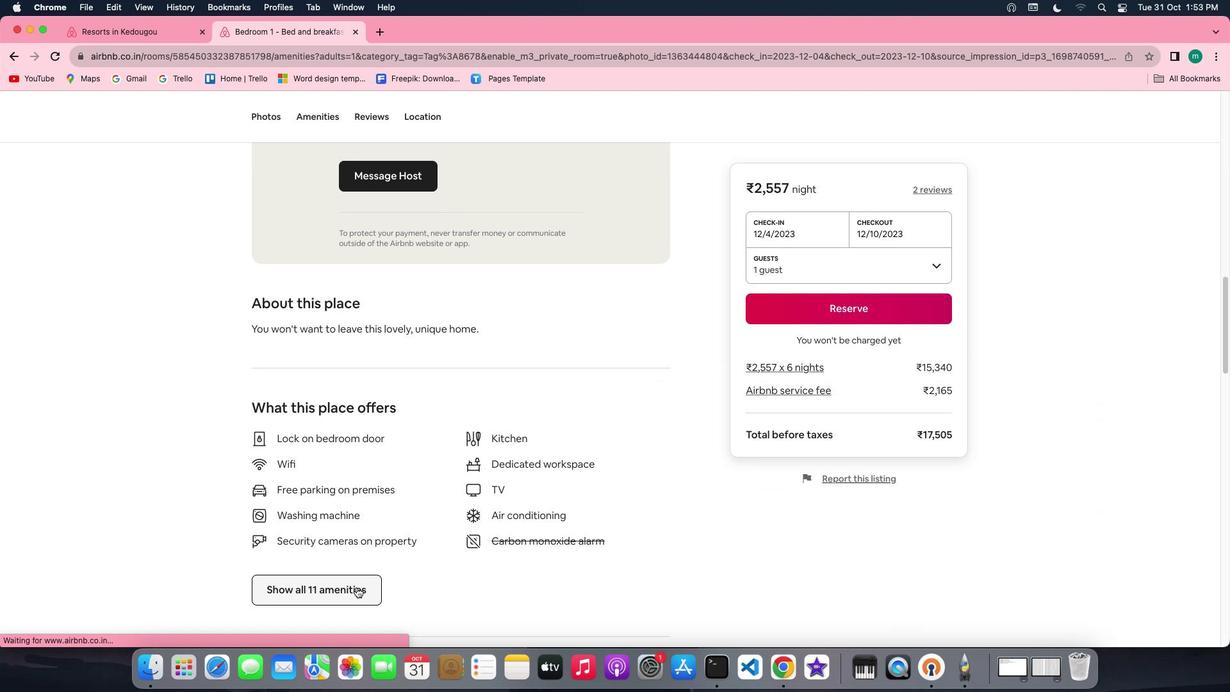 
Action: Mouse pressed left at (349, 594)
Screenshot: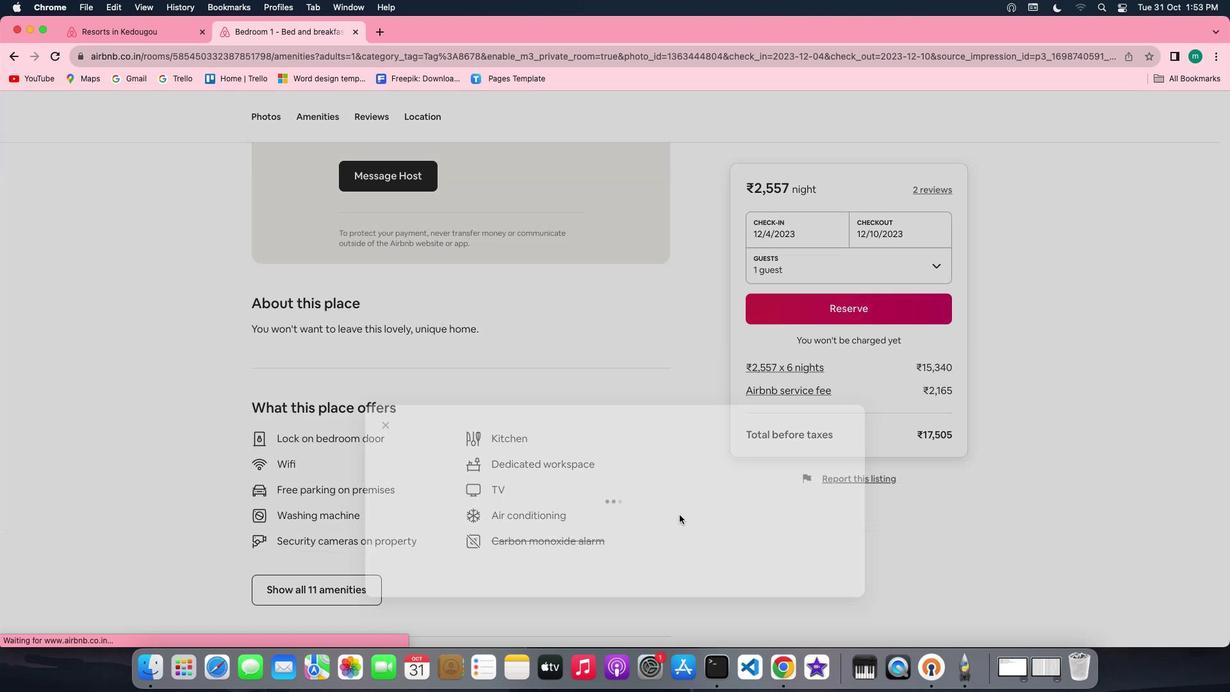 
Action: Mouse moved to (716, 499)
Screenshot: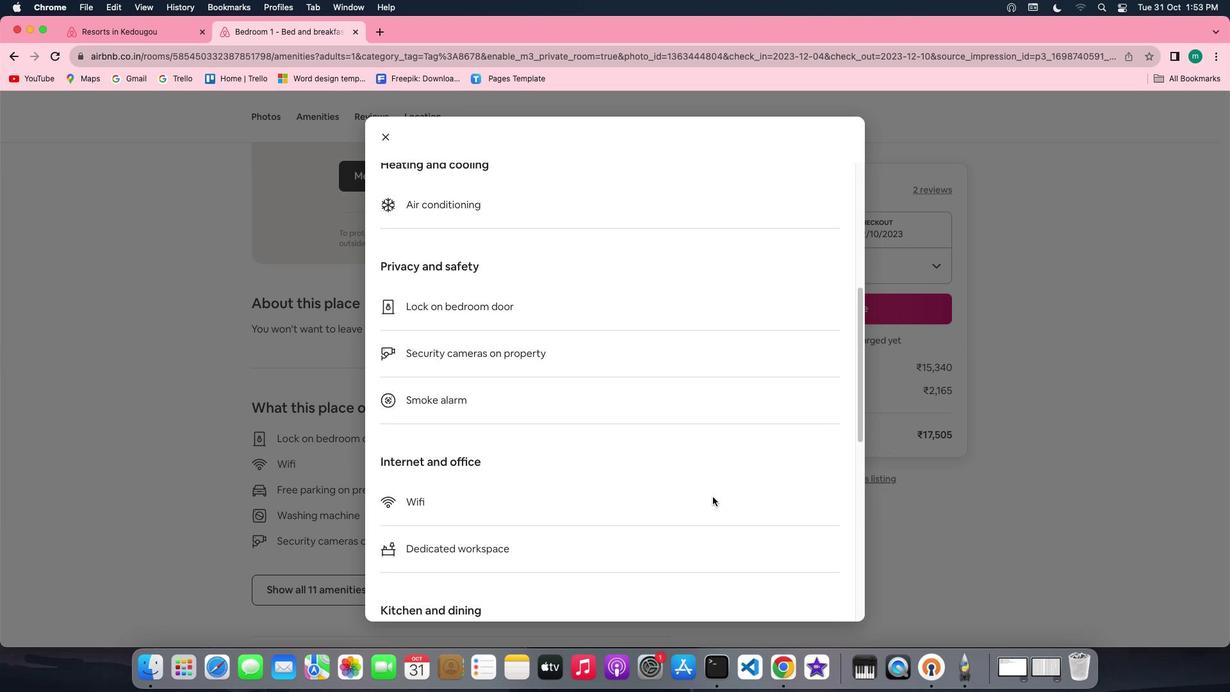 
Action: Mouse scrolled (716, 499) with delta (3, 2)
Screenshot: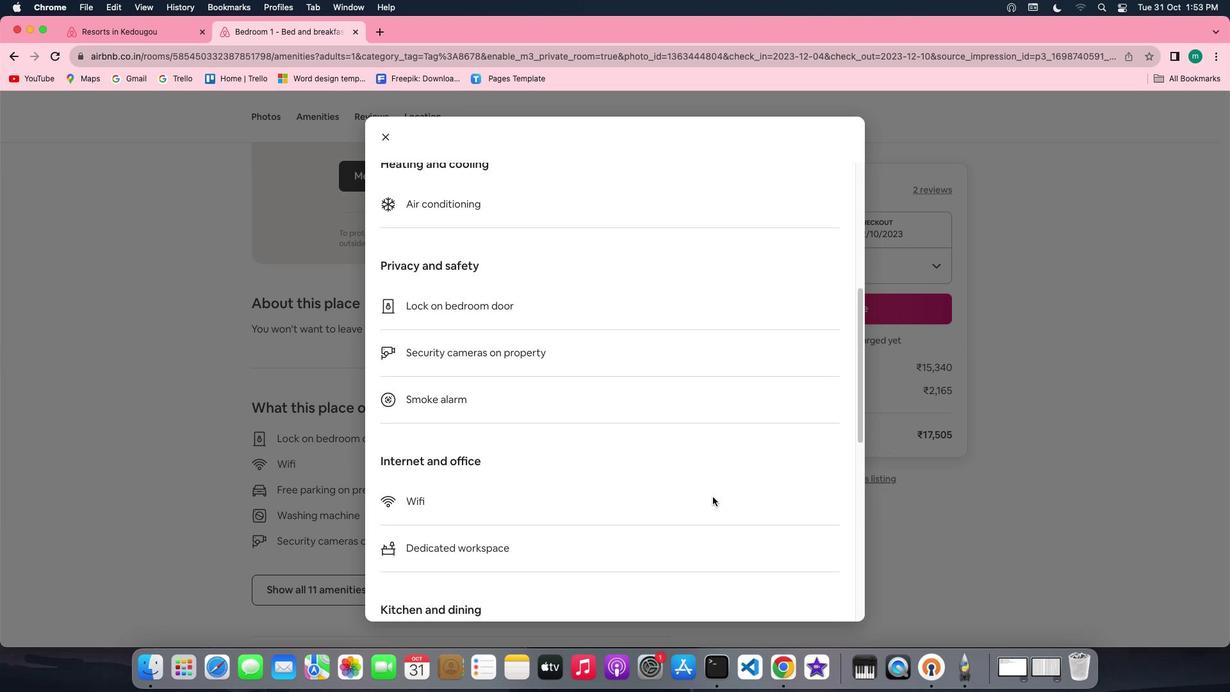 
Action: Mouse scrolled (716, 499) with delta (3, 2)
Screenshot: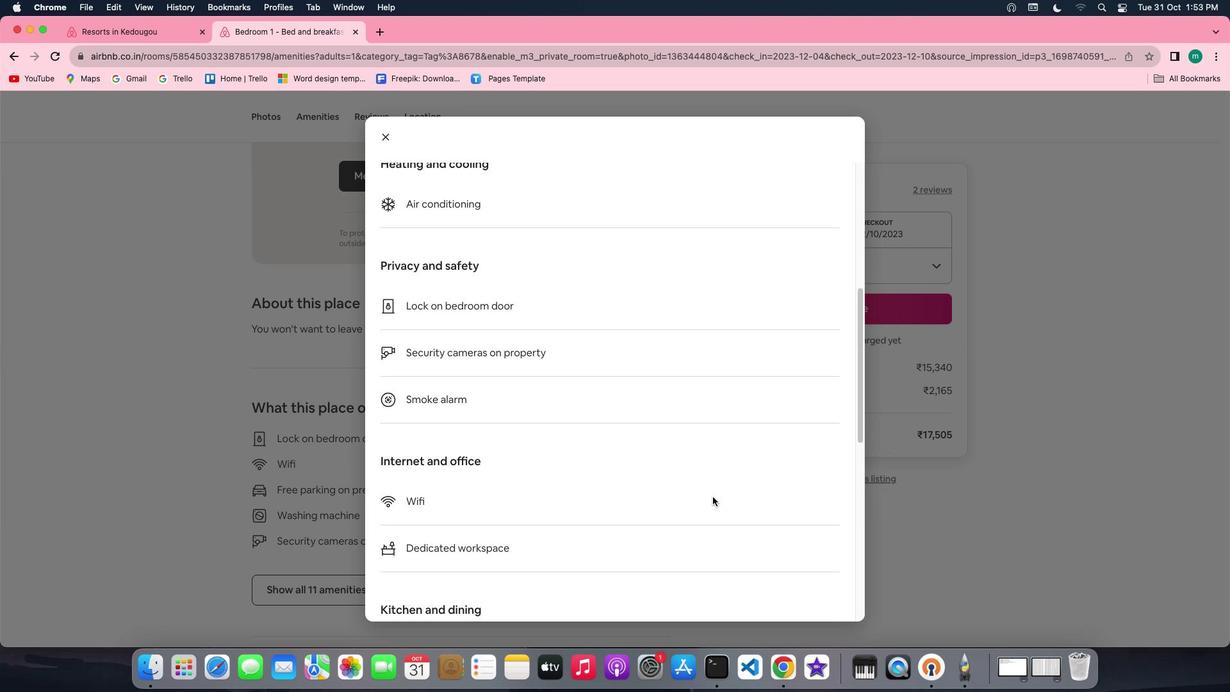 
Action: Mouse scrolled (716, 499) with delta (3, 1)
Screenshot: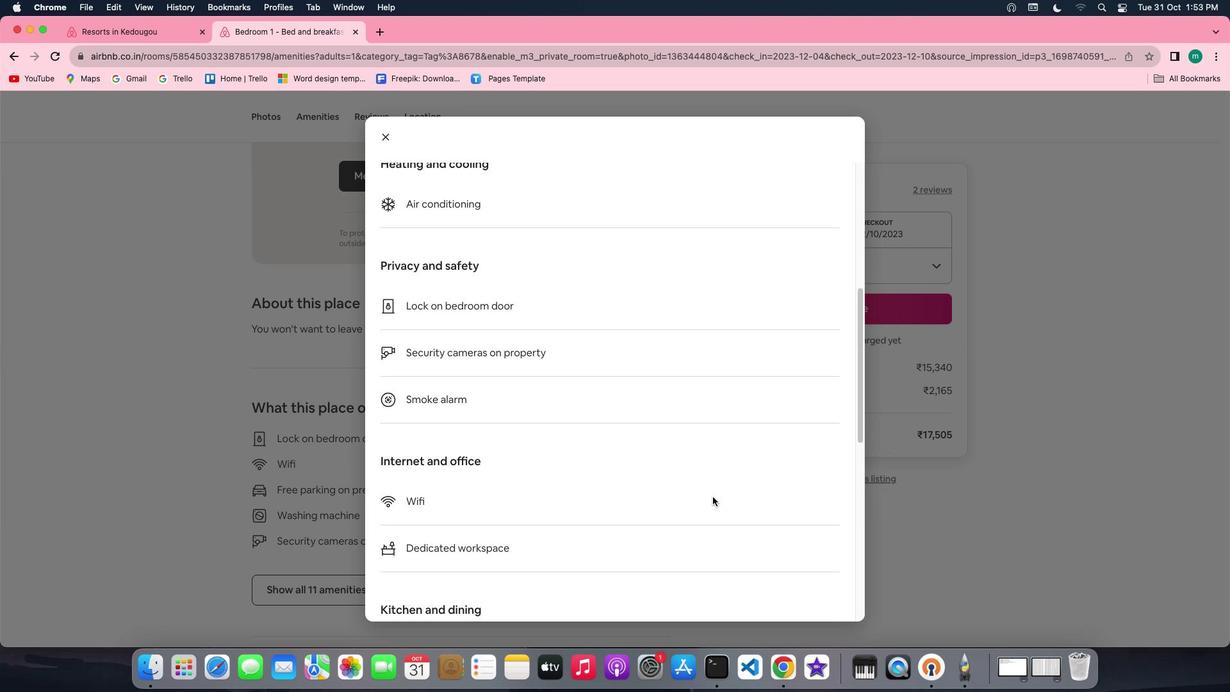 
Action: Mouse scrolled (716, 499) with delta (3, 0)
Screenshot: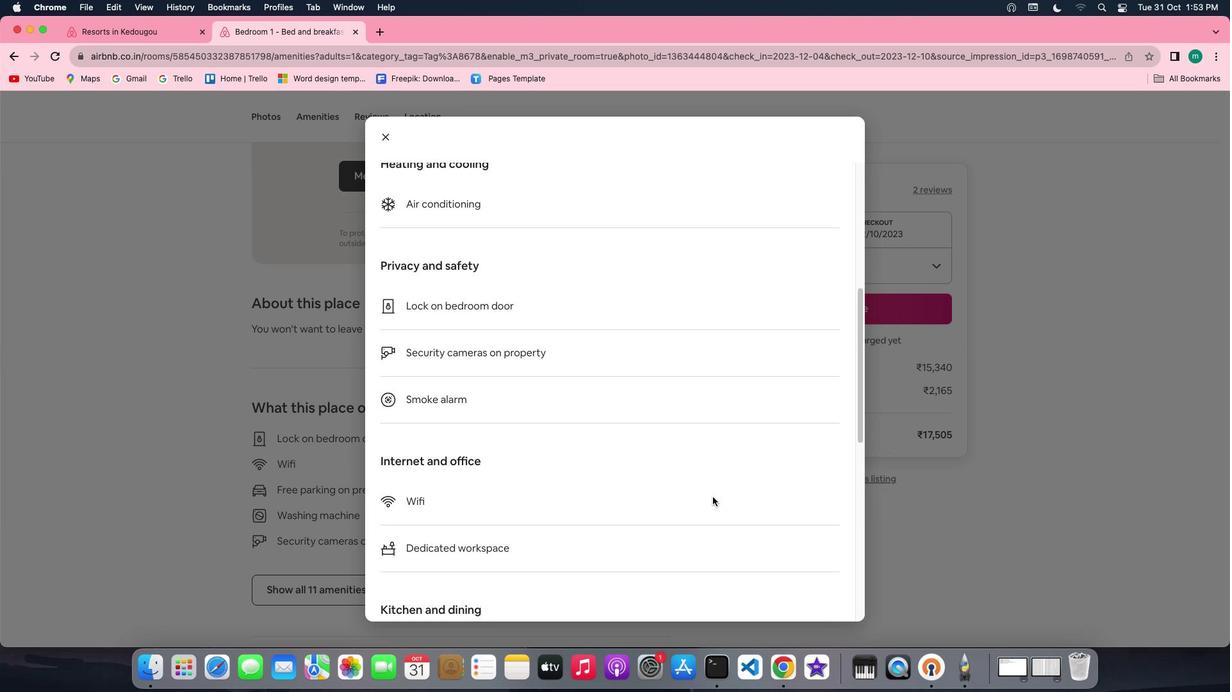 
Action: Mouse scrolled (716, 499) with delta (3, 0)
Screenshot: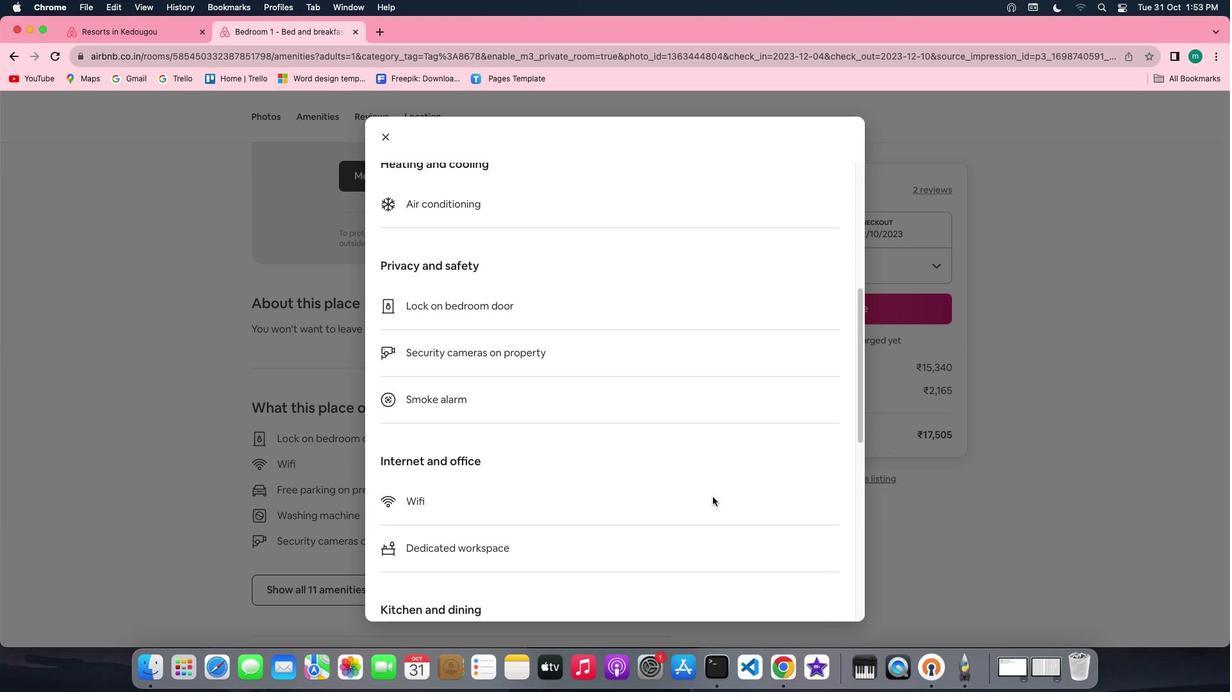 
Action: Mouse scrolled (716, 499) with delta (3, 2)
Screenshot: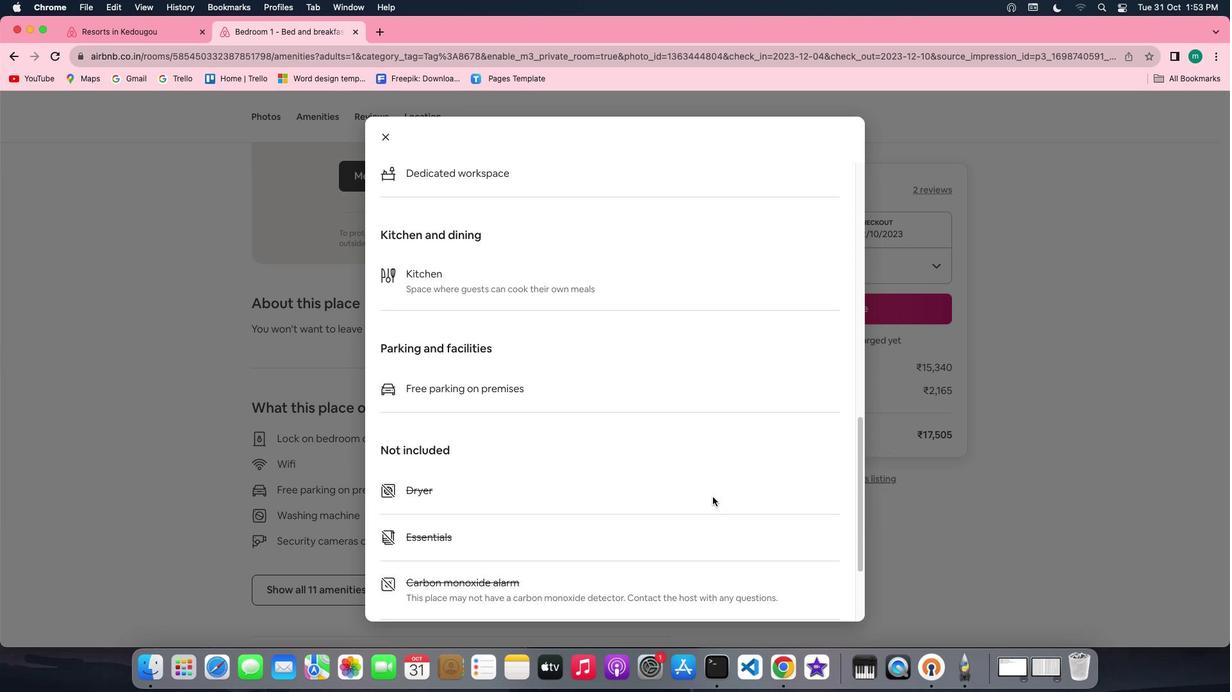 
Action: Mouse scrolled (716, 499) with delta (3, 2)
Screenshot: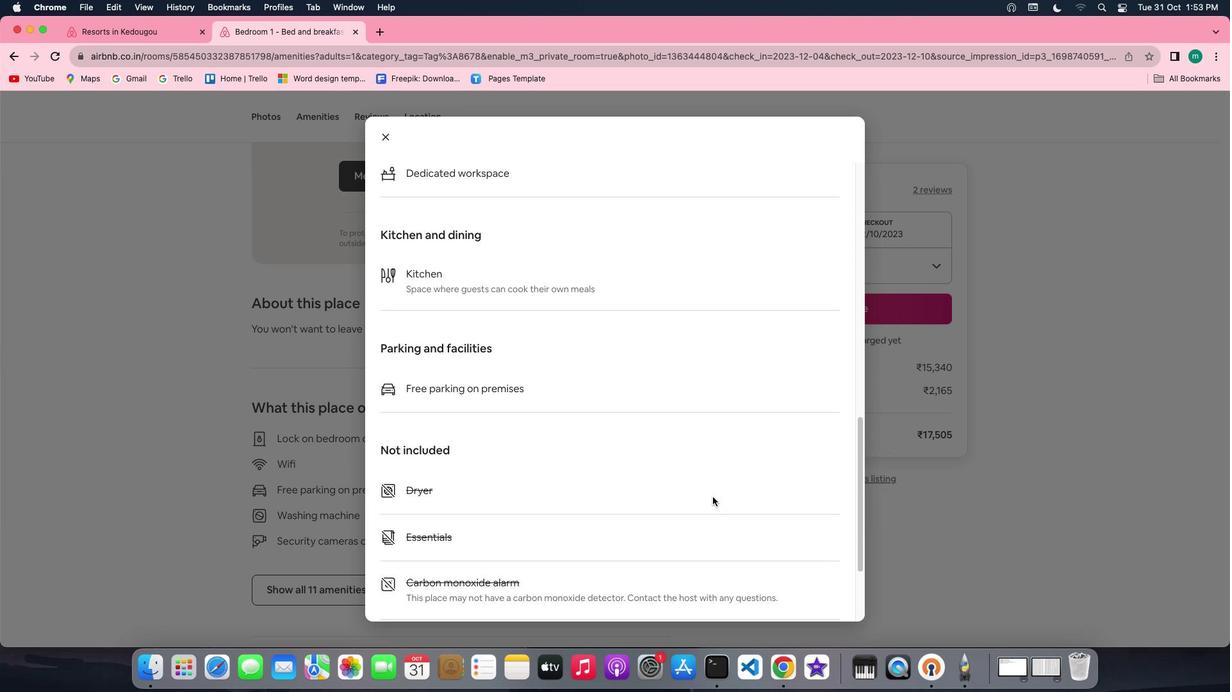 
Action: Mouse scrolled (716, 499) with delta (3, 1)
Screenshot: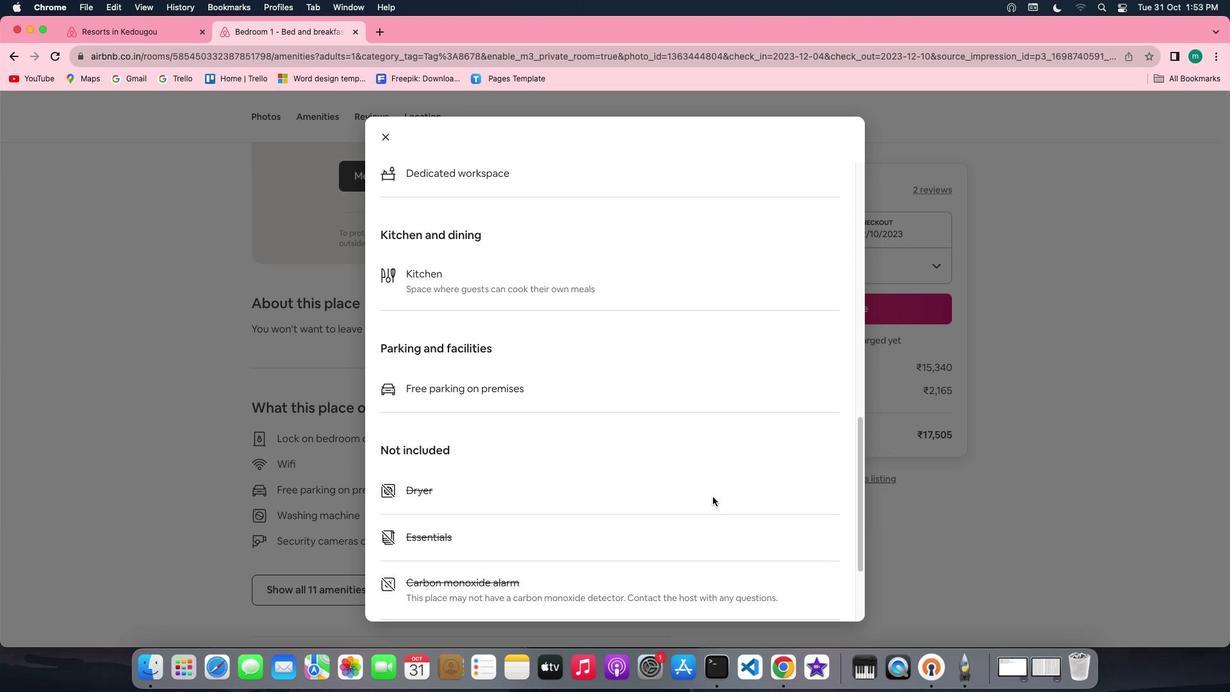 
Action: Mouse scrolled (716, 499) with delta (3, 0)
Screenshot: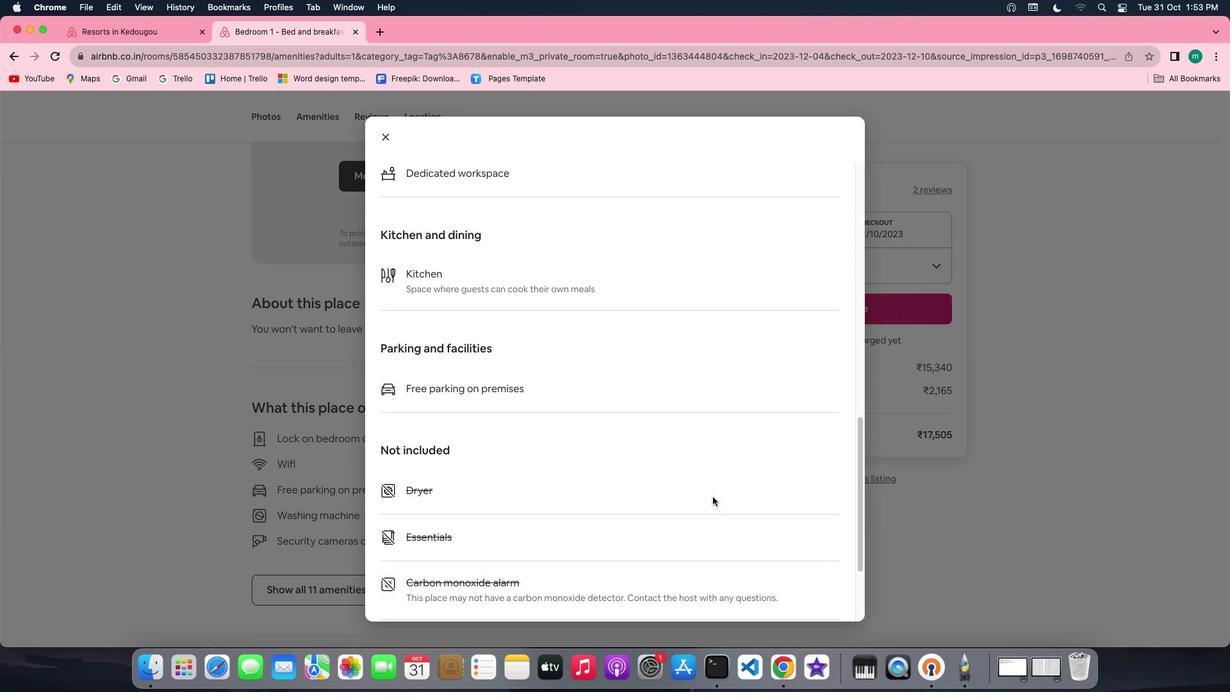 
Action: Mouse scrolled (716, 499) with delta (3, 0)
Screenshot: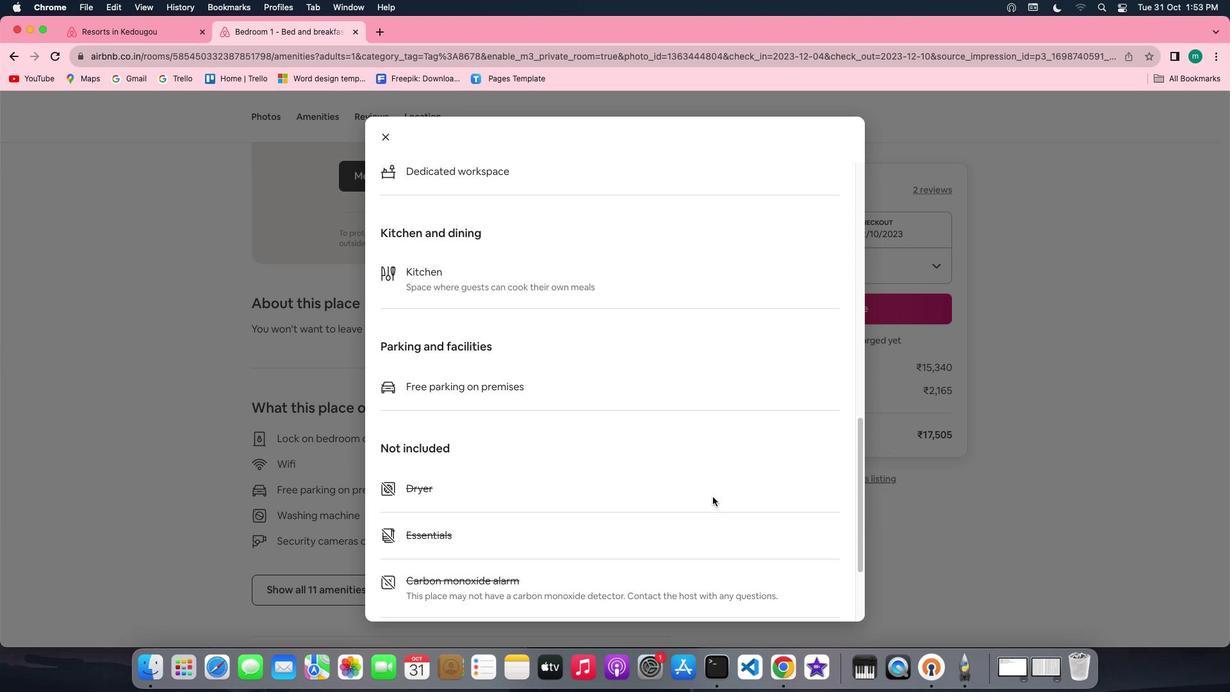 
Action: Mouse scrolled (716, 499) with delta (3, 2)
Screenshot: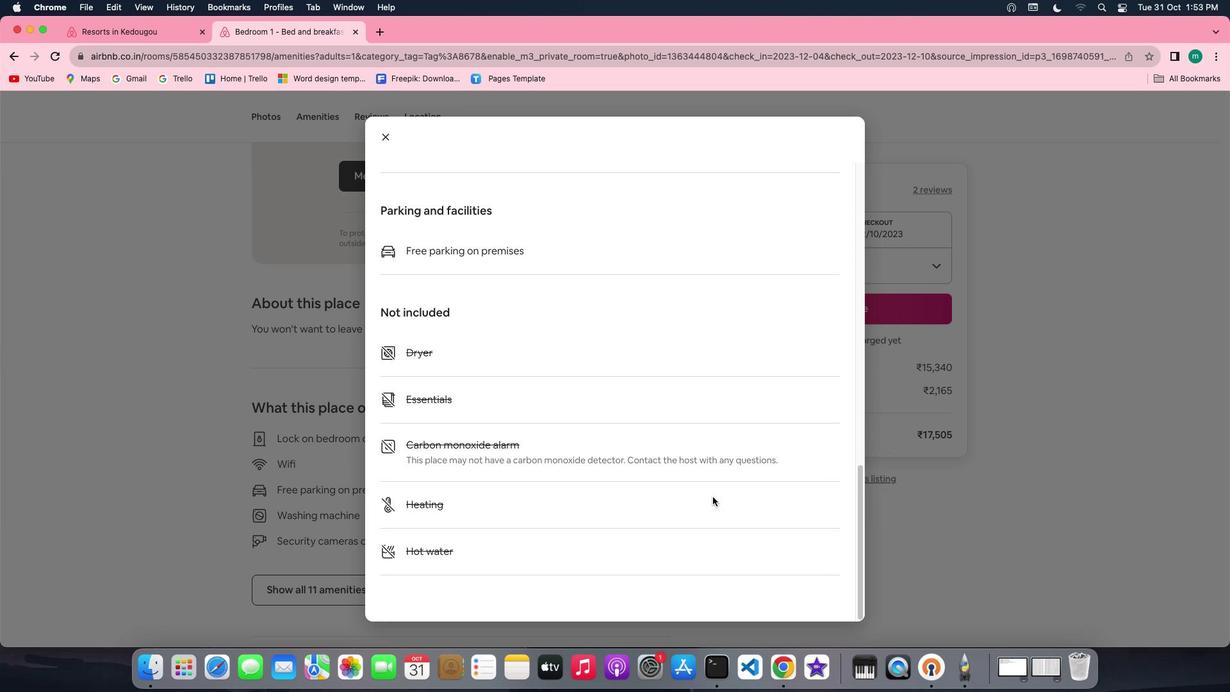
Action: Mouse scrolled (716, 499) with delta (3, 2)
Screenshot: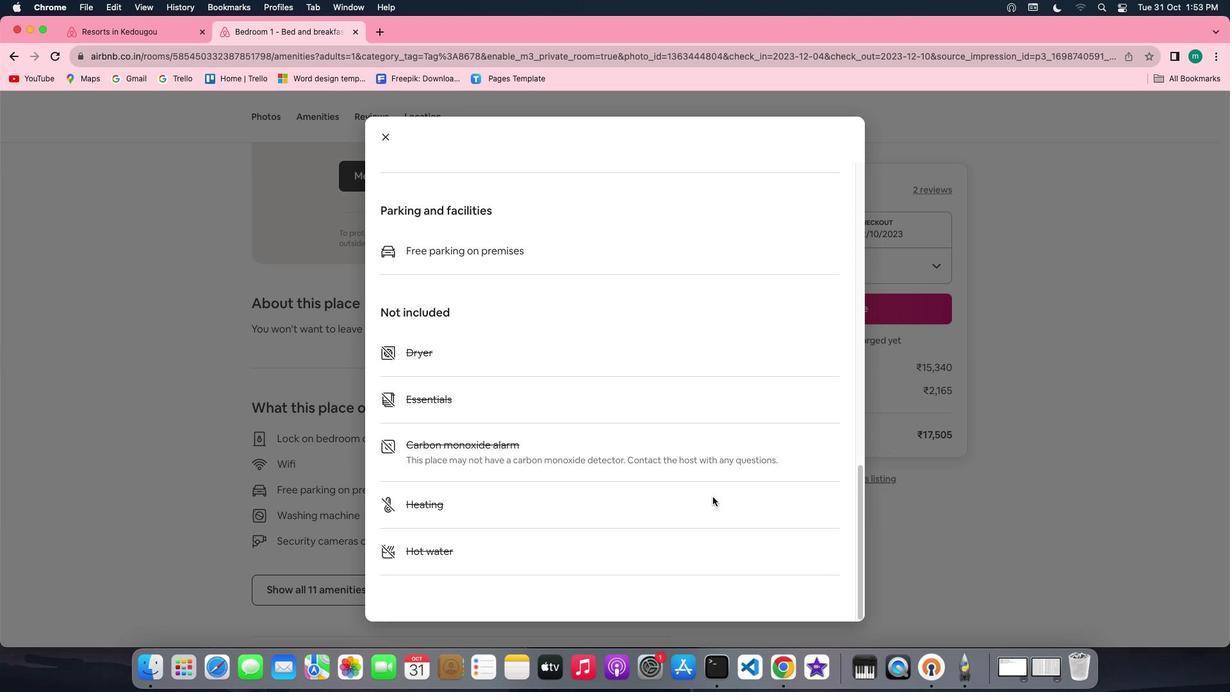
Action: Mouse scrolled (716, 499) with delta (3, 1)
Screenshot: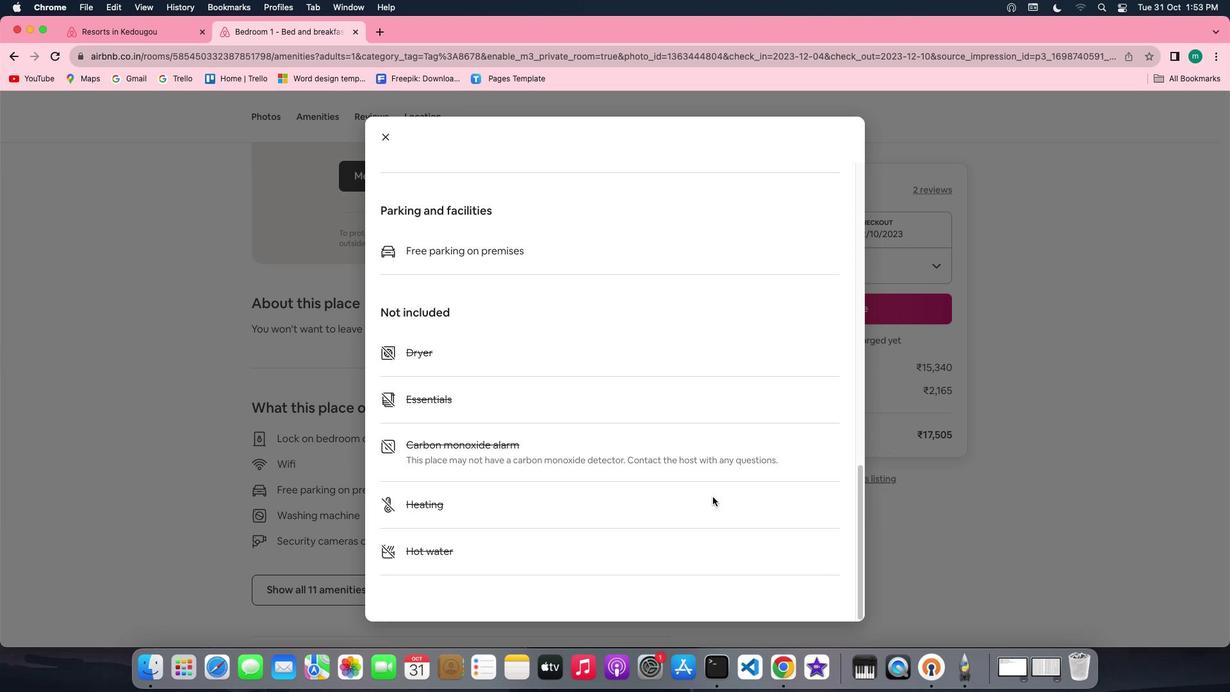 
Action: Mouse scrolled (716, 499) with delta (3, 0)
Screenshot: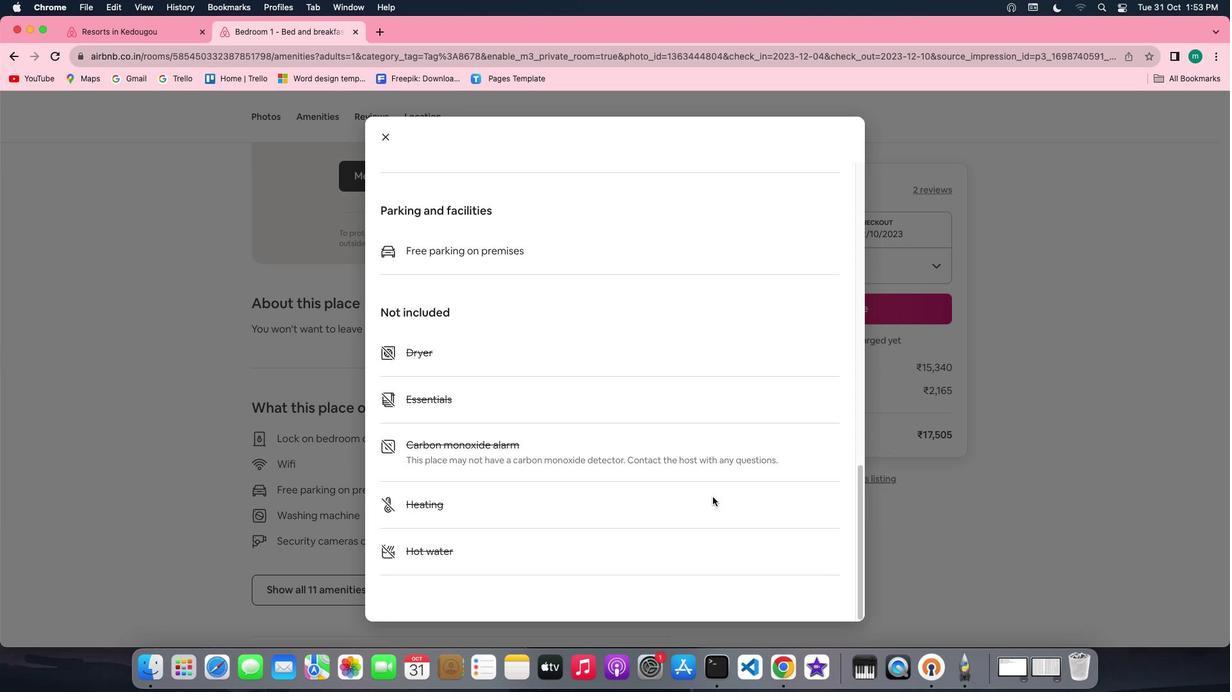 
Action: Mouse scrolled (716, 499) with delta (3, 0)
Screenshot: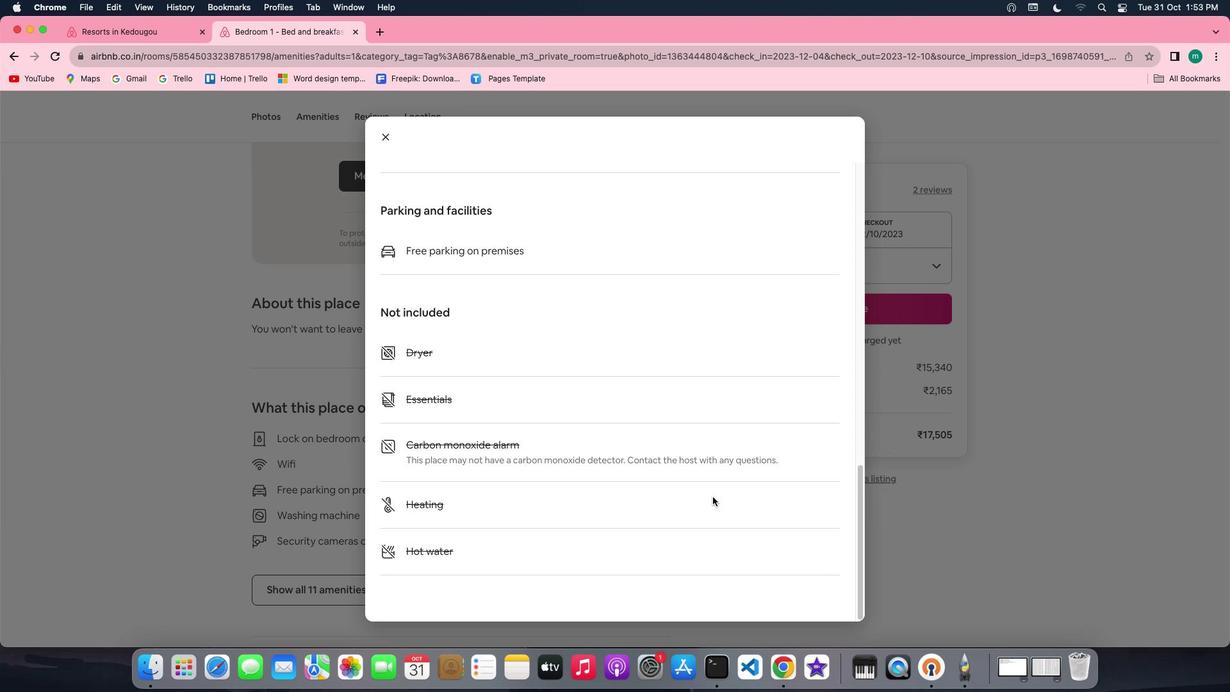 
Action: Mouse scrolled (716, 499) with delta (3, 2)
Screenshot: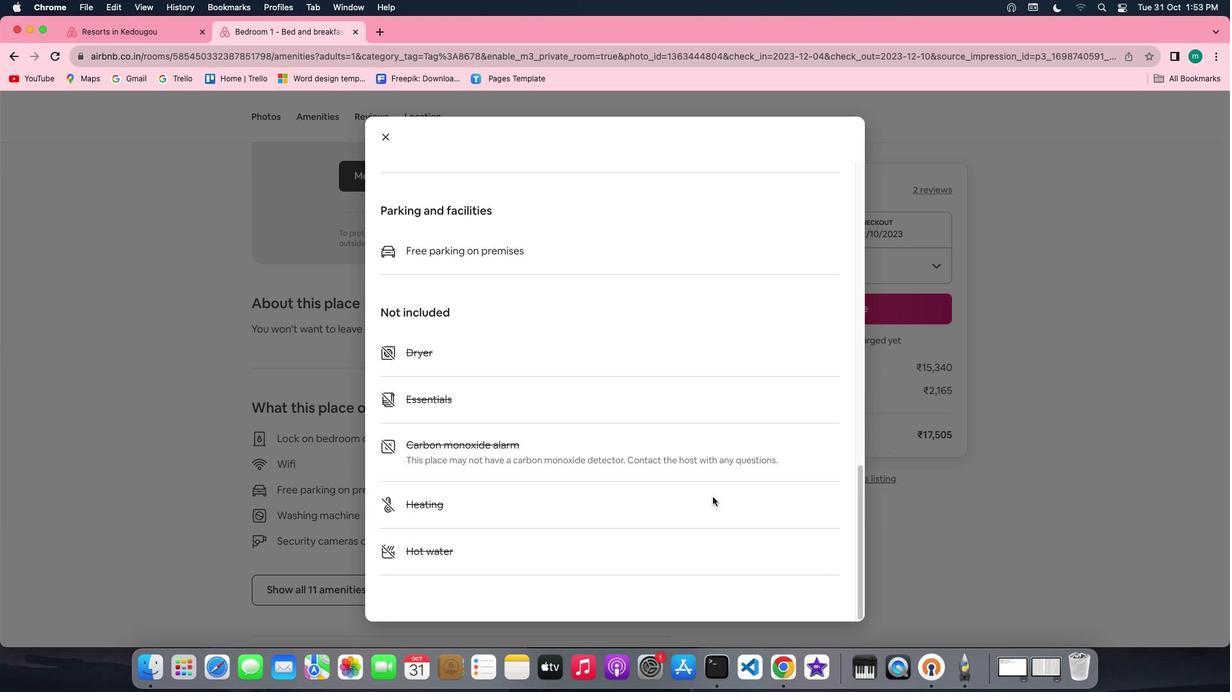 
Action: Mouse scrolled (716, 499) with delta (3, 2)
Screenshot: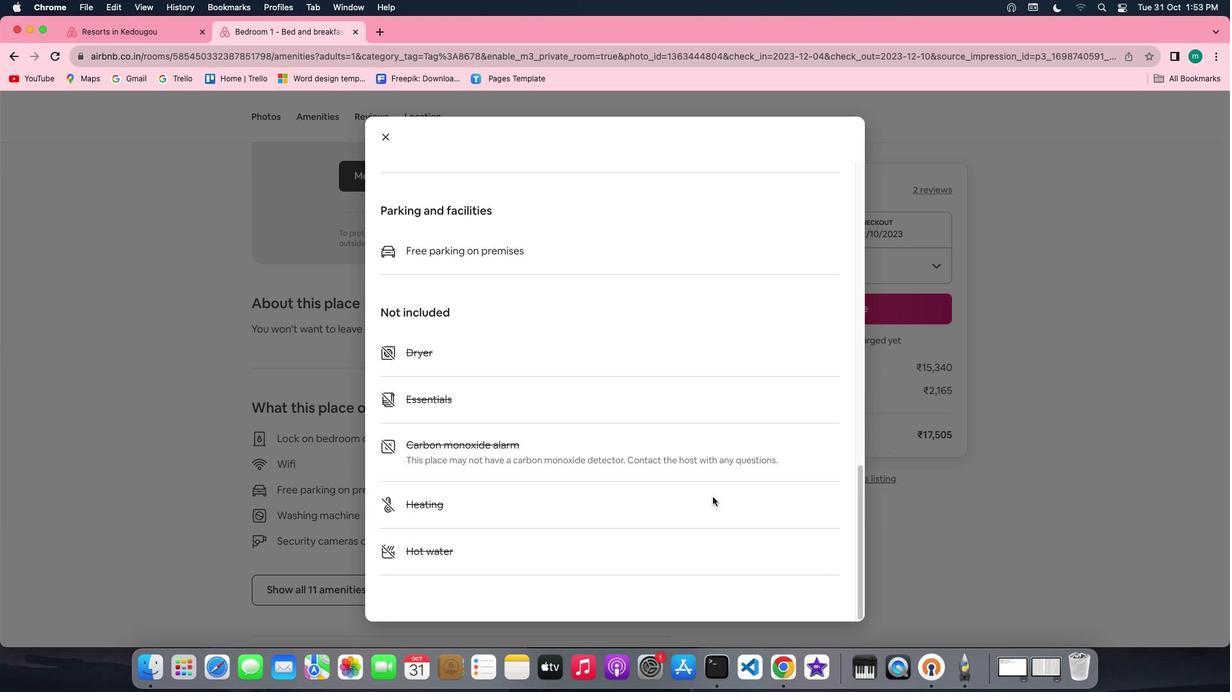 
Action: Mouse scrolled (716, 499) with delta (3, 1)
Screenshot: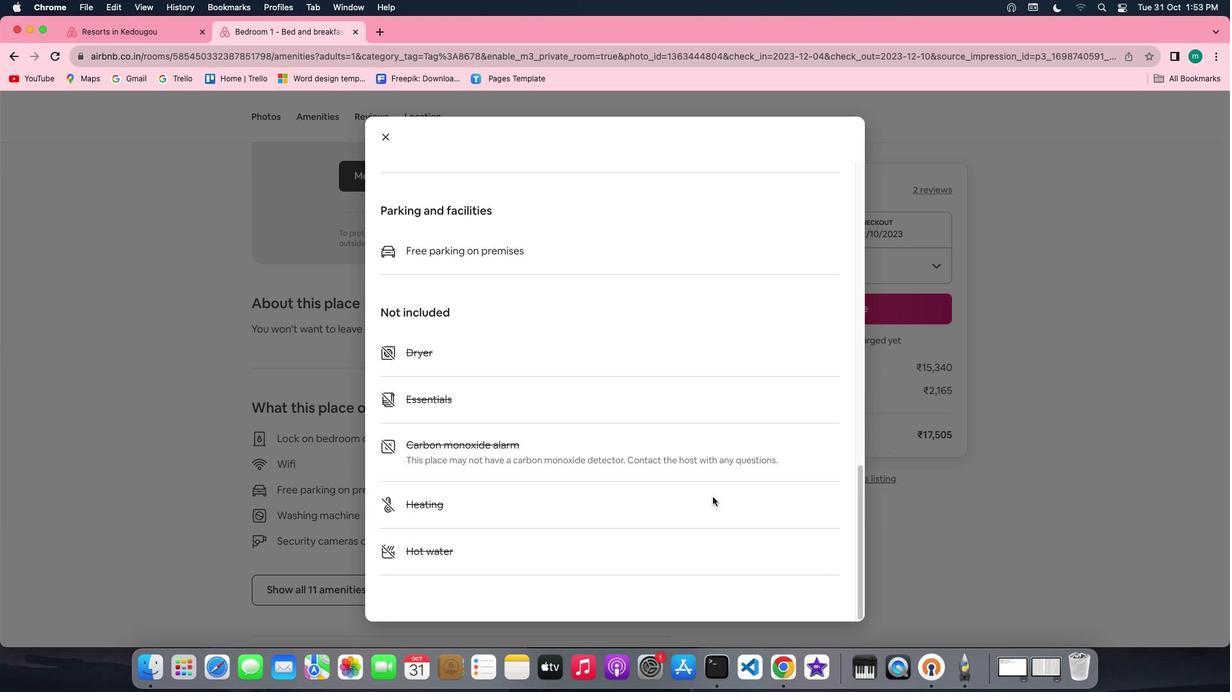 
Action: Mouse scrolled (716, 499) with delta (3, 0)
Screenshot: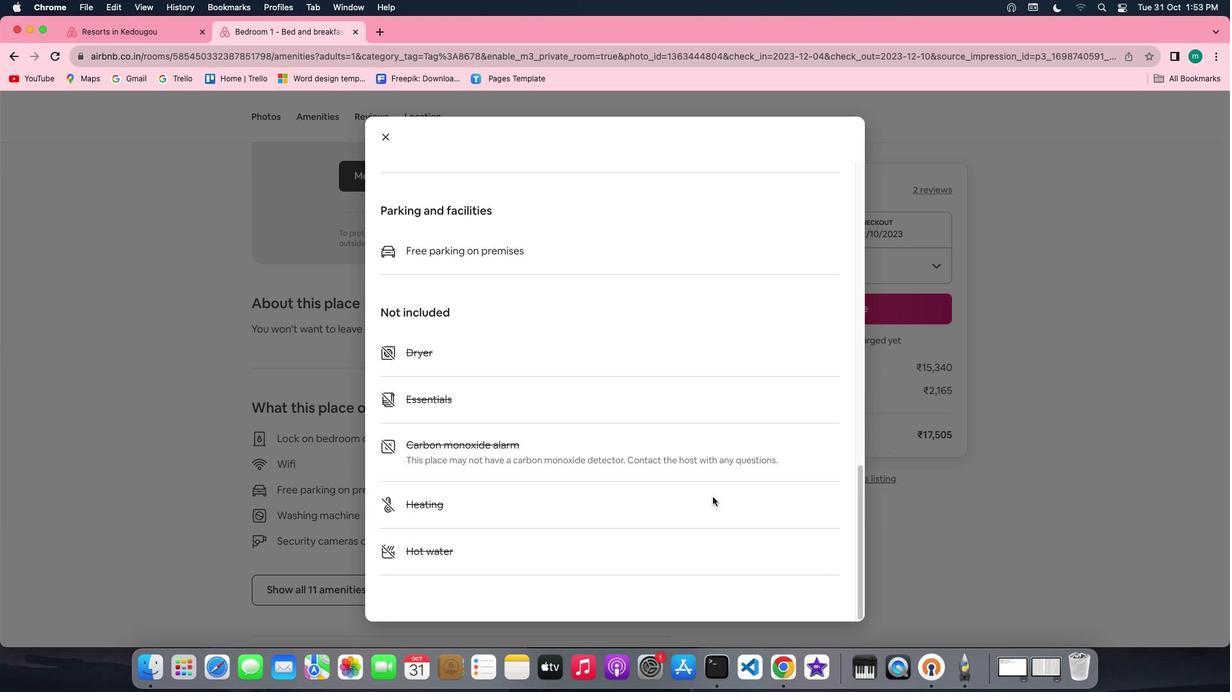 
Action: Mouse scrolled (716, 499) with delta (3, 0)
Screenshot: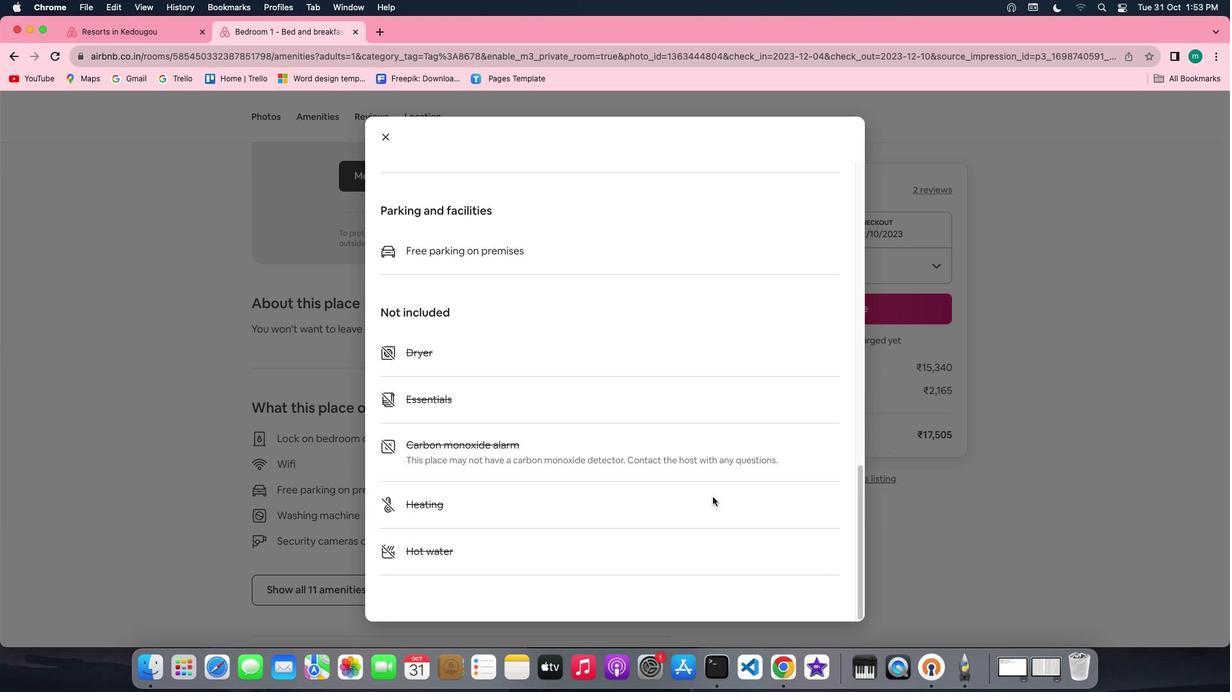 
Action: Mouse moved to (380, 129)
Screenshot: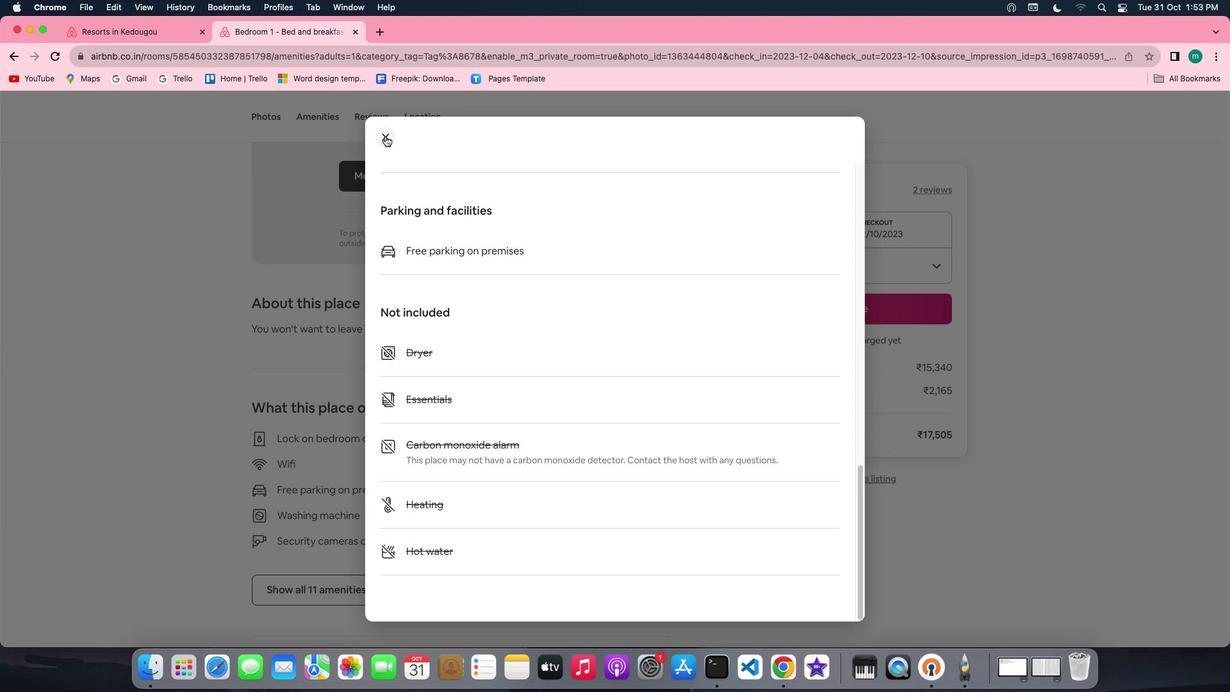 
Action: Mouse pressed left at (380, 129)
Screenshot: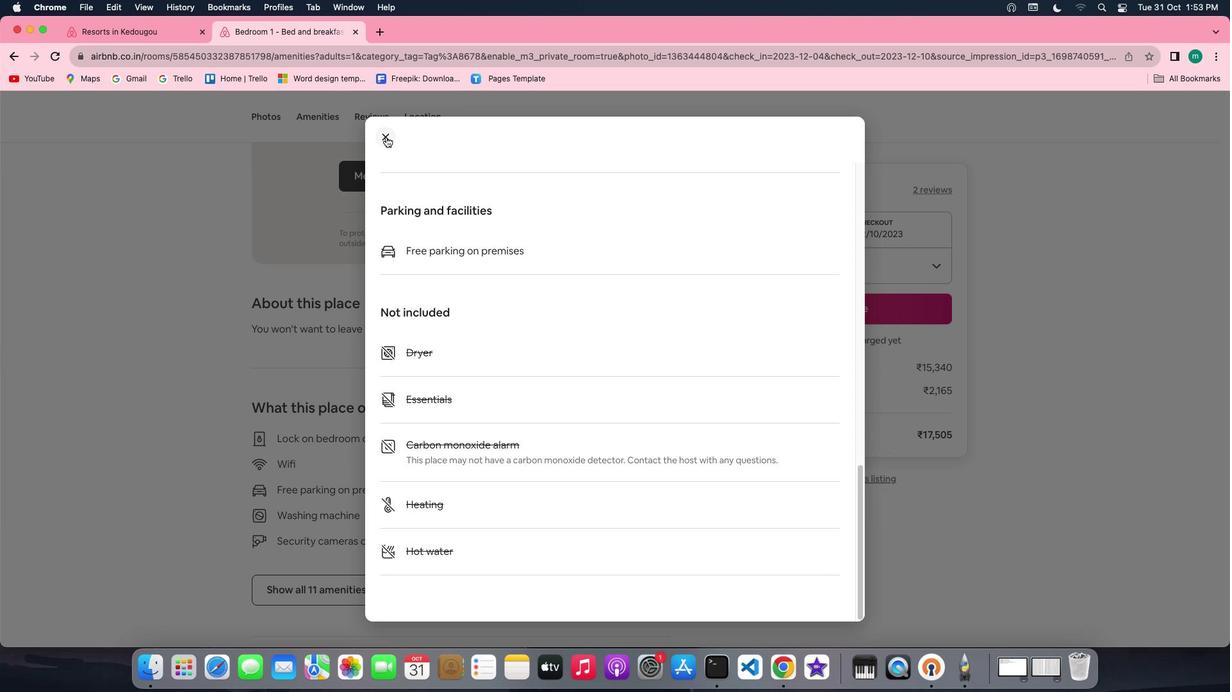 
Action: Mouse moved to (389, 140)
Screenshot: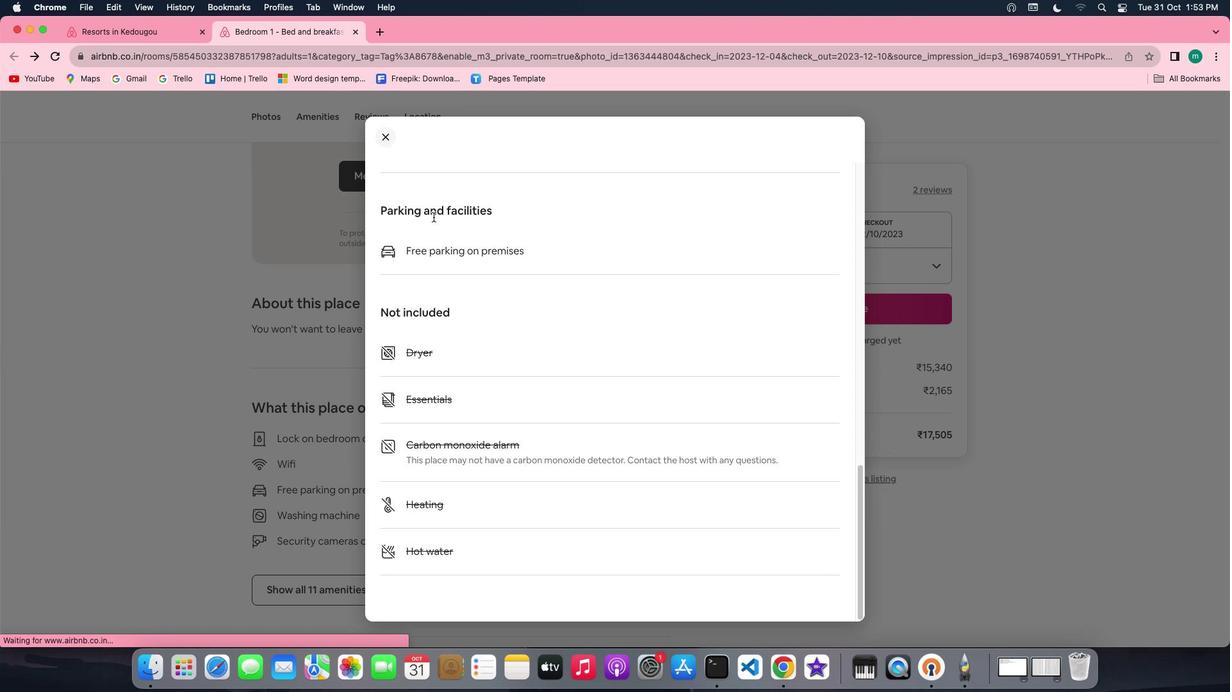 
Action: Mouse pressed left at (389, 140)
Screenshot: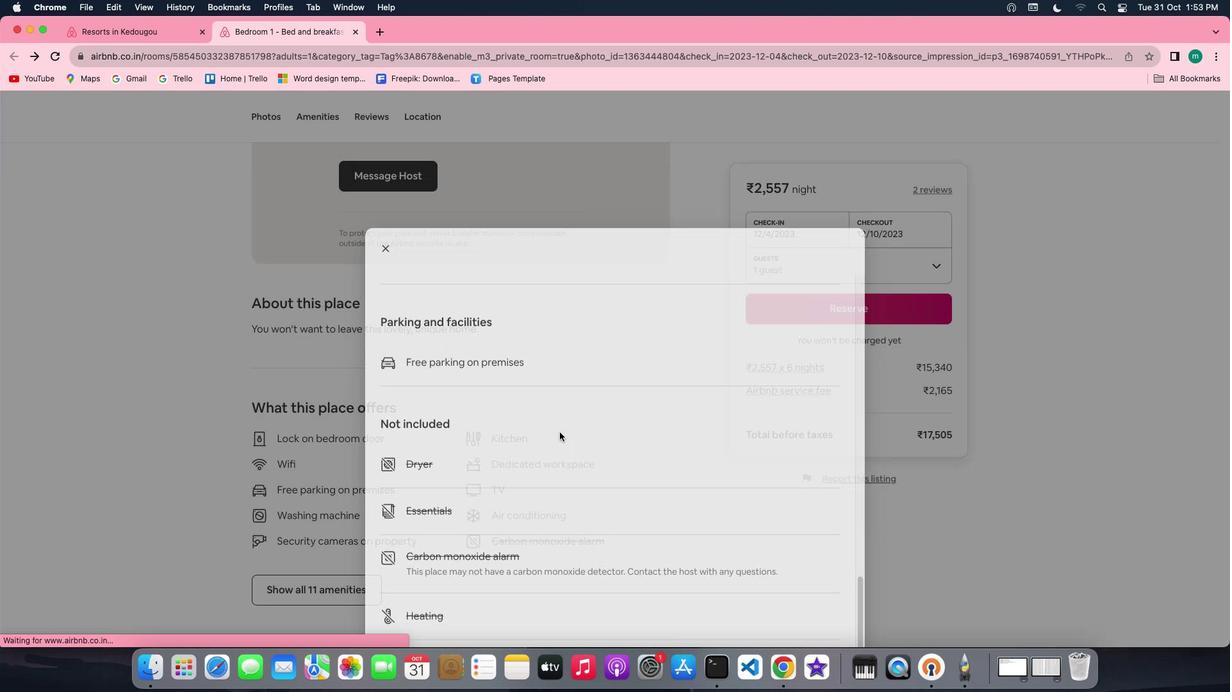 
Action: Mouse moved to (579, 462)
Screenshot: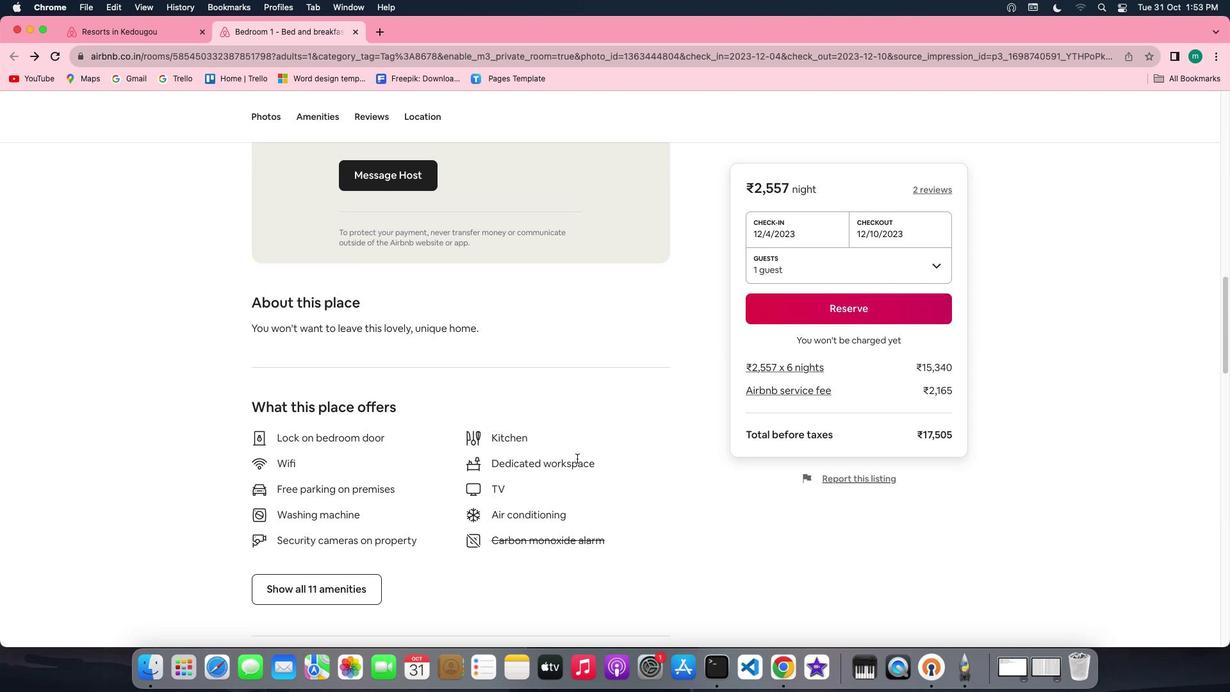 
Action: Mouse scrolled (579, 462) with delta (3, 2)
Screenshot: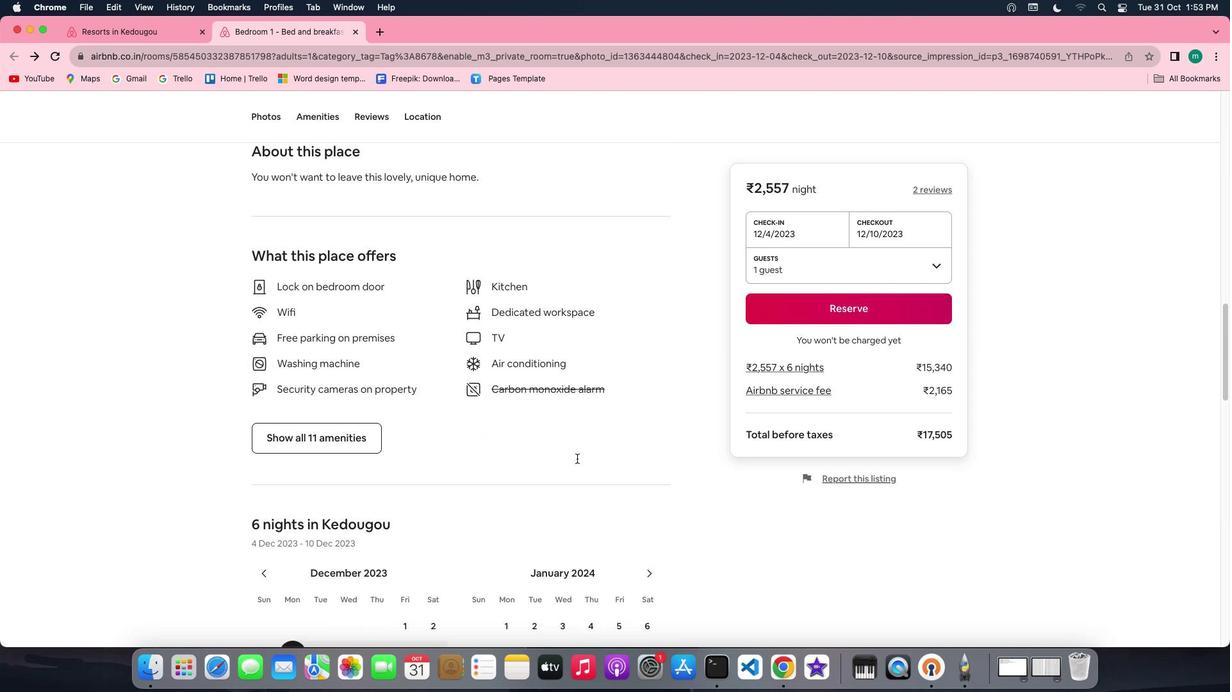 
Action: Mouse scrolled (579, 462) with delta (3, 2)
Screenshot: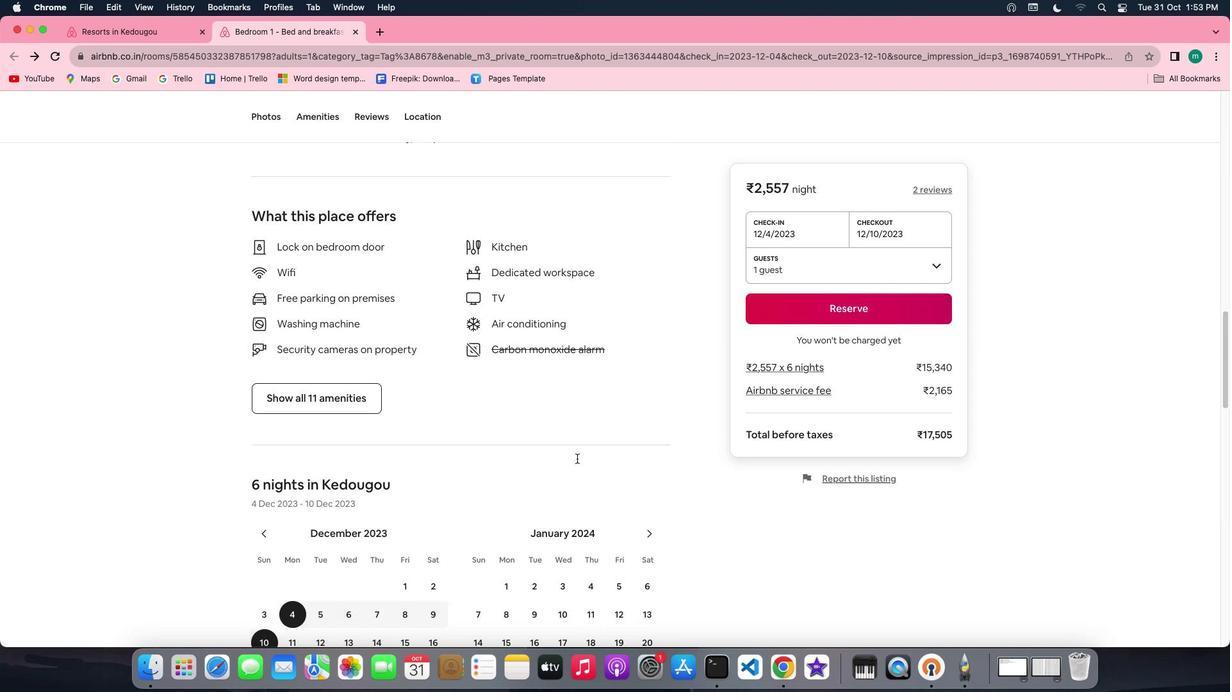 
Action: Mouse scrolled (579, 462) with delta (3, 2)
Screenshot: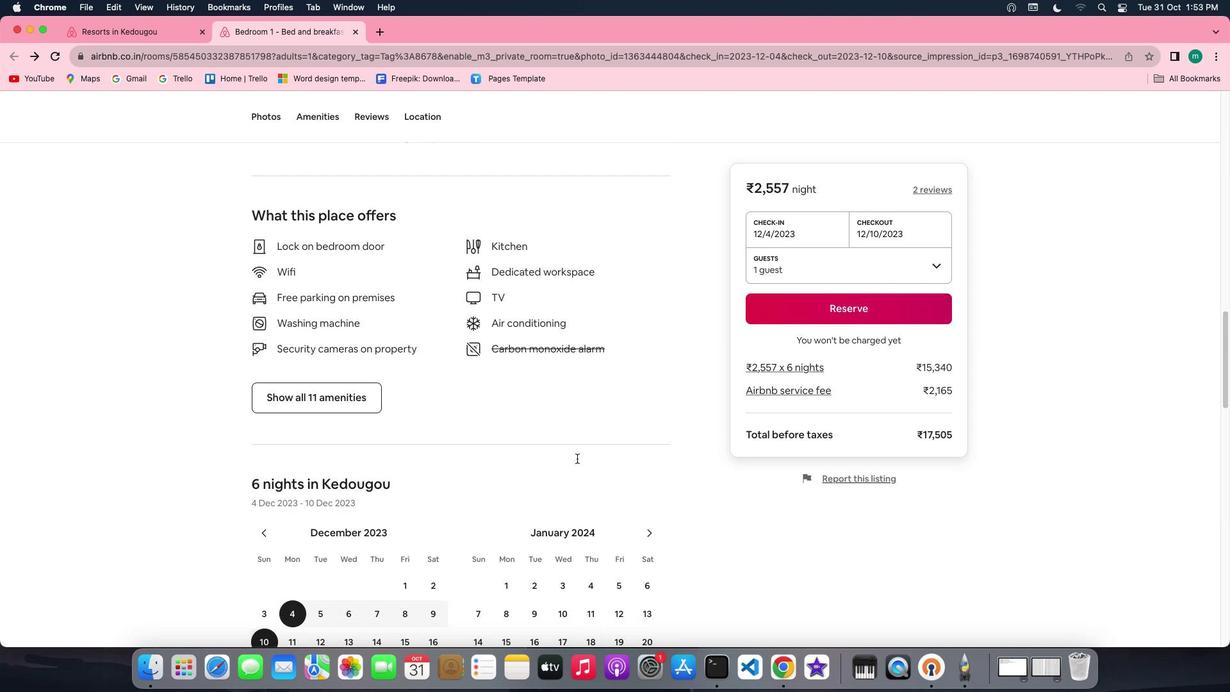 
Action: Mouse scrolled (579, 462) with delta (3, 1)
Screenshot: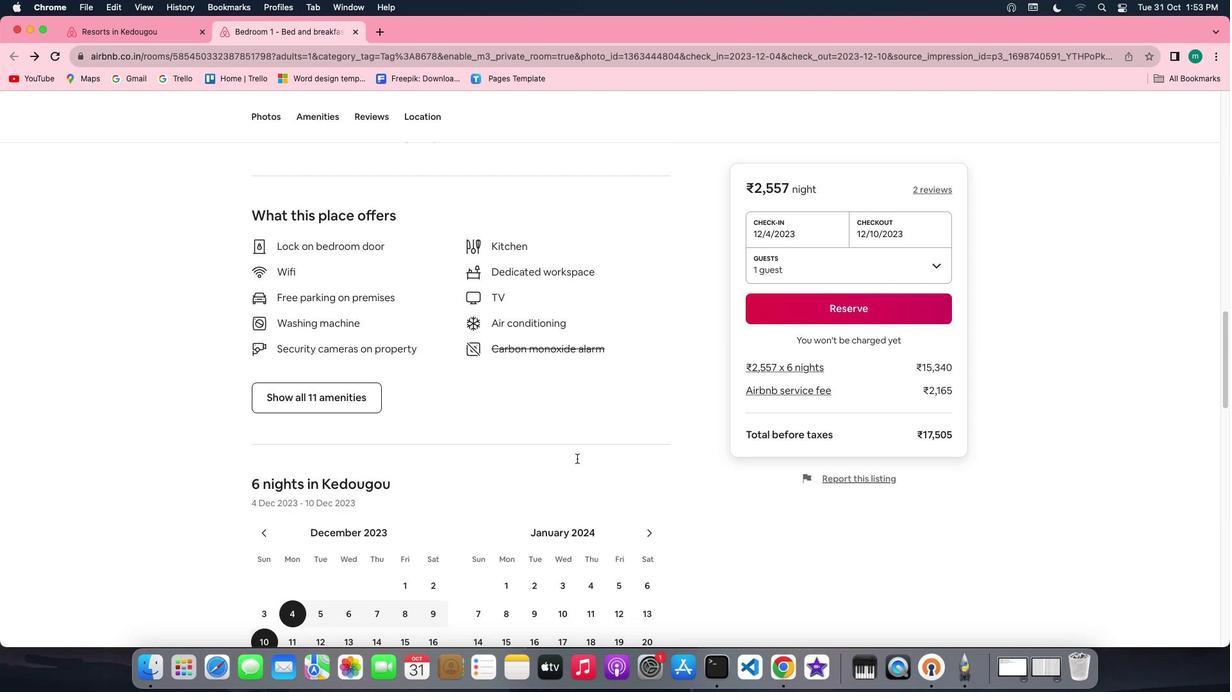 
Action: Mouse scrolled (579, 462) with delta (3, 1)
Screenshot: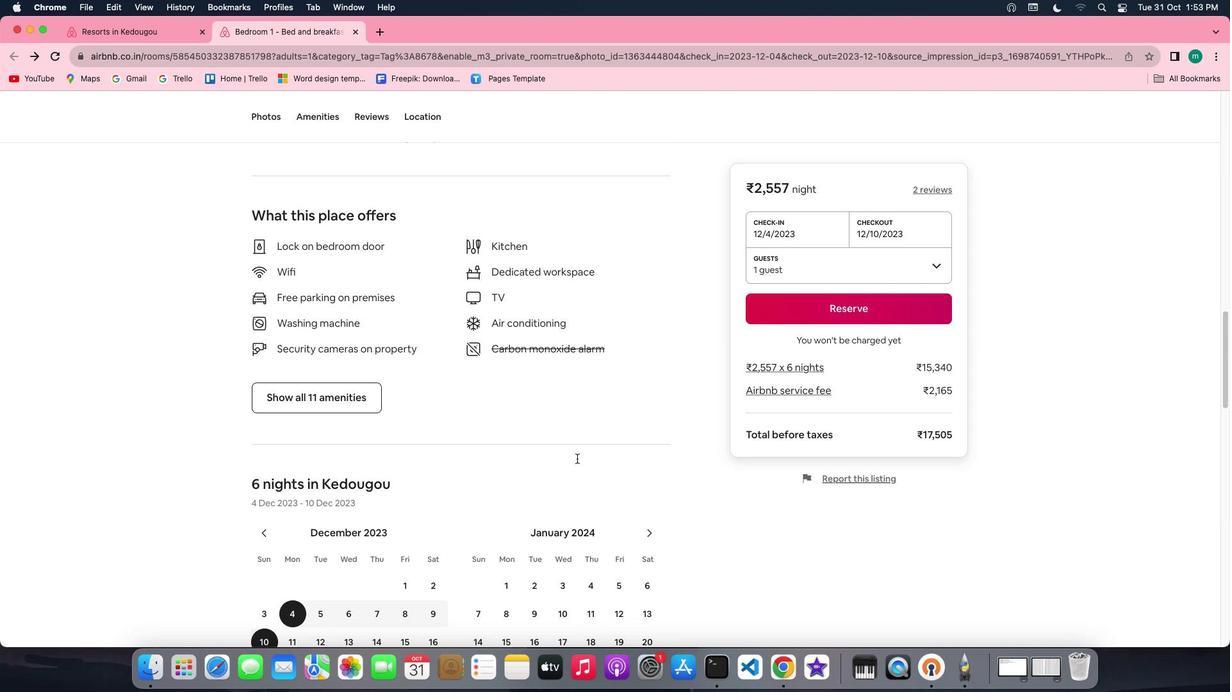 
Action: Mouse scrolled (579, 462) with delta (3, 2)
Screenshot: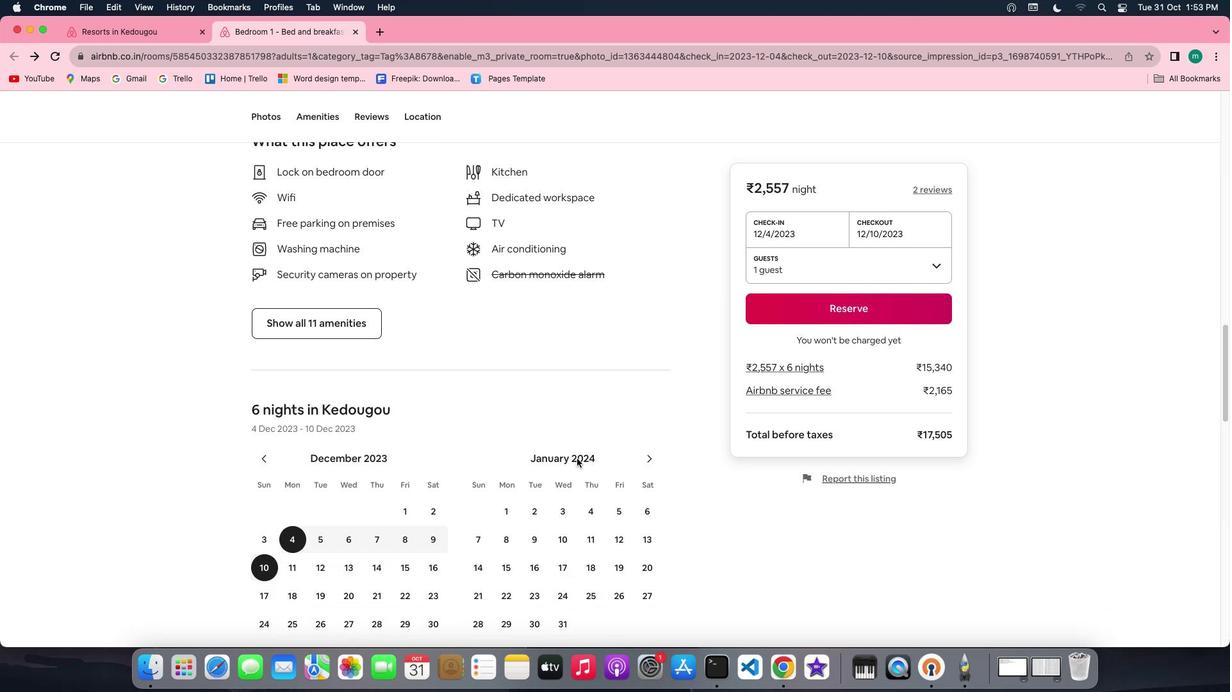 
Action: Mouse scrolled (579, 462) with delta (3, 2)
Screenshot: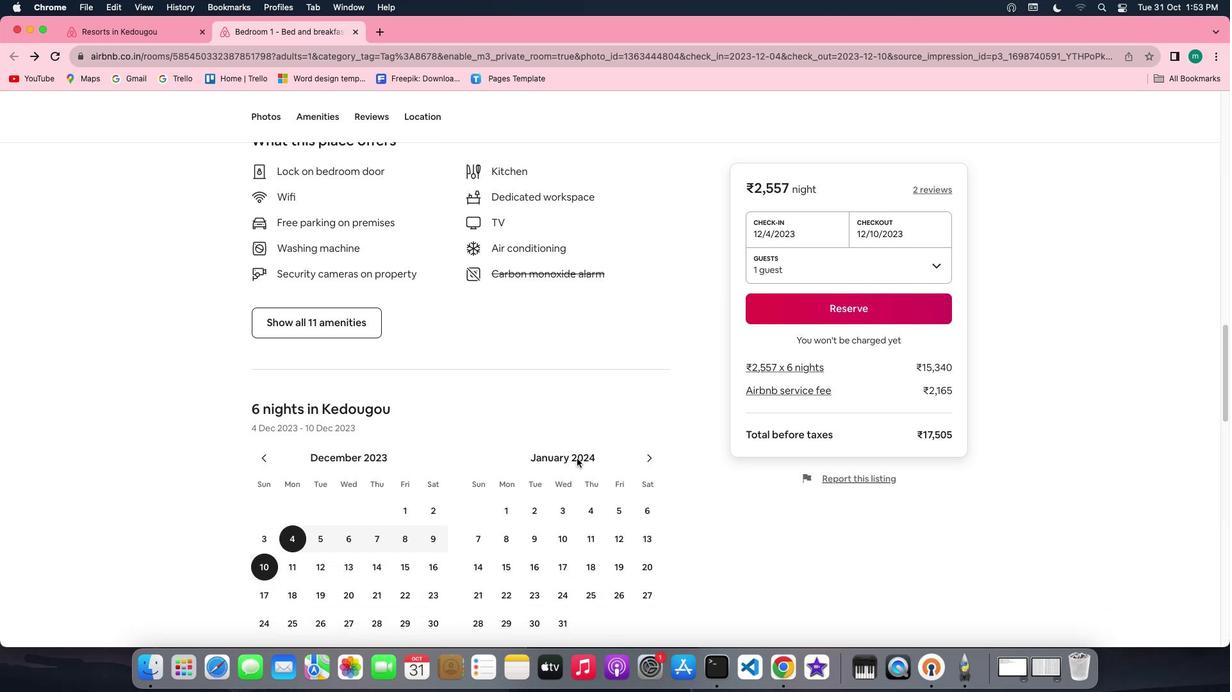 
Action: Mouse scrolled (579, 462) with delta (3, 1)
Screenshot: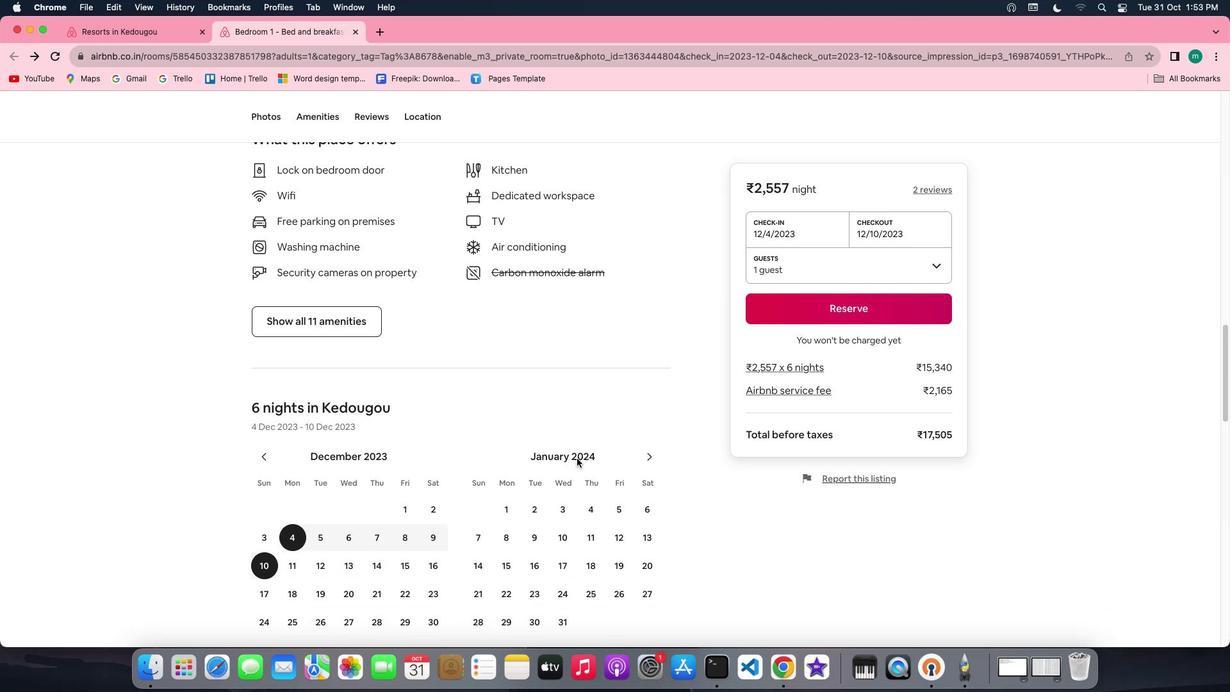 
Action: Mouse scrolled (579, 462) with delta (3, 2)
Screenshot: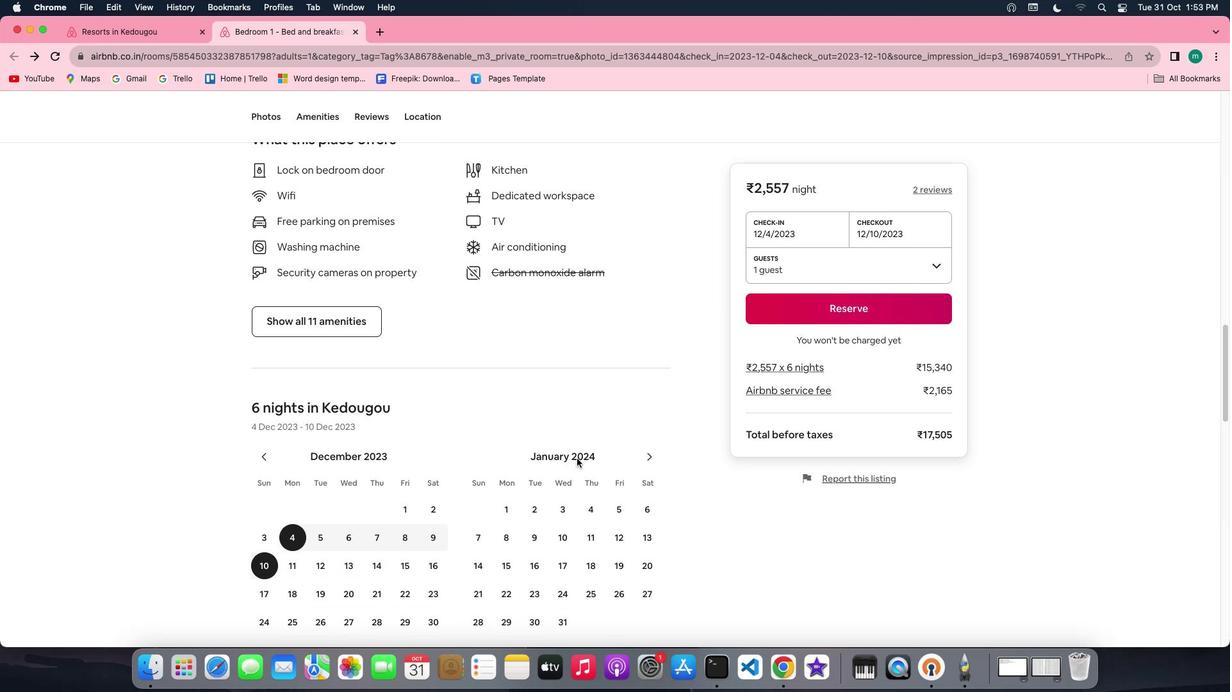 
Action: Mouse scrolled (579, 462) with delta (3, 2)
Screenshot: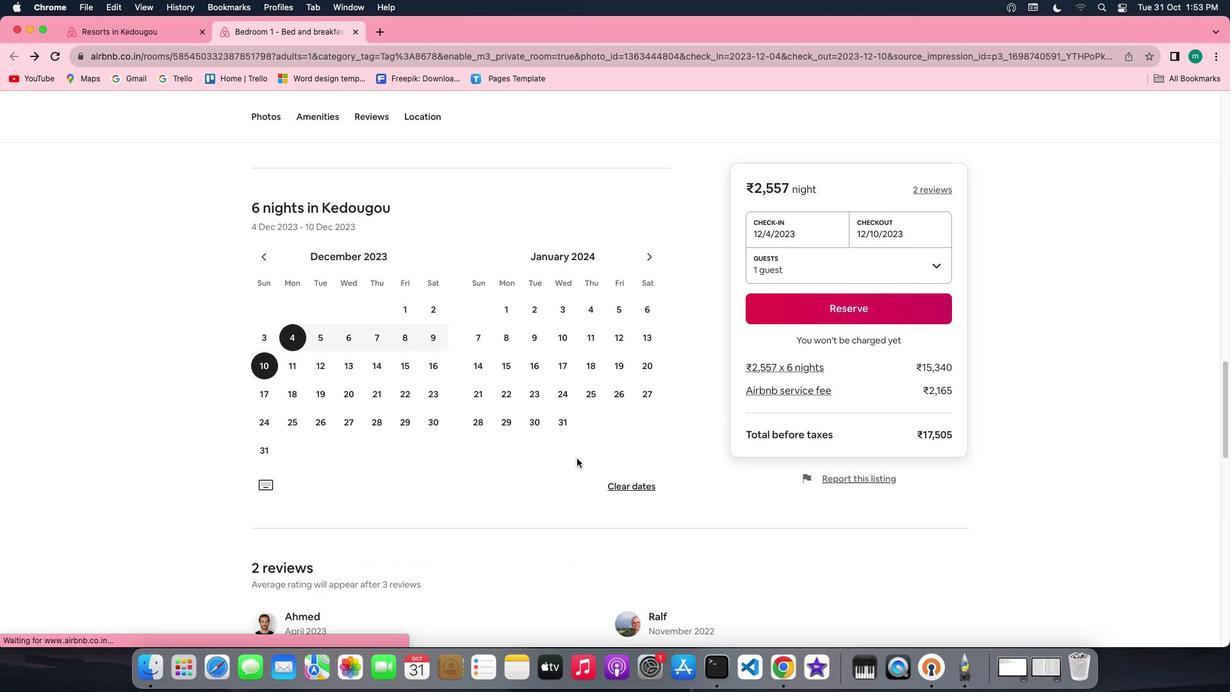 
Action: Mouse scrolled (579, 462) with delta (3, 2)
Screenshot: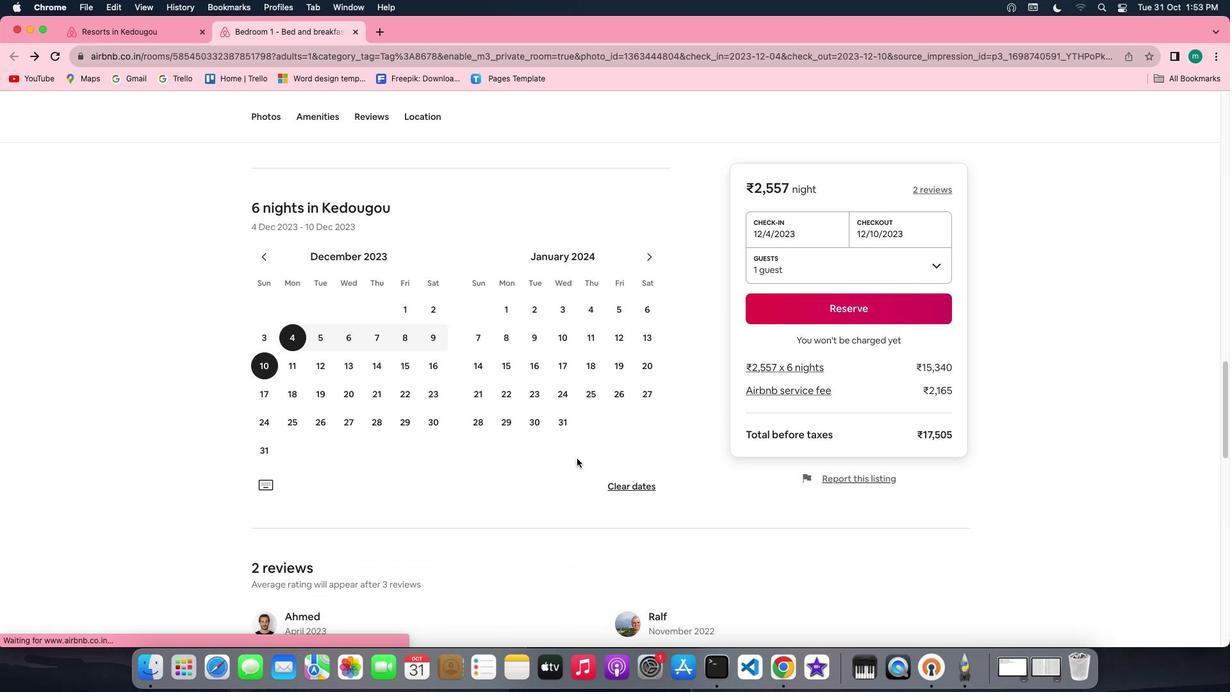
Action: Mouse scrolled (579, 462) with delta (3, 1)
Screenshot: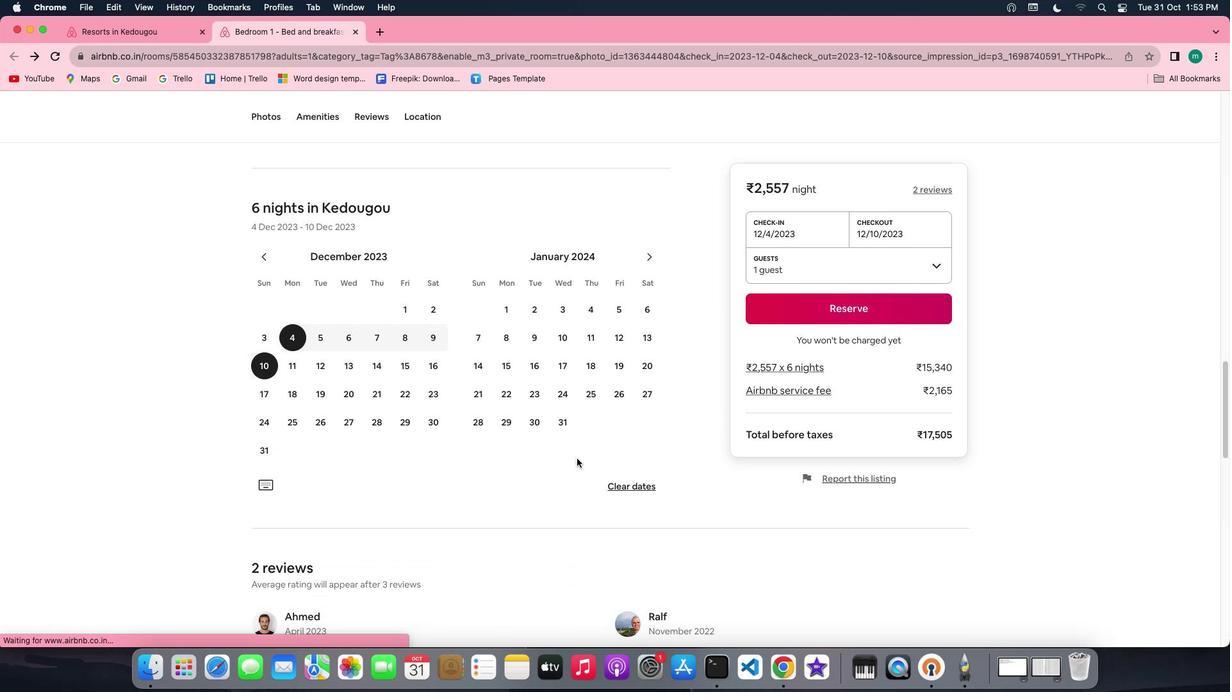 
Action: Mouse scrolled (579, 462) with delta (3, 1)
Screenshot: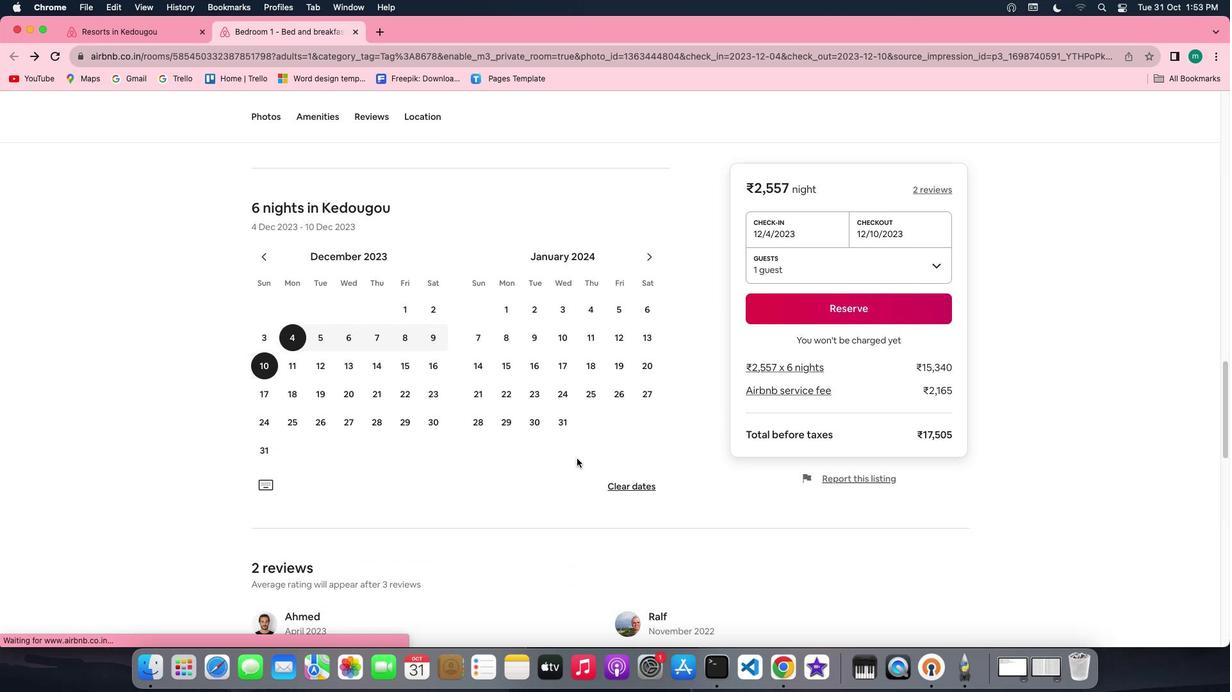 
Action: Mouse scrolled (579, 462) with delta (3, 2)
Screenshot: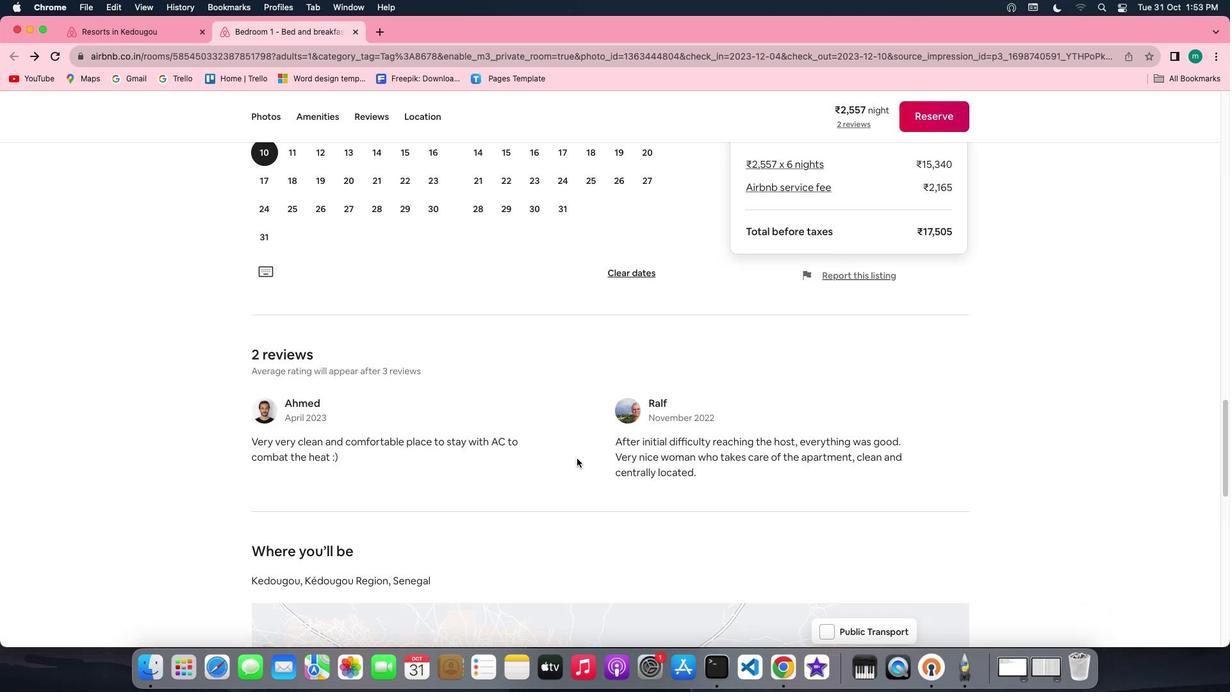 
Action: Mouse scrolled (579, 462) with delta (3, 2)
Screenshot: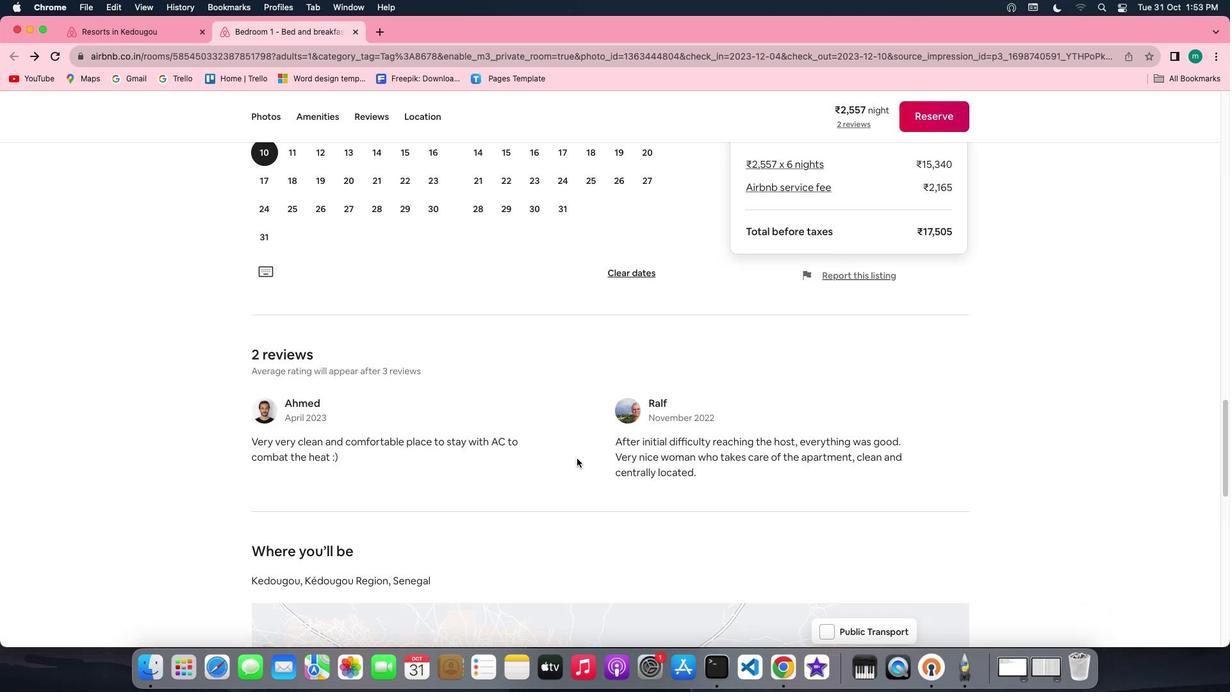 
Action: Mouse scrolled (579, 462) with delta (3, 1)
Screenshot: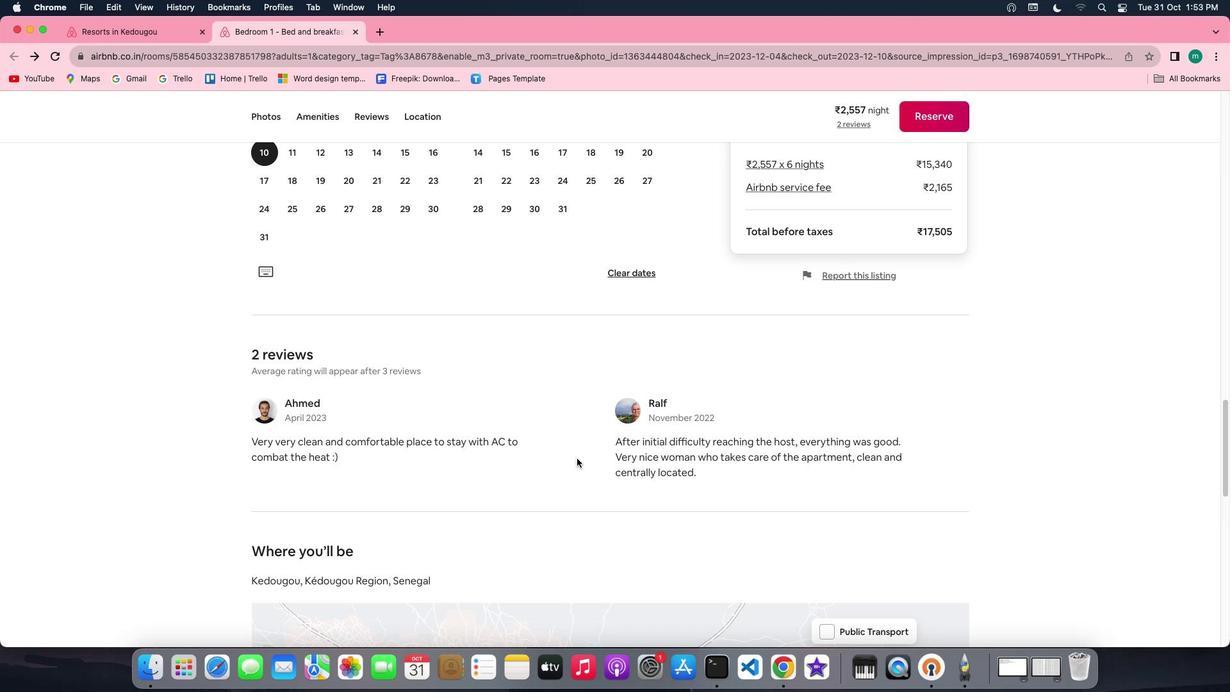 
Action: Mouse scrolled (579, 462) with delta (3, 0)
Screenshot: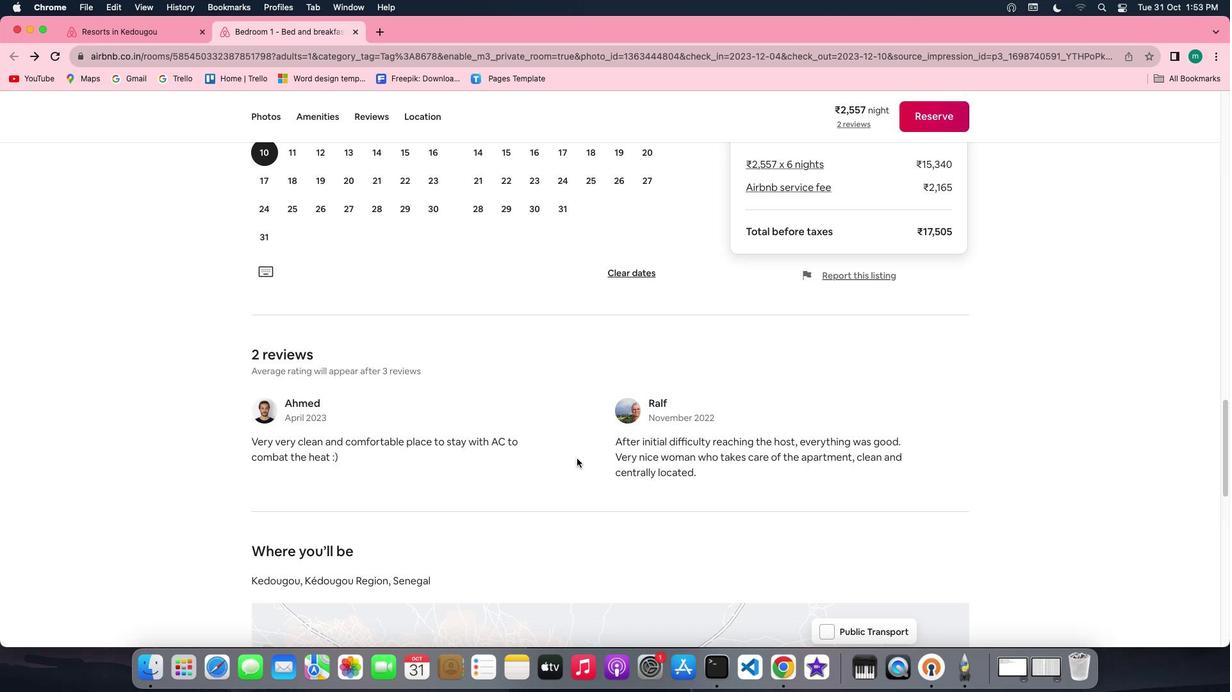 
Action: Mouse scrolled (579, 462) with delta (3, 2)
Screenshot: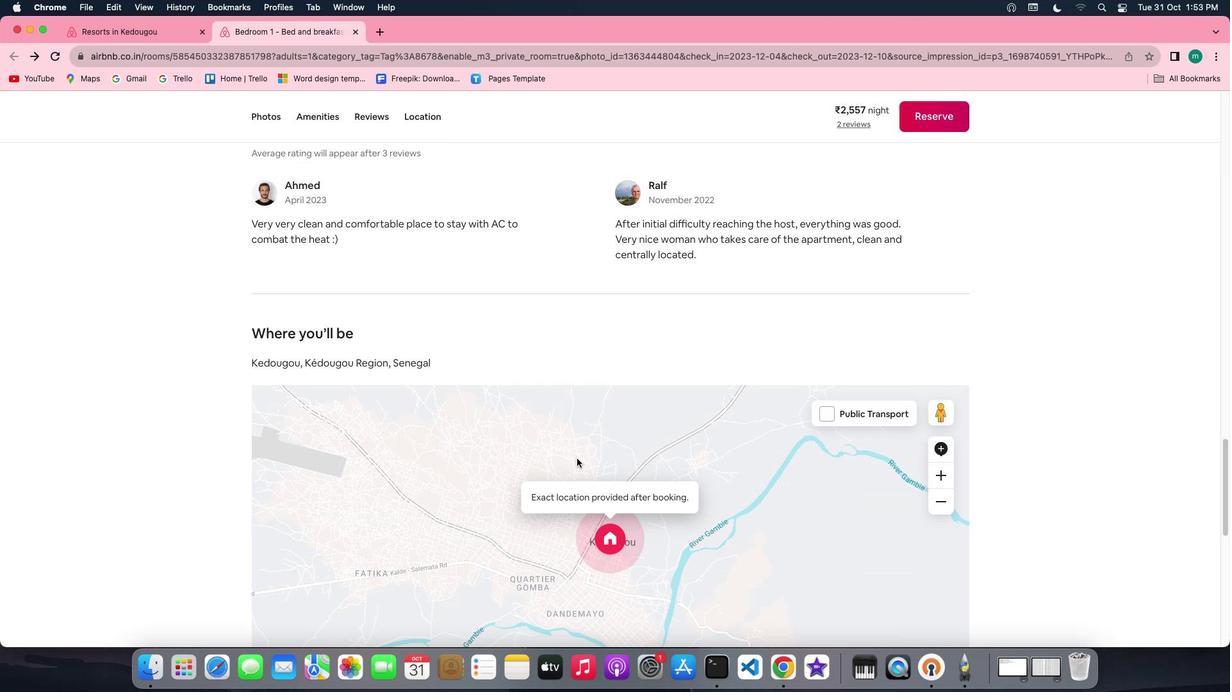 
Action: Mouse scrolled (579, 462) with delta (3, 2)
Screenshot: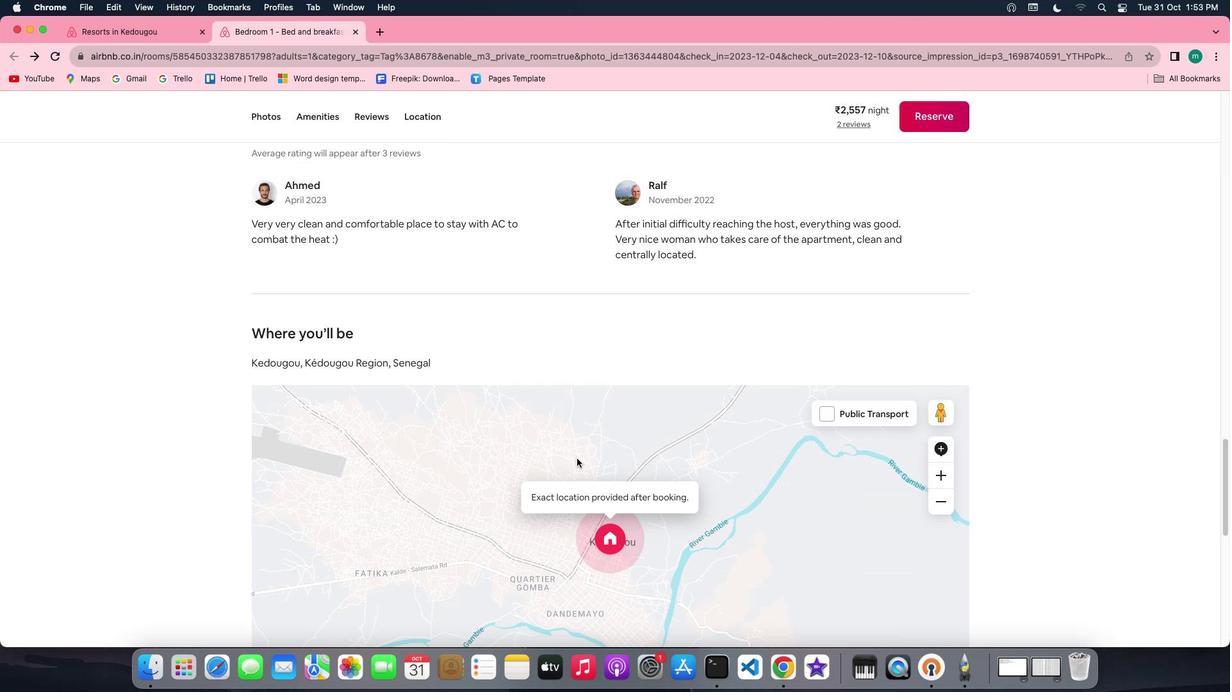 
Action: Mouse scrolled (579, 462) with delta (3, 1)
Screenshot: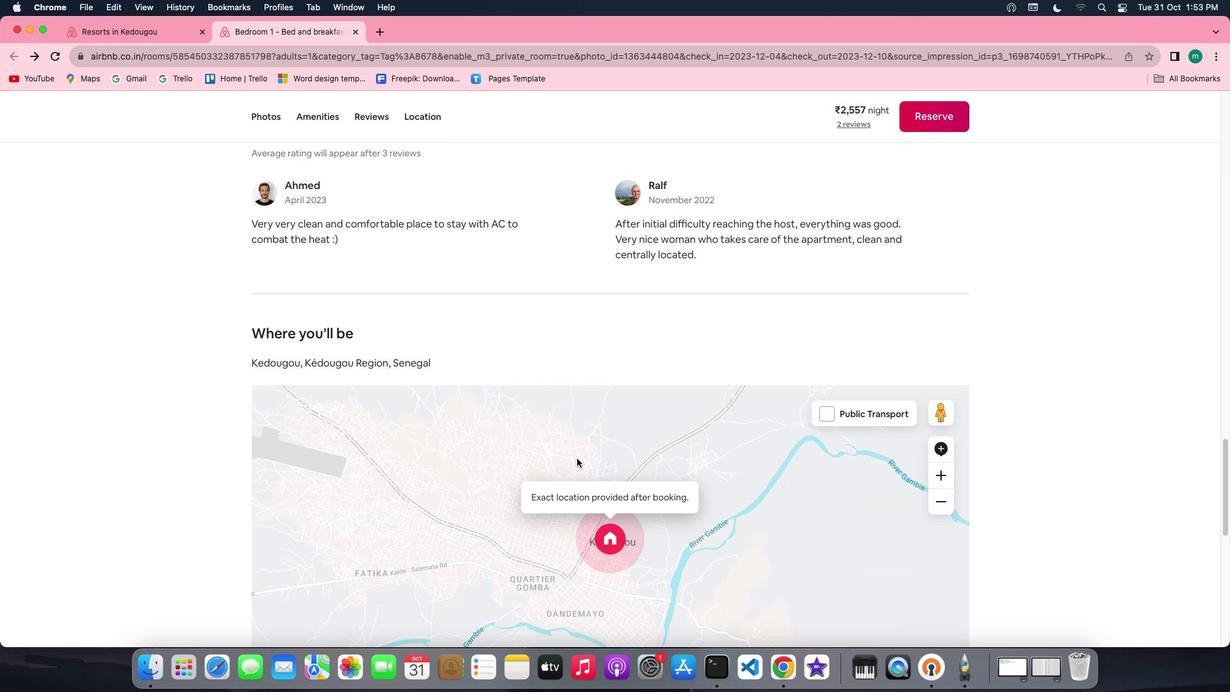 
Action: Mouse scrolled (579, 462) with delta (3, 0)
Screenshot: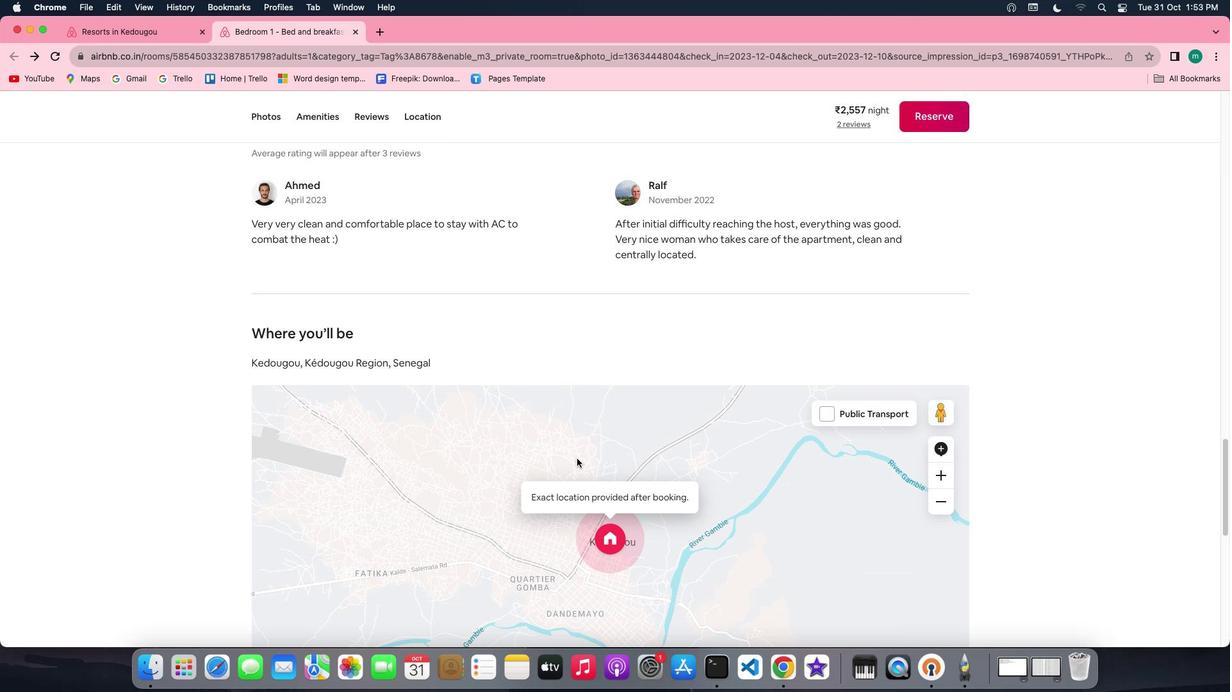 
Action: Mouse scrolled (579, 462) with delta (3, 2)
Screenshot: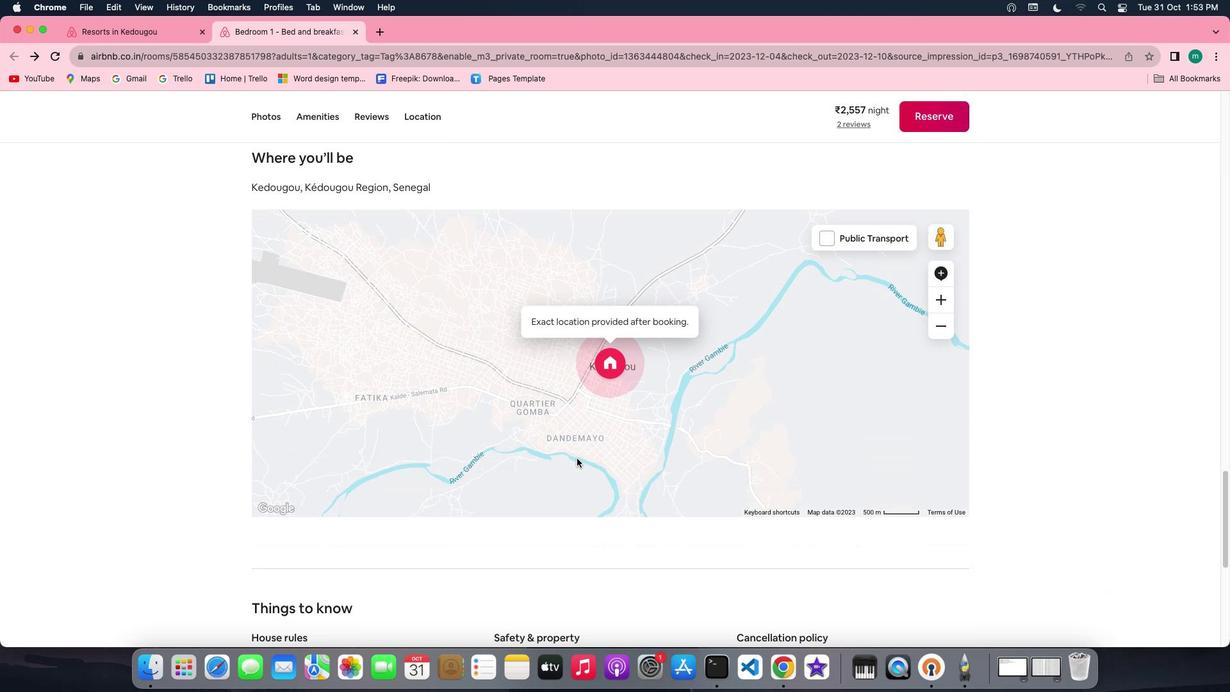 
Action: Mouse scrolled (579, 462) with delta (3, 2)
Screenshot: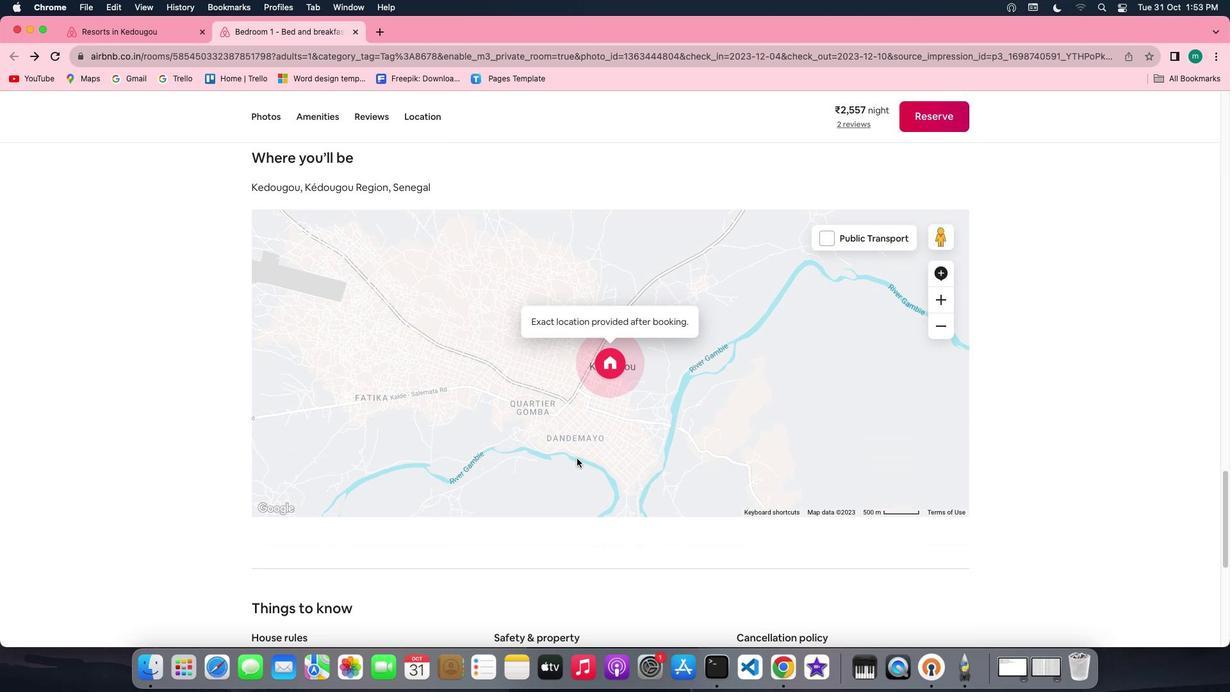 
Action: Mouse scrolled (579, 462) with delta (3, 1)
Screenshot: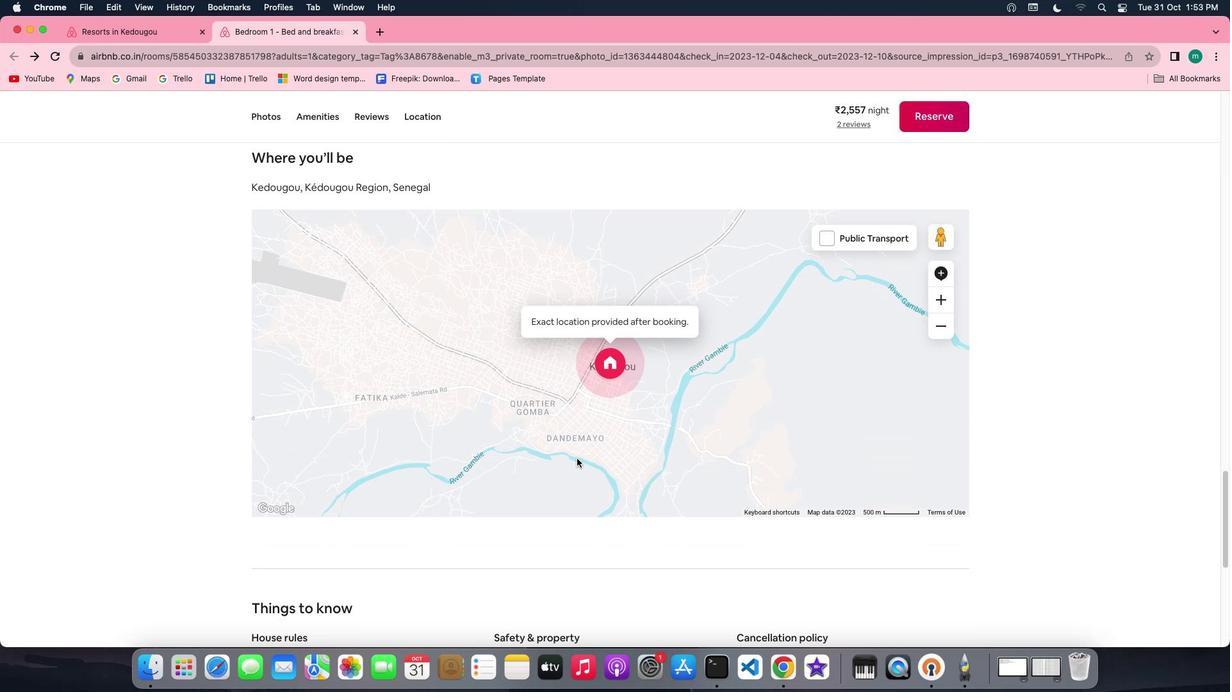 
Action: Mouse scrolled (579, 462) with delta (3, 1)
Screenshot: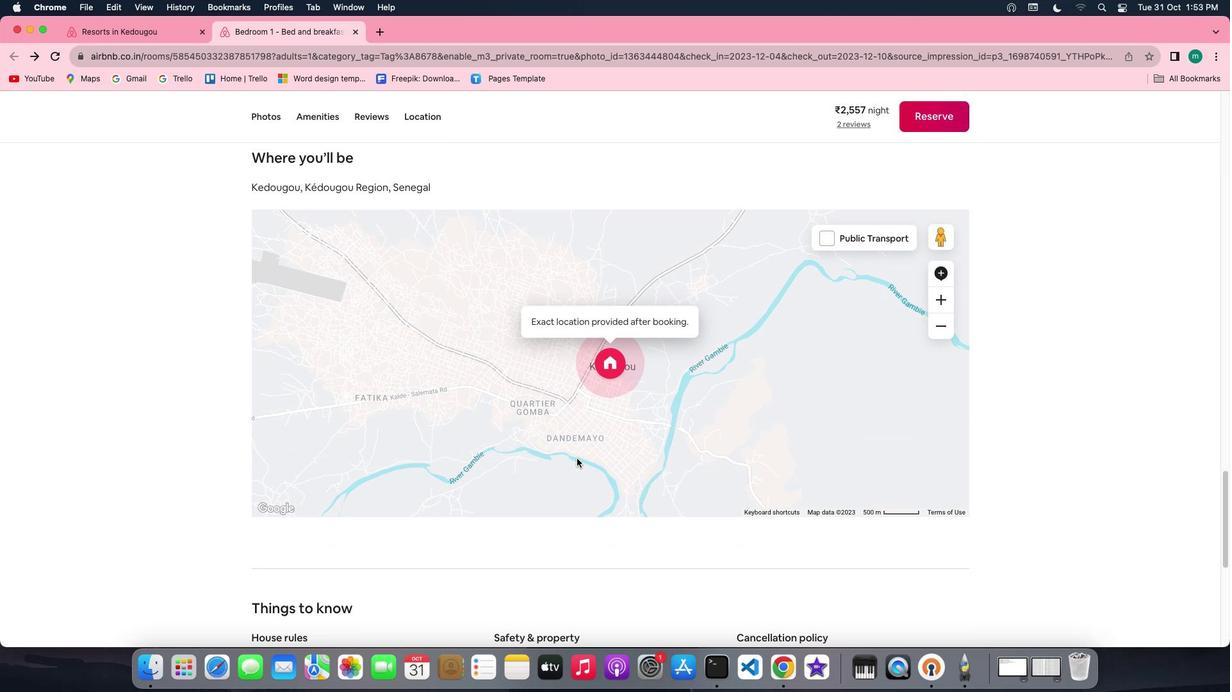 
Action: Mouse scrolled (579, 462) with delta (3, 2)
Screenshot: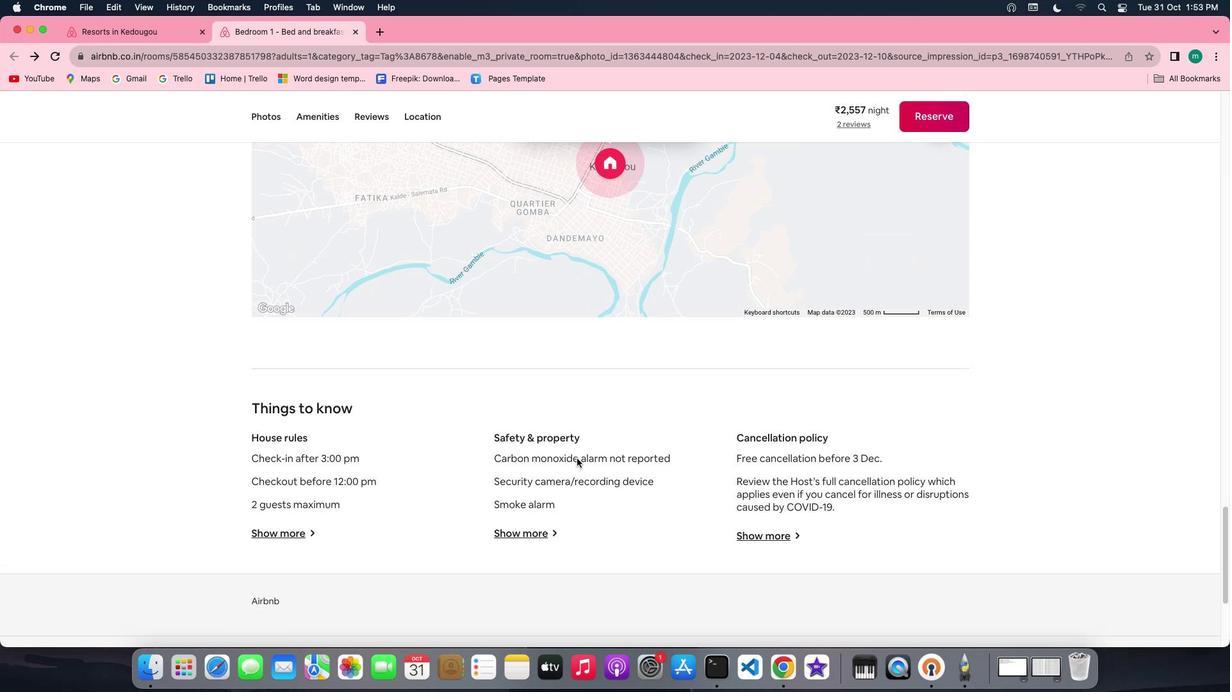 
Action: Mouse scrolled (579, 462) with delta (3, 2)
Screenshot: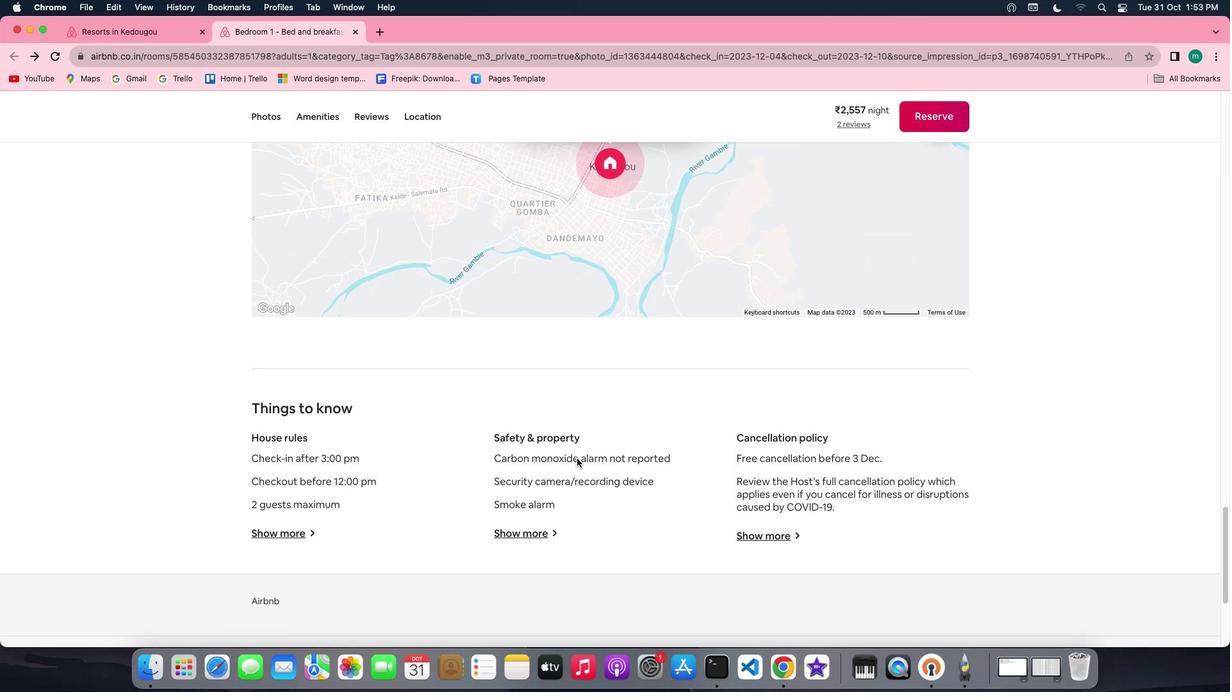 
Action: Mouse scrolled (579, 462) with delta (3, 1)
Screenshot: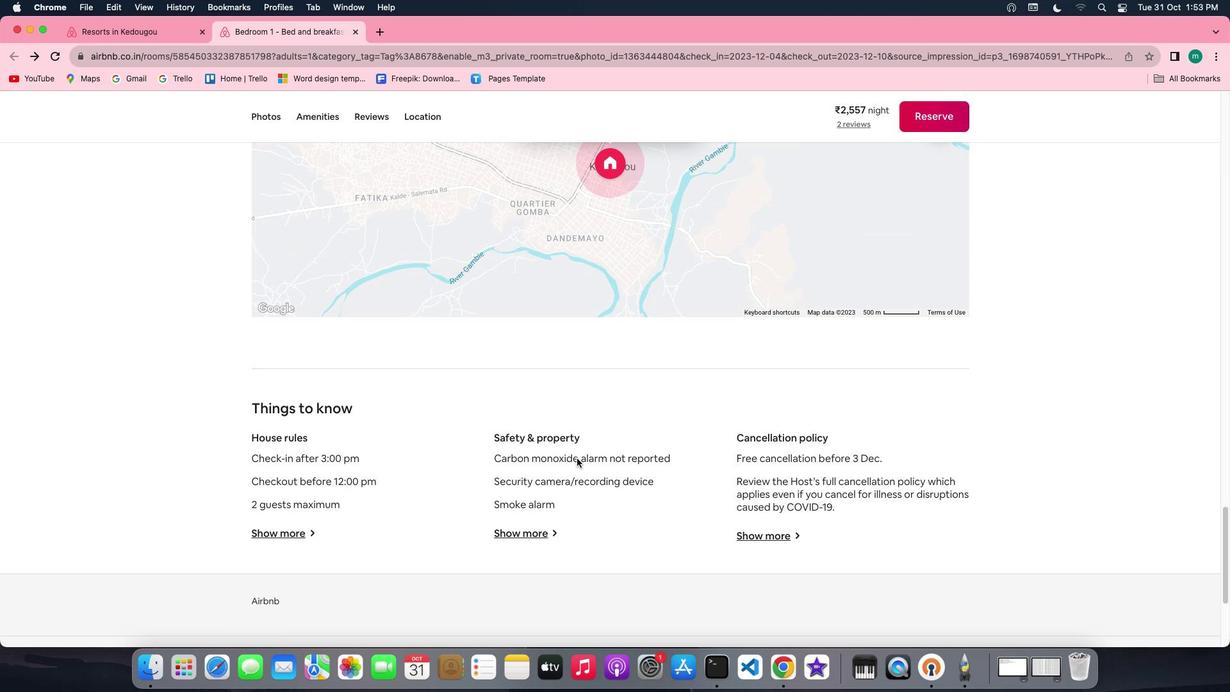 
Action: Mouse scrolled (579, 462) with delta (3, 1)
Screenshot: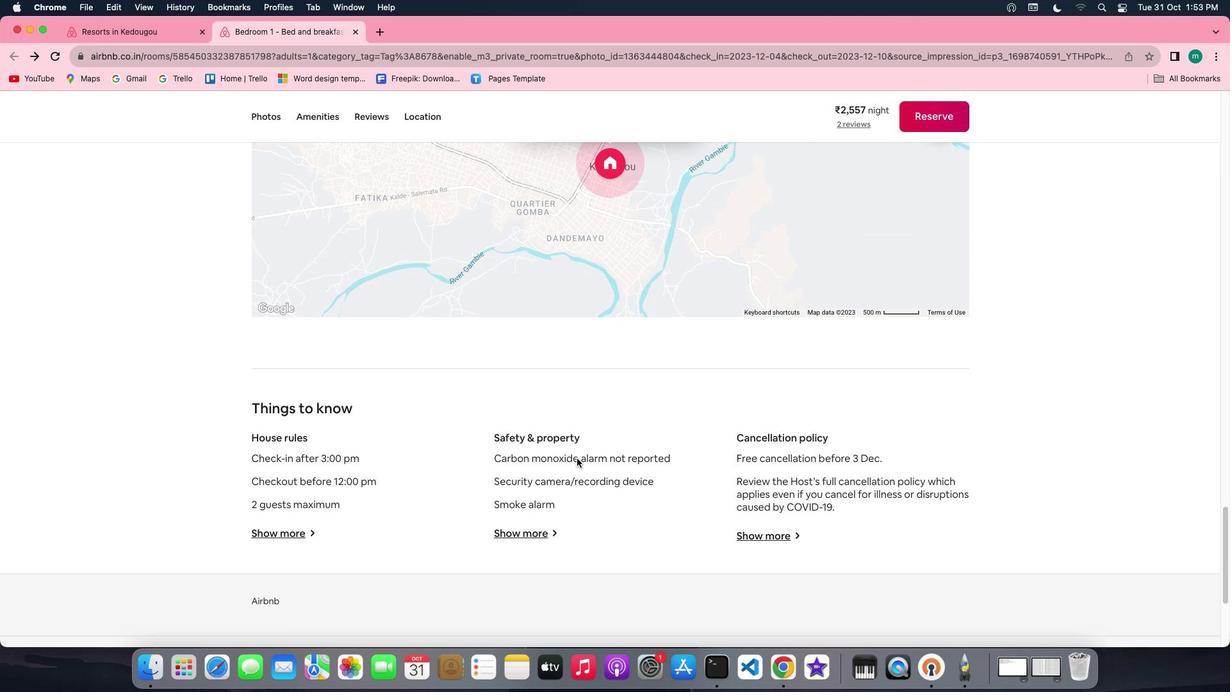 
Action: Mouse scrolled (579, 462) with delta (3, 2)
Screenshot: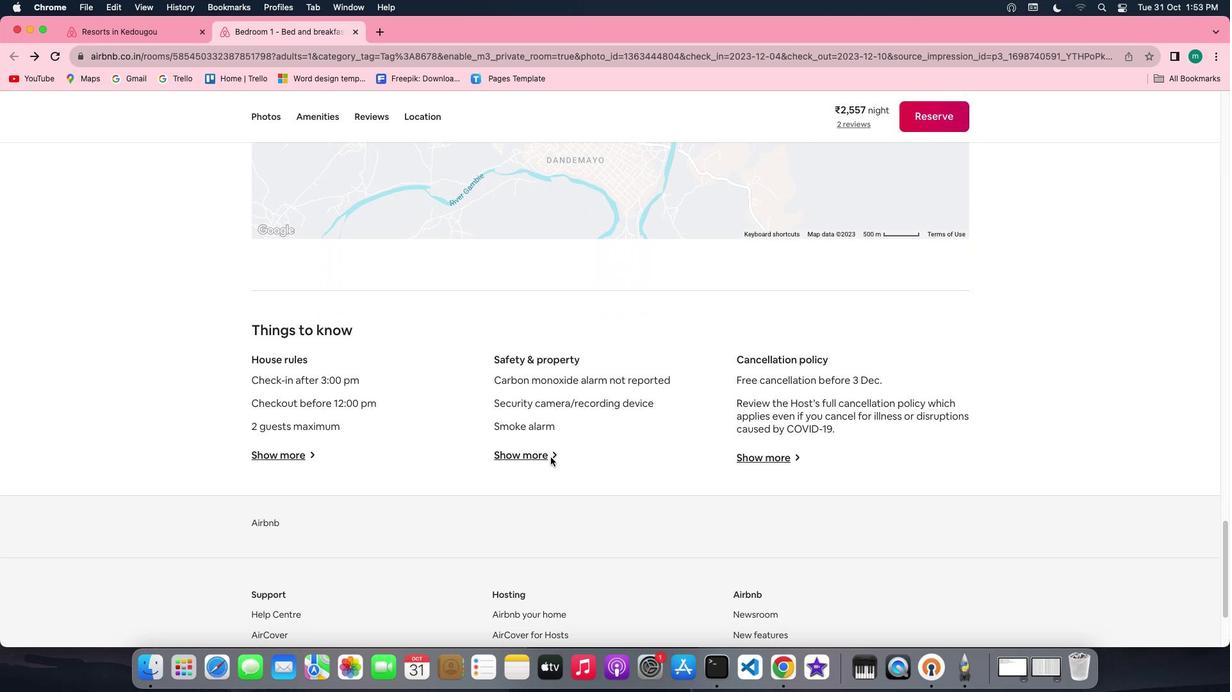 
Action: Mouse scrolled (579, 462) with delta (3, 2)
Screenshot: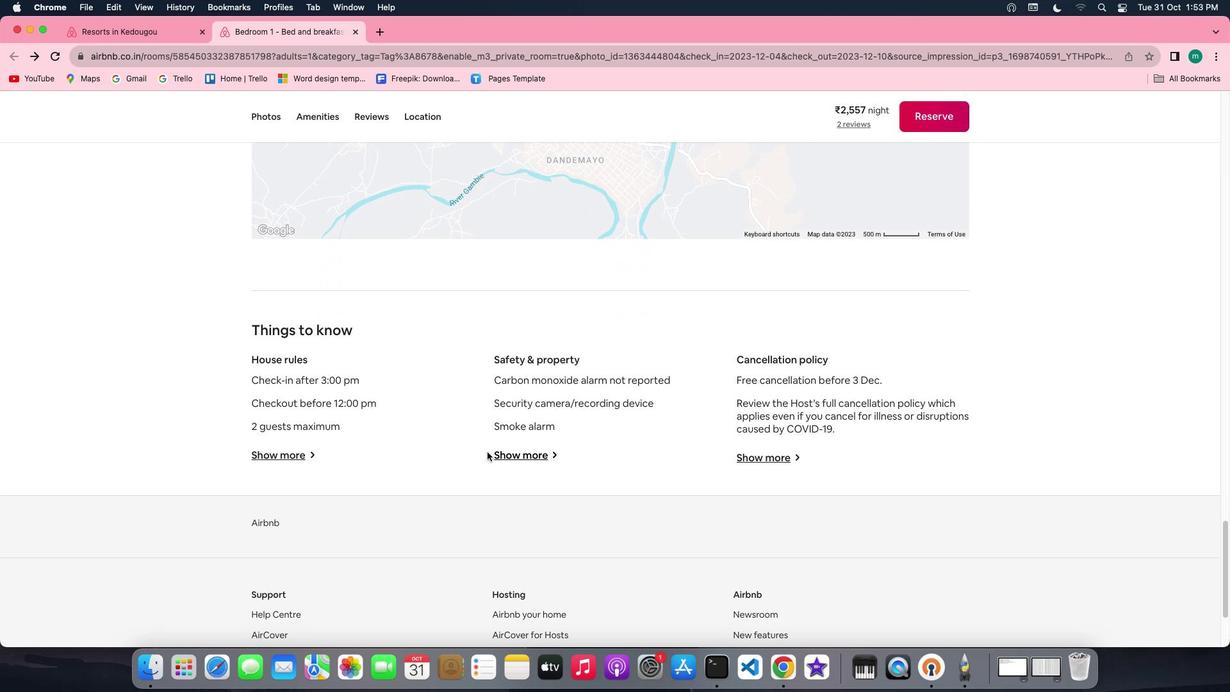 
Action: Mouse scrolled (579, 462) with delta (3, 1)
Screenshot: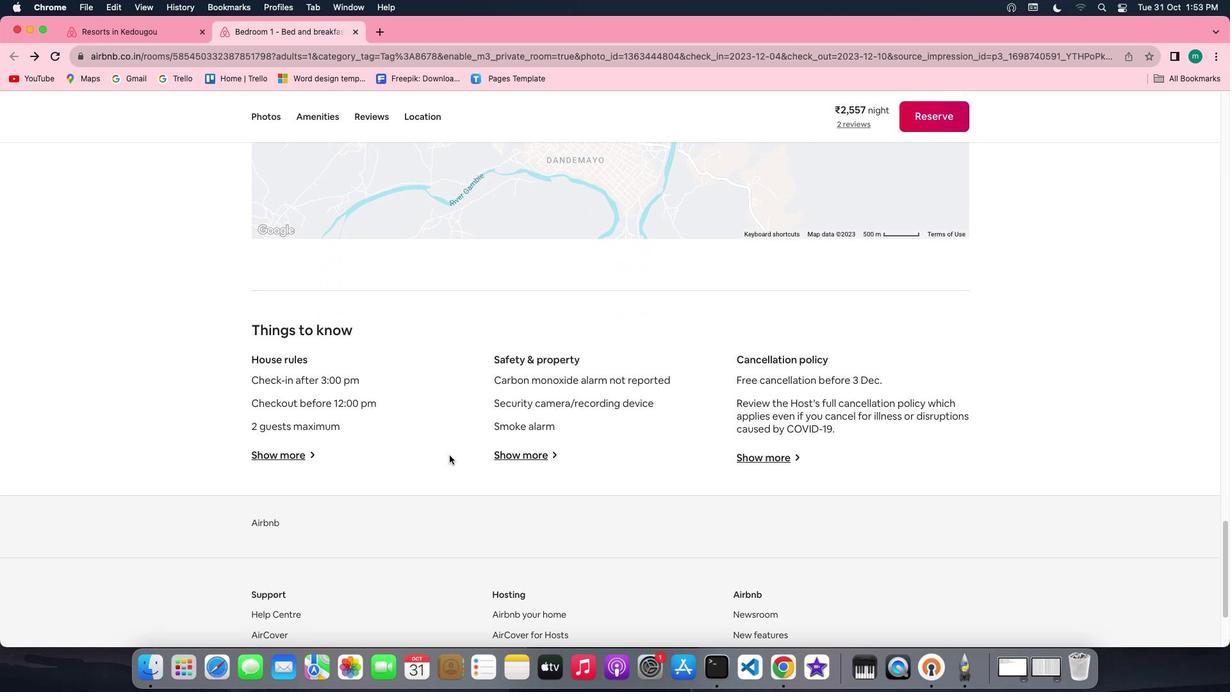 
Action: Mouse moved to (279, 462)
Screenshot: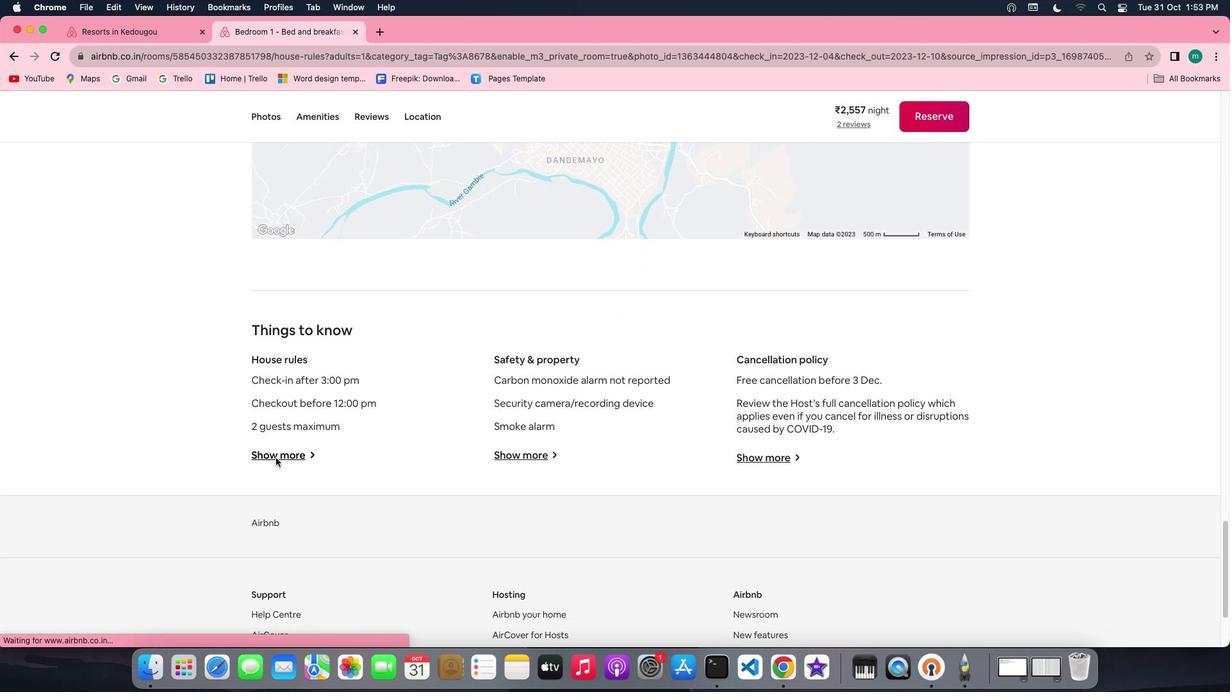 
Action: Mouse pressed left at (279, 462)
Screenshot: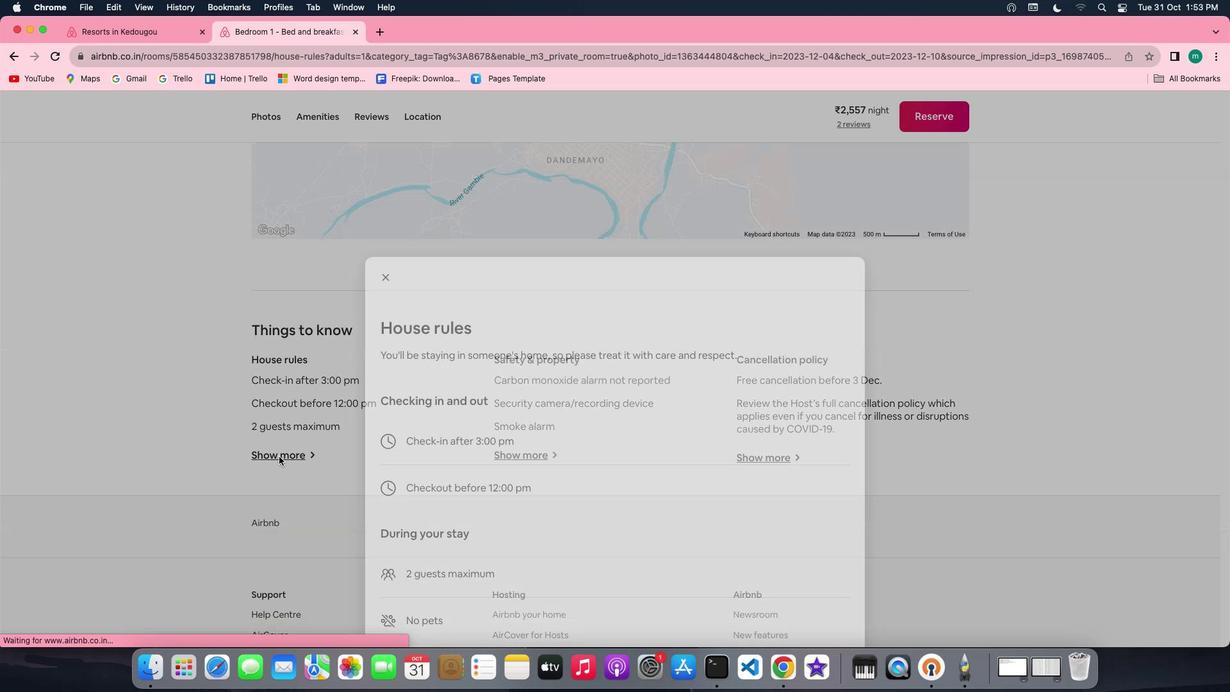 
Action: Mouse moved to (770, 501)
Screenshot: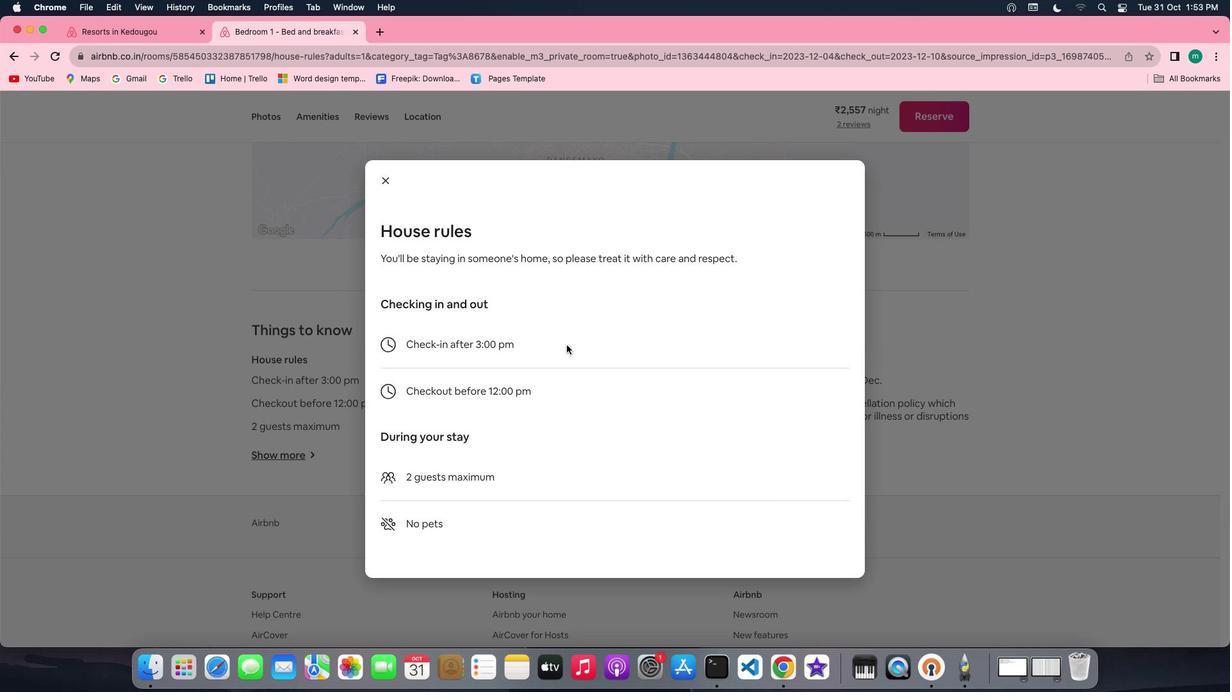 
Action: Mouse scrolled (770, 501) with delta (3, 2)
Screenshot: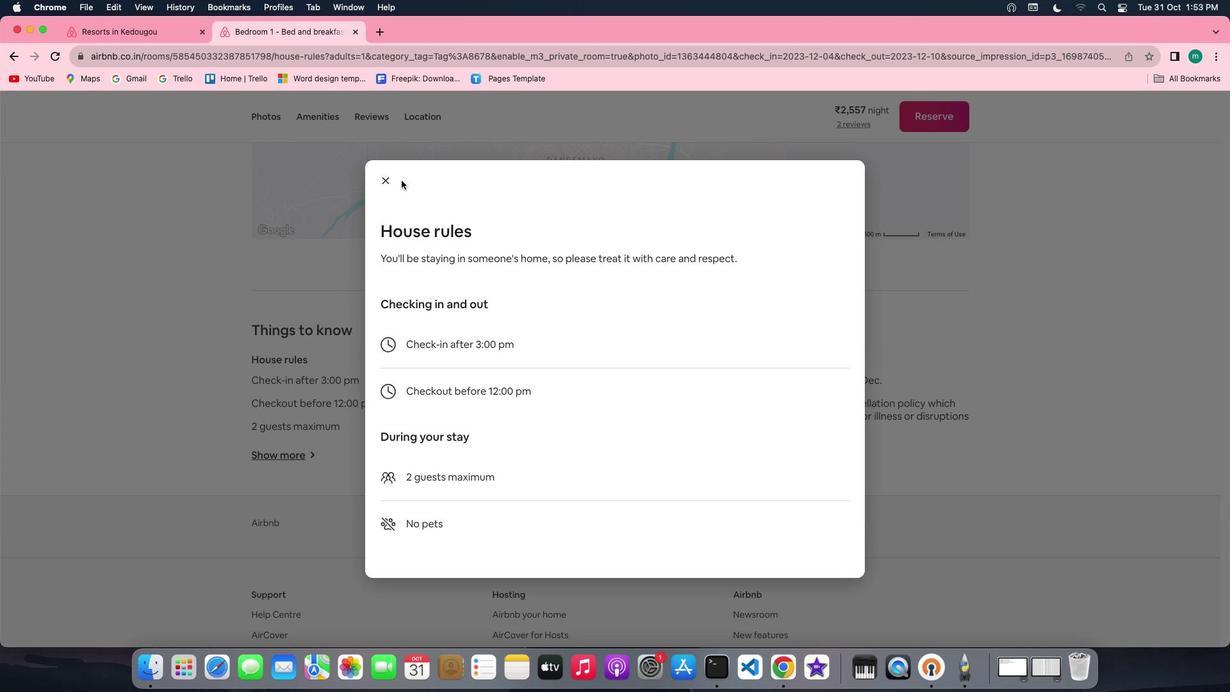 
Action: Mouse scrolled (770, 501) with delta (3, 2)
Screenshot: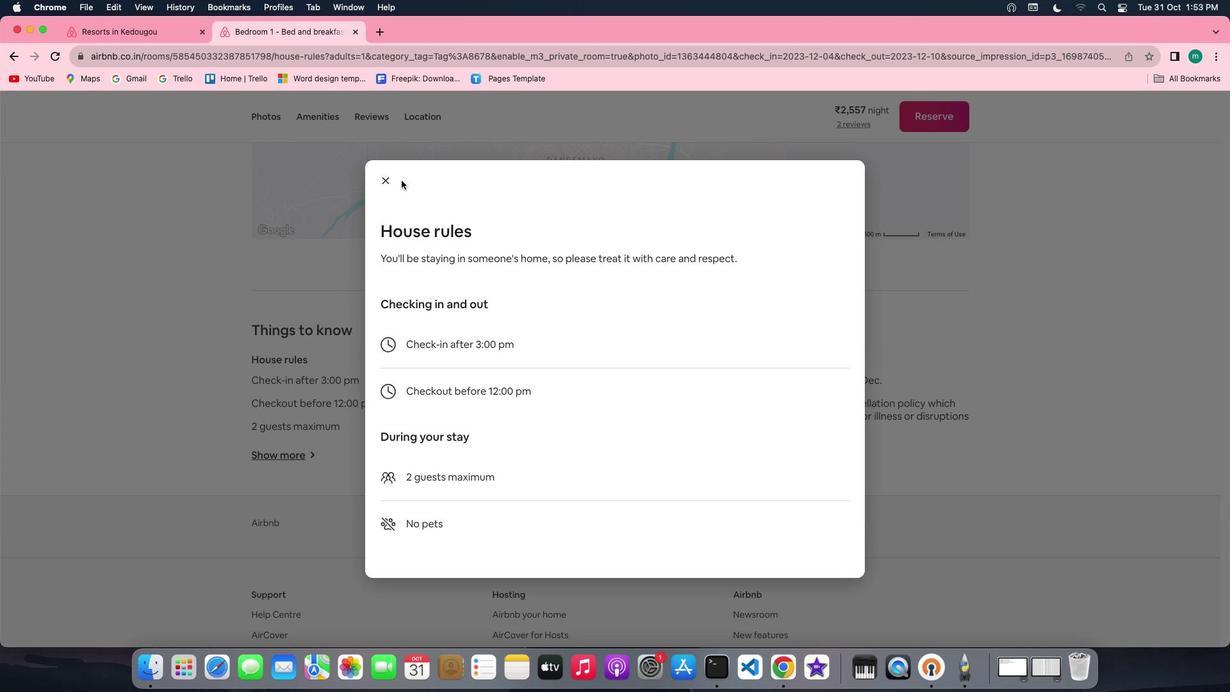 
Action: Mouse scrolled (770, 501) with delta (3, 1)
Screenshot: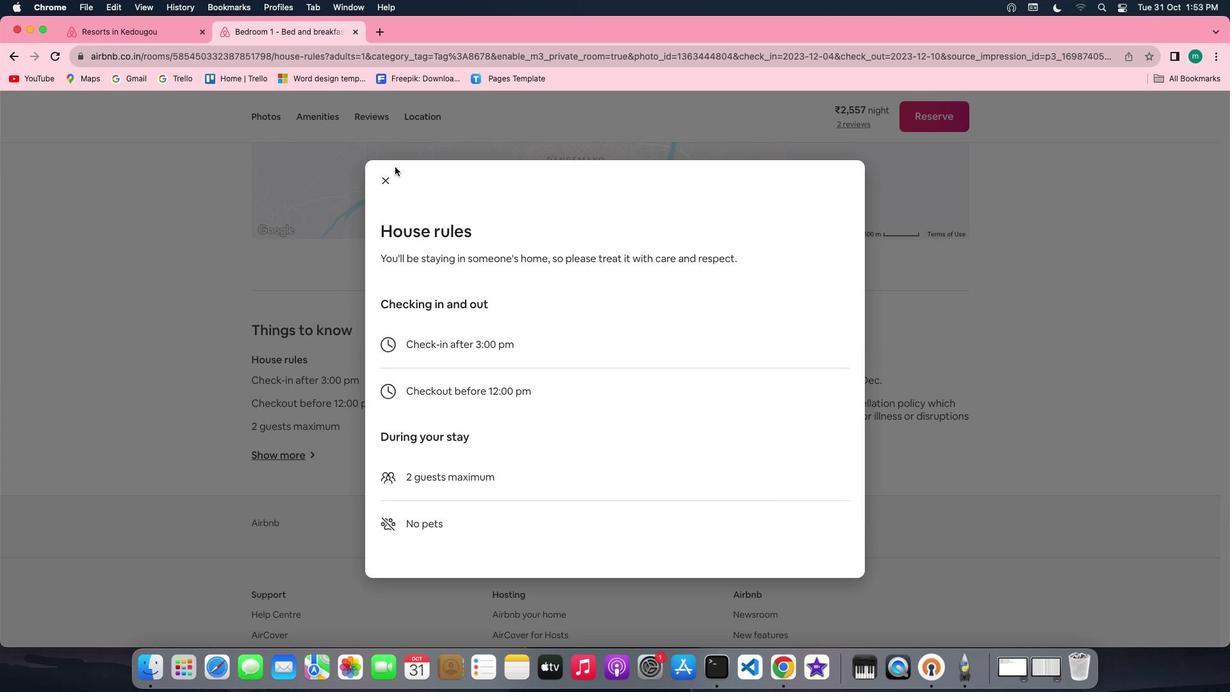 
Action: Mouse scrolled (770, 501) with delta (3, 0)
Screenshot: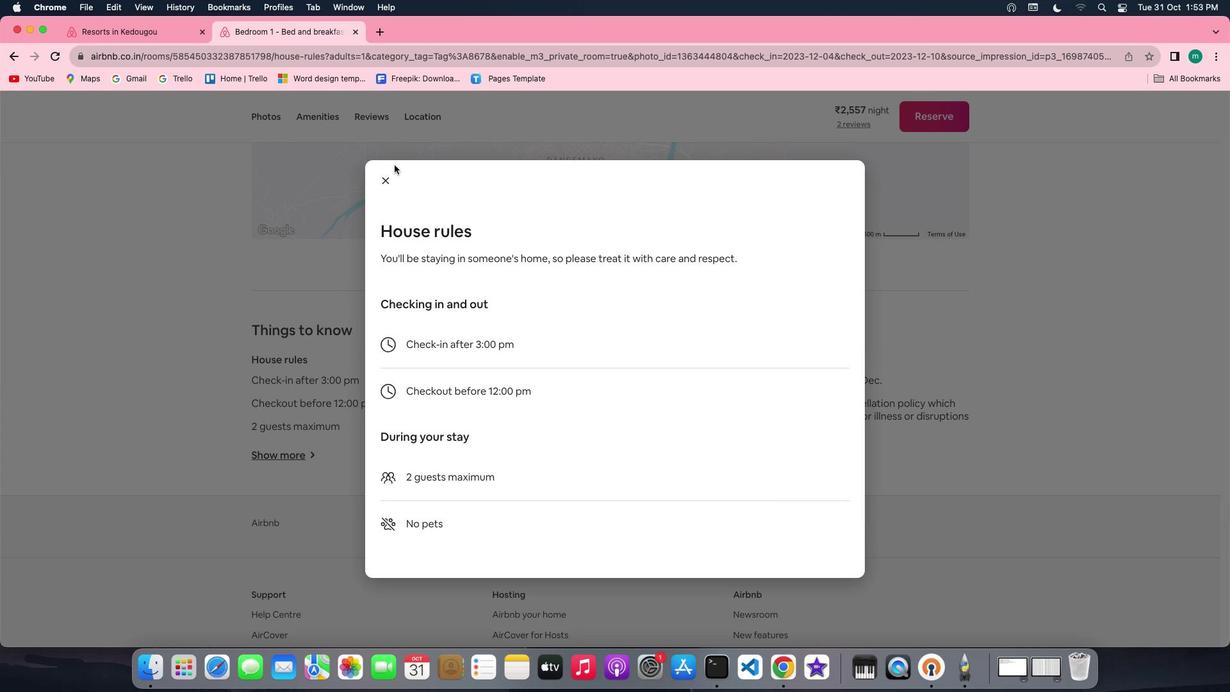 
Action: Mouse moved to (391, 188)
Screenshot: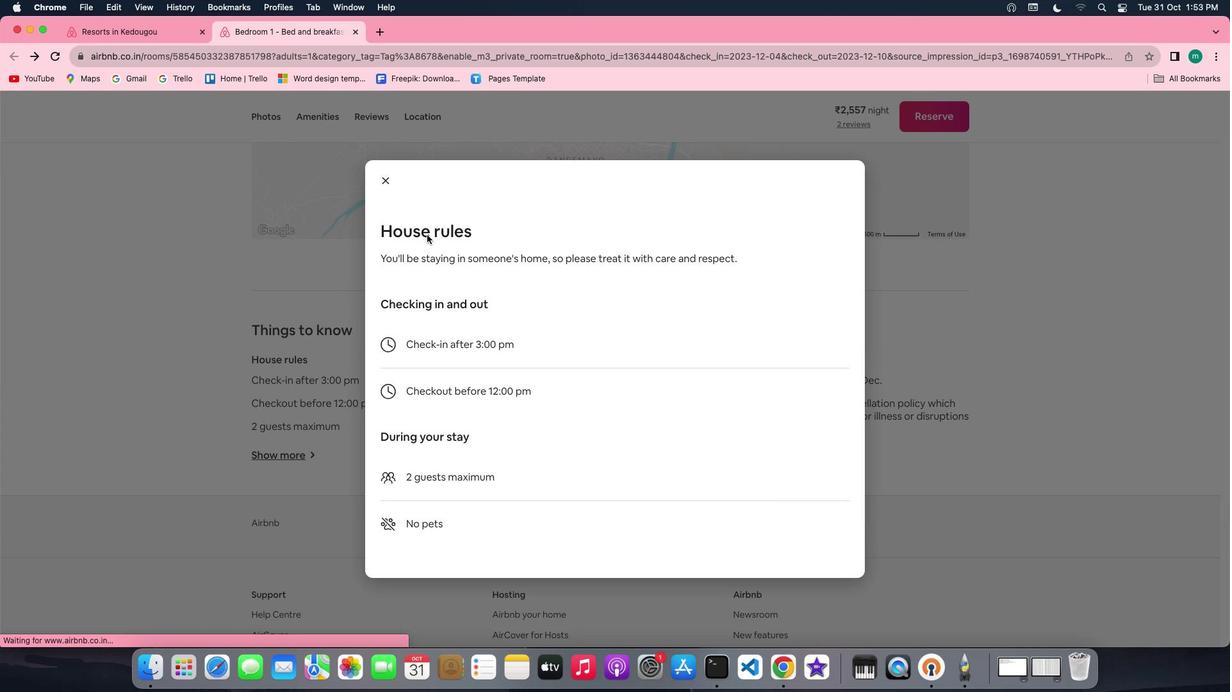 
Action: Mouse pressed left at (391, 188)
Screenshot: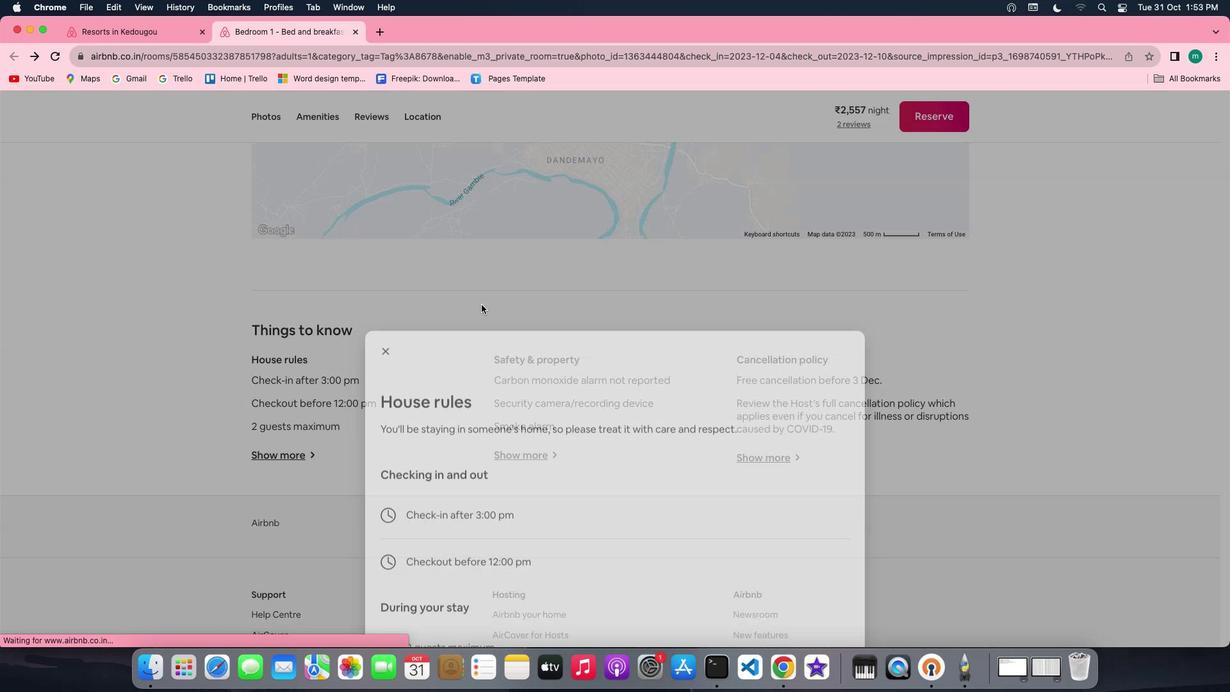 
Action: Mouse moved to (532, 456)
Screenshot: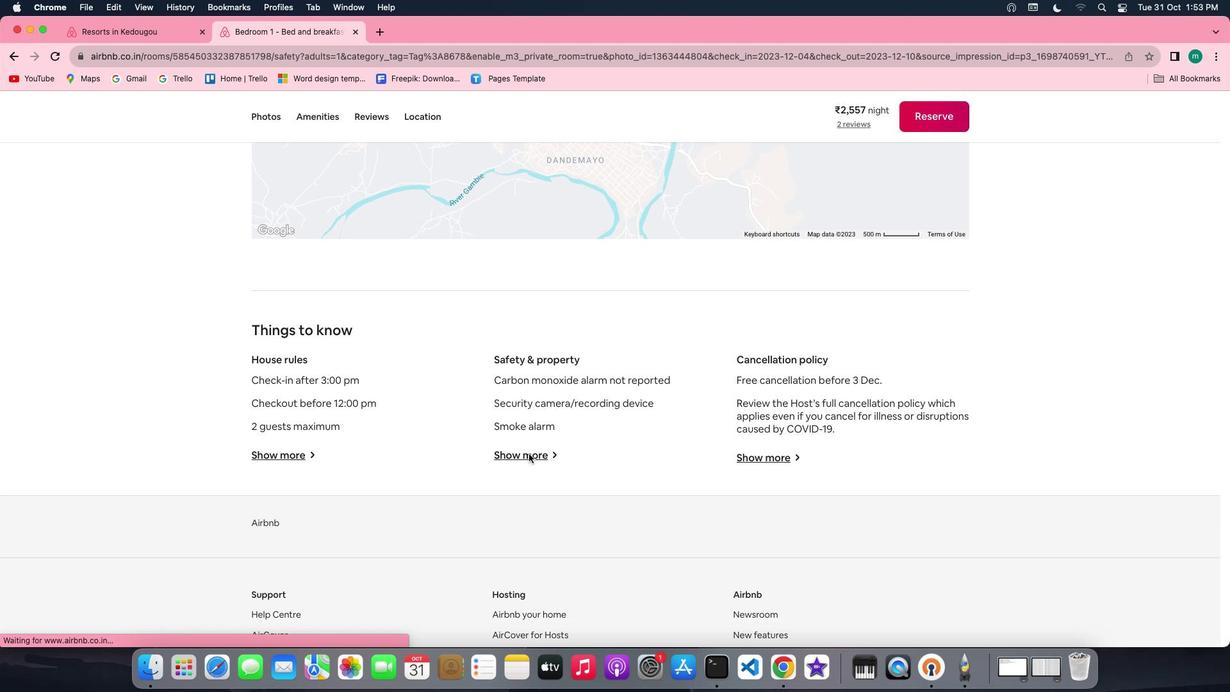 
Action: Mouse pressed left at (532, 456)
Screenshot: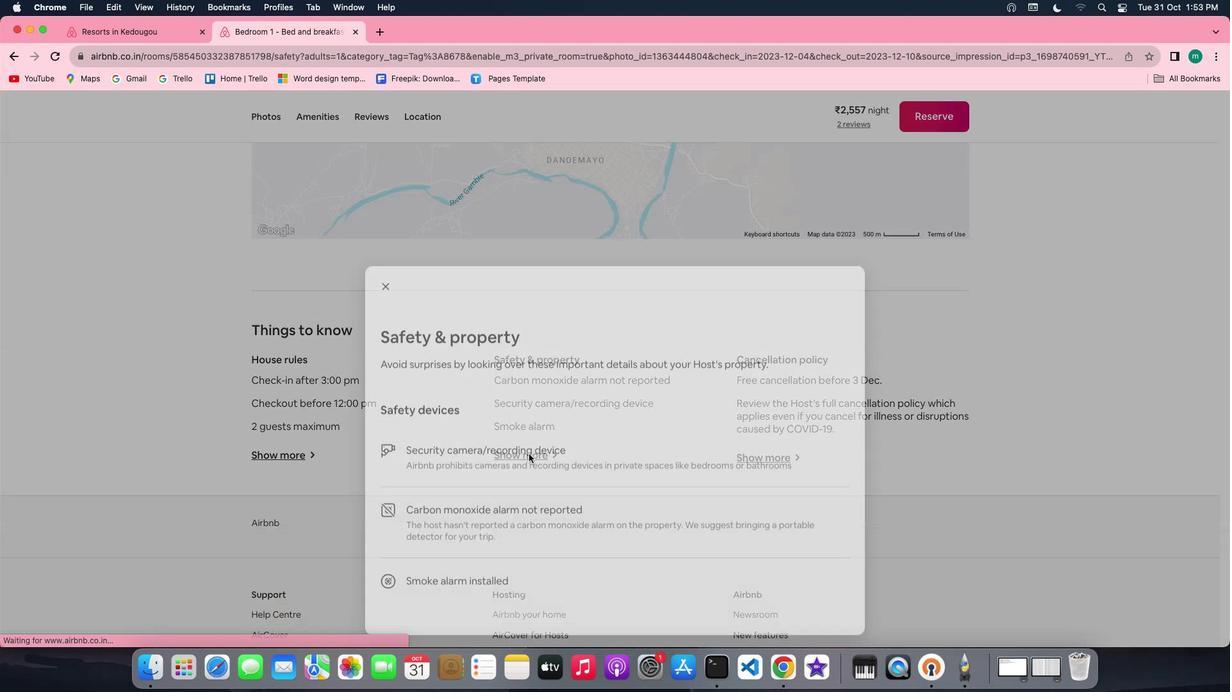 
Action: Mouse moved to (496, 412)
Screenshot: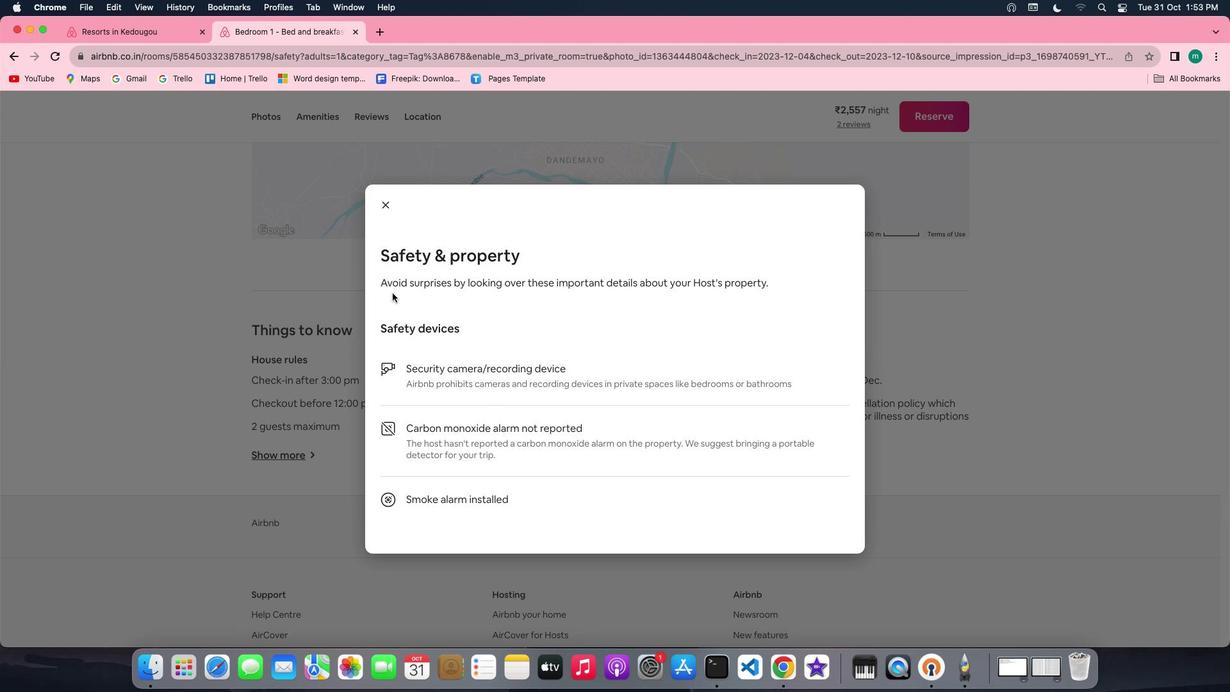 
Action: Mouse scrolled (496, 412) with delta (3, 2)
Screenshot: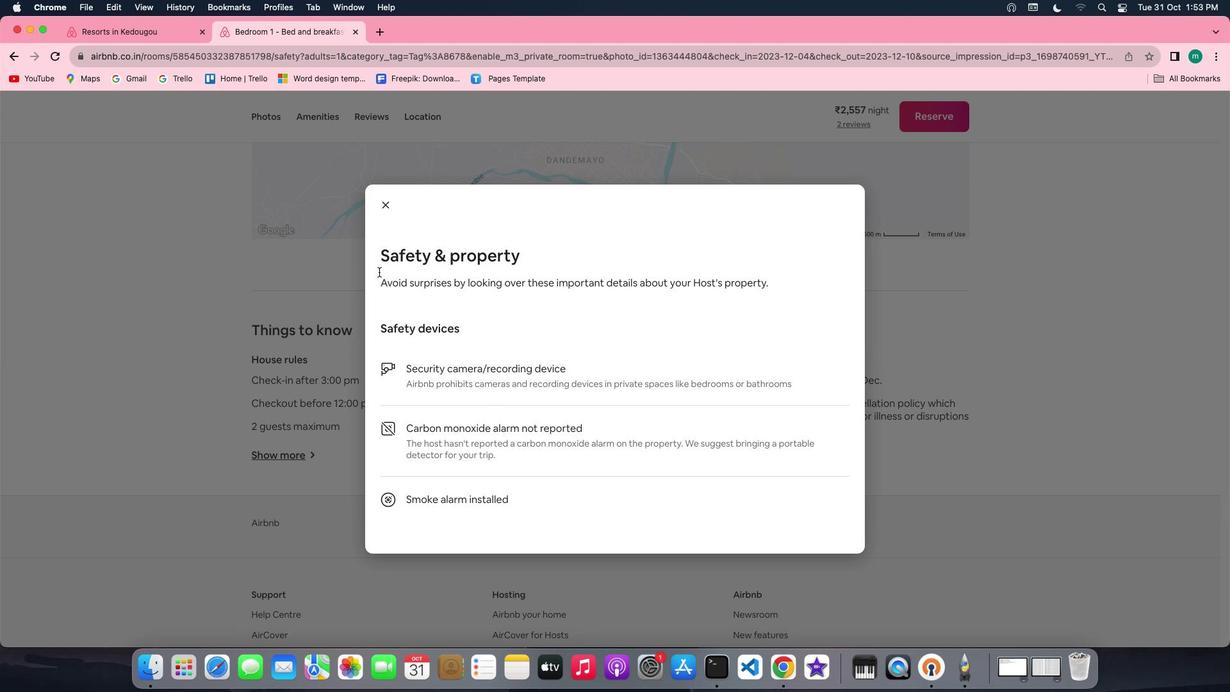 
Action: Mouse scrolled (496, 412) with delta (3, 2)
Screenshot: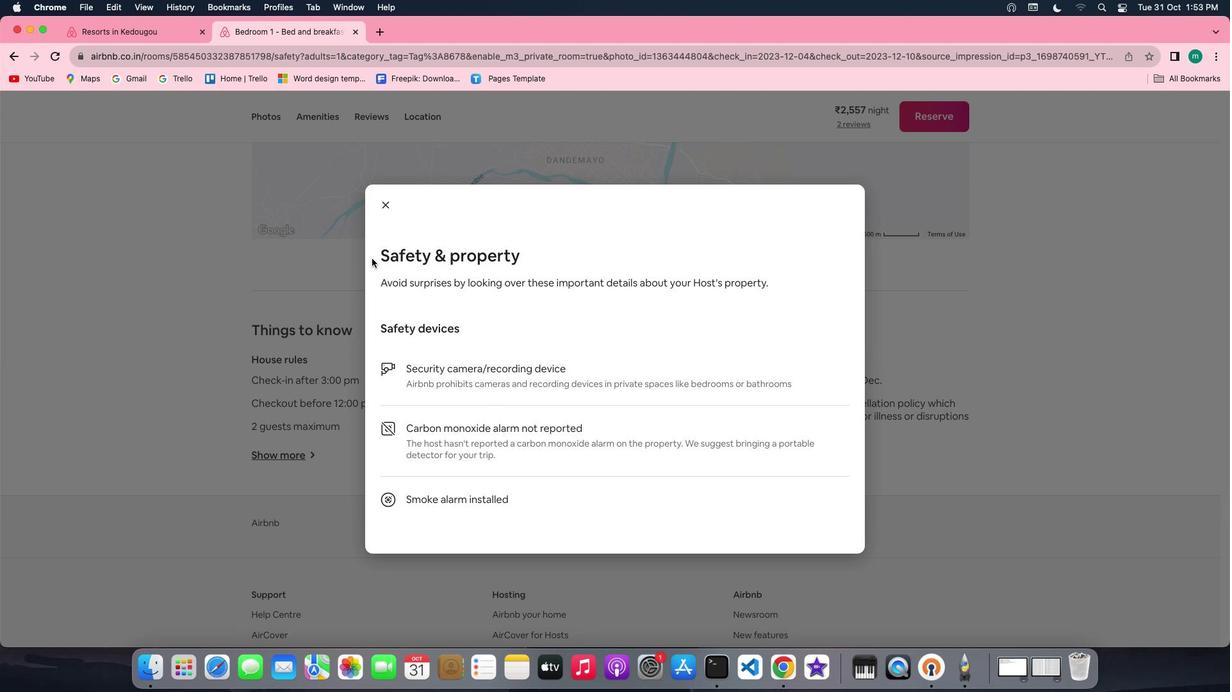 
Action: Mouse scrolled (496, 412) with delta (3, 1)
Screenshot: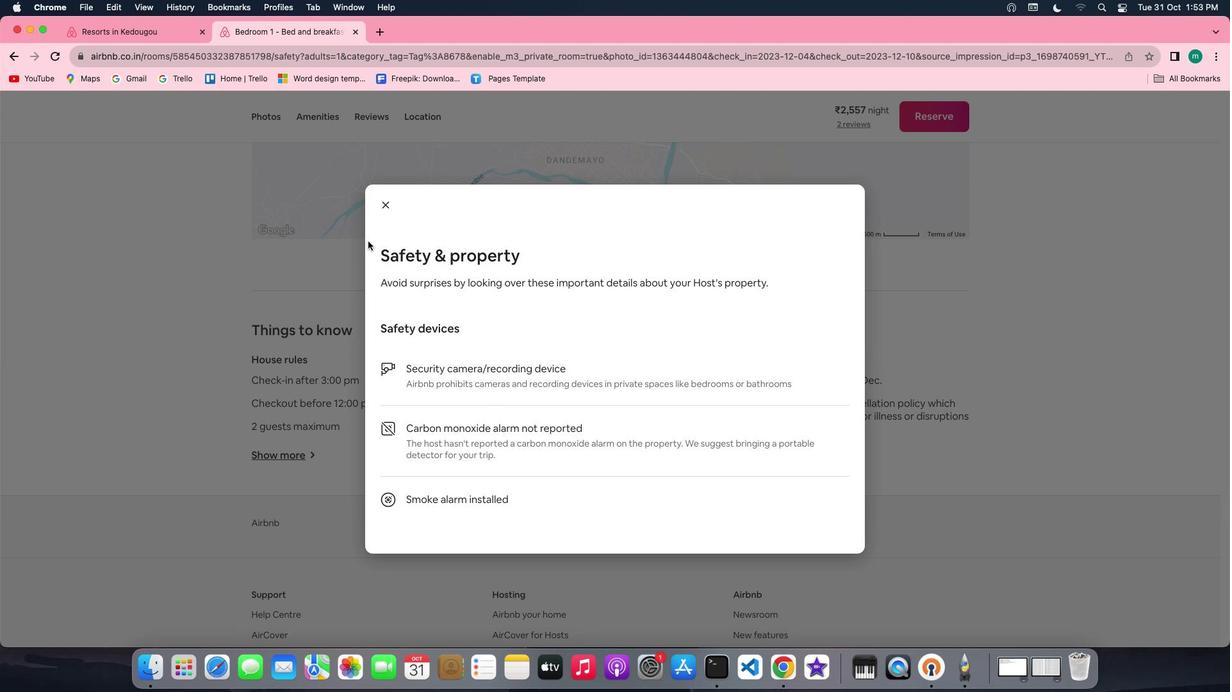 
Action: Mouse moved to (390, 202)
Screenshot: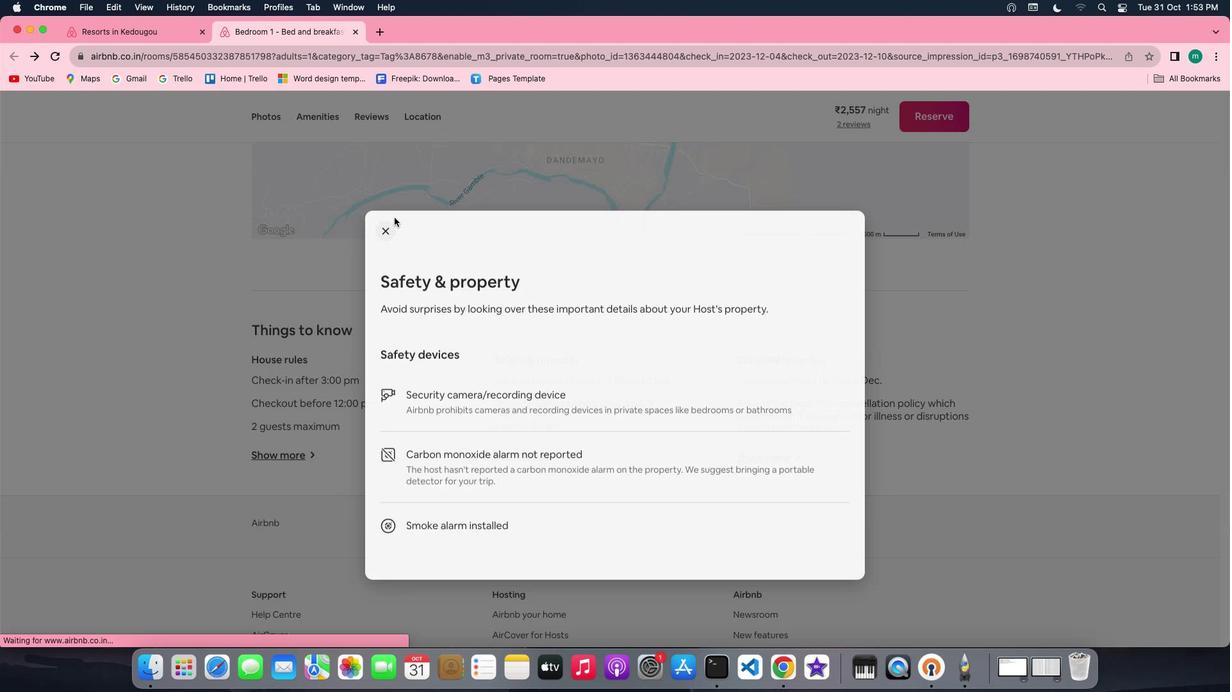 
Action: Mouse pressed left at (390, 202)
Screenshot: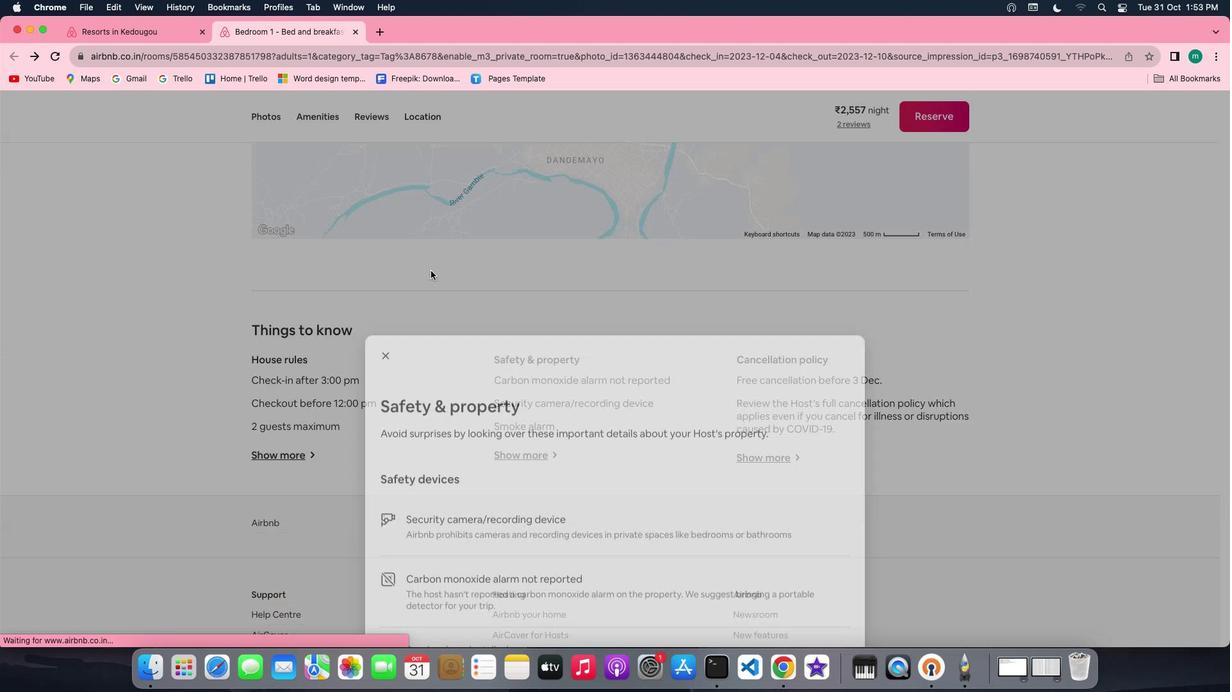 
Action: Mouse moved to (772, 456)
Screenshot: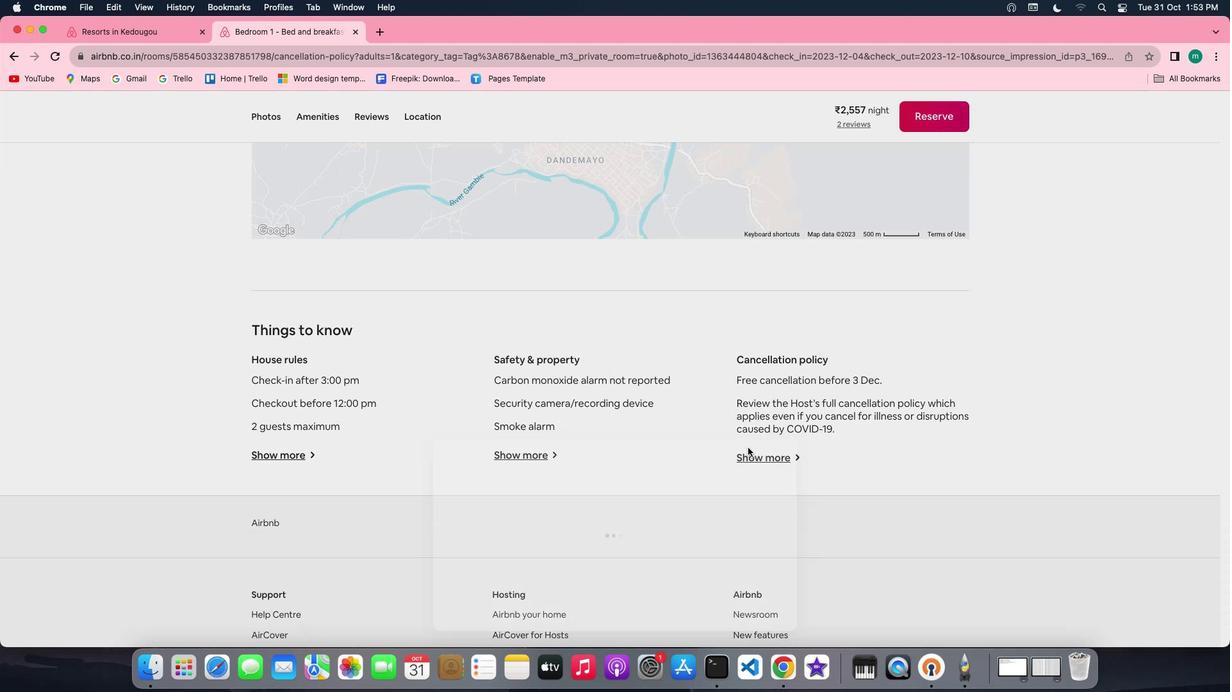 
Action: Mouse pressed left at (772, 456)
Screenshot: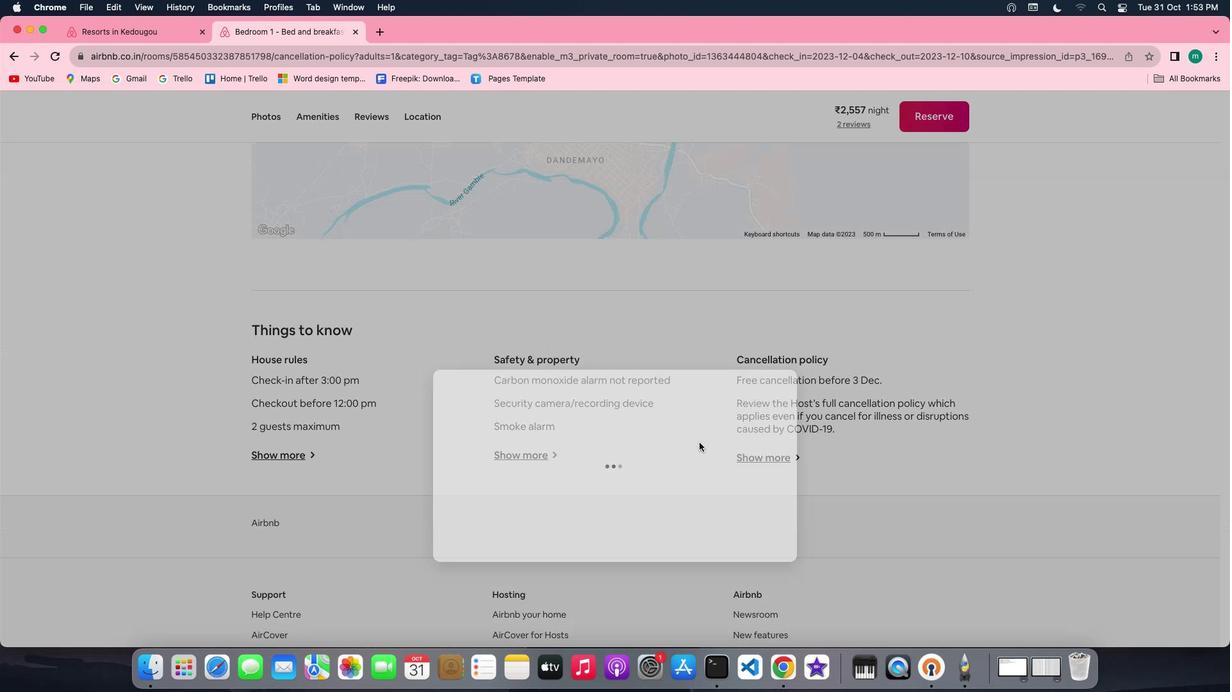 
Action: Mouse moved to (560, 398)
Screenshot: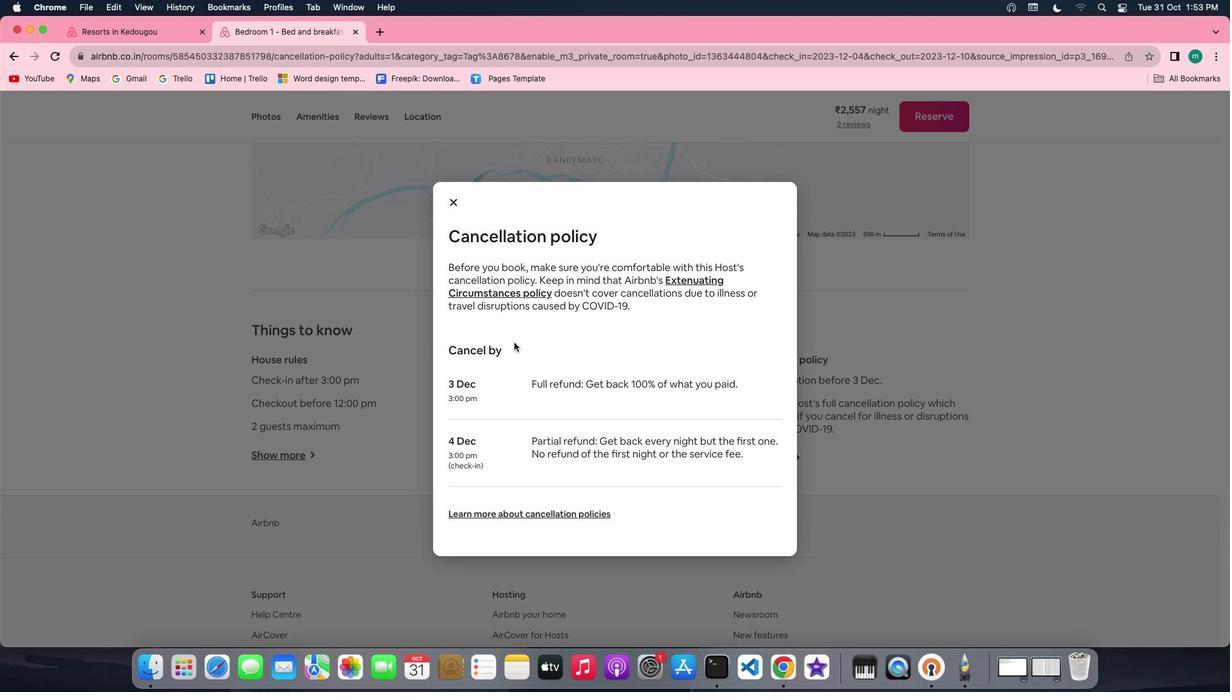 
Action: Mouse scrolled (560, 398) with delta (3, 2)
Screenshot: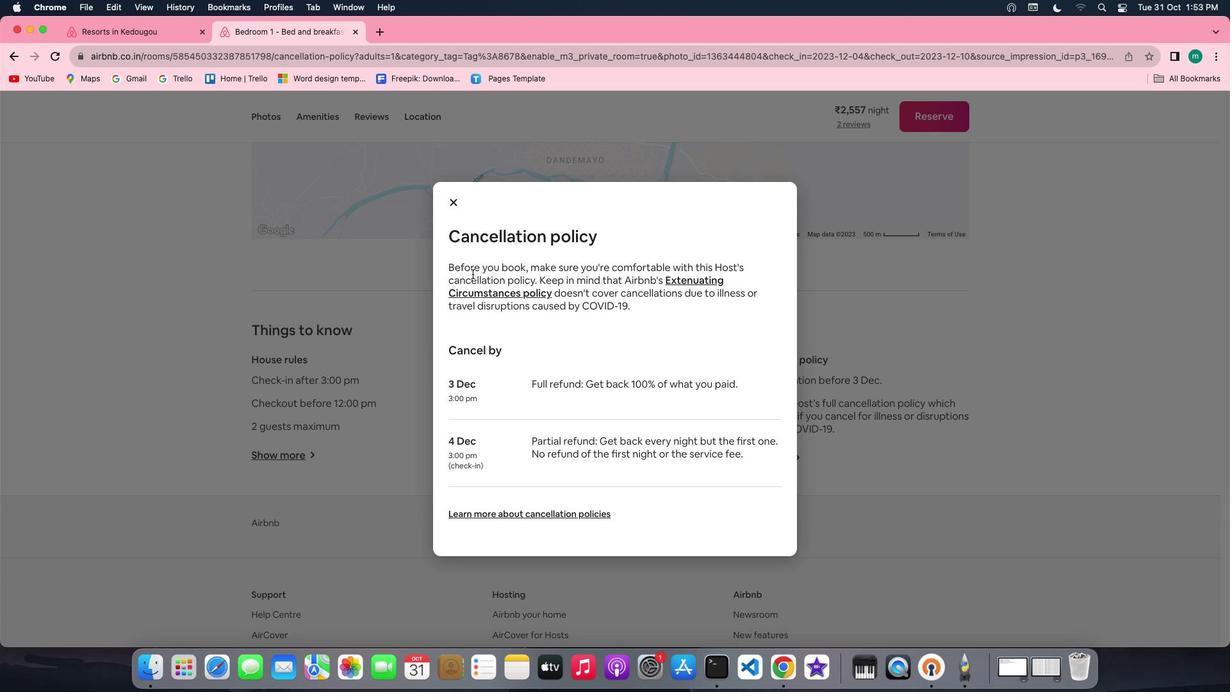 
Action: Mouse scrolled (560, 398) with delta (3, 2)
Screenshot: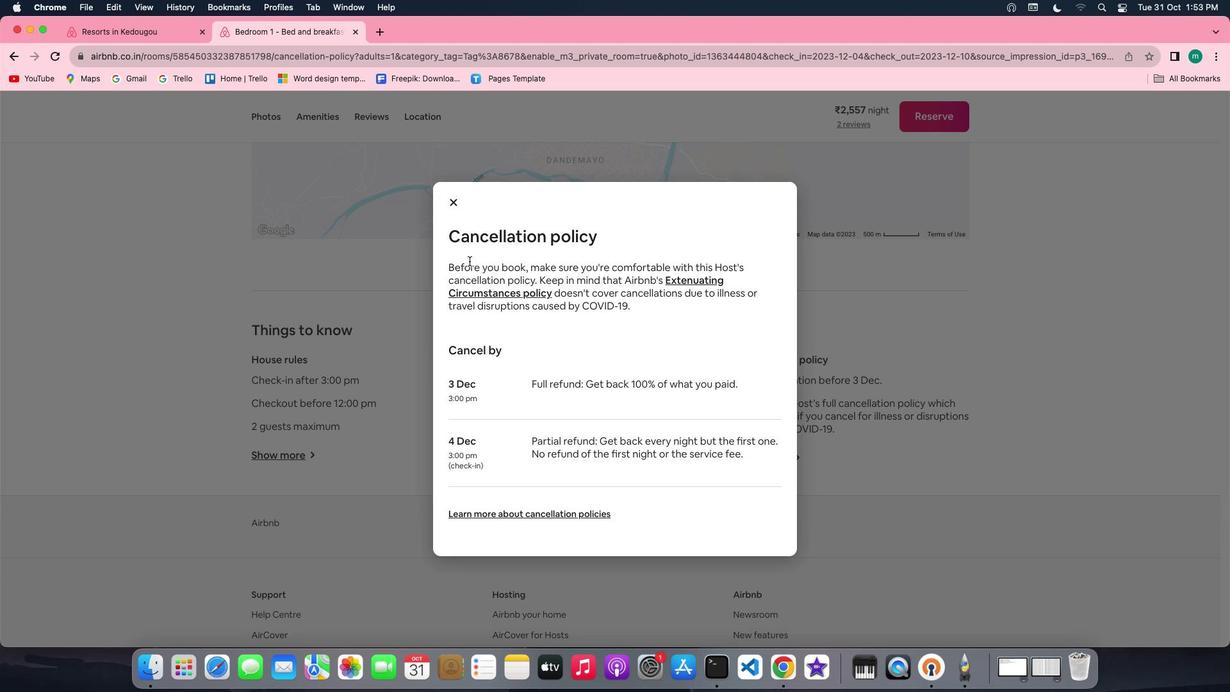 
Action: Mouse scrolled (560, 398) with delta (3, 1)
Screenshot: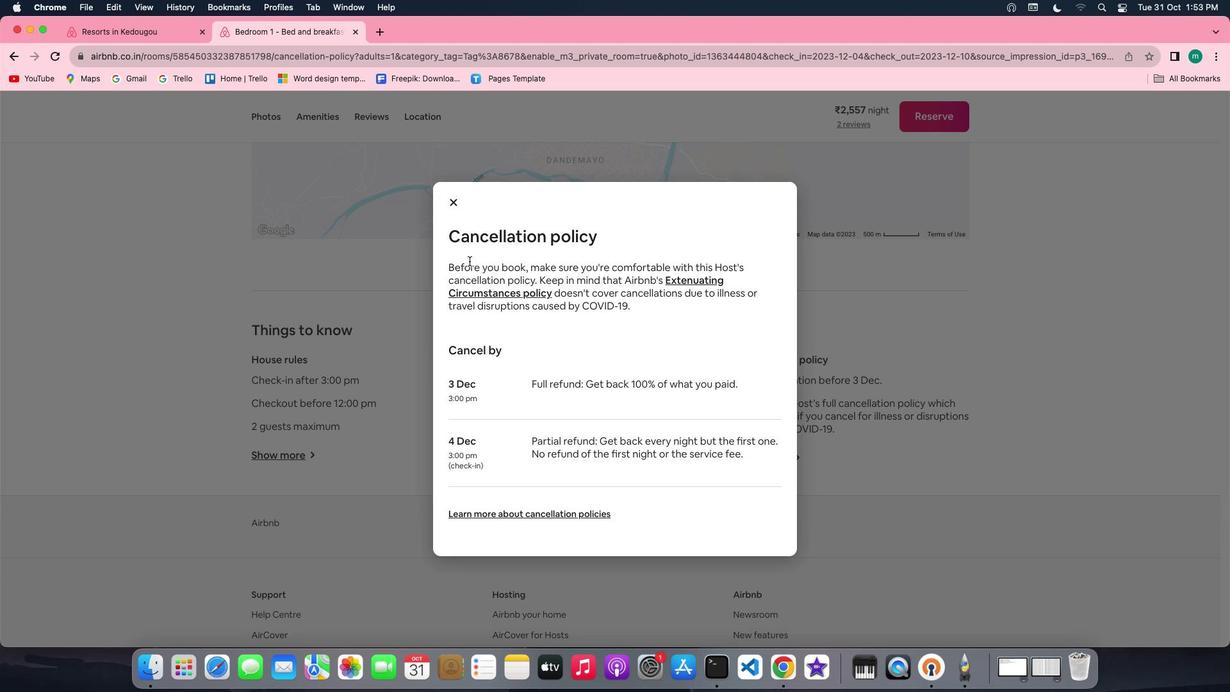 
Action: Mouse scrolled (560, 398) with delta (3, 0)
Screenshot: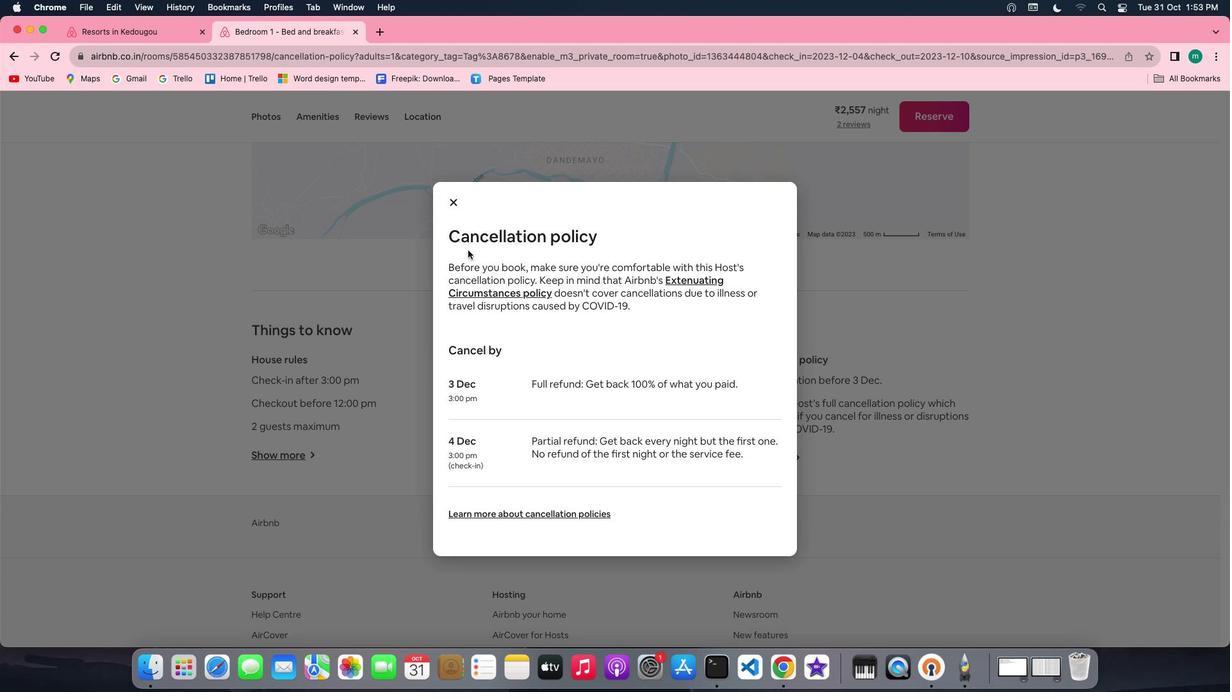 
Action: Mouse moved to (458, 206)
Screenshot: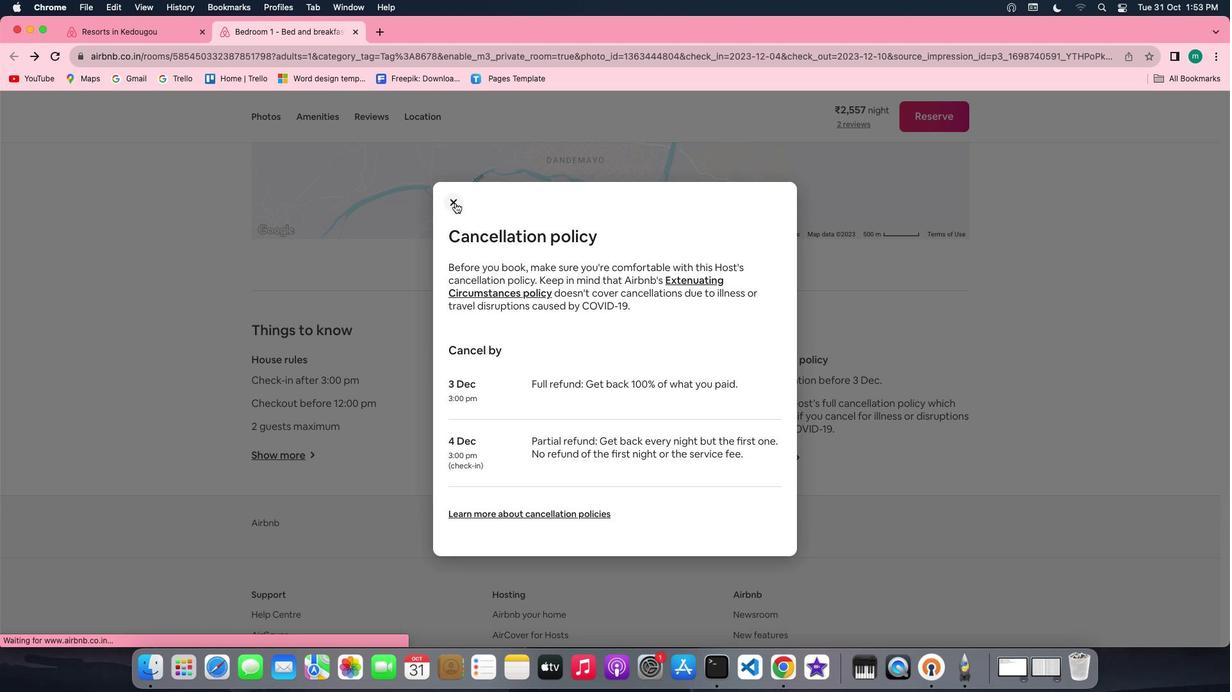 
Action: Mouse pressed left at (458, 206)
Screenshot: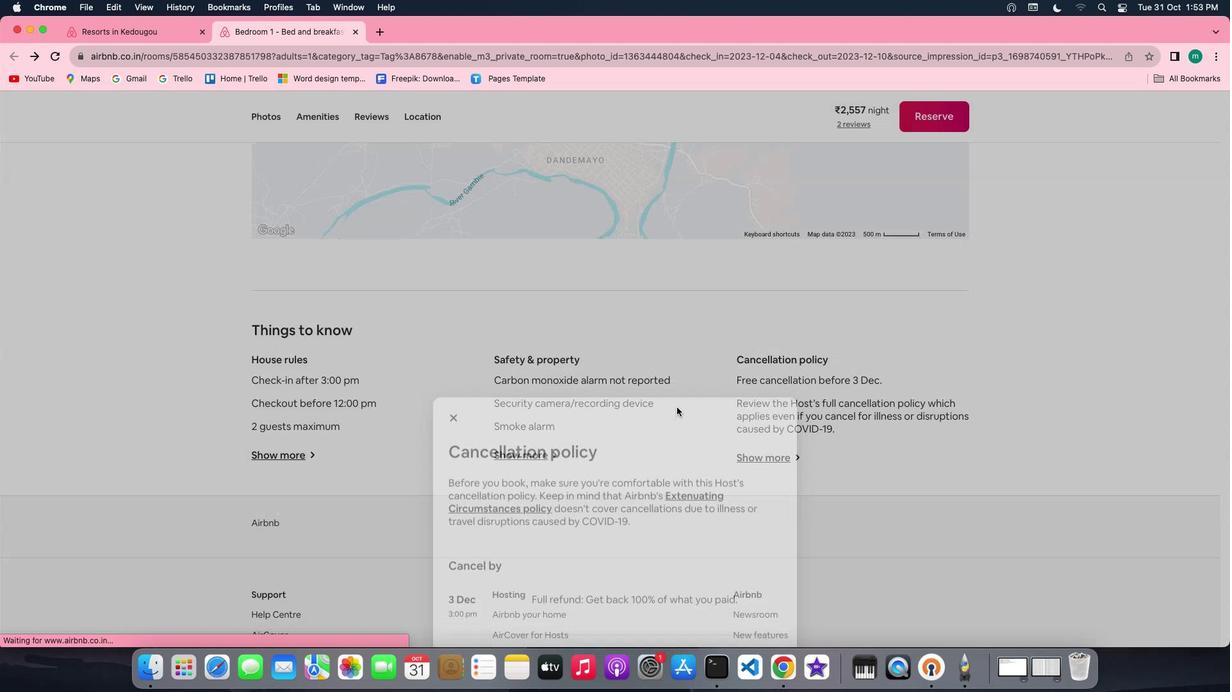 
Action: Mouse moved to (148, 28)
